 Task: Add a signature Michael Brown containing Have a great National Thank a Mail Carrier Day, Michael Brown to email address softage.3@softage.net and add a folder Insurance renewals
Action: Mouse moved to (416, 225)
Screenshot: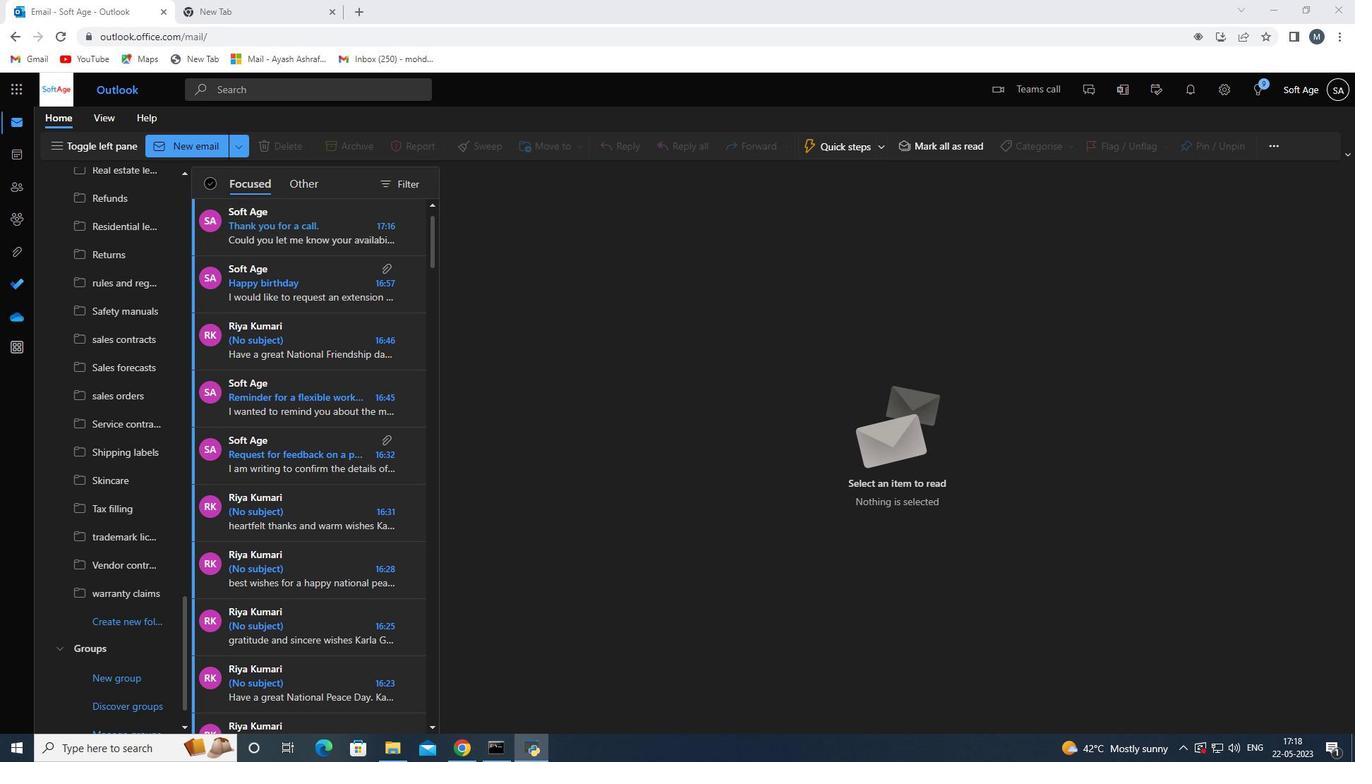 
Action: Mouse pressed left at (416, 225)
Screenshot: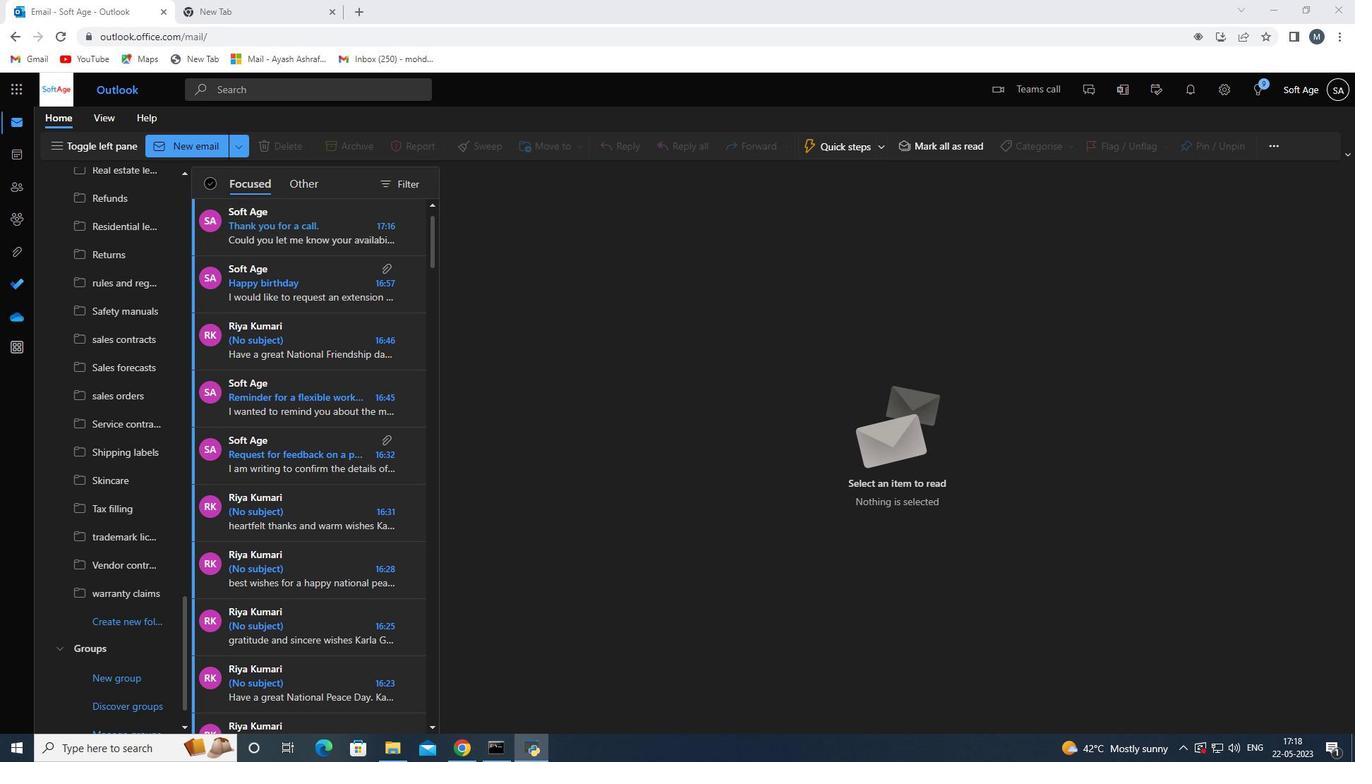 
Action: Mouse moved to (593, 273)
Screenshot: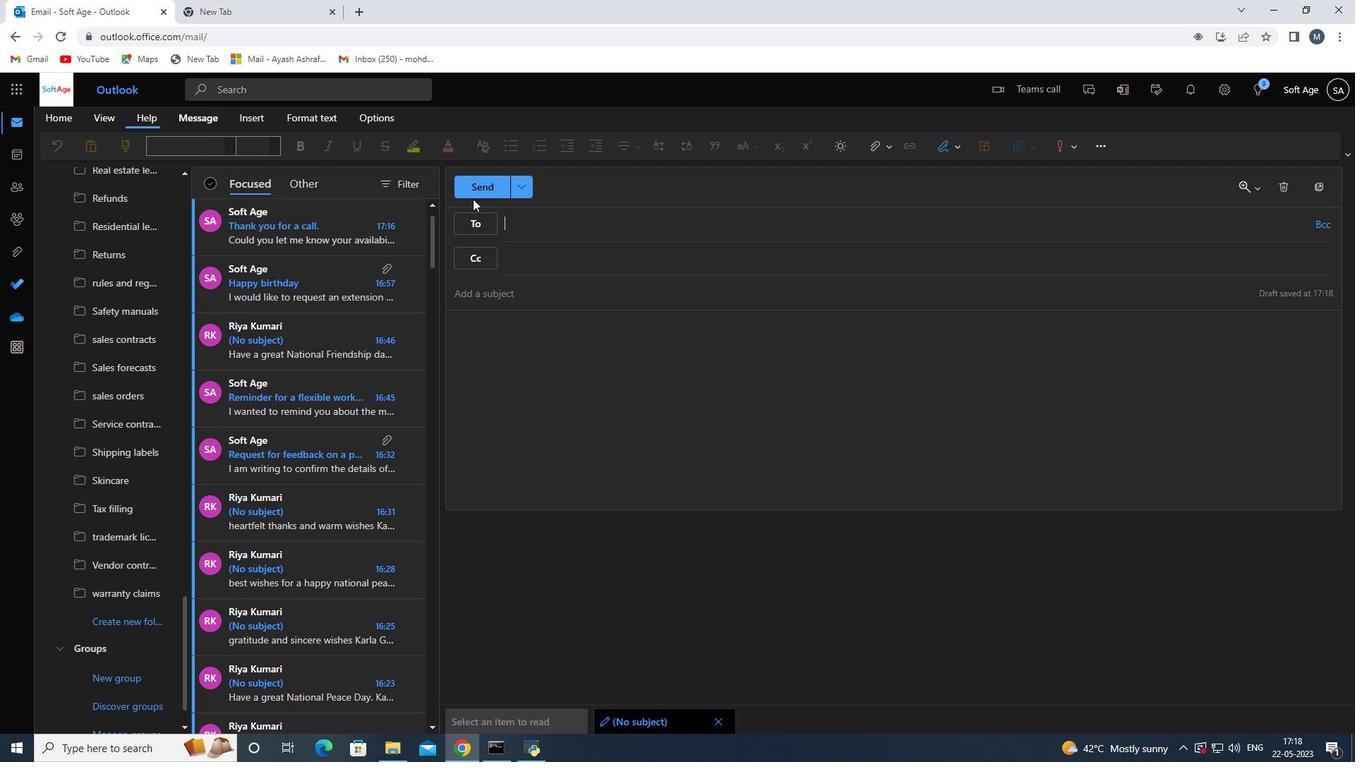 
Action: Mouse pressed left at (593, 273)
Screenshot: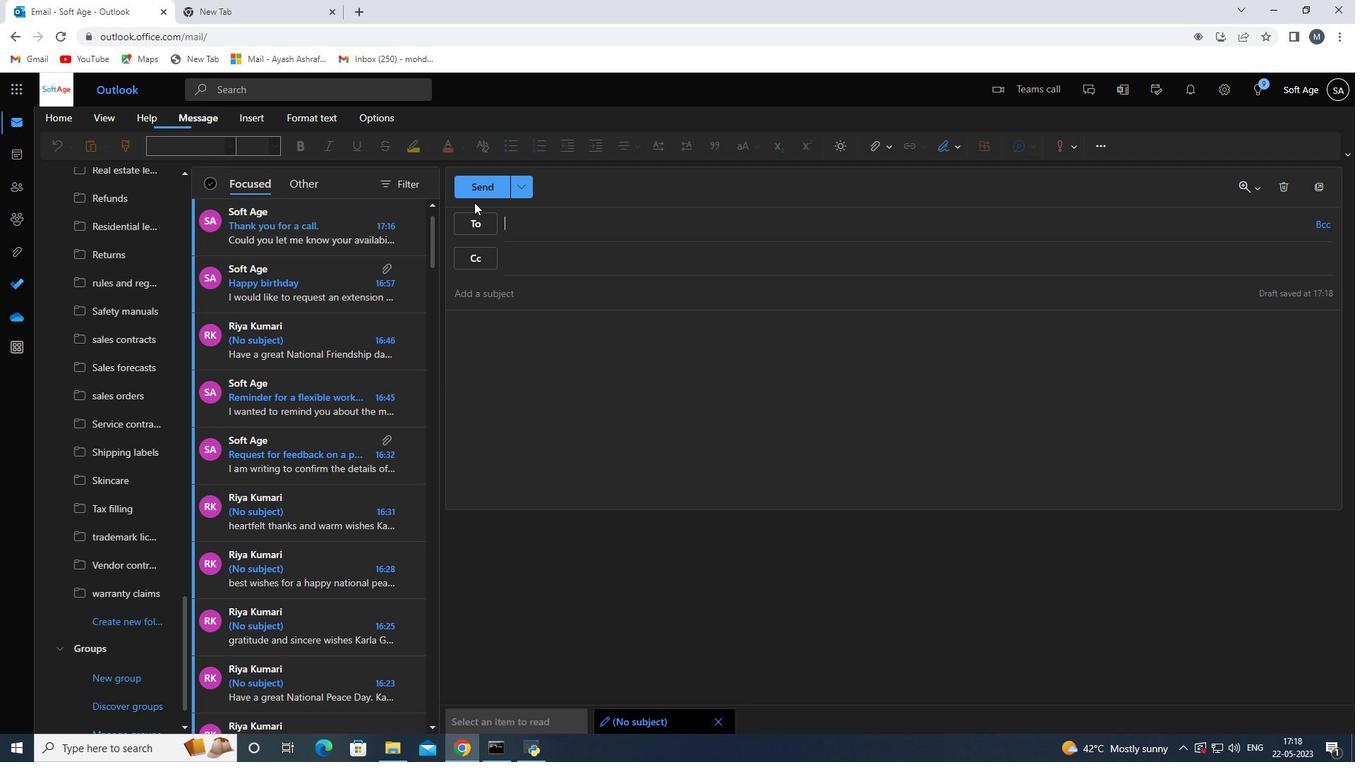 
Action: Mouse moved to (768, 227)
Screenshot: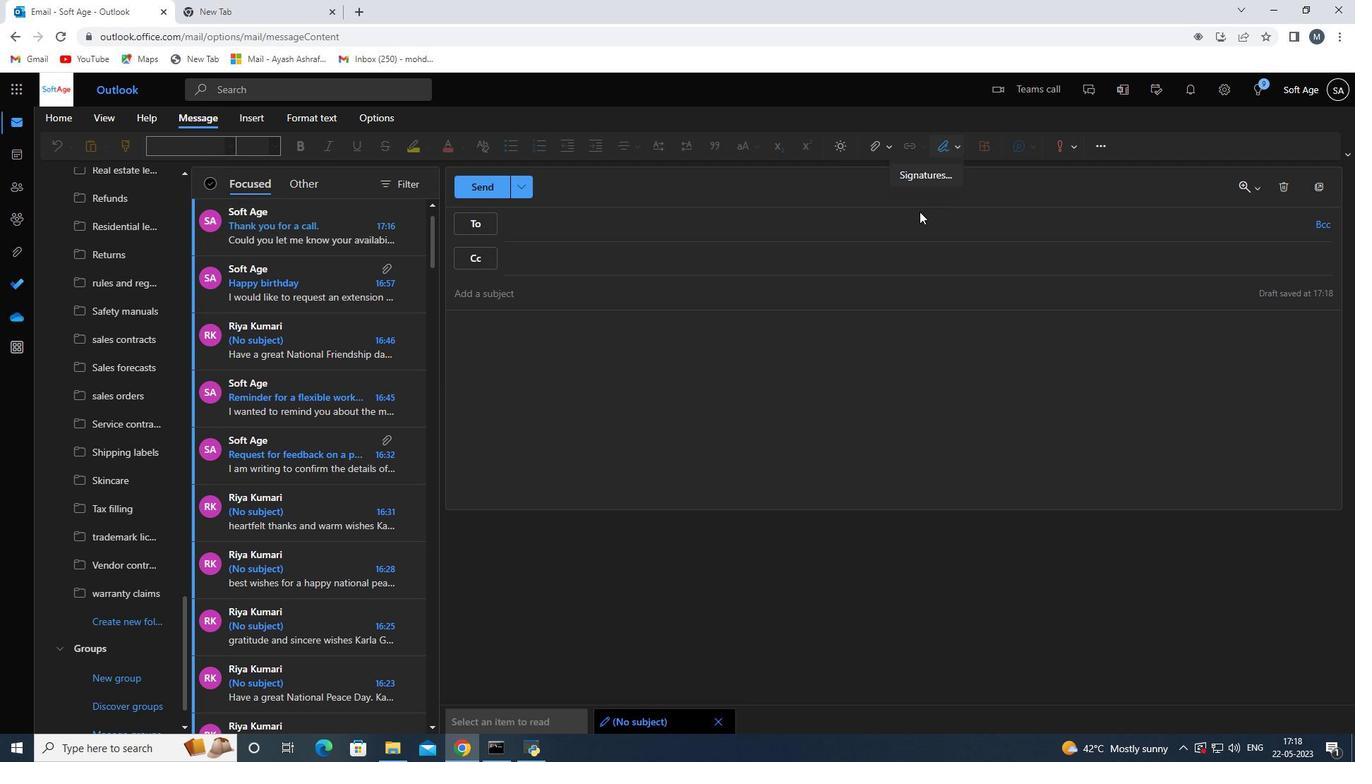 
Action: Mouse pressed left at (768, 227)
Screenshot: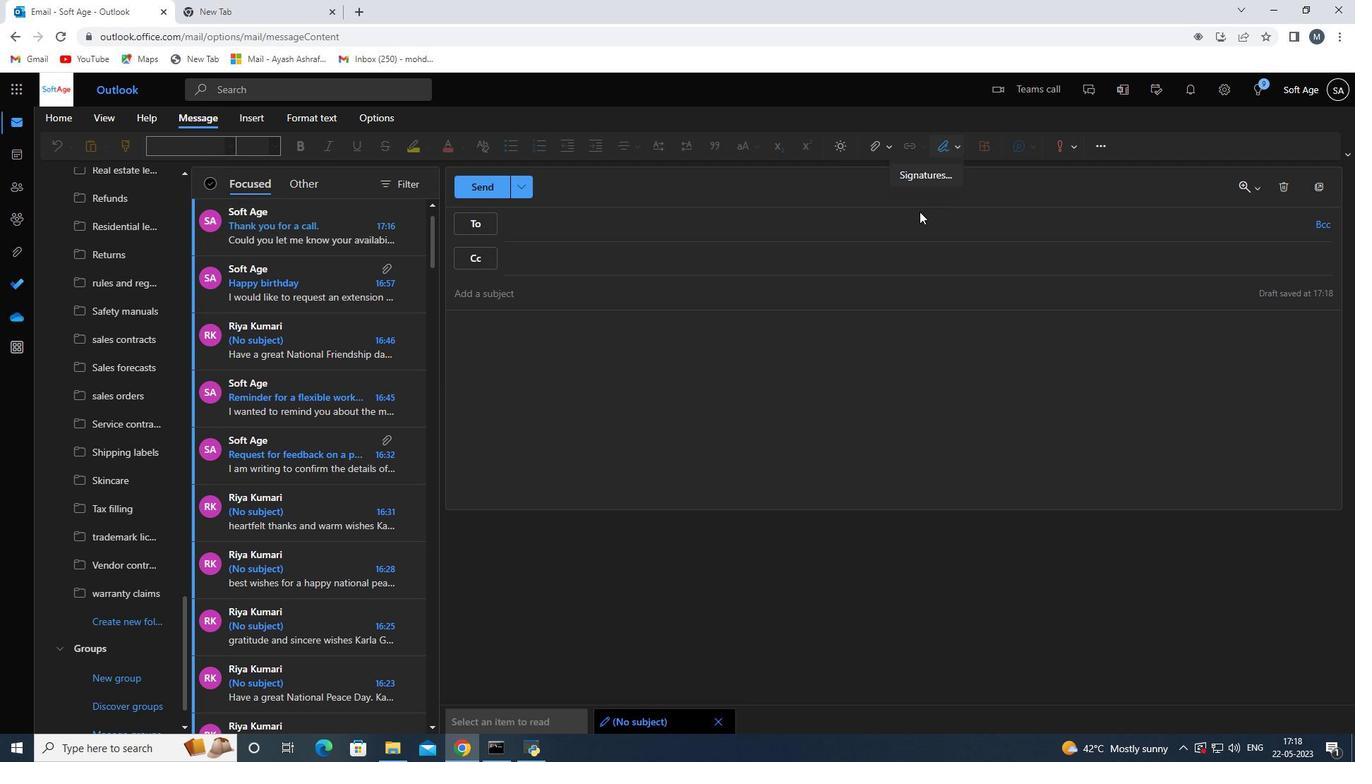 
Action: Mouse moved to (748, 264)
Screenshot: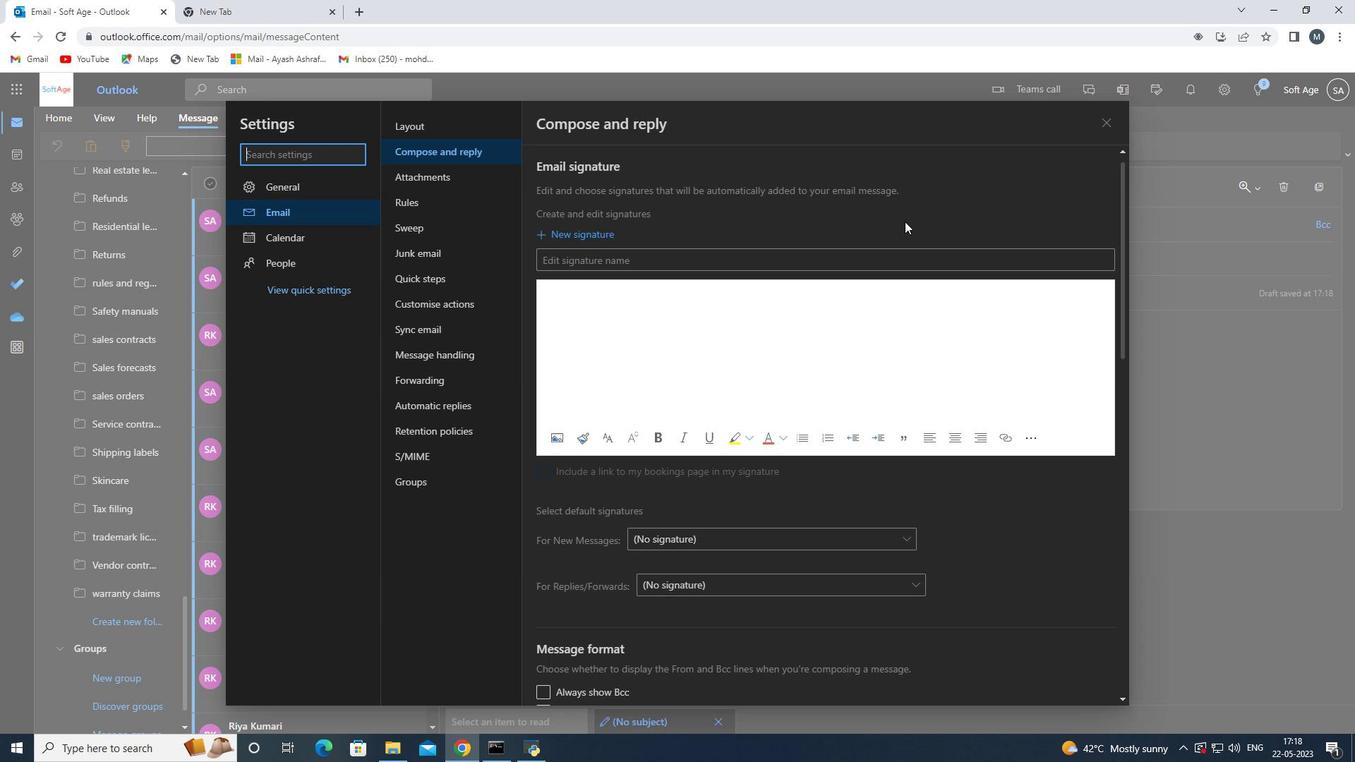 
Action: Mouse pressed left at (748, 264)
Screenshot: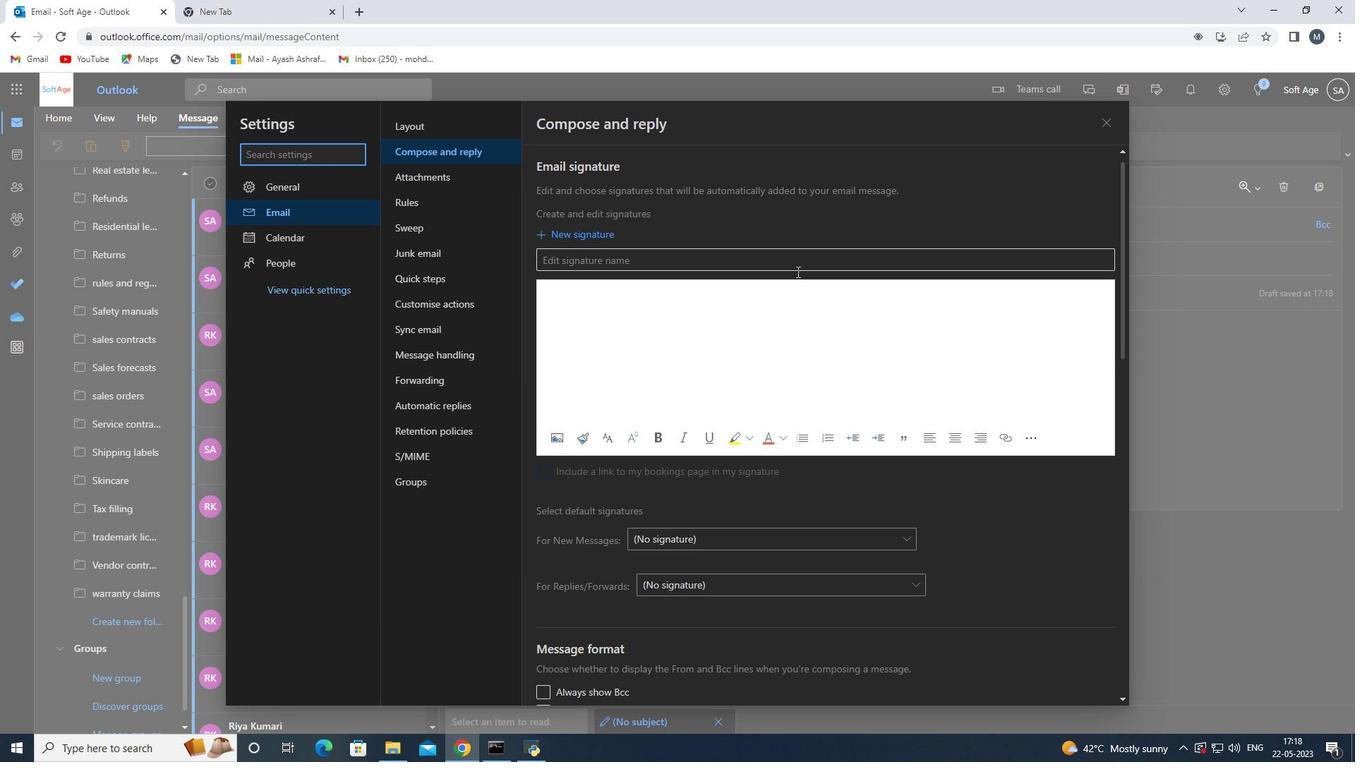 
Action: Mouse moved to (768, 288)
Screenshot: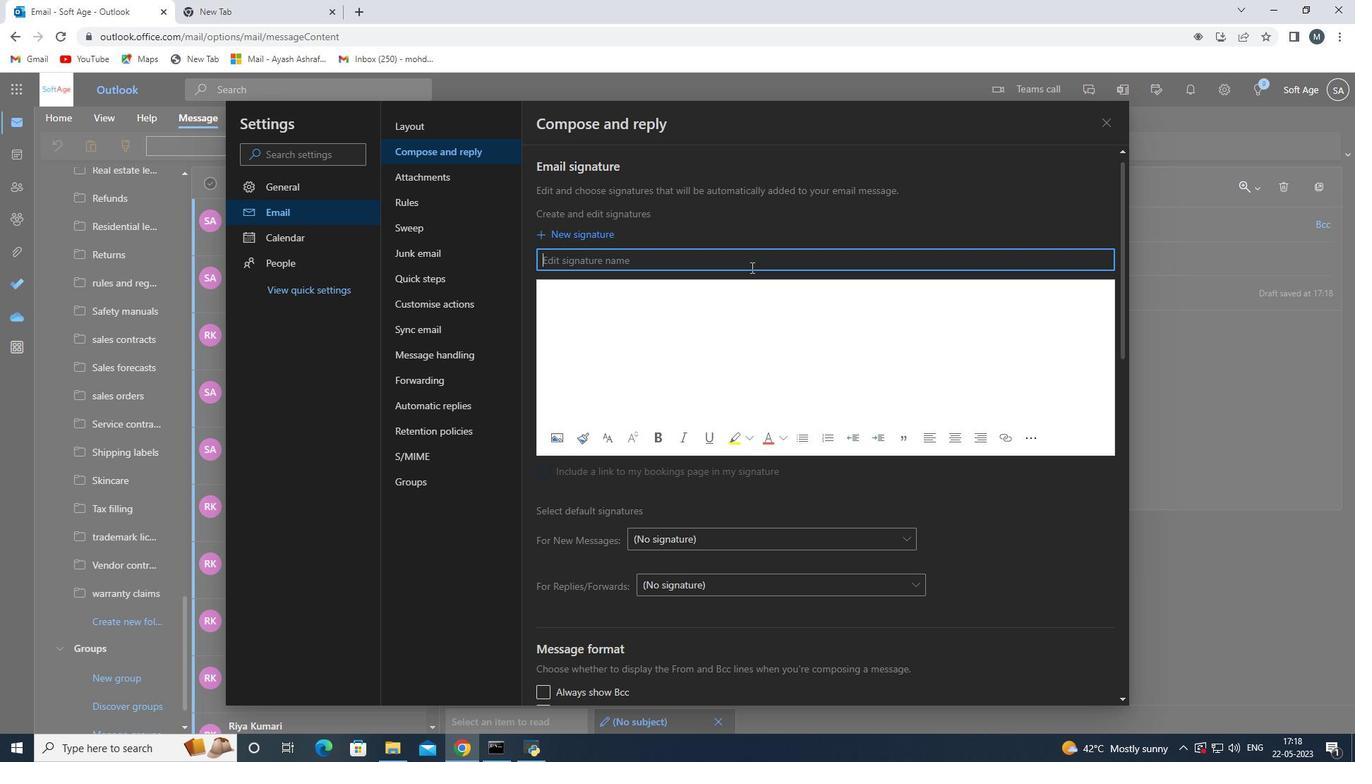 
Action: Mouse pressed left at (768, 288)
Screenshot: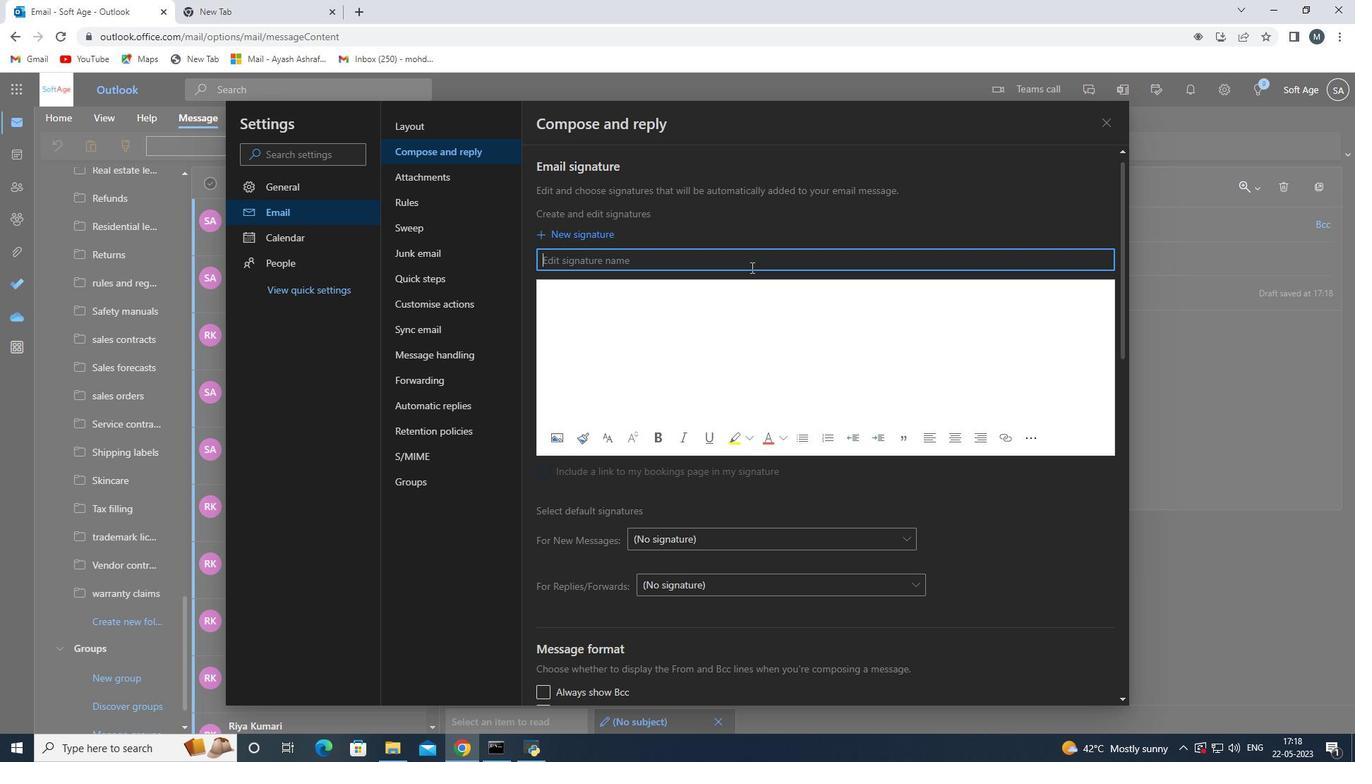 
Action: Mouse moved to (655, 290)
Screenshot: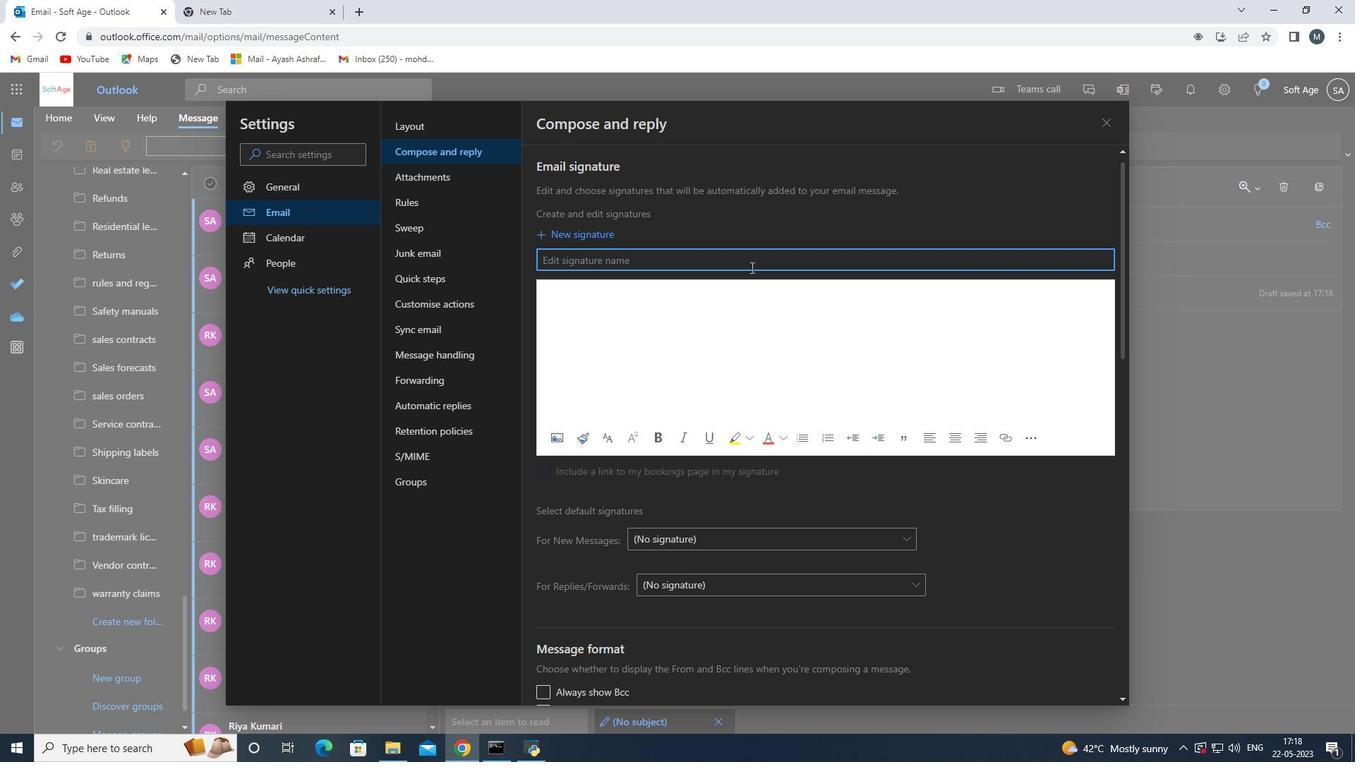 
Action: Mouse pressed left at (655, 290)
Screenshot: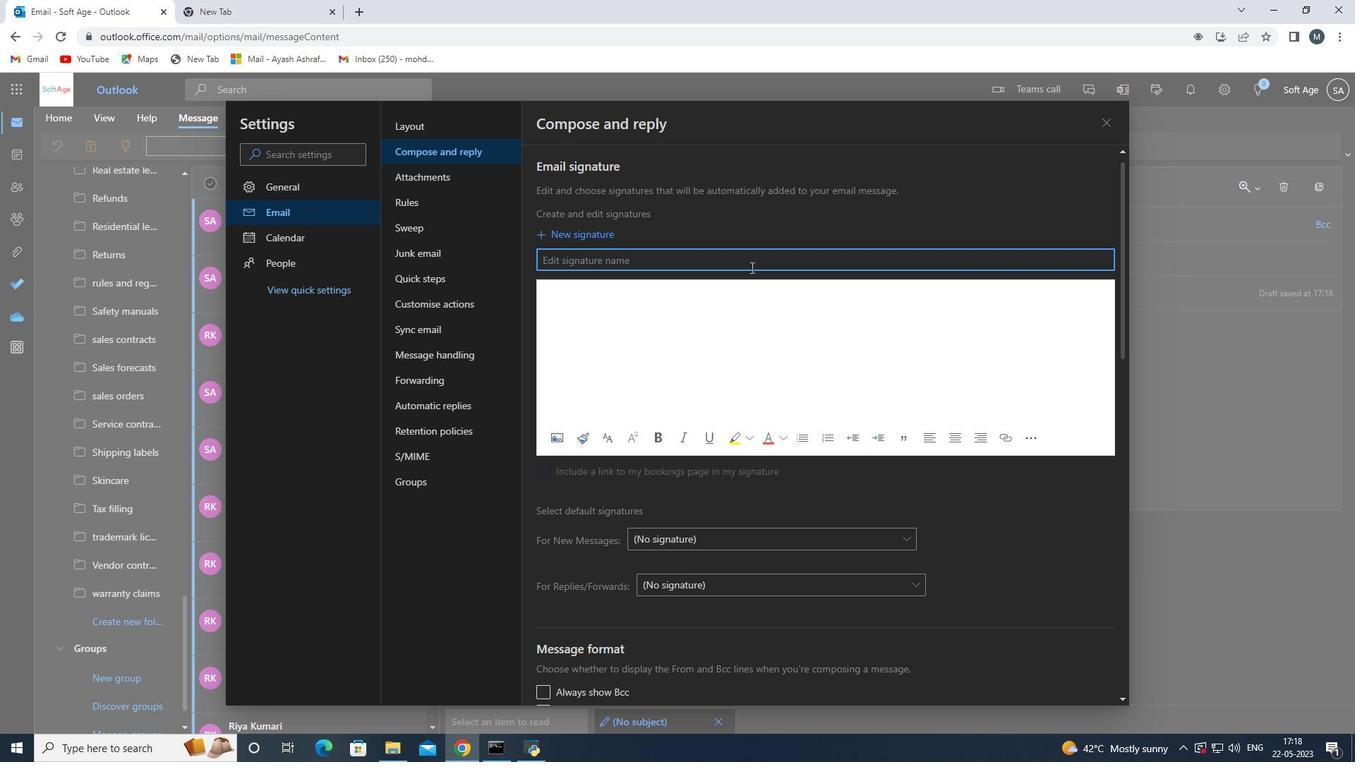 
Action: Key pressed <Key.shift>Michael<Key.space><Key.shift>Brown<Key.space>
Screenshot: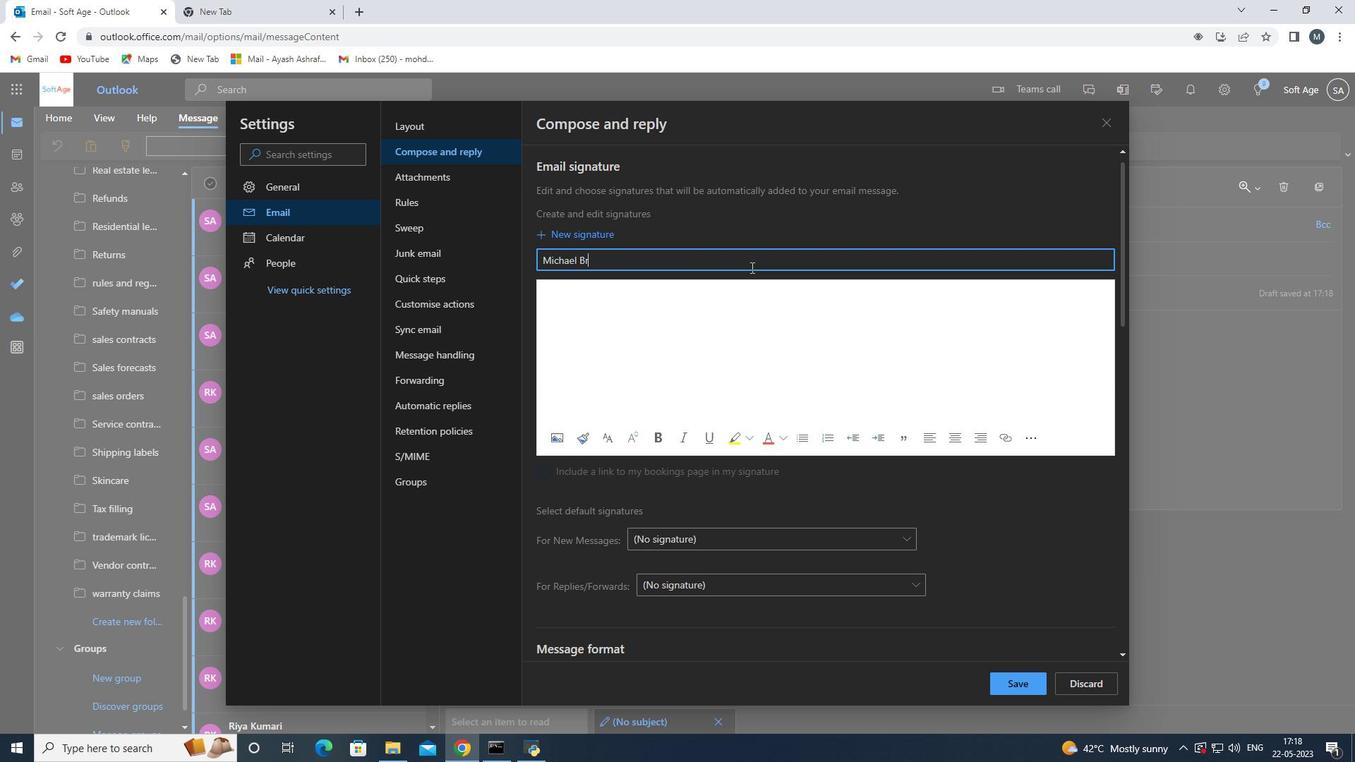 
Action: Mouse moved to (643, 318)
Screenshot: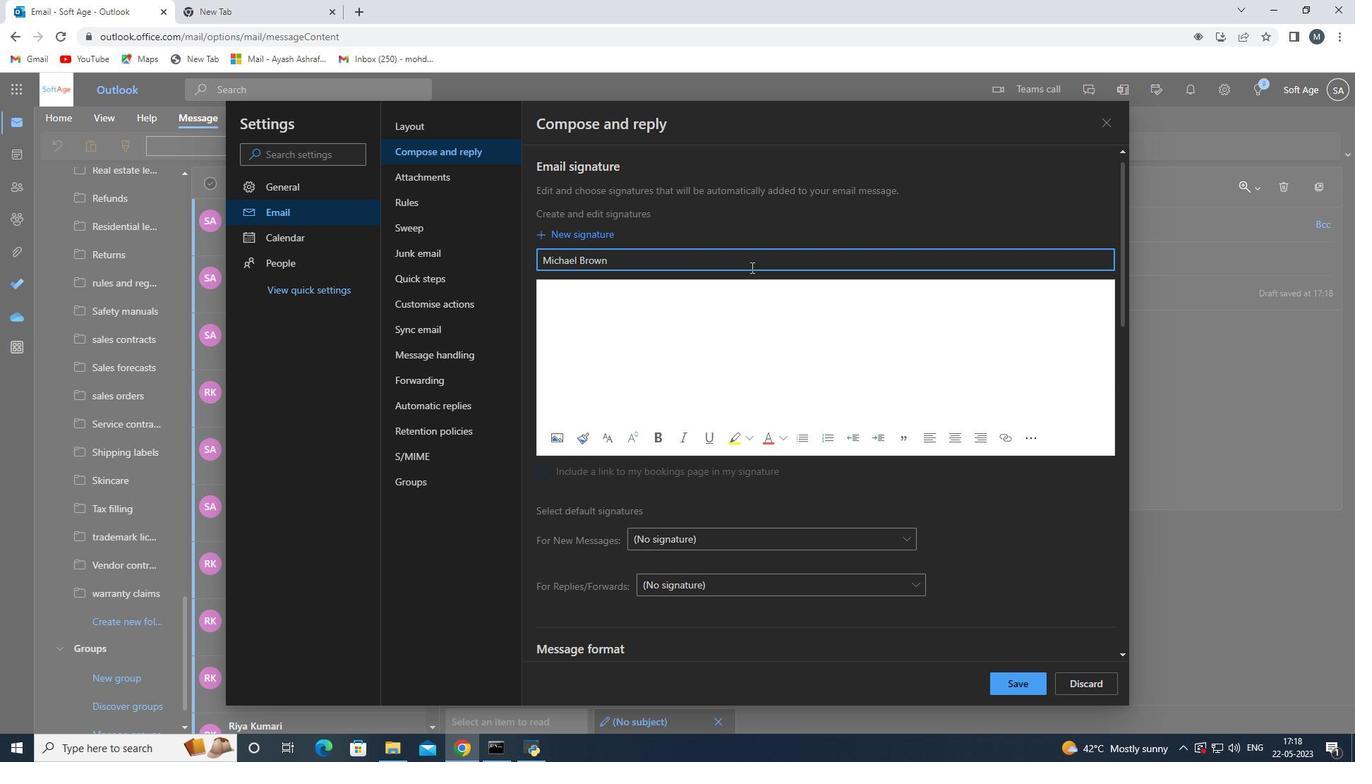 
Action: Mouse pressed left at (643, 318)
Screenshot: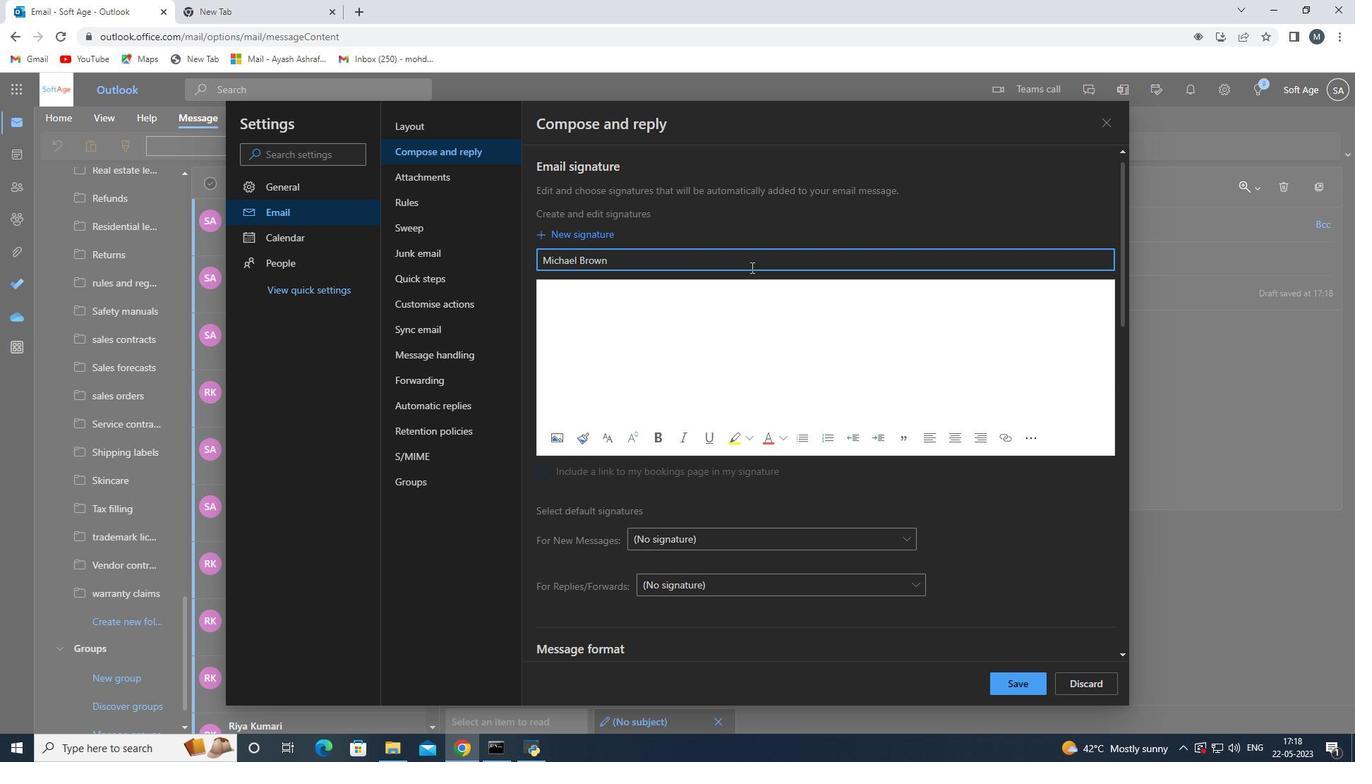 
Action: Key pressed <Key.shift>Michael<Key.space><Key.shift>Brown<Key.space>
Screenshot: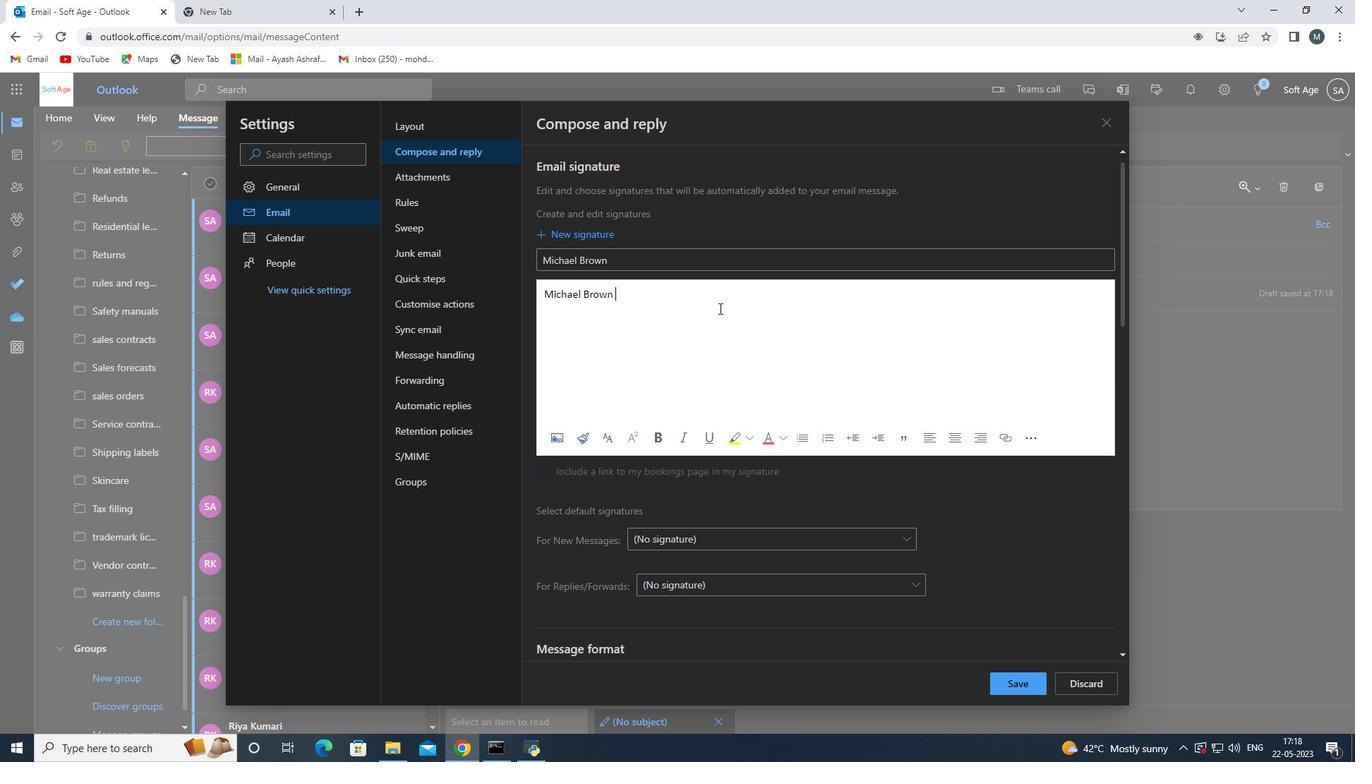 
Action: Mouse moved to (791, 524)
Screenshot: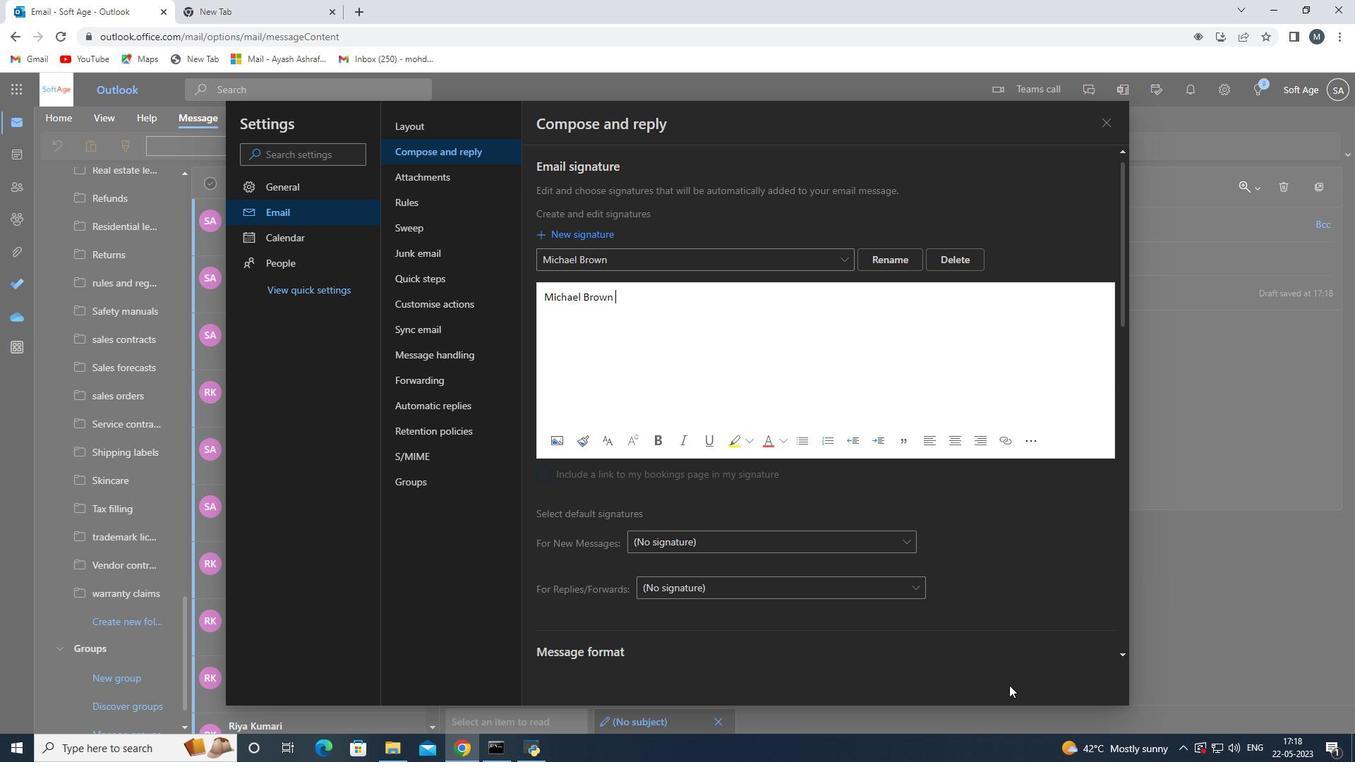 
Action: Mouse pressed left at (791, 524)
Screenshot: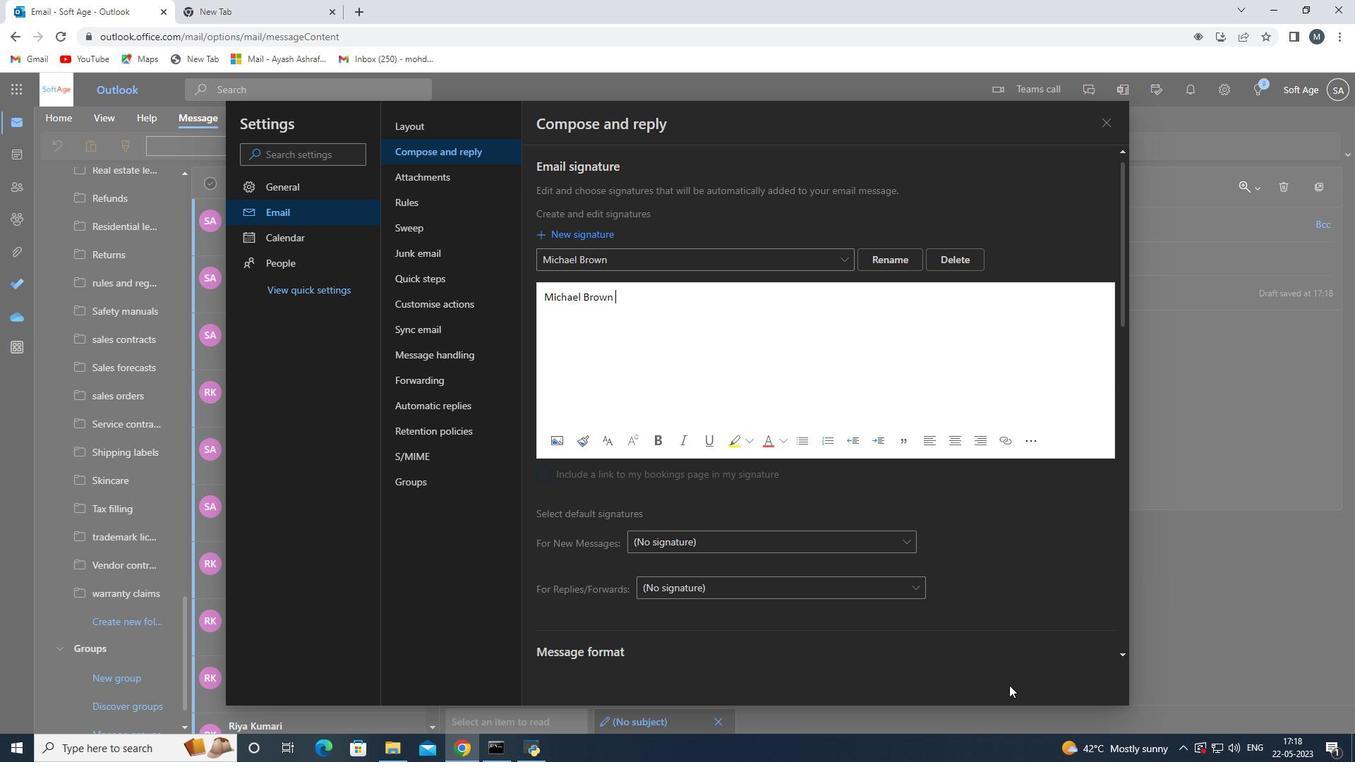 
Action: Mouse moved to (833, 215)
Screenshot: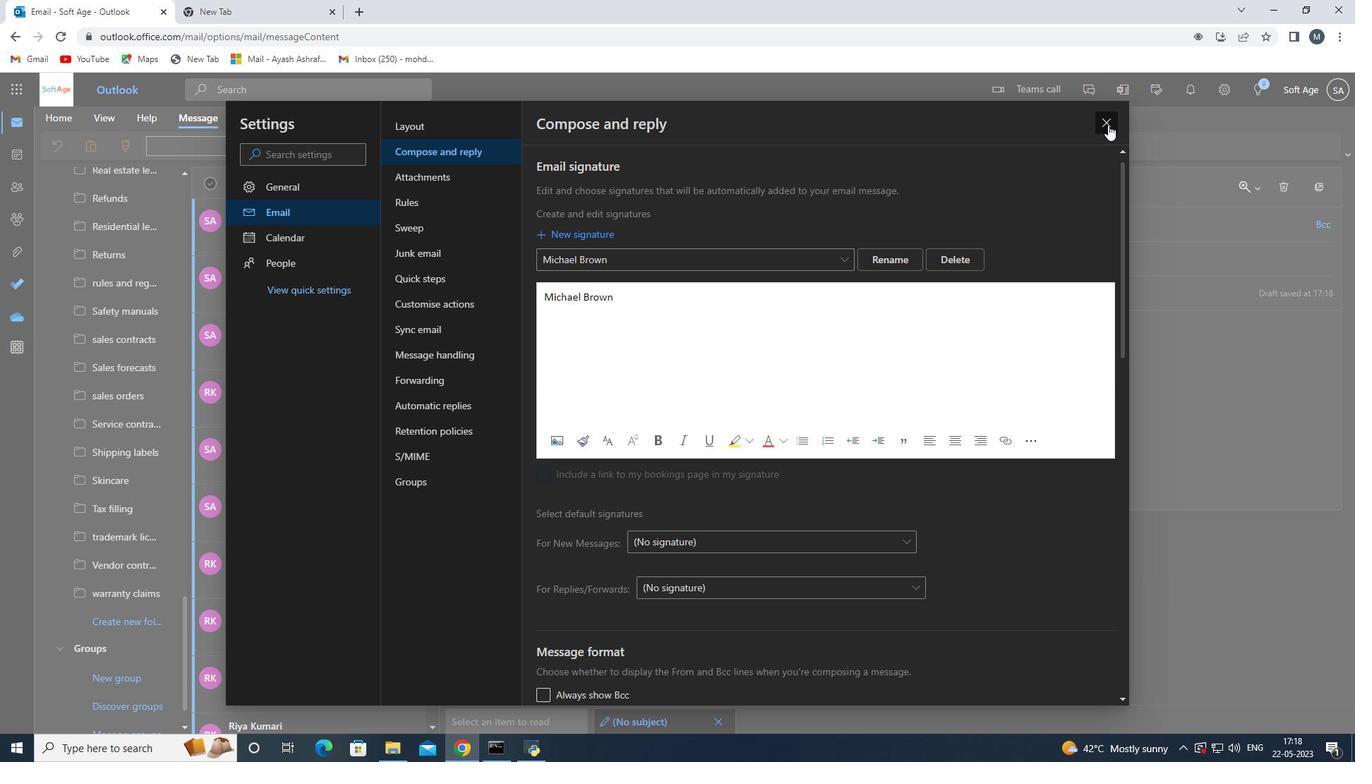 
Action: Mouse pressed left at (833, 215)
Screenshot: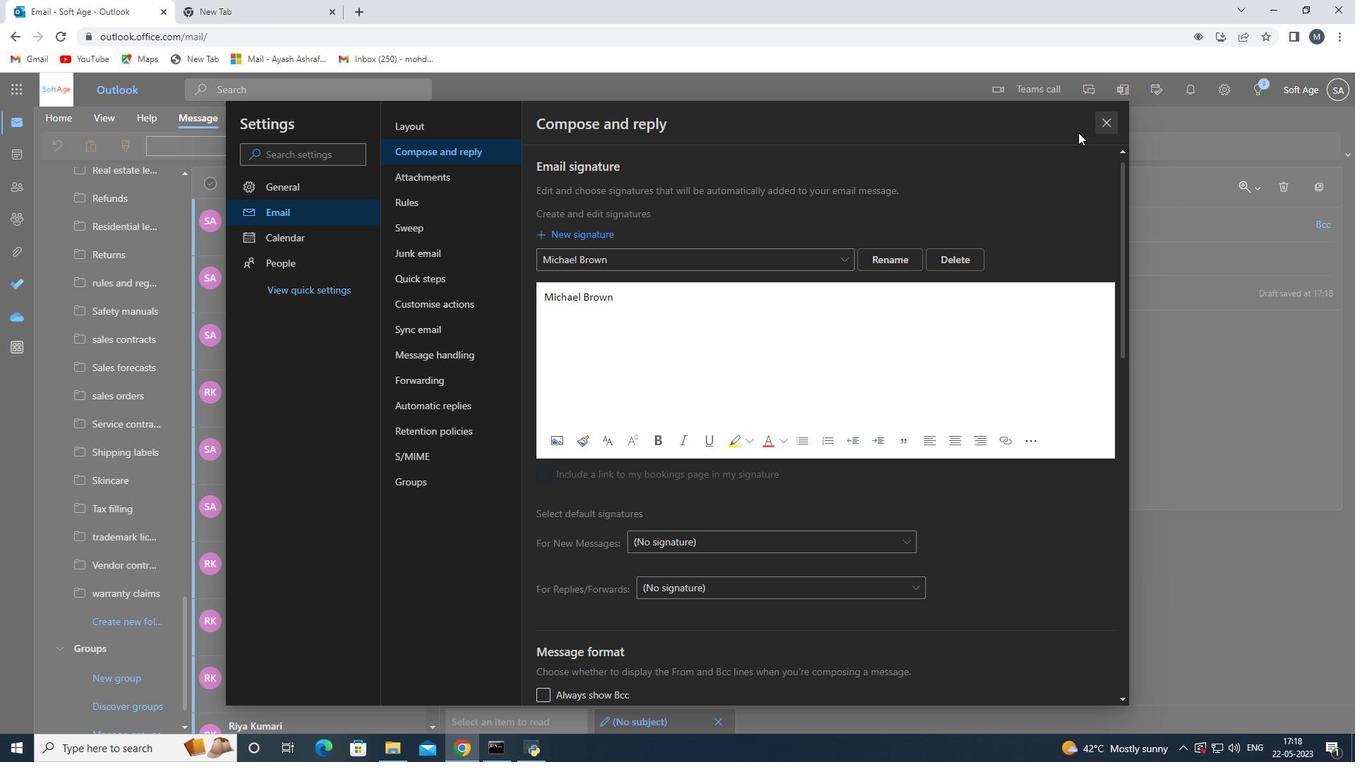 
Action: Mouse moved to (597, 340)
Screenshot: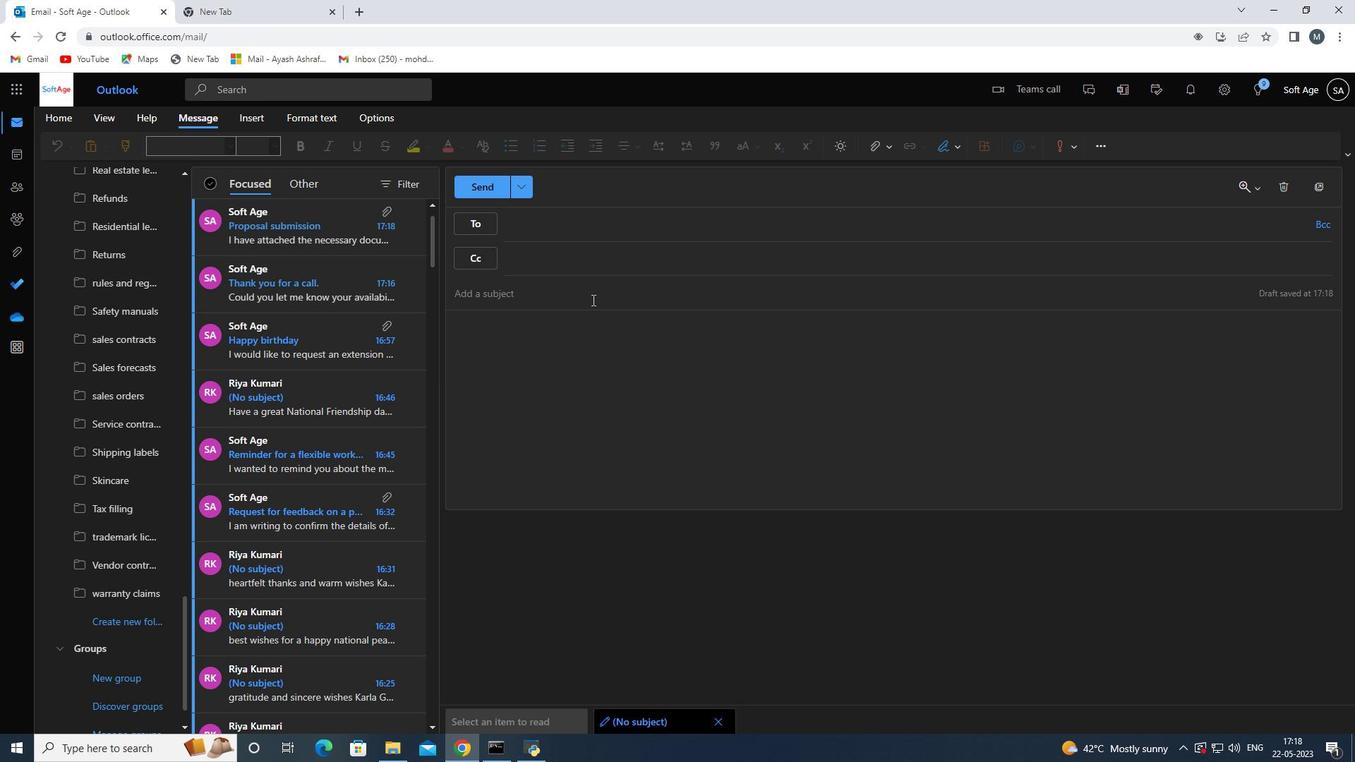 
Action: Mouse pressed left at (597, 340)
Screenshot: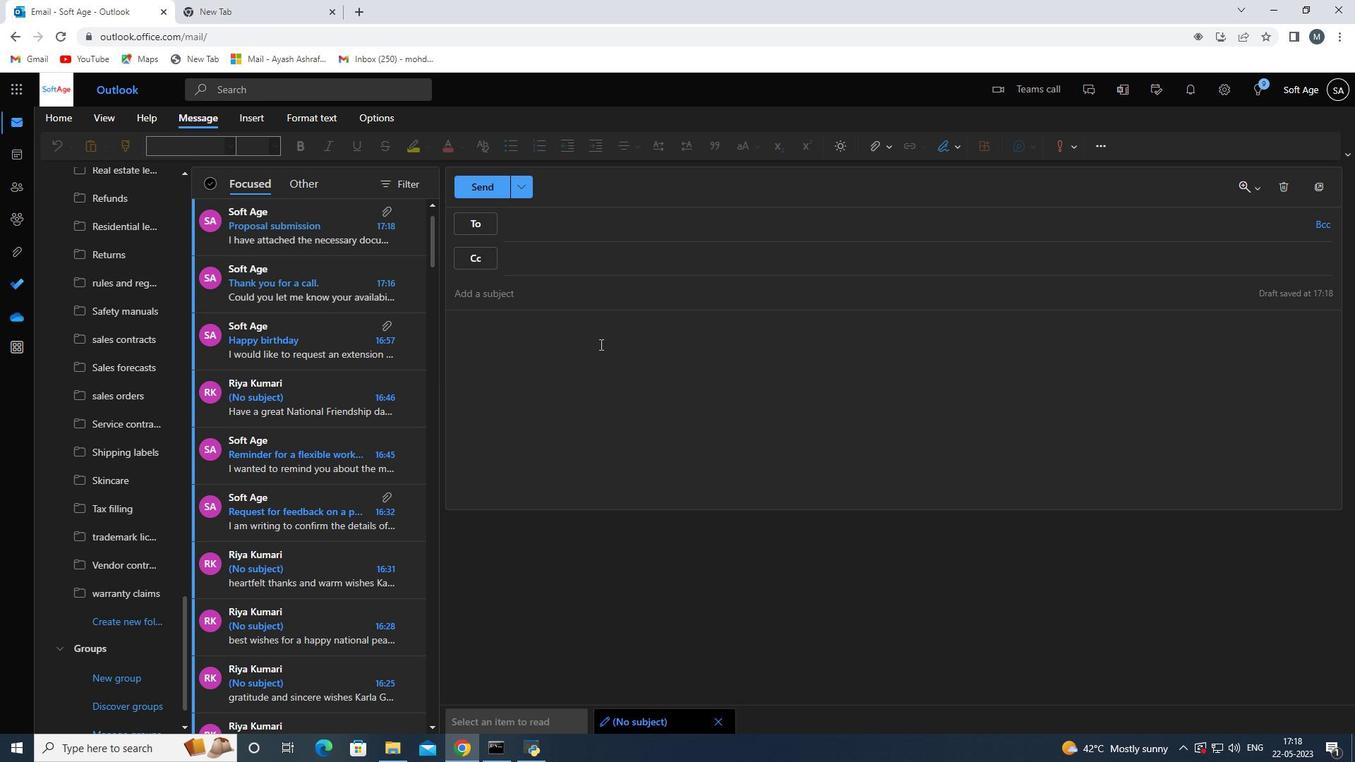 
Action: Key pressed <Key.shift><Key.shift><Key.shift>Have<Key.space>a<Key.space>great<Key.space>national<Key.space>
Screenshot: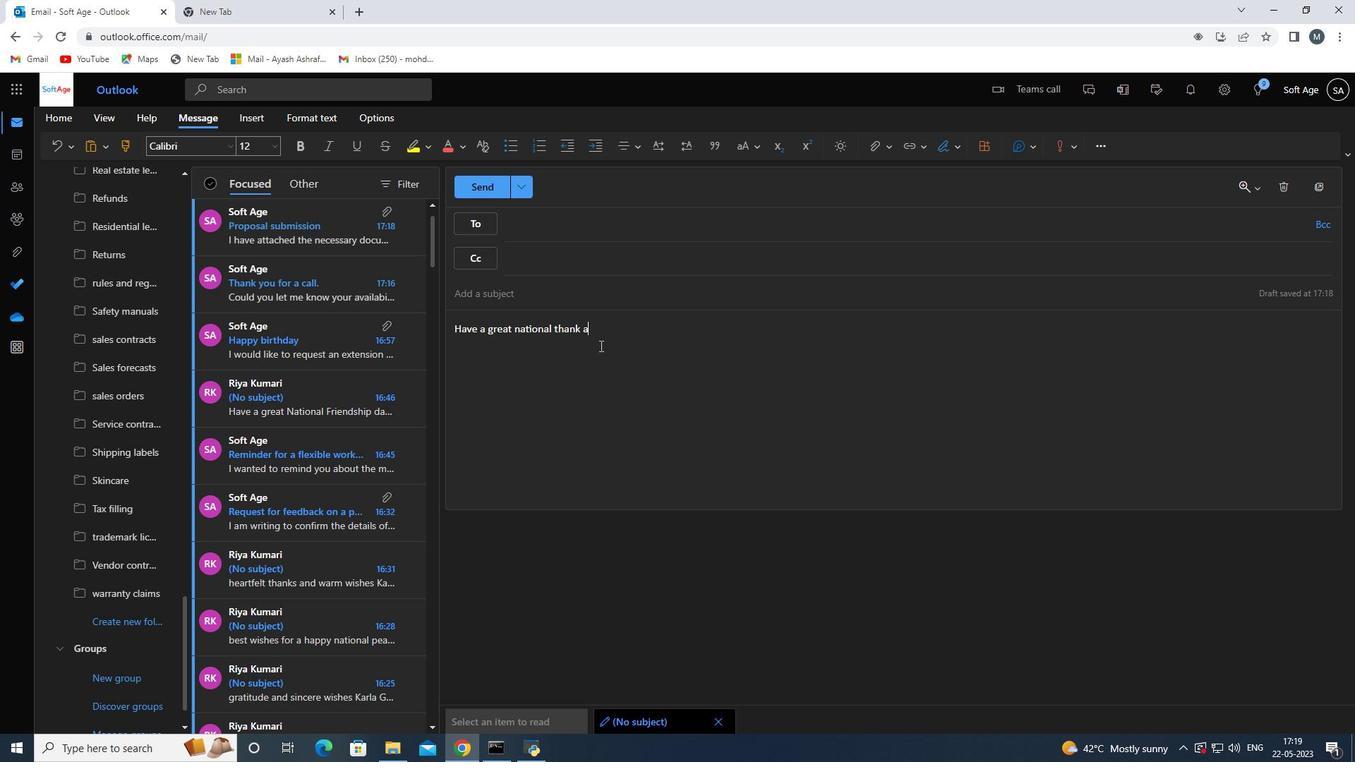 
Action: Mouse moved to (573, 330)
Screenshot: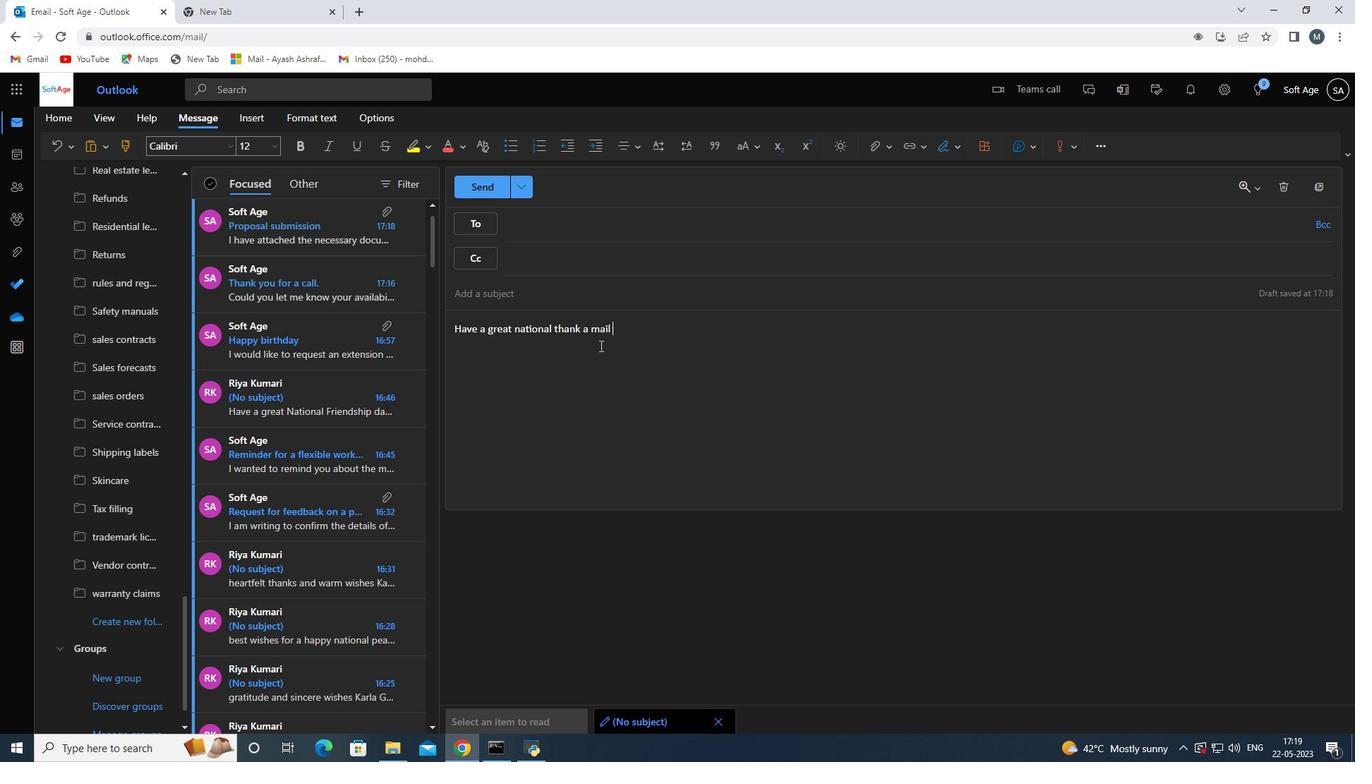 
Action: Mouse pressed left at (573, 330)
Screenshot: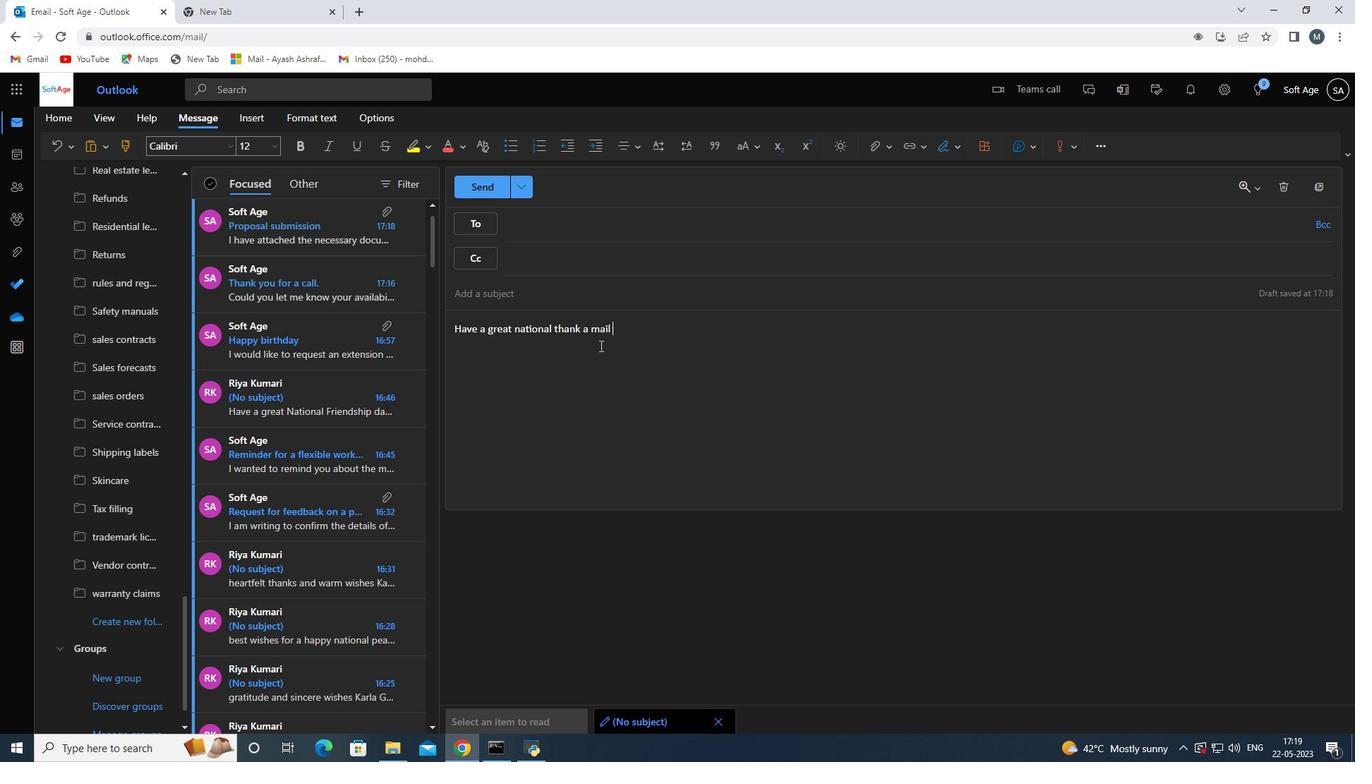 
Action: Mouse moved to (570, 329)
Screenshot: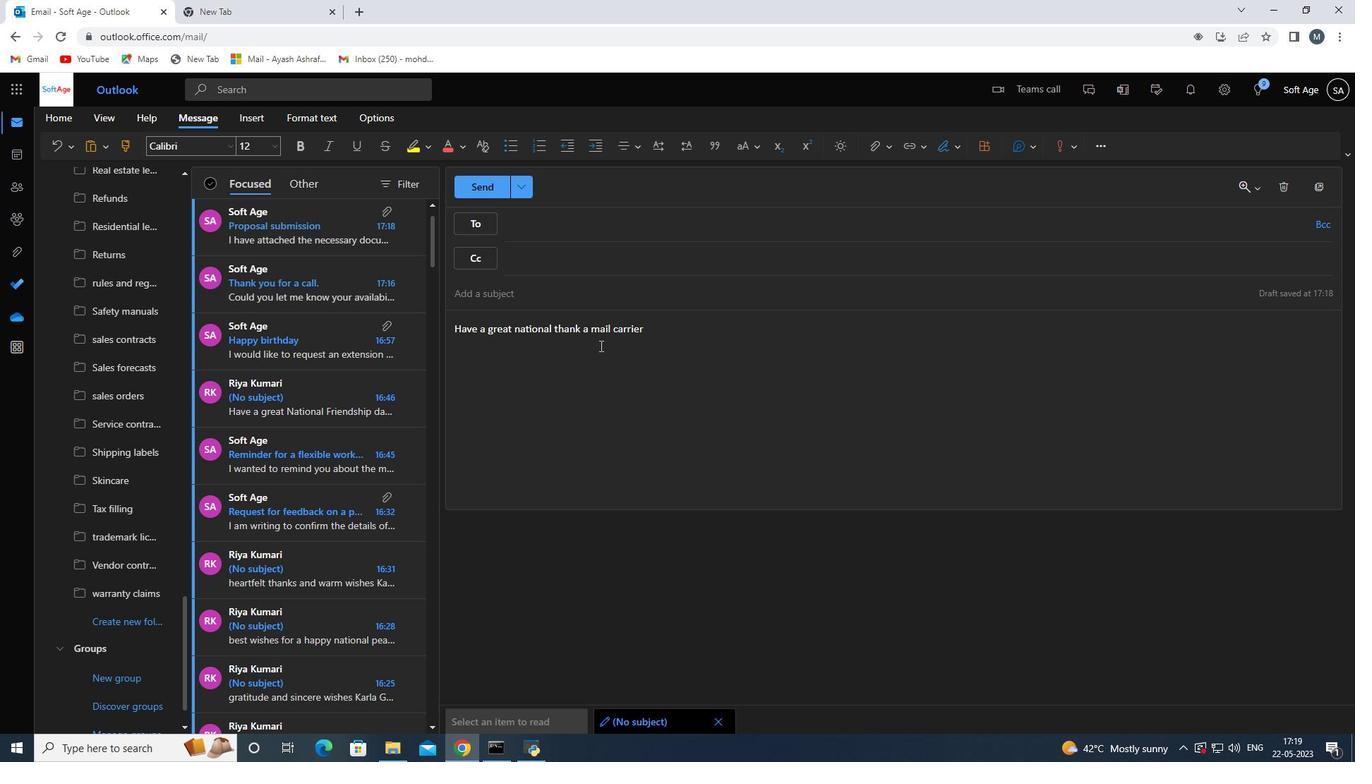 
Action: Mouse pressed left at (570, 329)
Screenshot: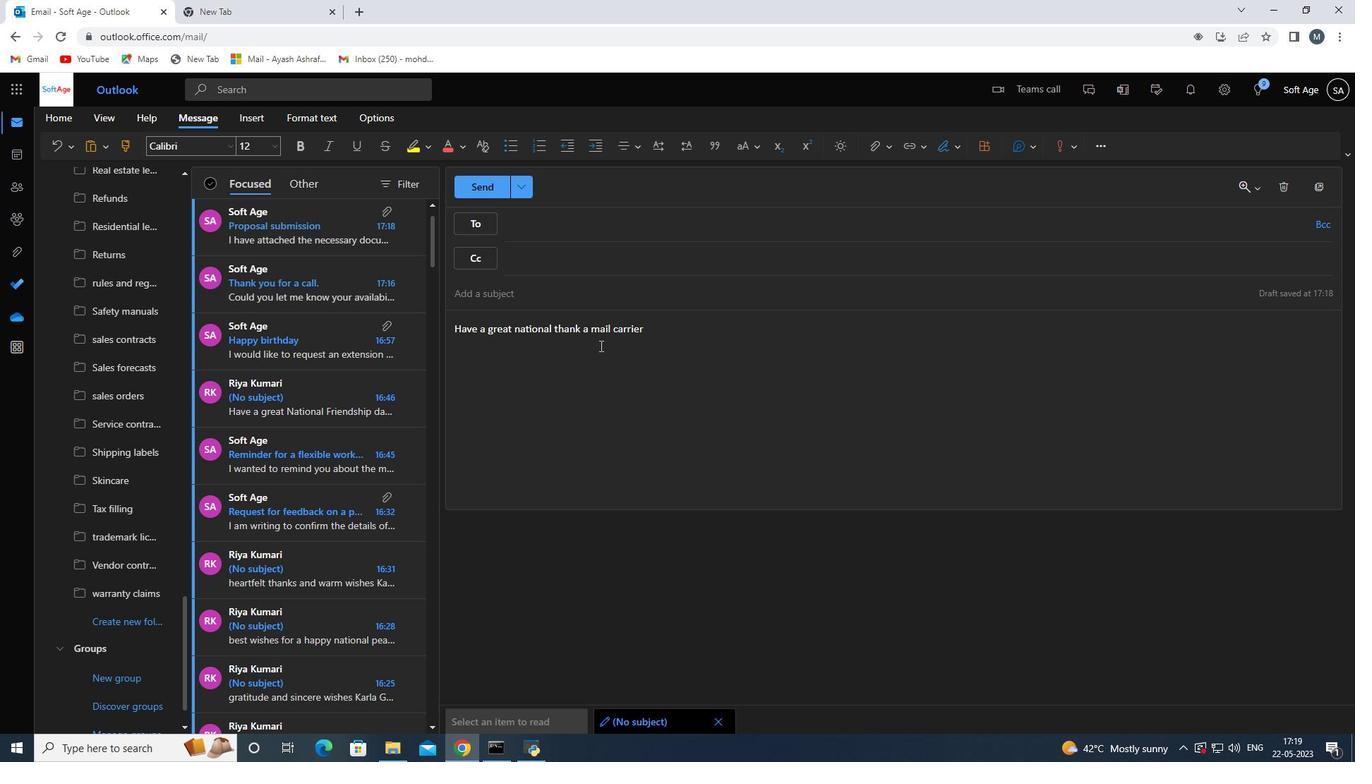 
Action: Mouse pressed left at (570, 329)
Screenshot: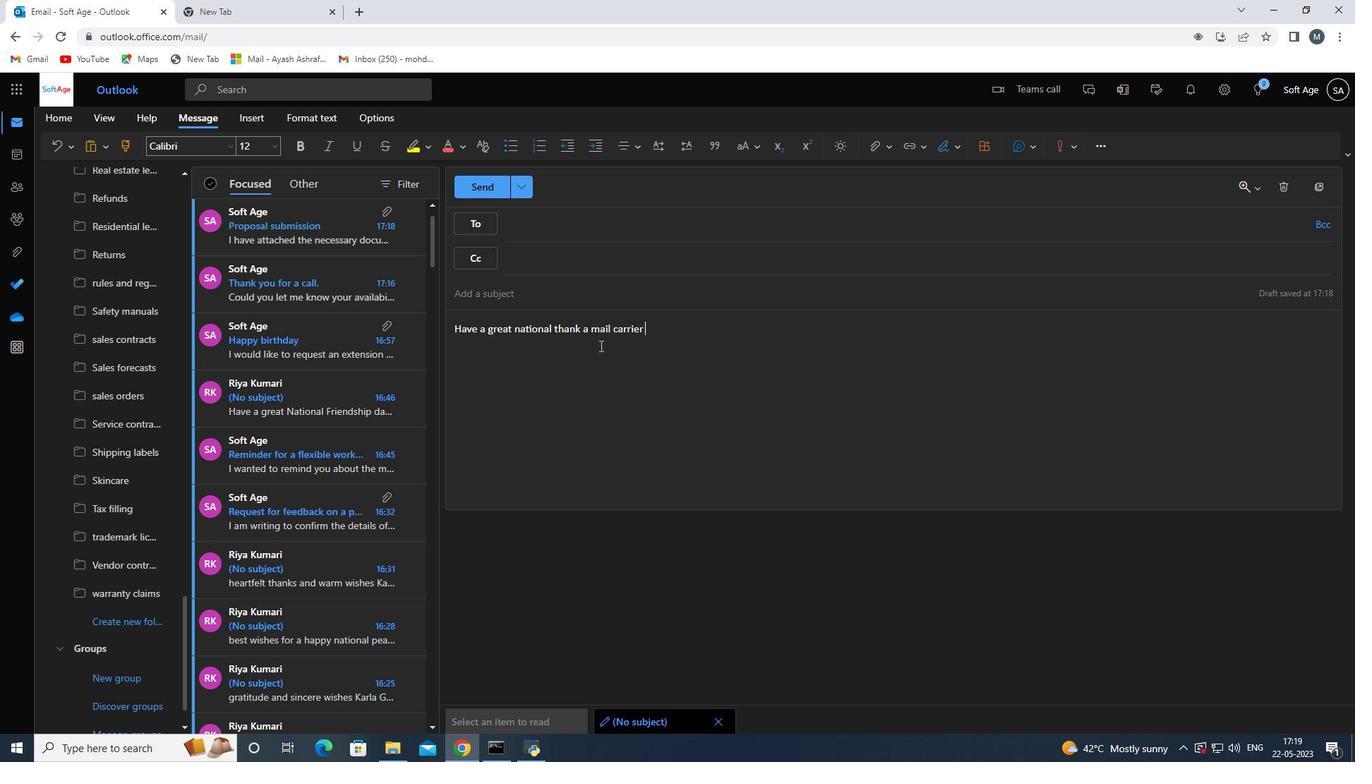 
Action: Mouse moved to (607, 345)
Screenshot: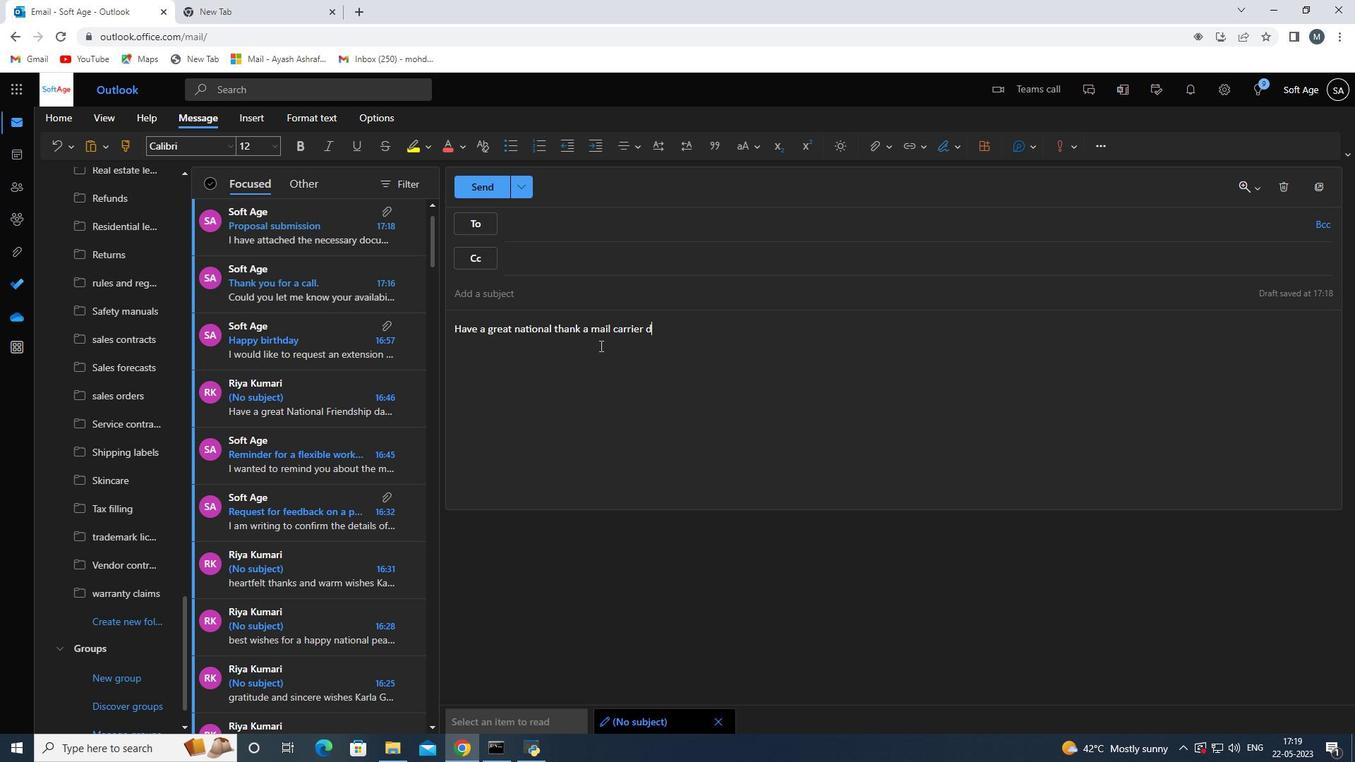 
Action: Mouse pressed left at (607, 345)
Screenshot: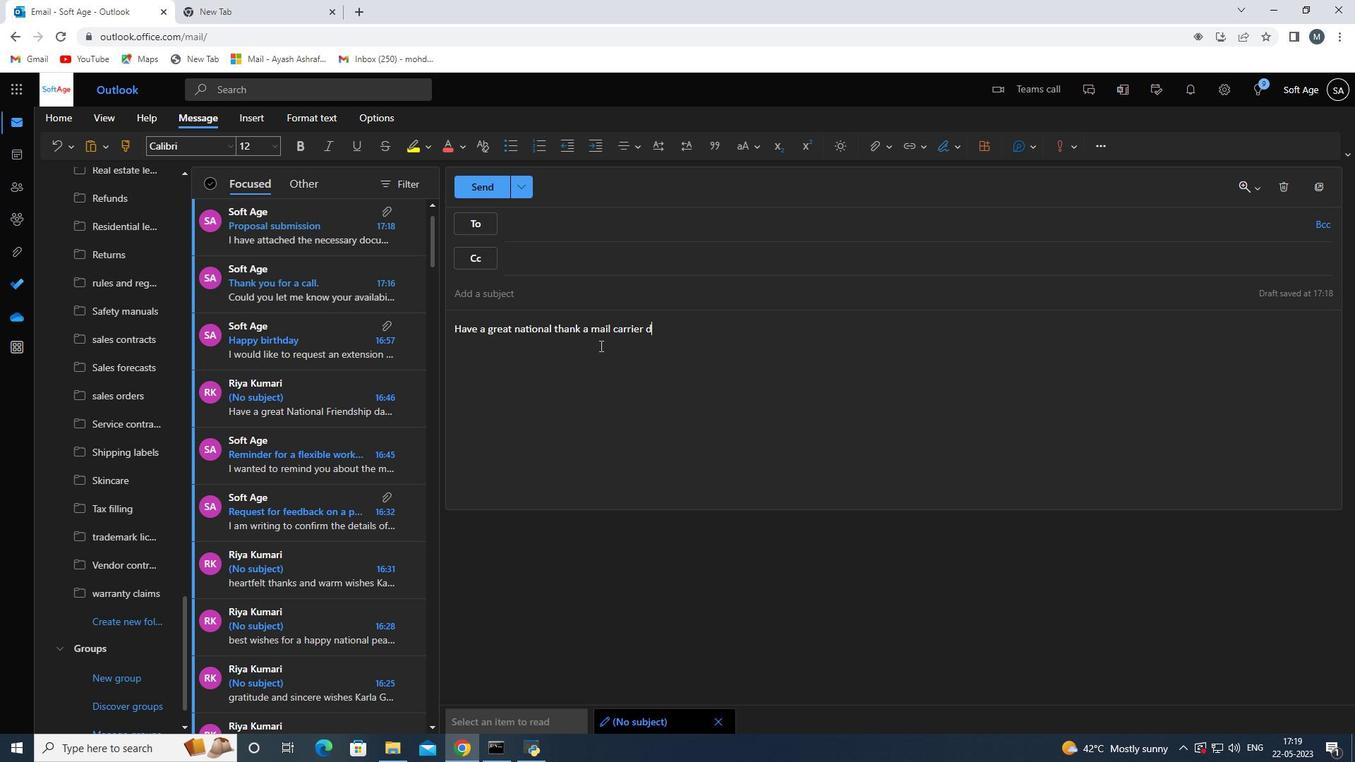 
Action: Mouse moved to (578, 329)
Screenshot: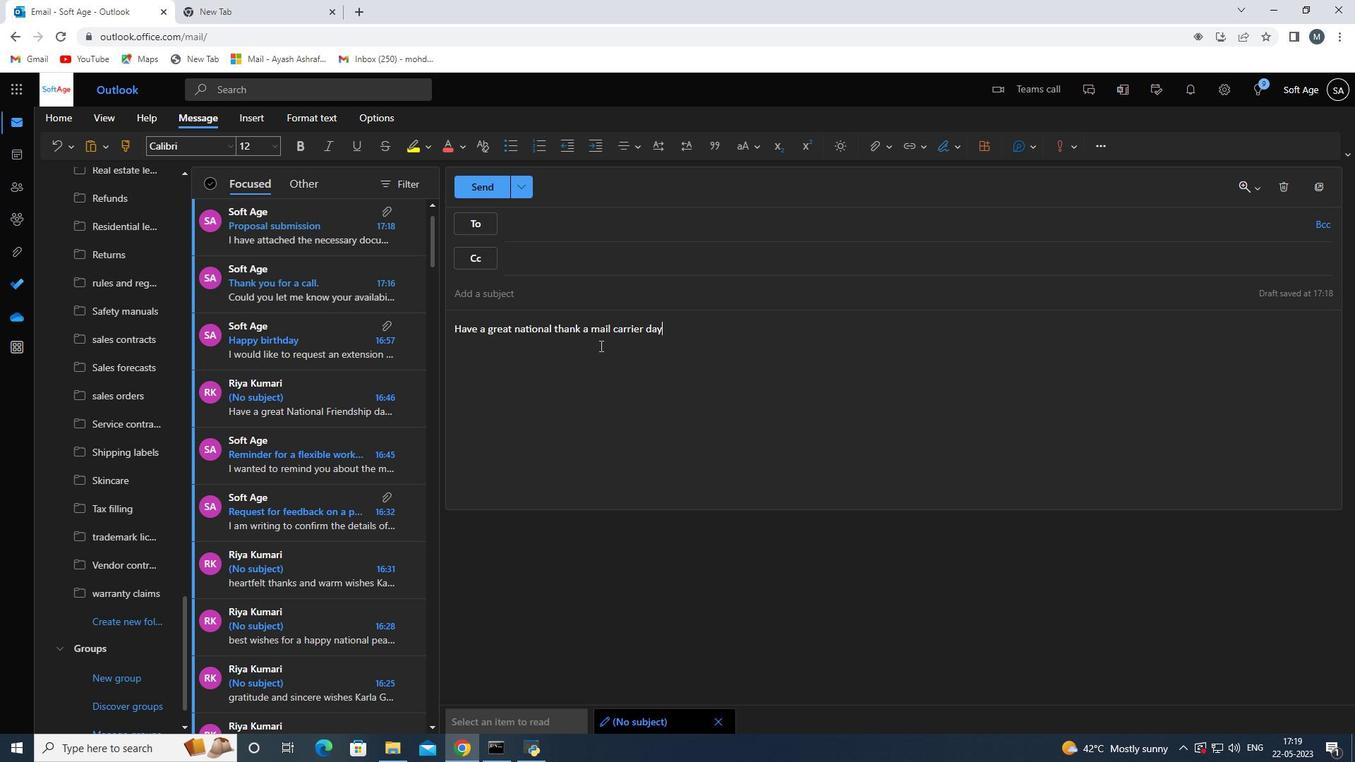
Action: Mouse pressed left at (578, 329)
Screenshot: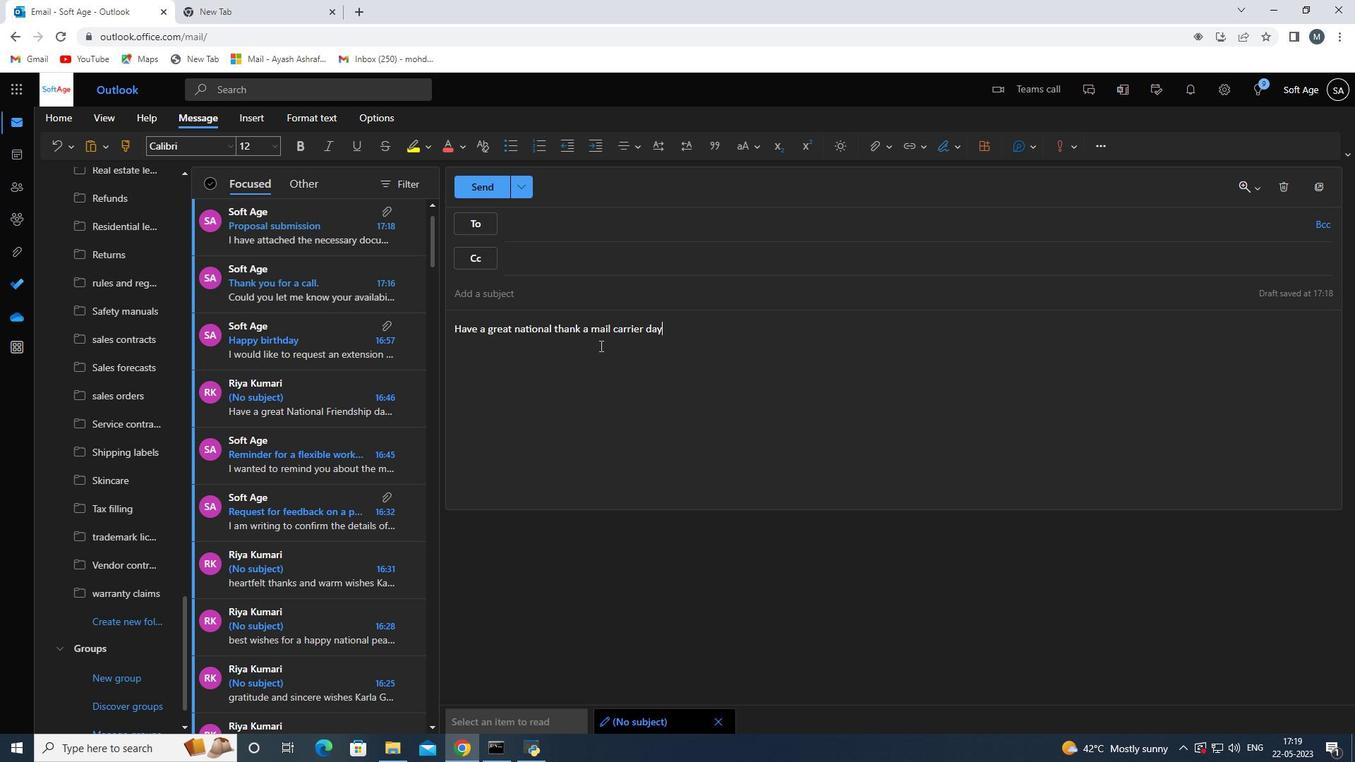 
Action: Mouse moved to (597, 330)
Screenshot: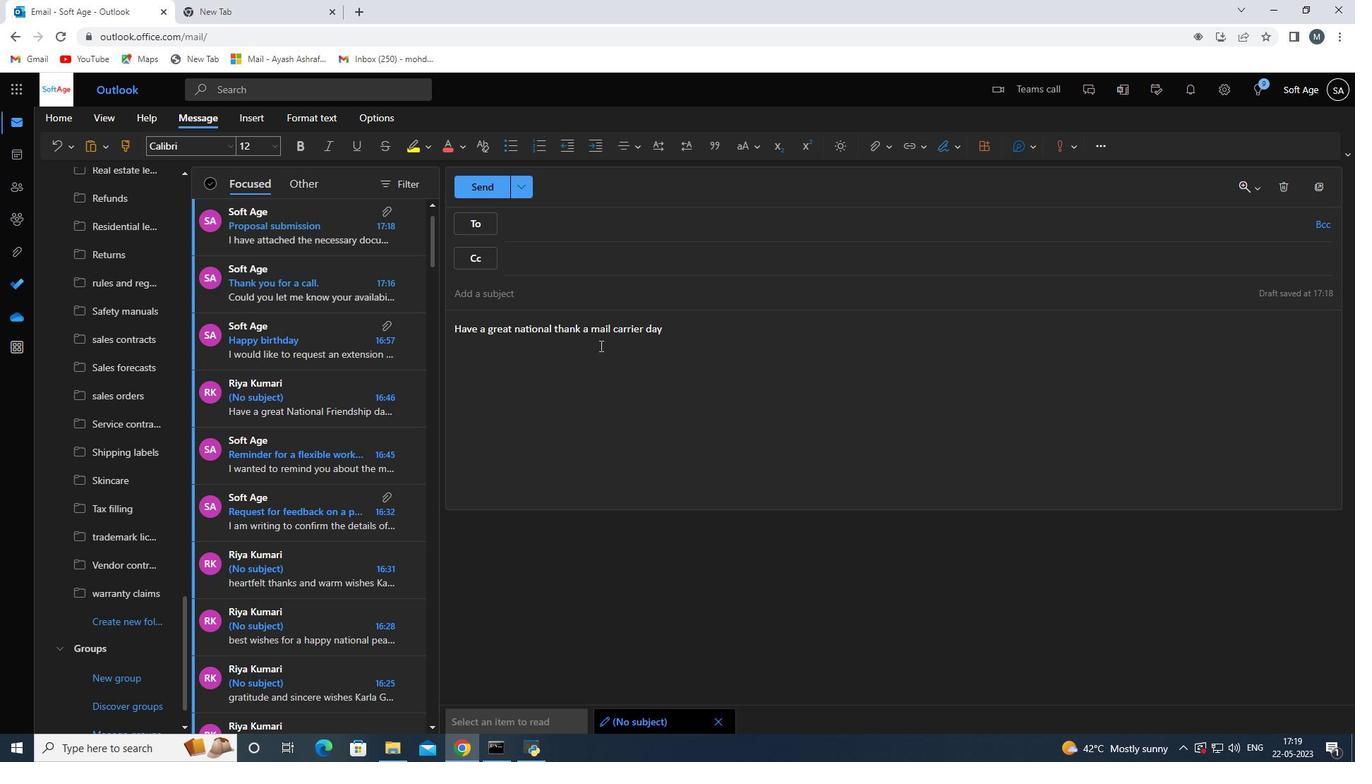 
Action: Mouse pressed left at (597, 330)
Screenshot: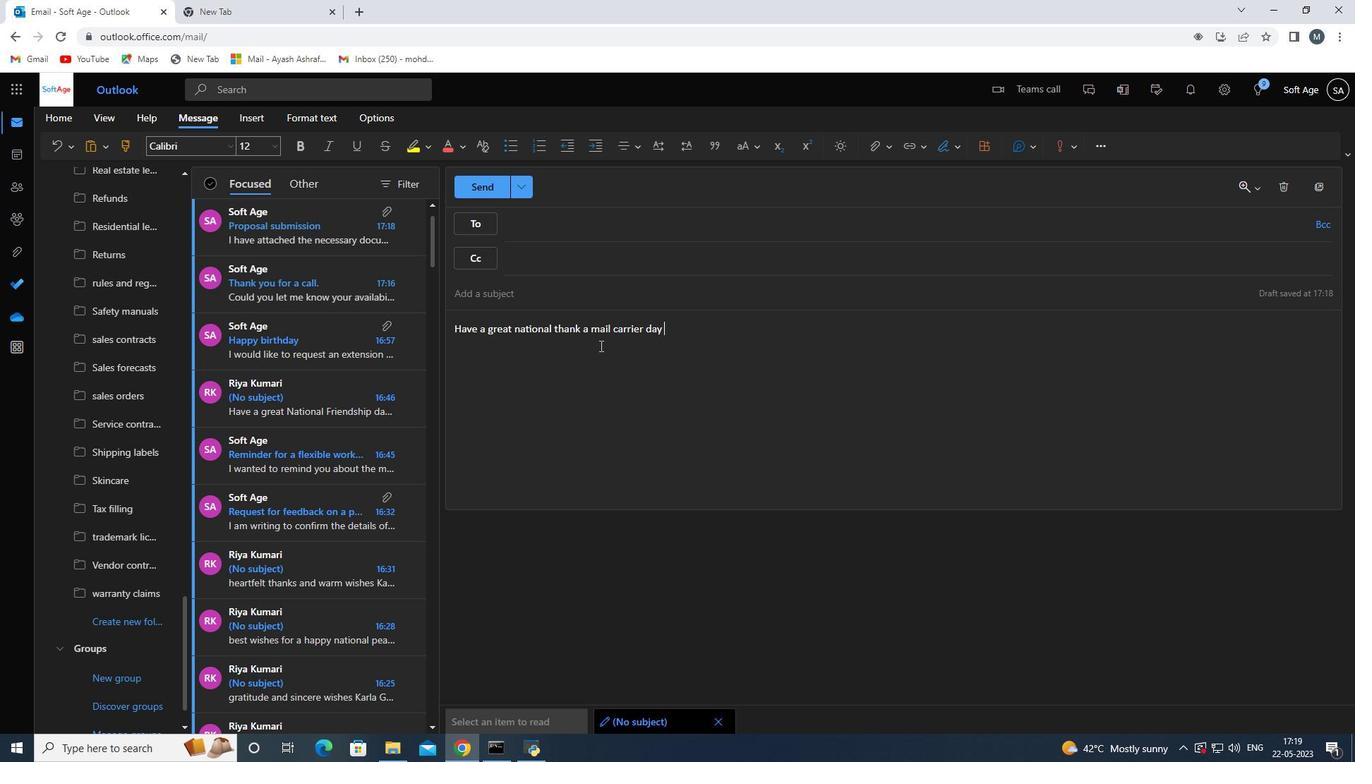 
Action: Mouse moved to (597, 331)
Screenshot: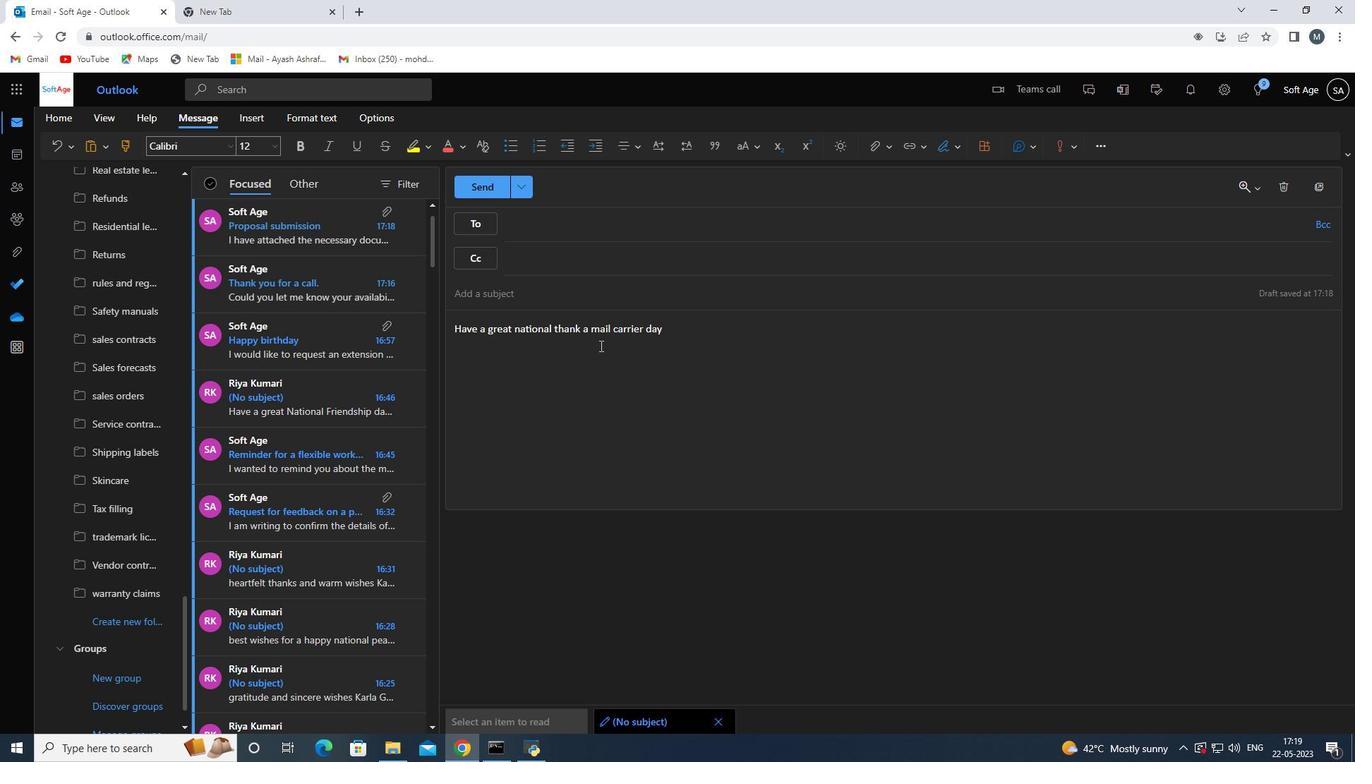 
Action: Key pressed <Key.space><Key.backspace>thank
Screenshot: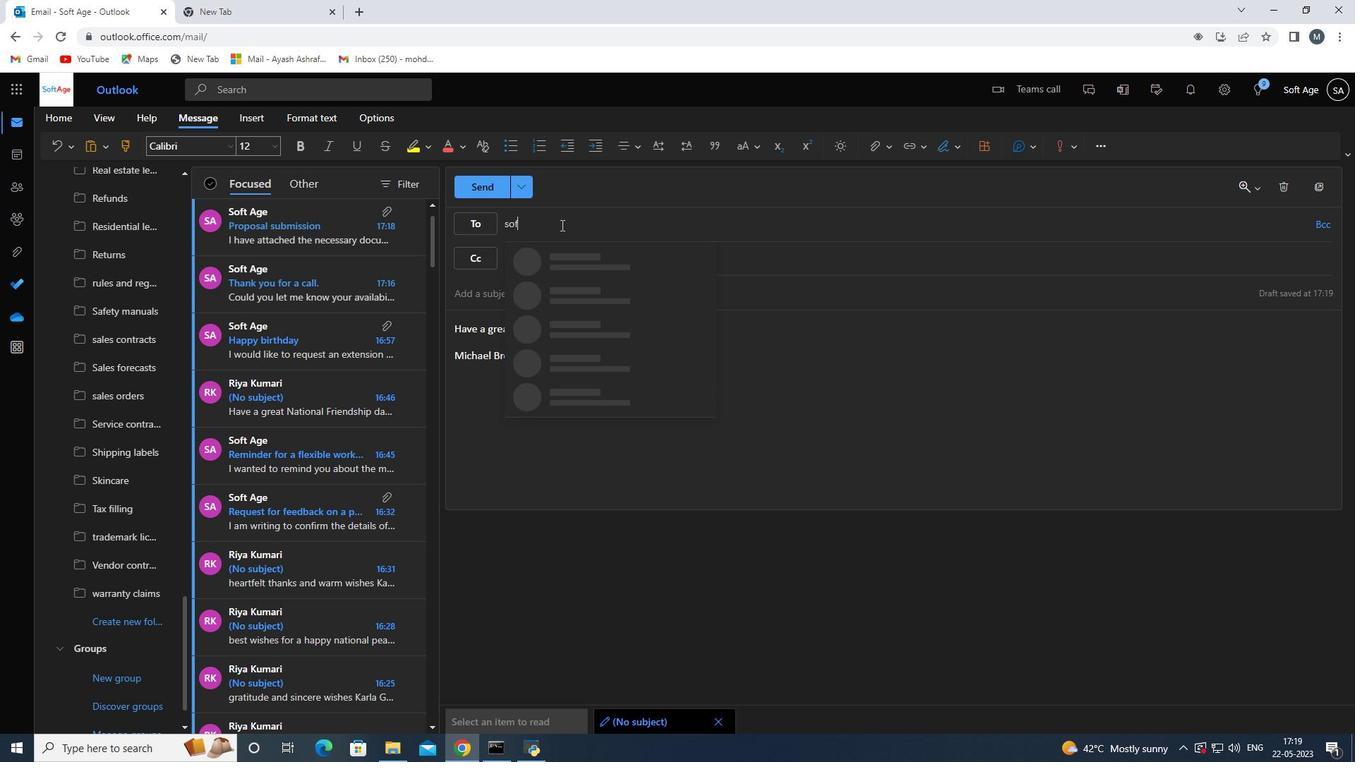 
Action: Mouse moved to (607, 334)
Screenshot: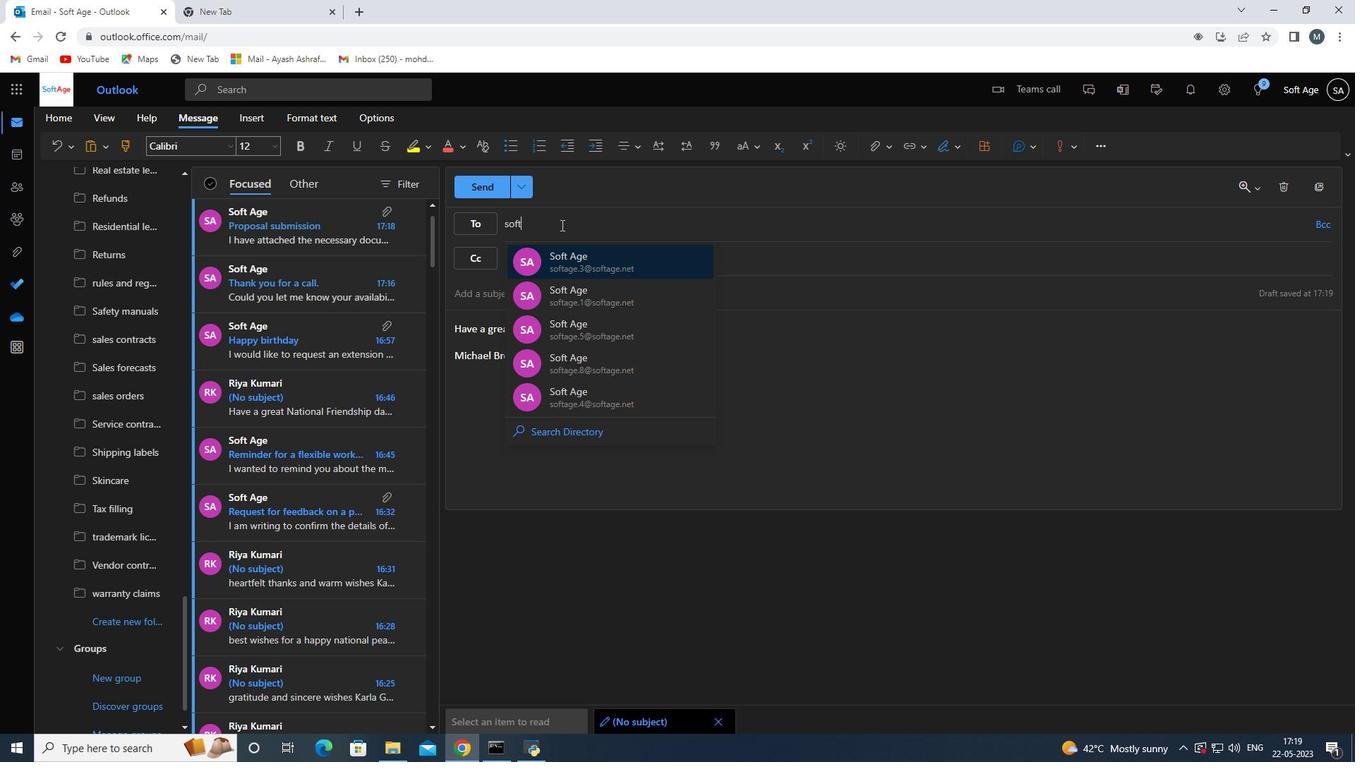 
Action: Key pressed <Key.space>a<Key.space>mail<Key.space>carrier<Key.space>day
Screenshot: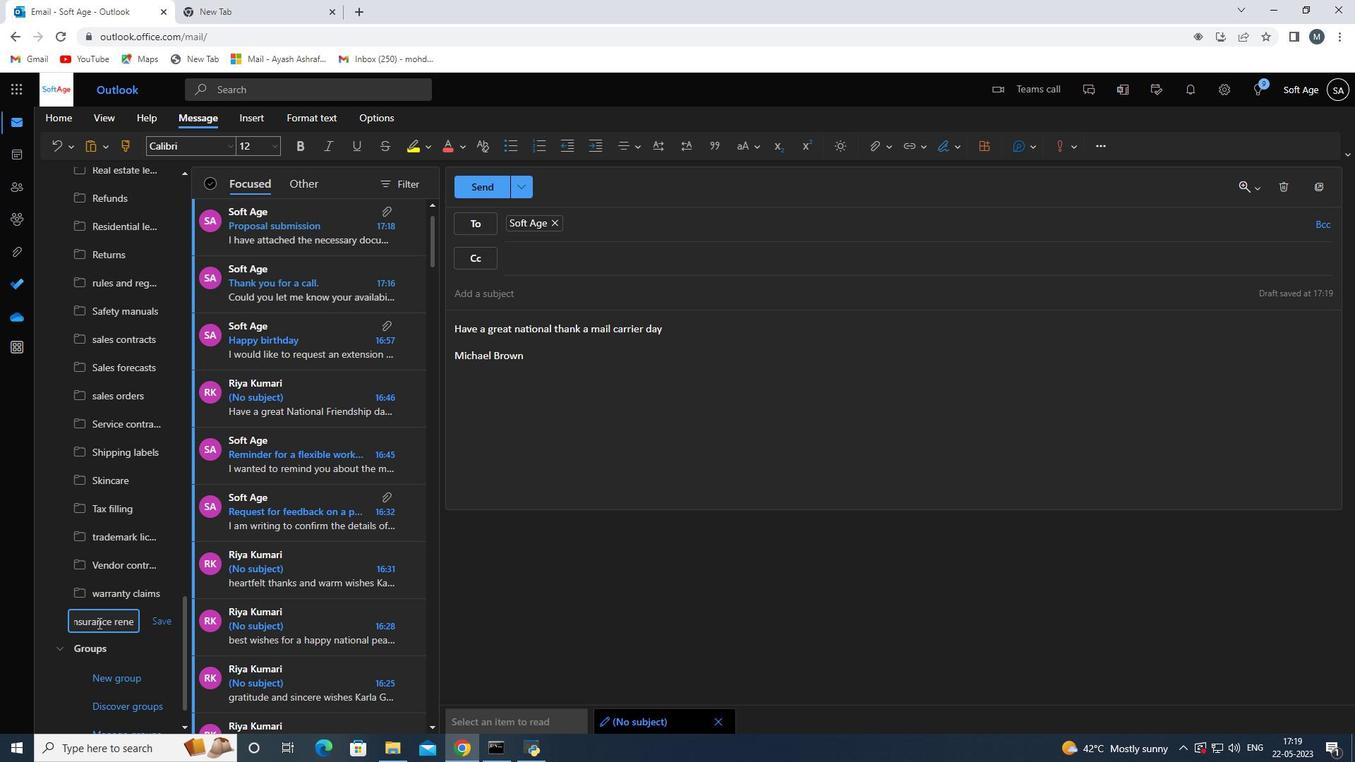 
Action: Mouse moved to (763, 227)
Screenshot: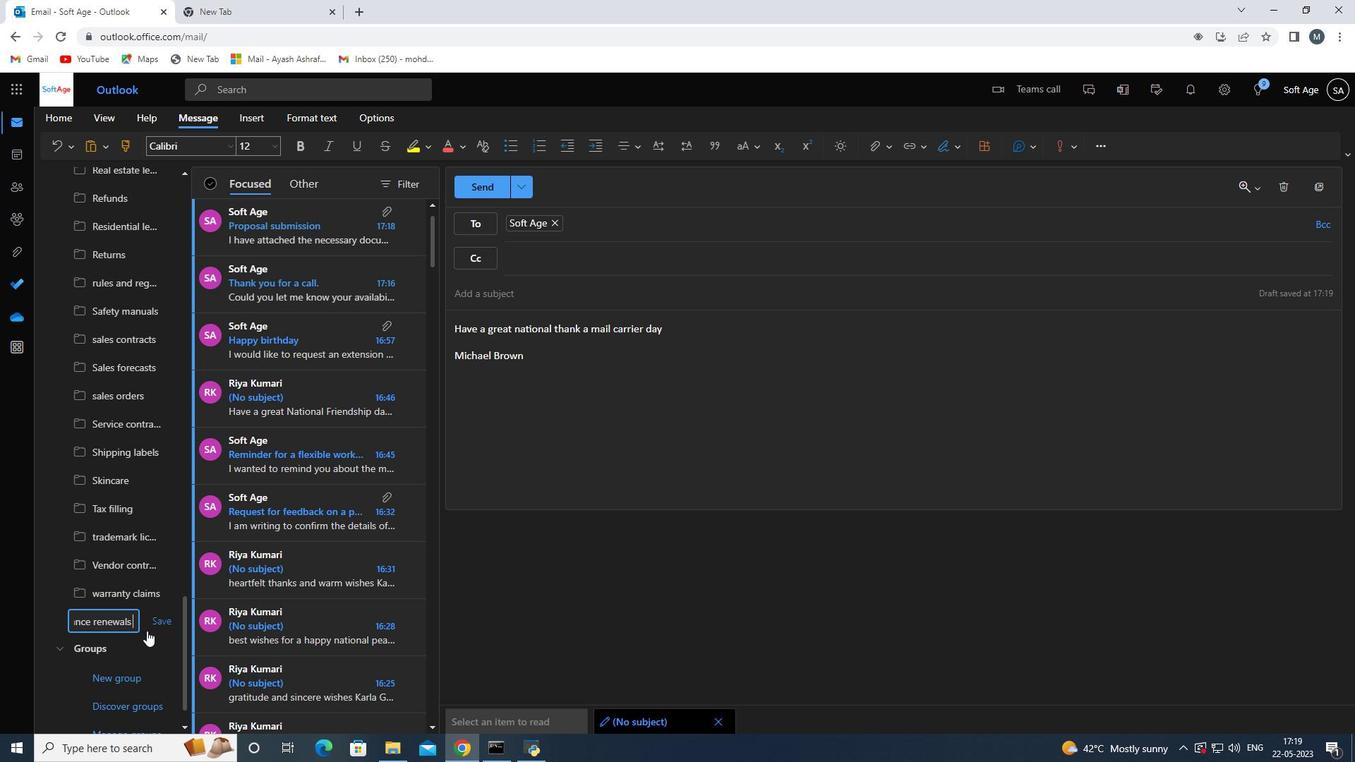 
Action: Mouse pressed left at (763, 227)
Screenshot: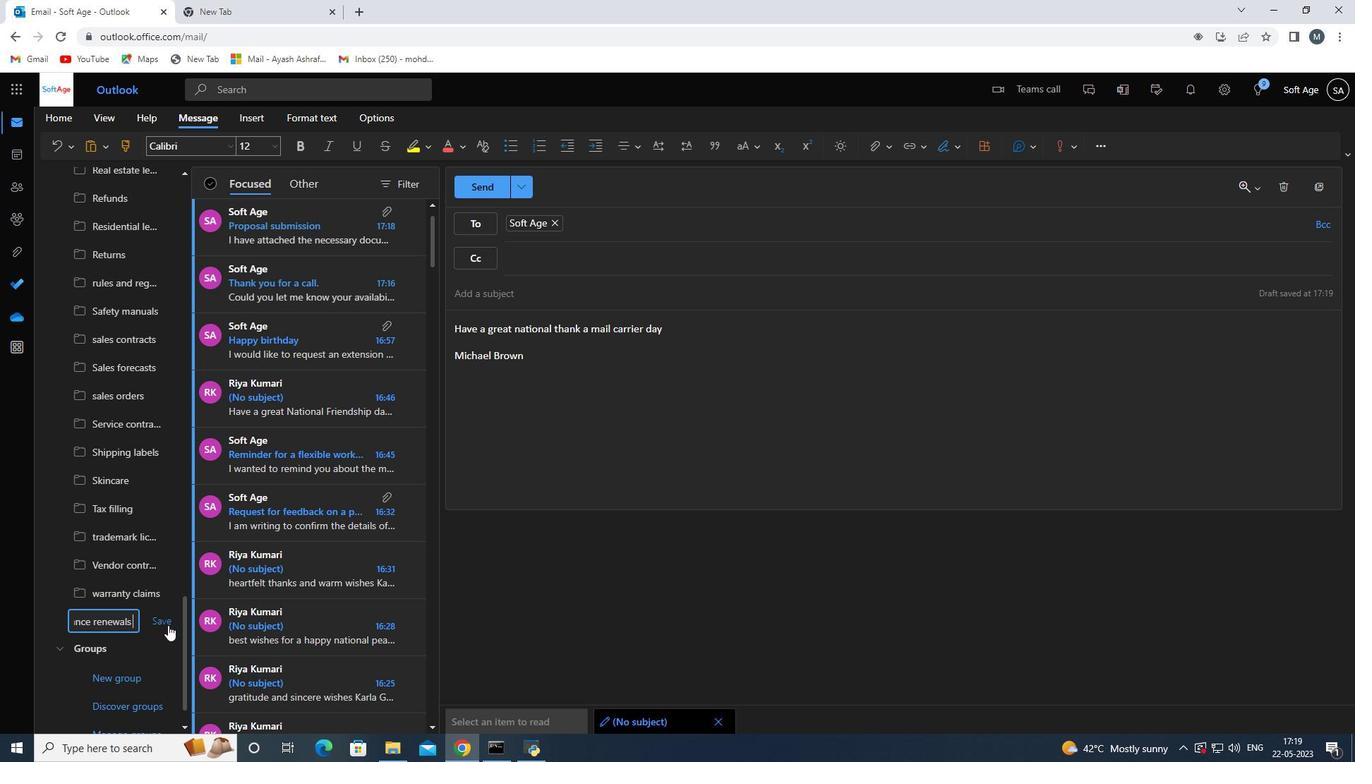 
Action: Mouse moved to (750, 236)
Screenshot: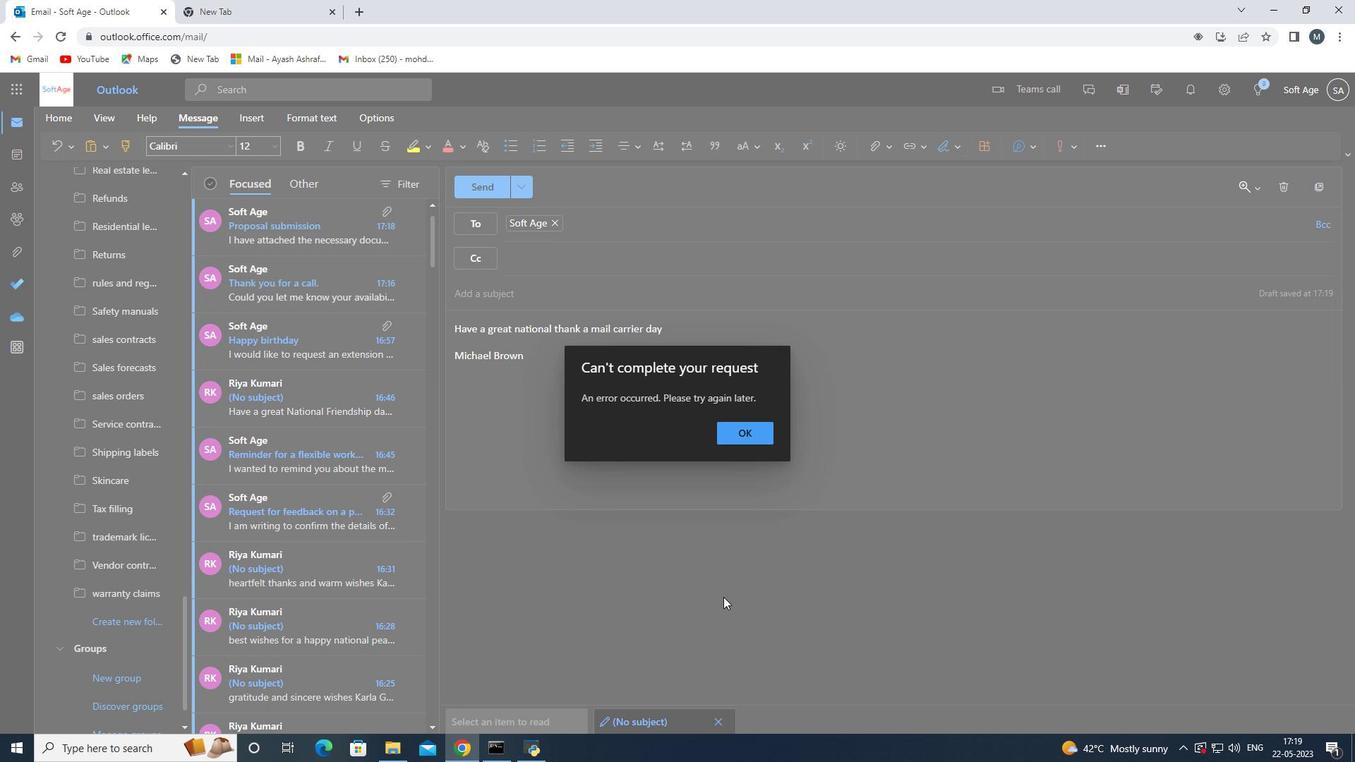 
Action: Mouse pressed left at (750, 236)
Screenshot: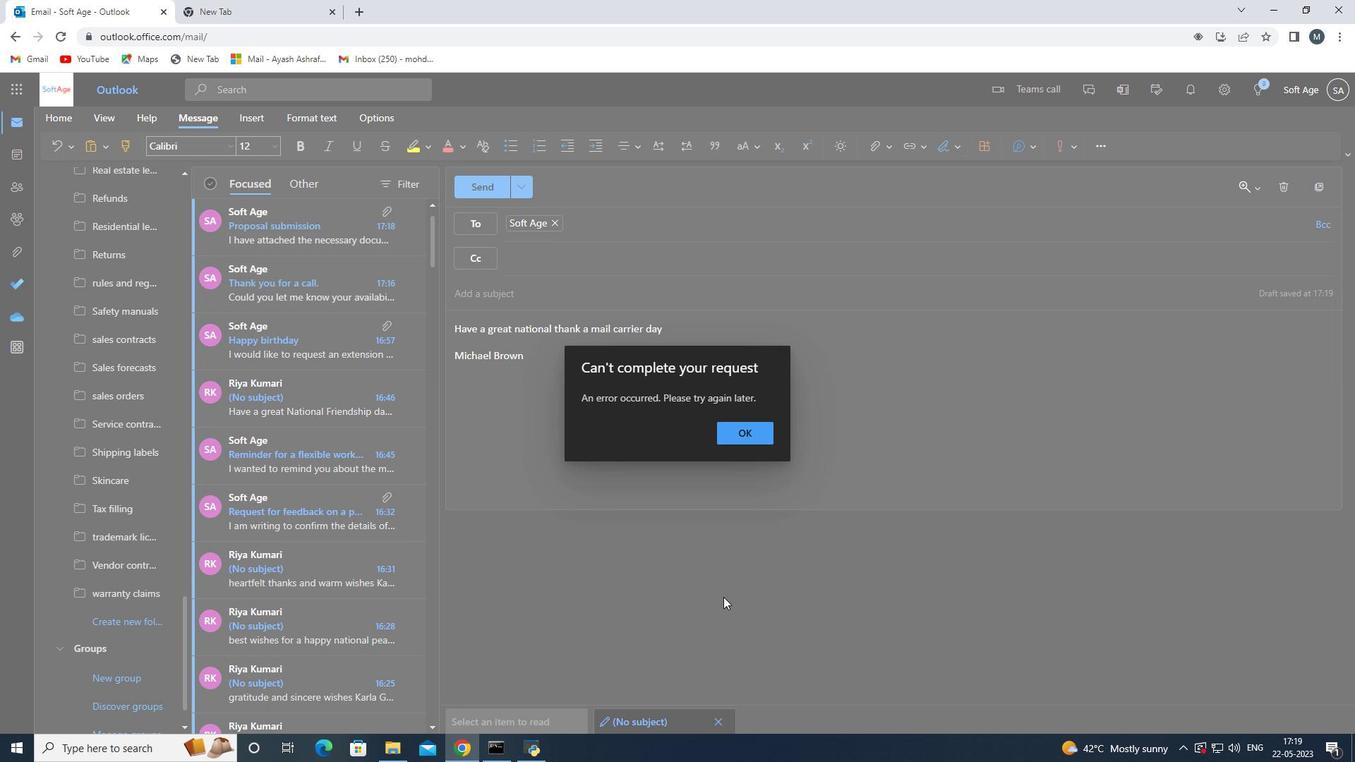 
Action: Mouse moved to (750, 241)
Screenshot: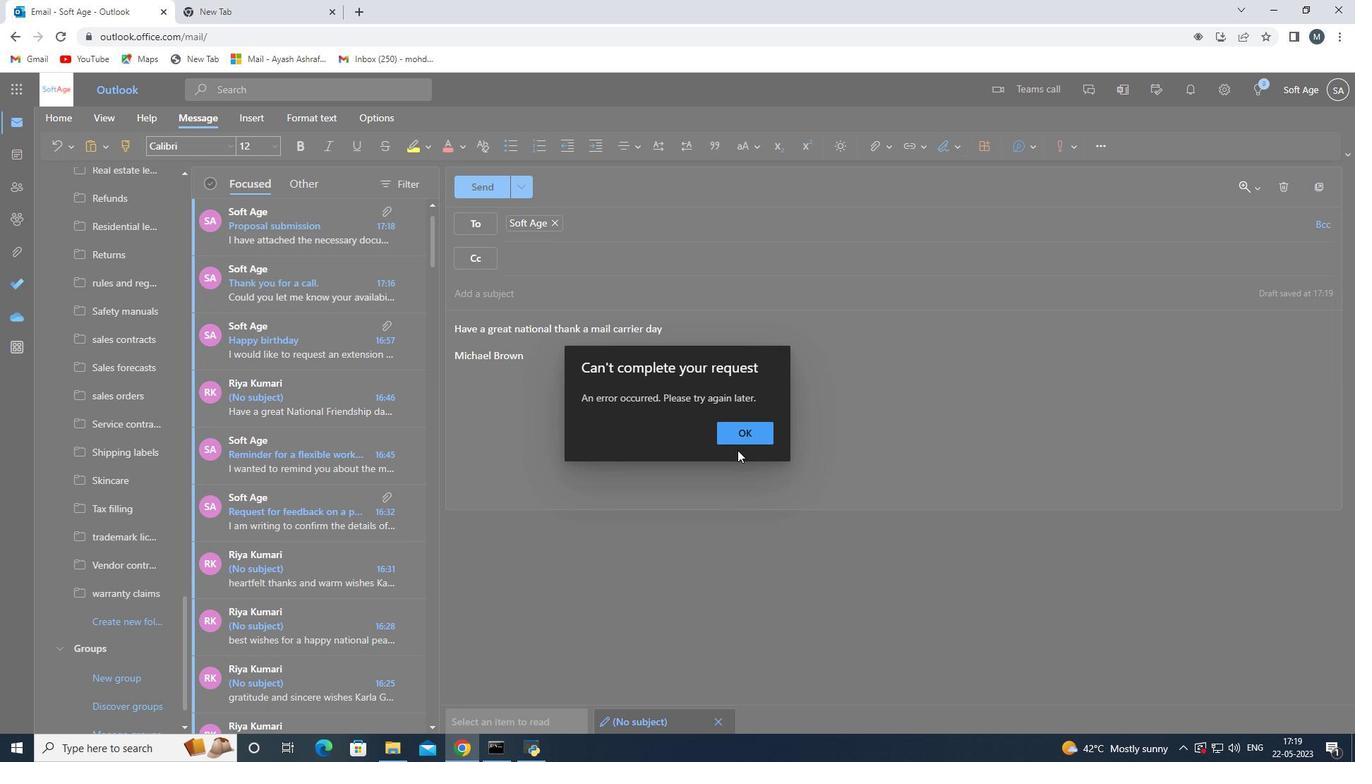
Action: Mouse pressed left at (750, 241)
Screenshot: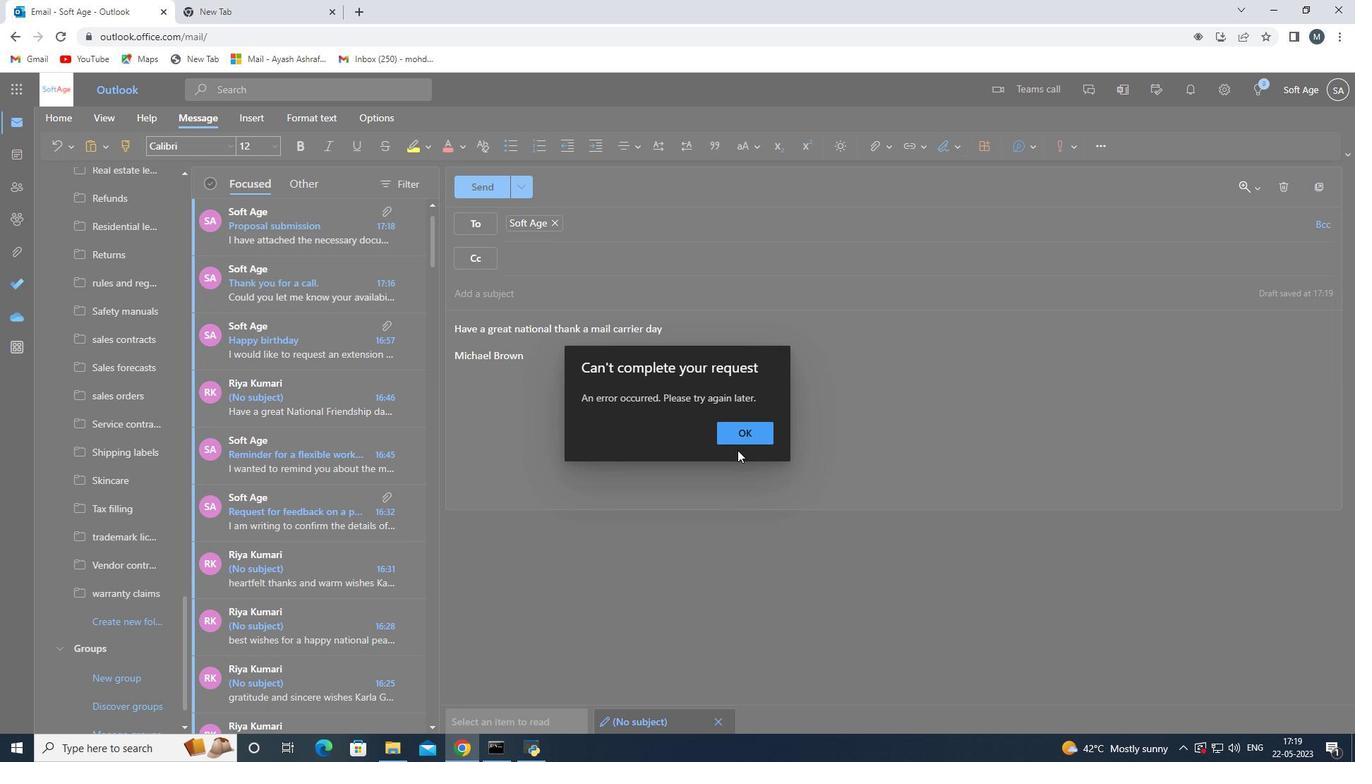 
Action: Mouse moved to (582, 270)
Screenshot: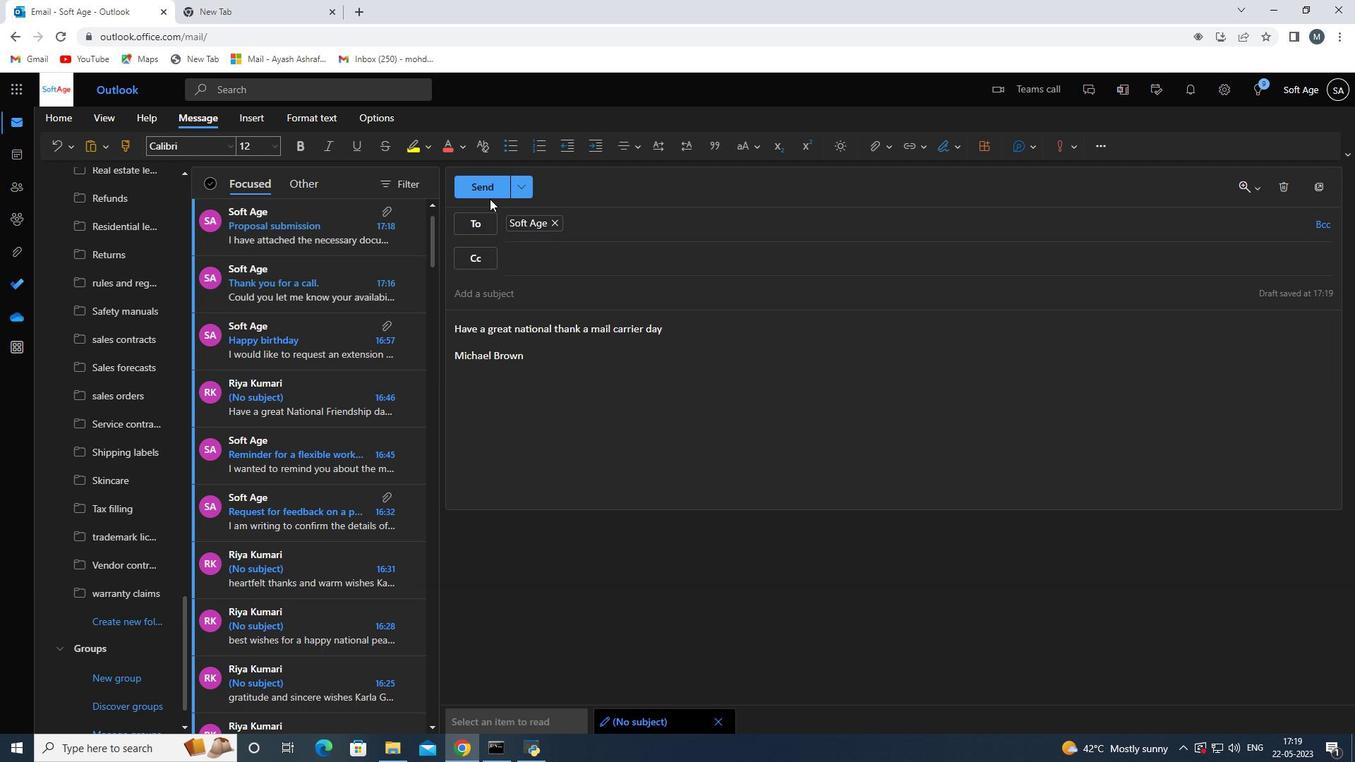 
Action: Mouse pressed left at (582, 270)
Screenshot: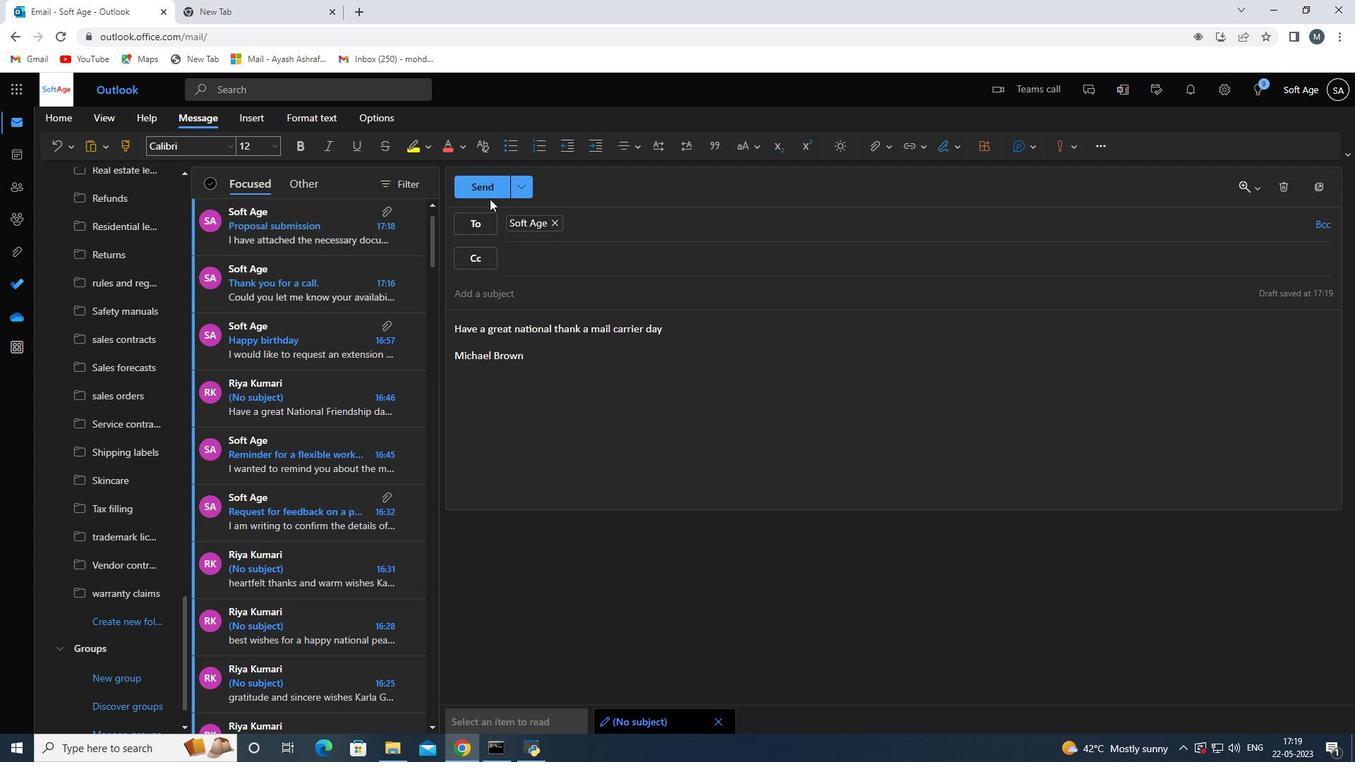 
Action: Key pressed so
Screenshot: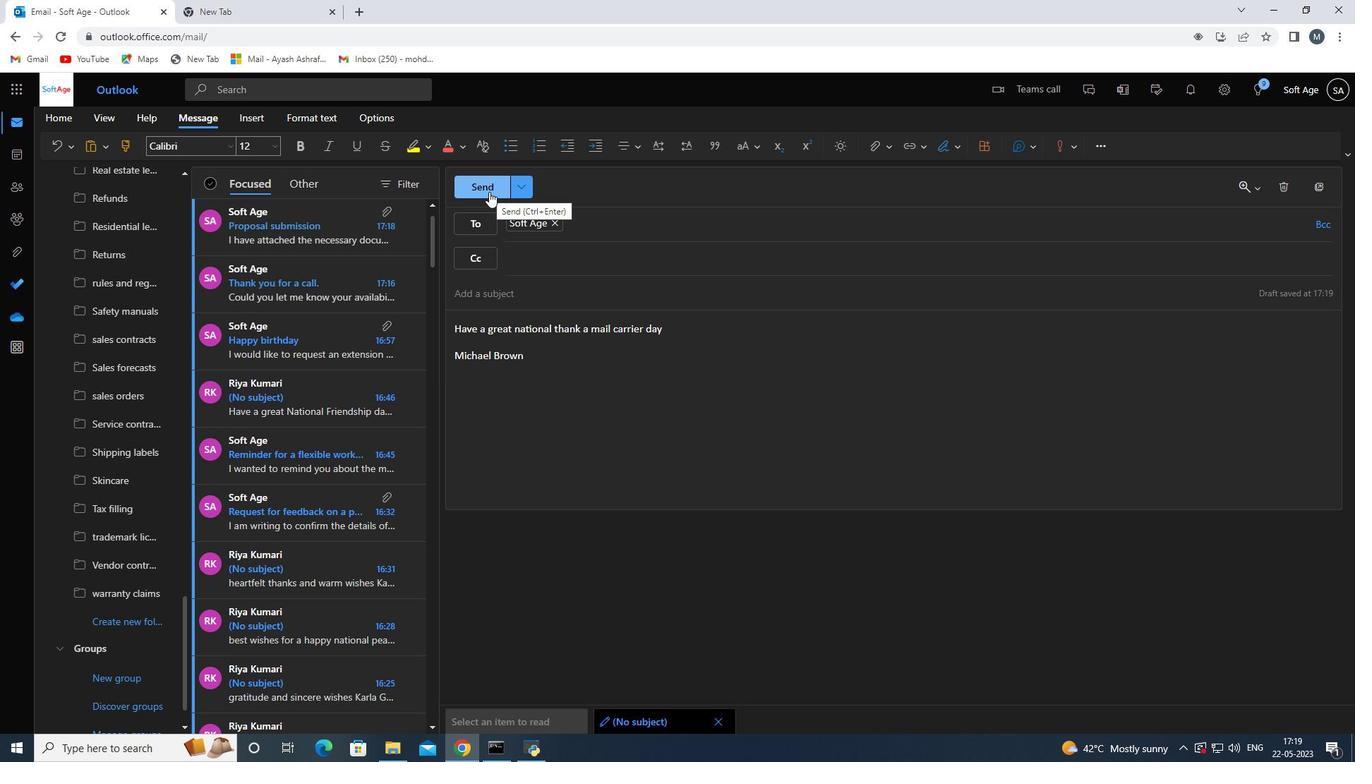 
Action: Mouse moved to (583, 270)
Screenshot: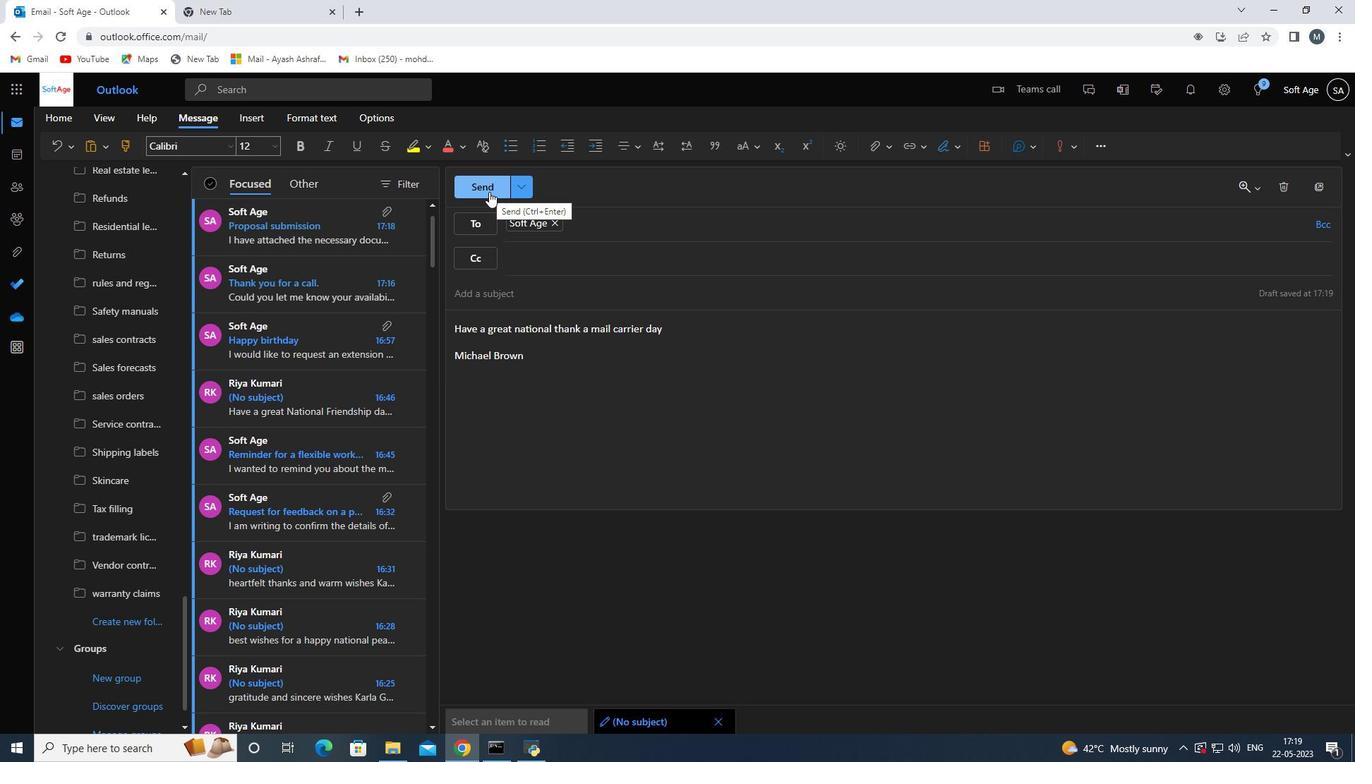 
Action: Key pressed ftage
Screenshot: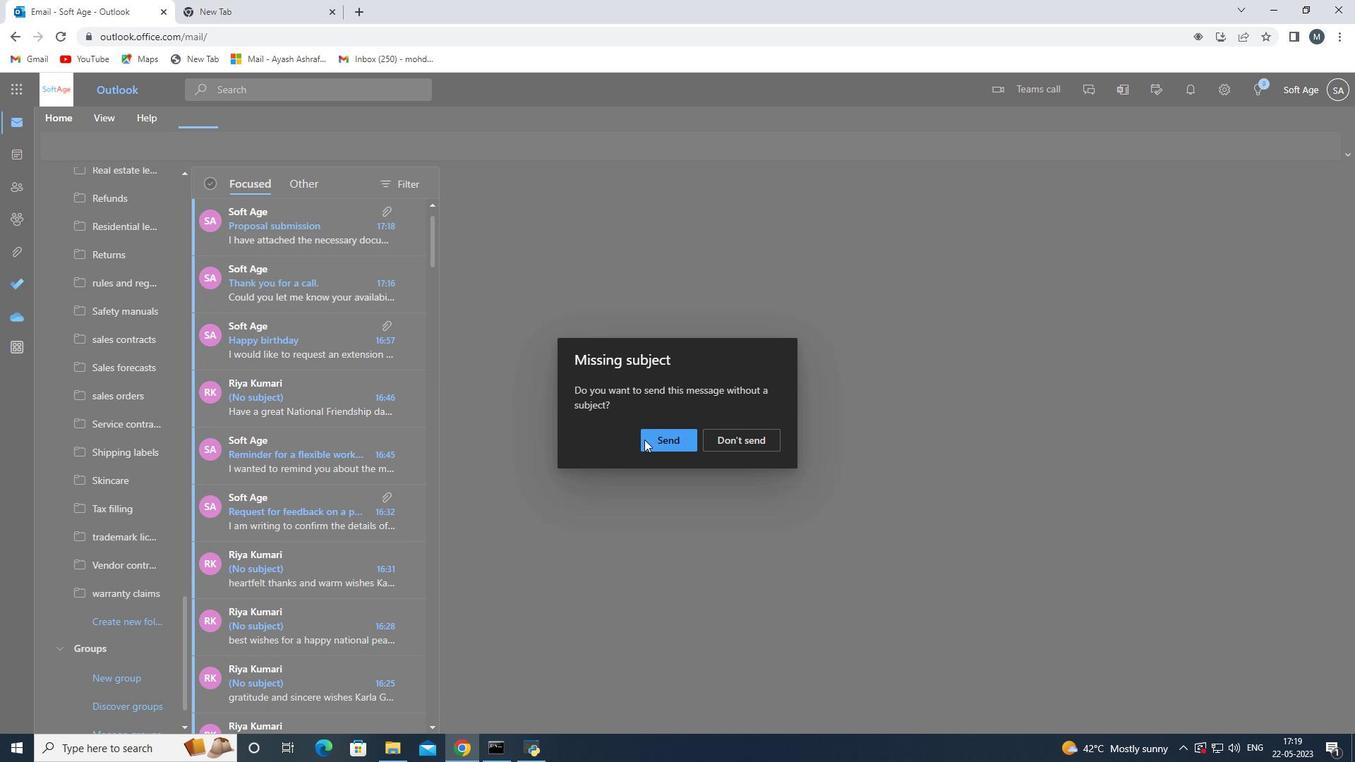 
Action: Mouse moved to (583, 271)
Screenshot: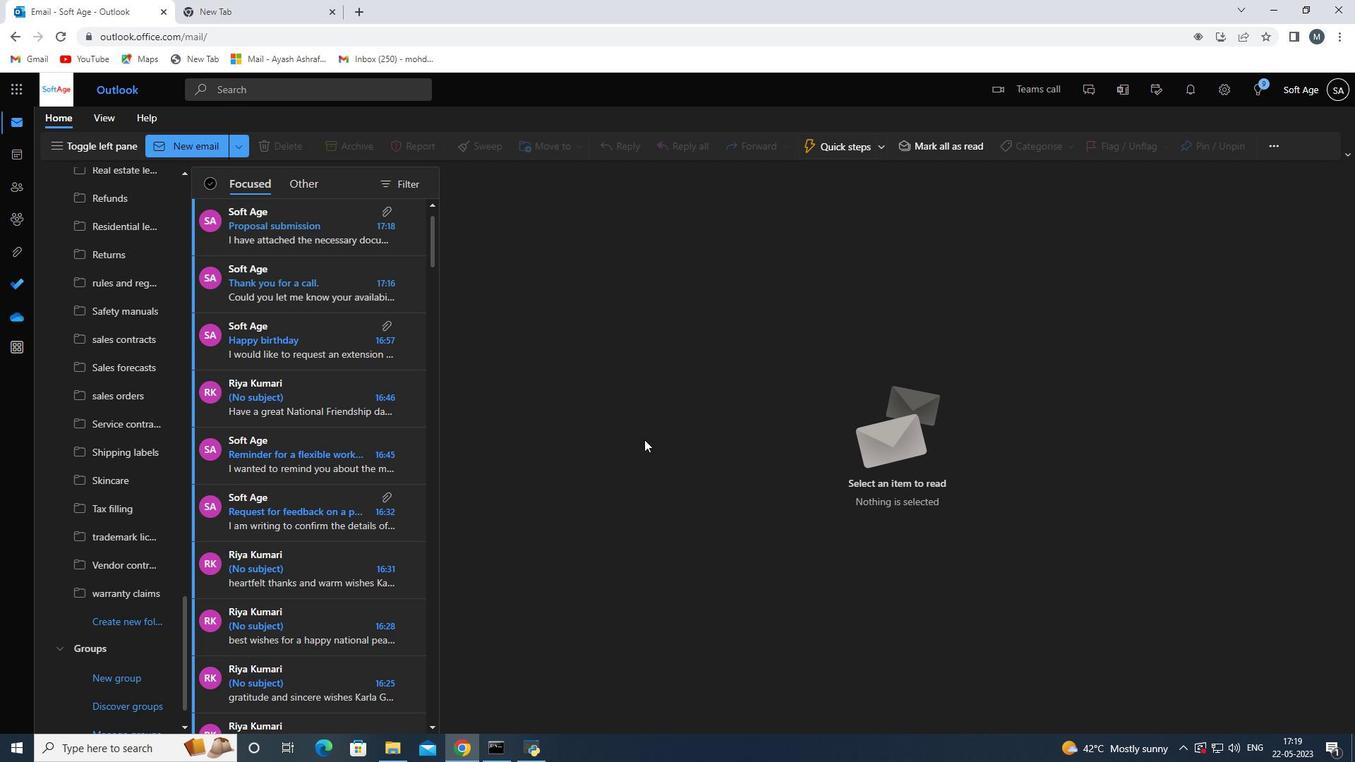 
Action: Key pressed .3<Key.shift>@
Screenshot: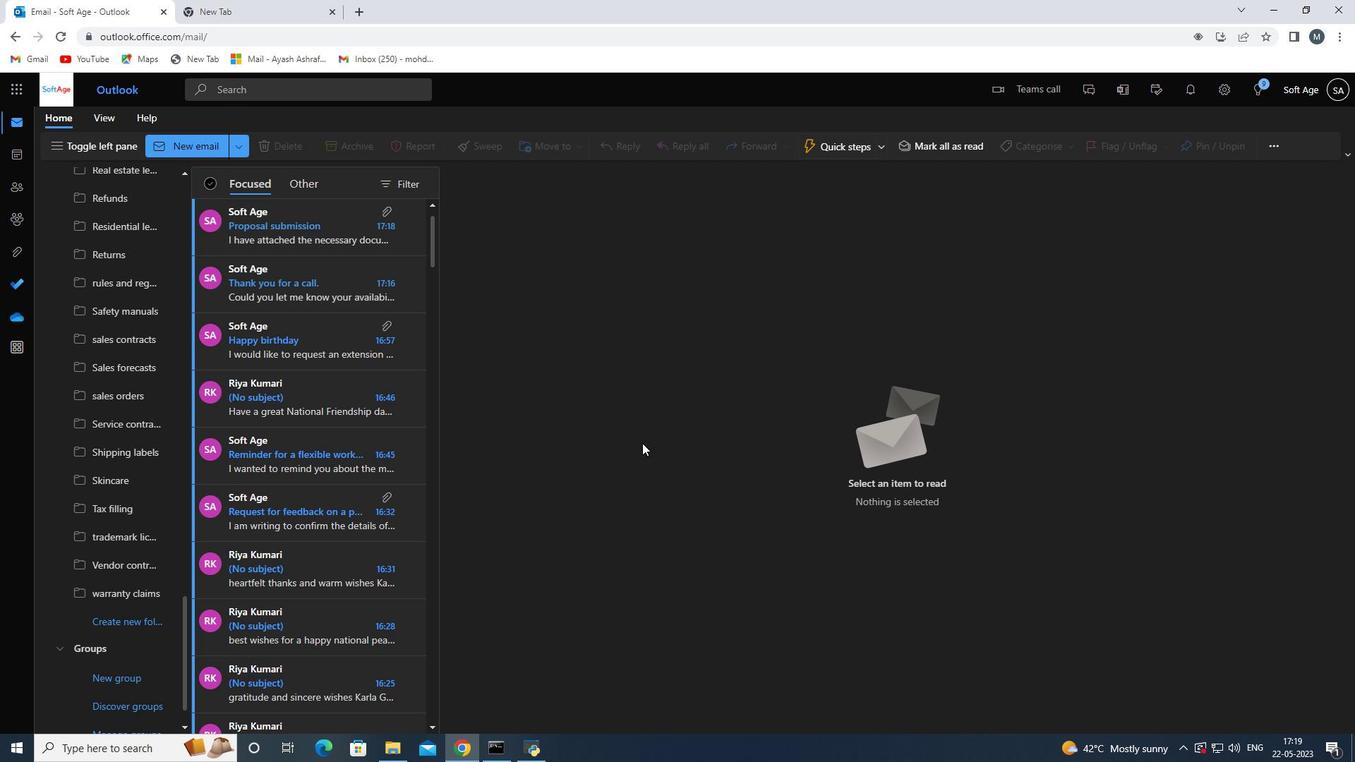 
Action: Mouse moved to (592, 291)
Screenshot: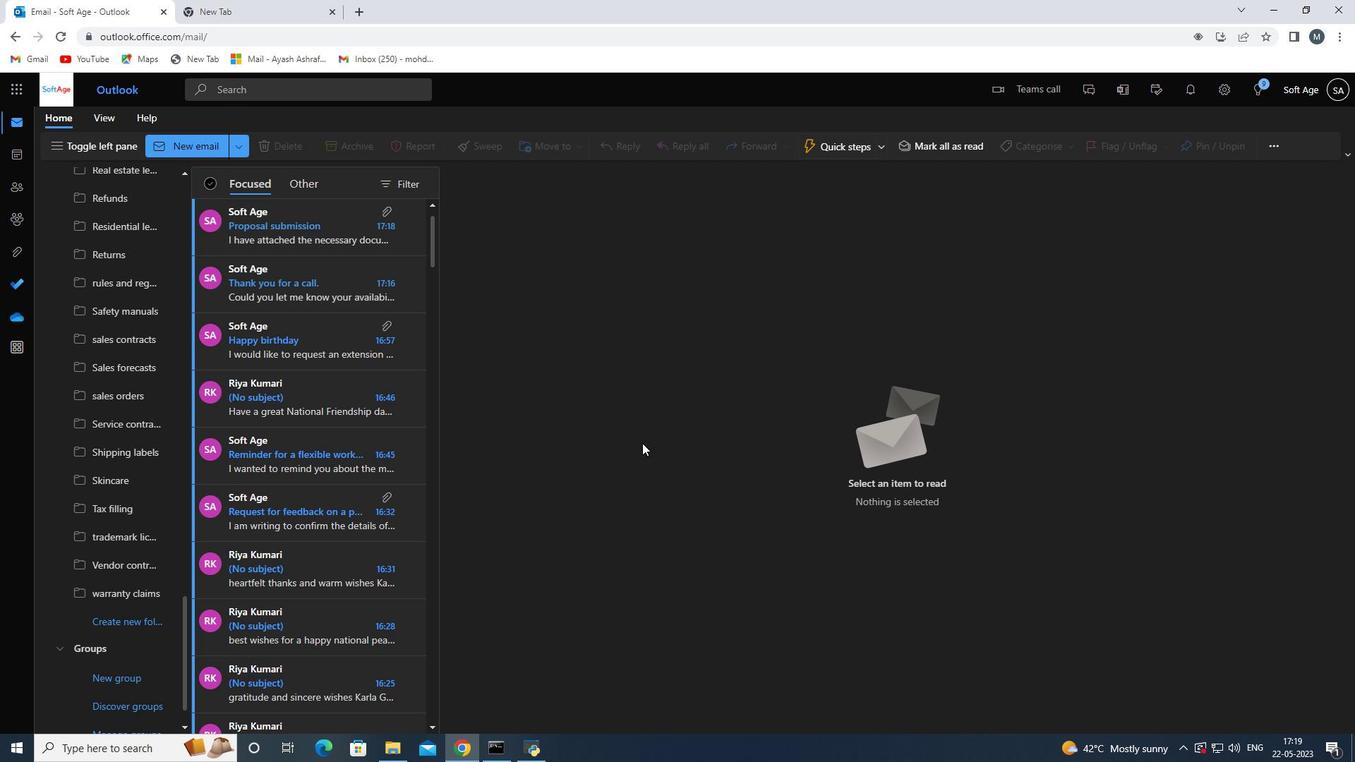 
Action: Mouse pressed left at (592, 291)
Screenshot: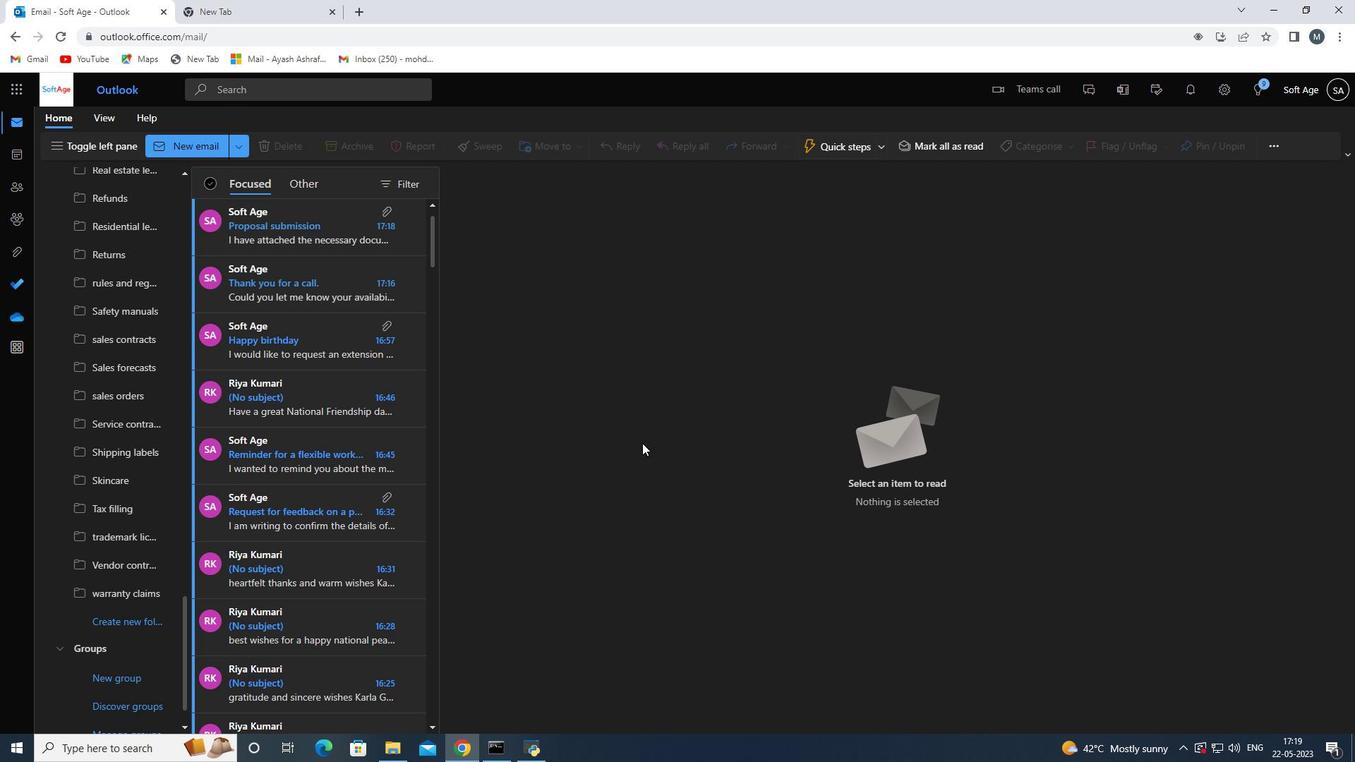 
Action: Mouse moved to (386, 472)
Screenshot: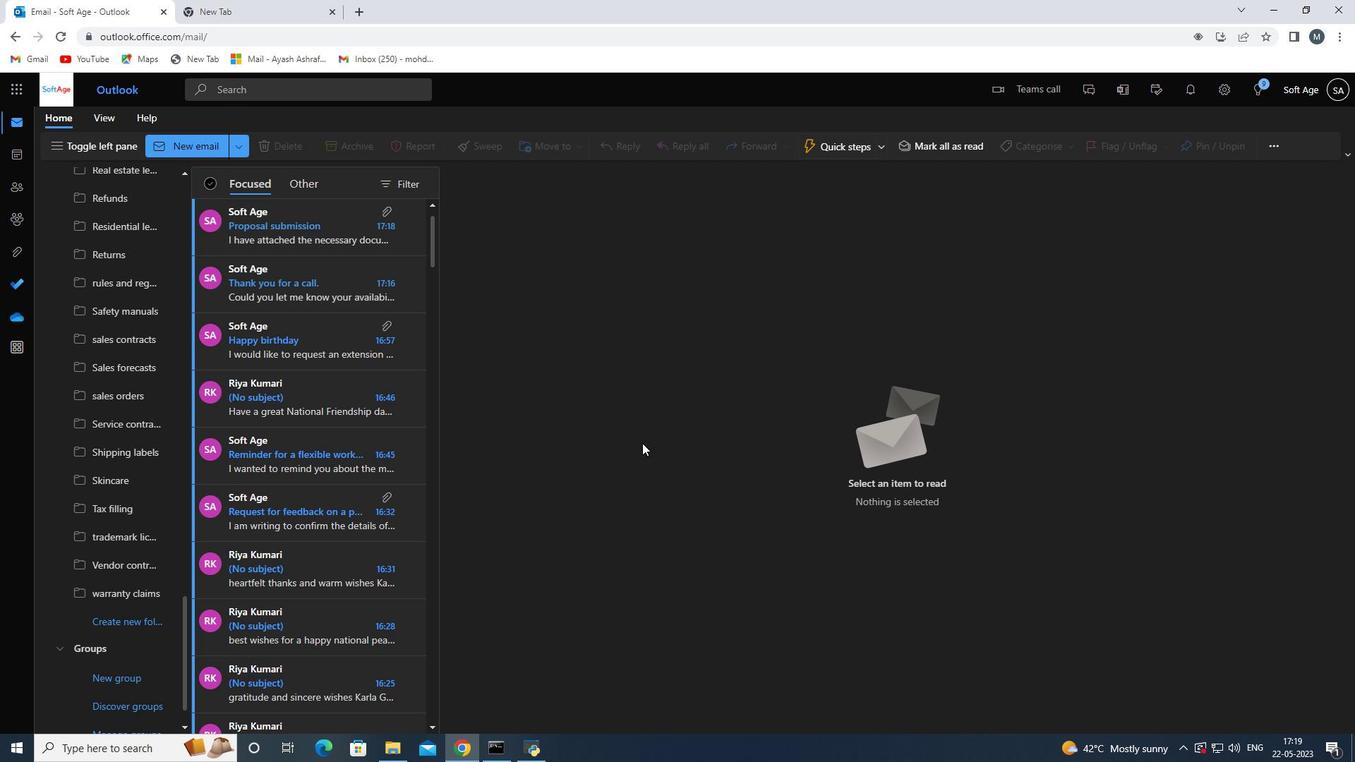 
Action: Mouse pressed left at (386, 472)
Screenshot: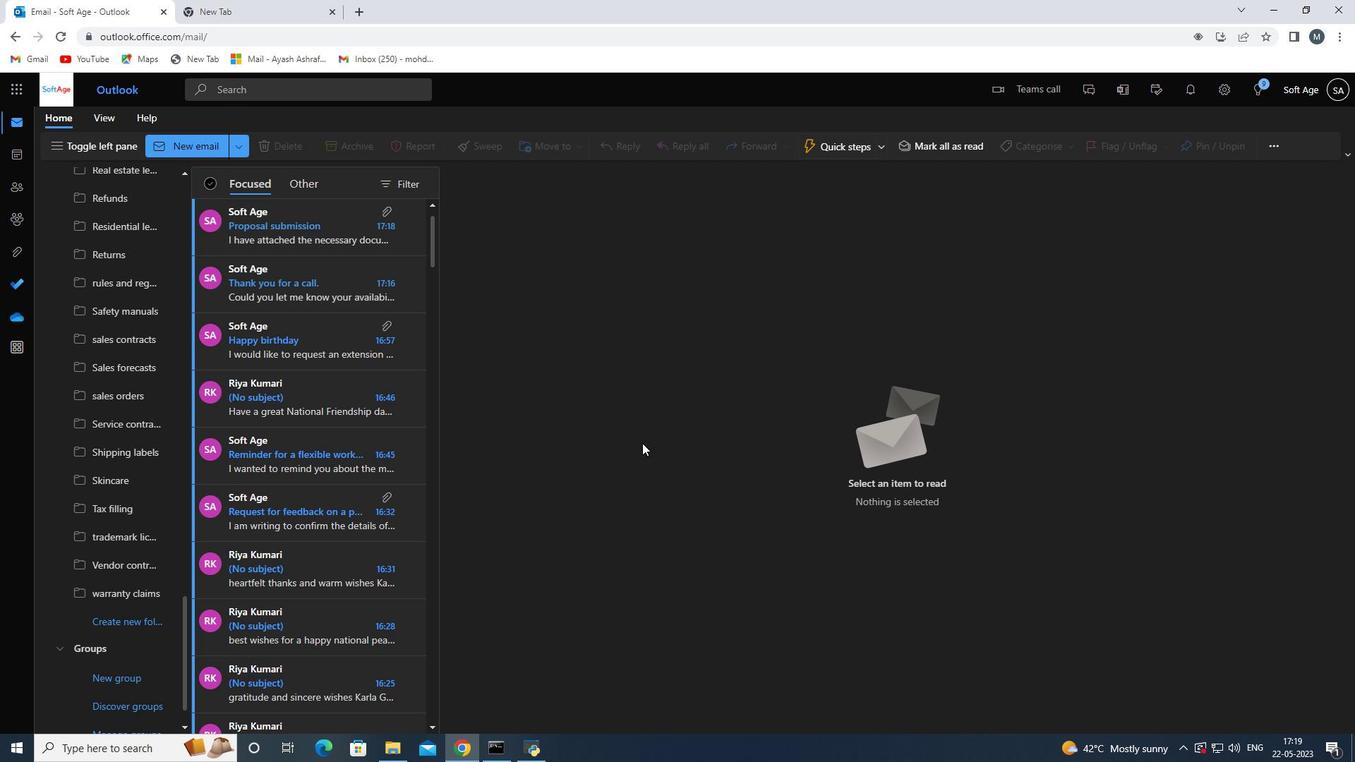 
Action: Mouse moved to (384, 480)
Screenshot: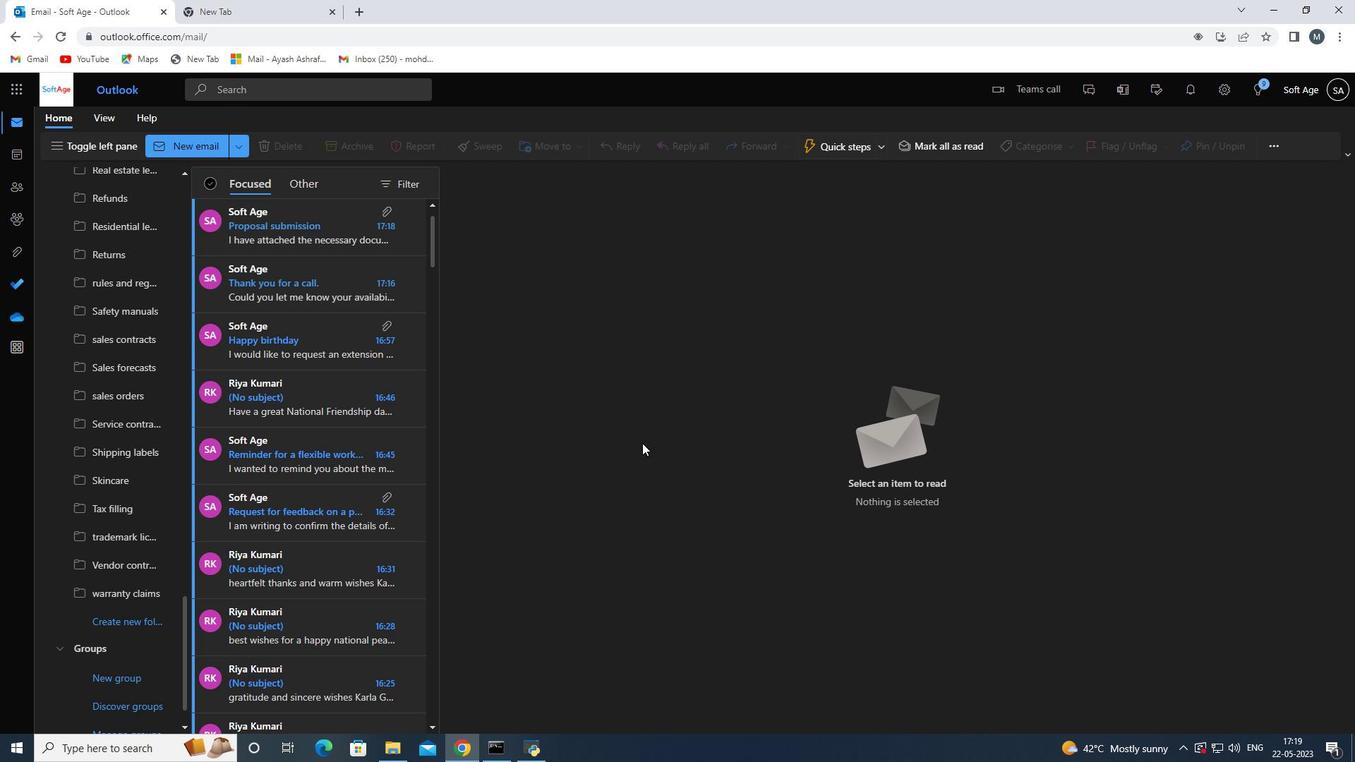 
Action: Mouse pressed left at (384, 480)
Screenshot: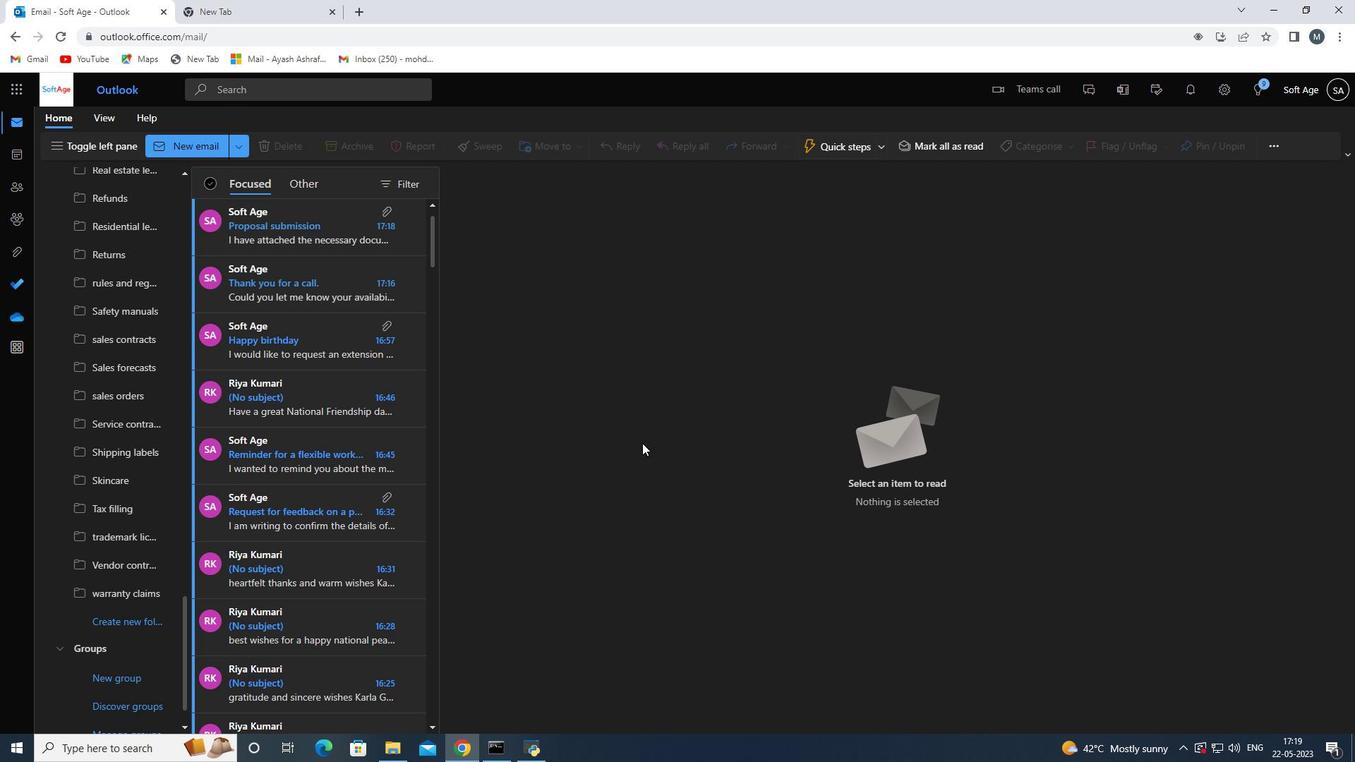 
Action: Key pressed <Key.shift><Key.shift><Key.shift><Key.shift><Key.shift><Key.shift><Key.shift><Key.shift><Key.shift><Key.shift><Key.shift><Key.shift><Key.shift><Key.shift><Key.shift><Key.shift>insurance<Key.space>renewals<Key.space>
Screenshot: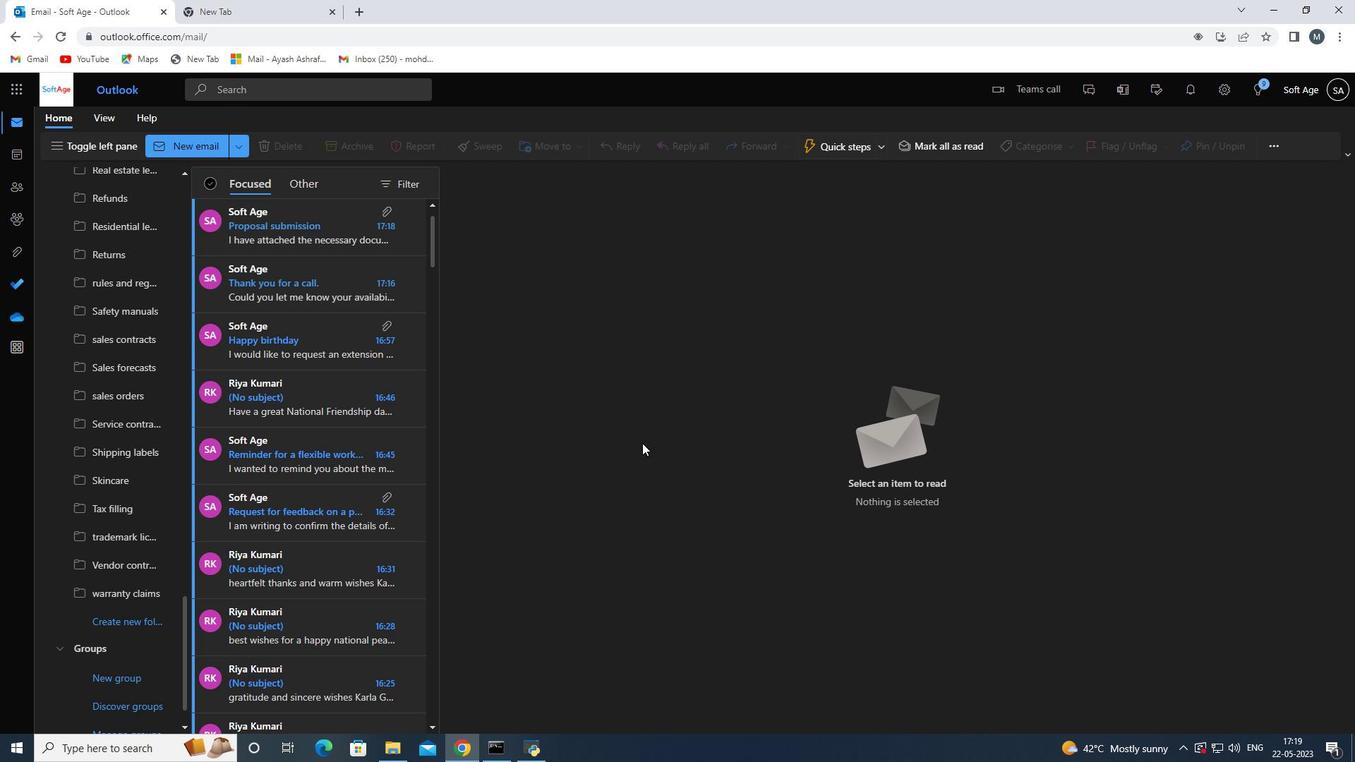 
Action: Mouse moved to (406, 472)
Screenshot: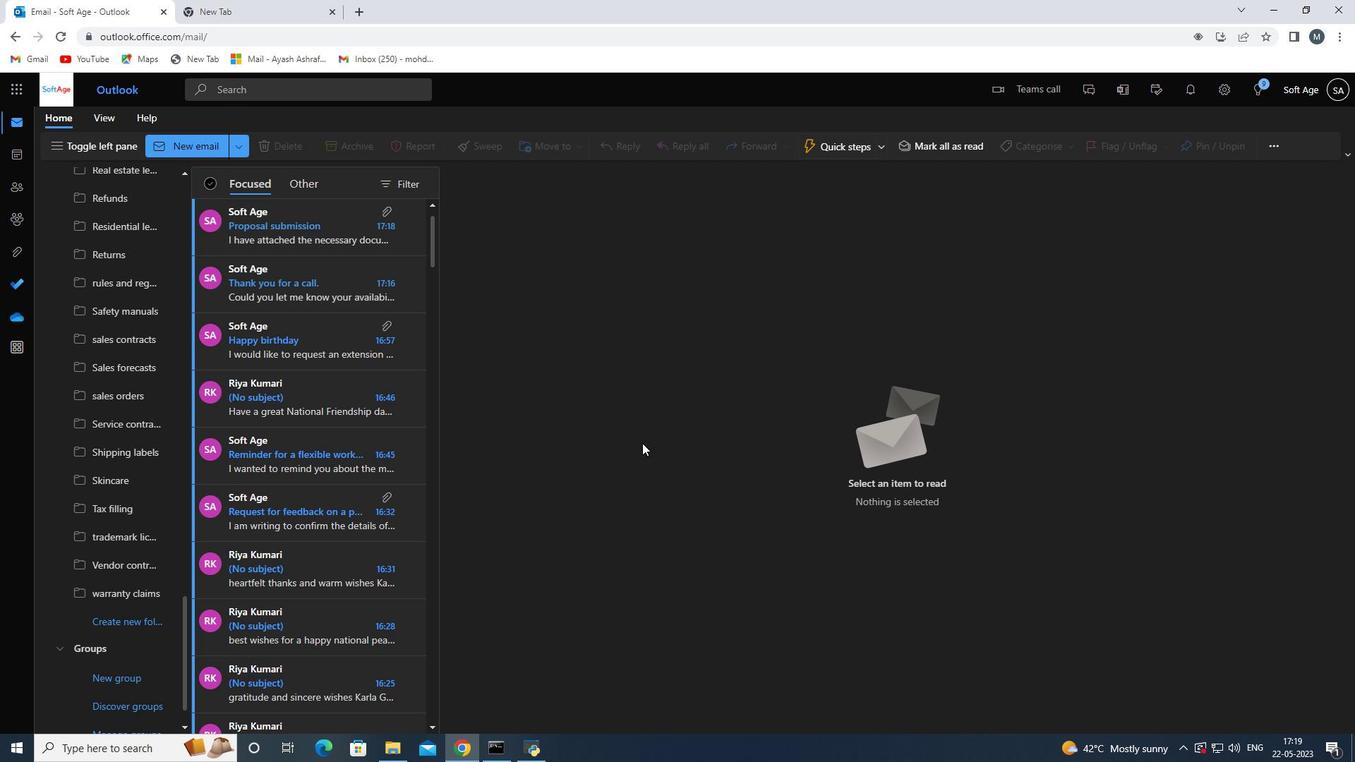 
Action: Mouse pressed left at (406, 472)
Screenshot: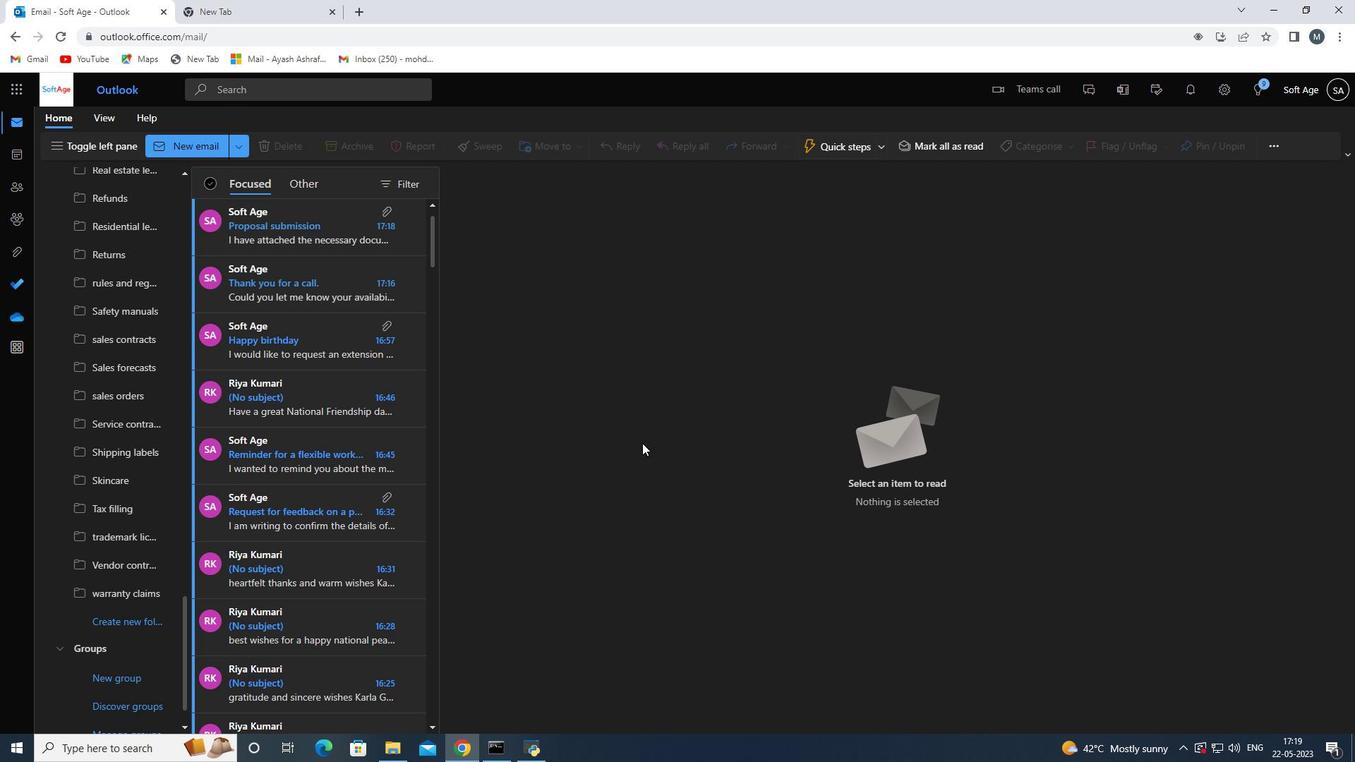 
Action: Mouse moved to (547, 253)
Screenshot: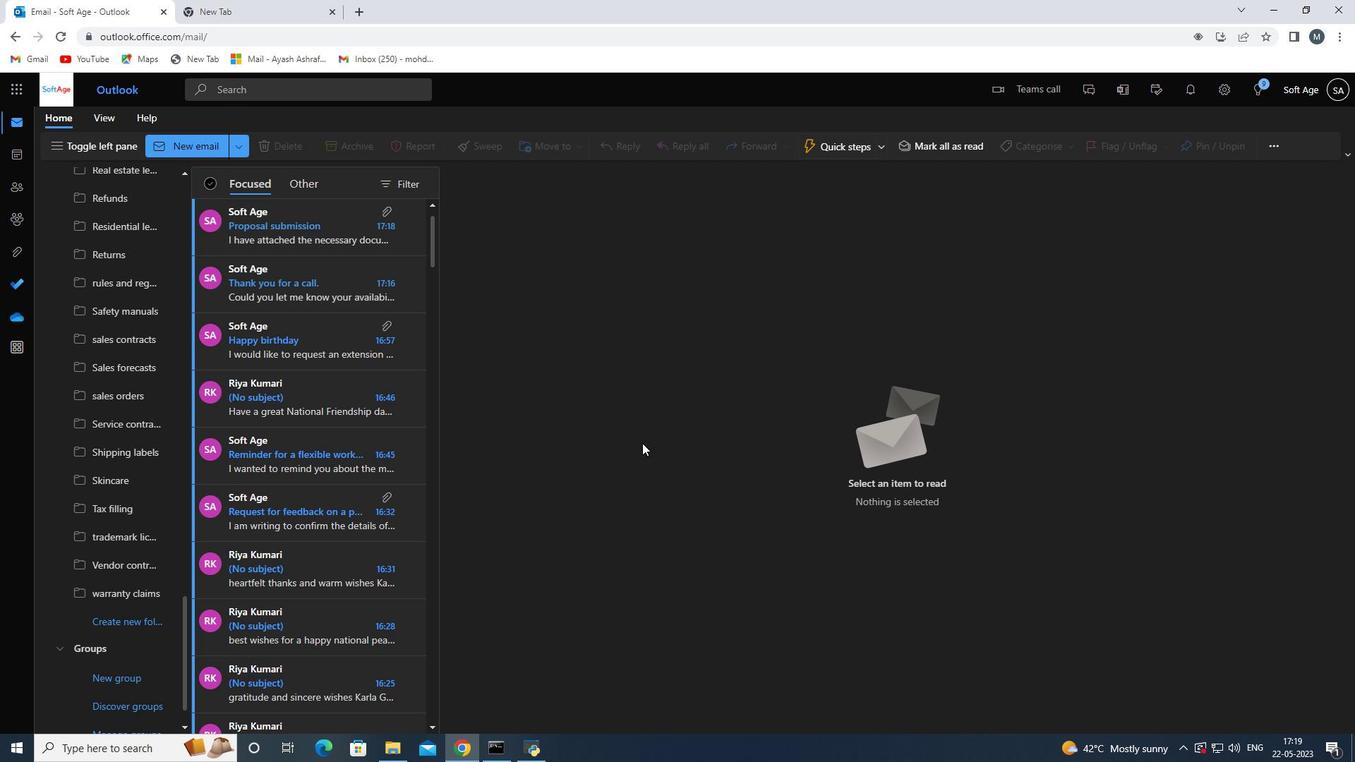 
Action: Mouse pressed left at (547, 253)
Screenshot: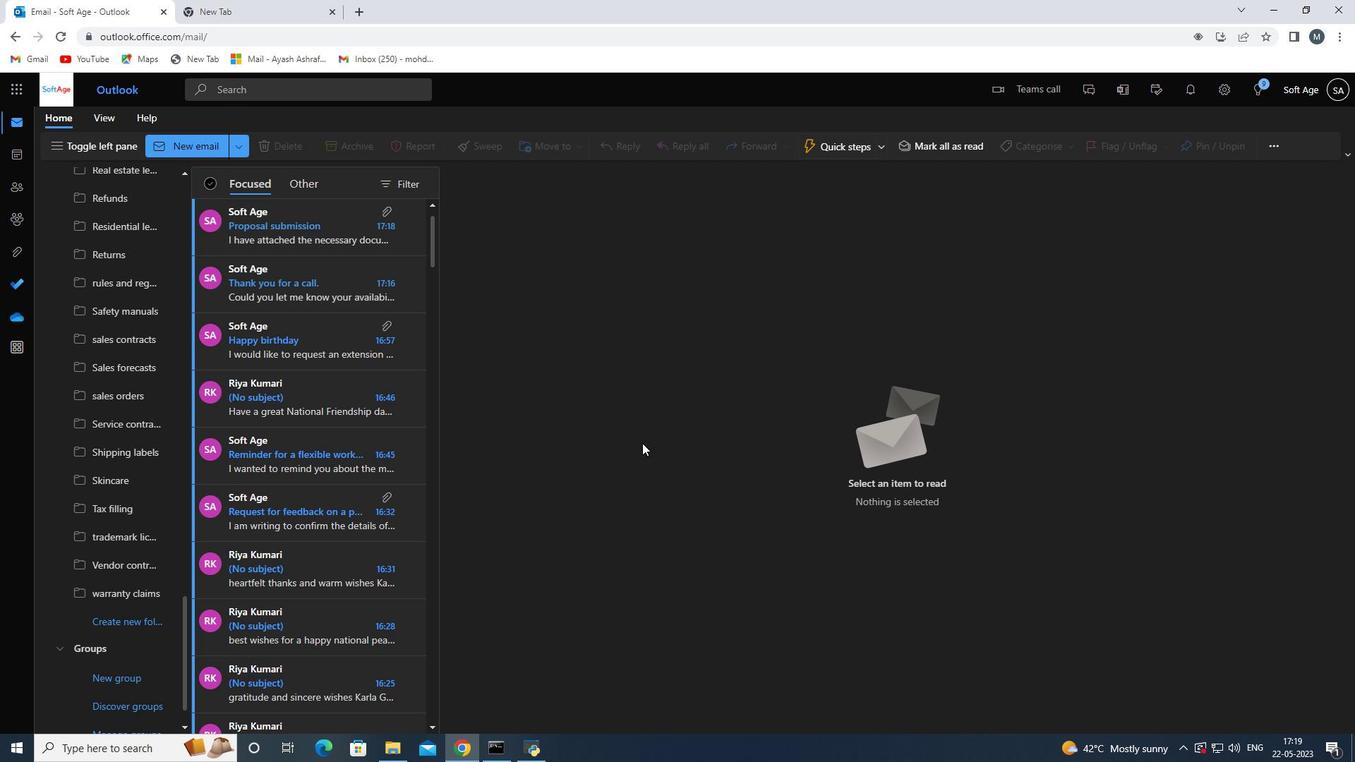 
Action: Mouse moved to (633, 388)
Screenshot: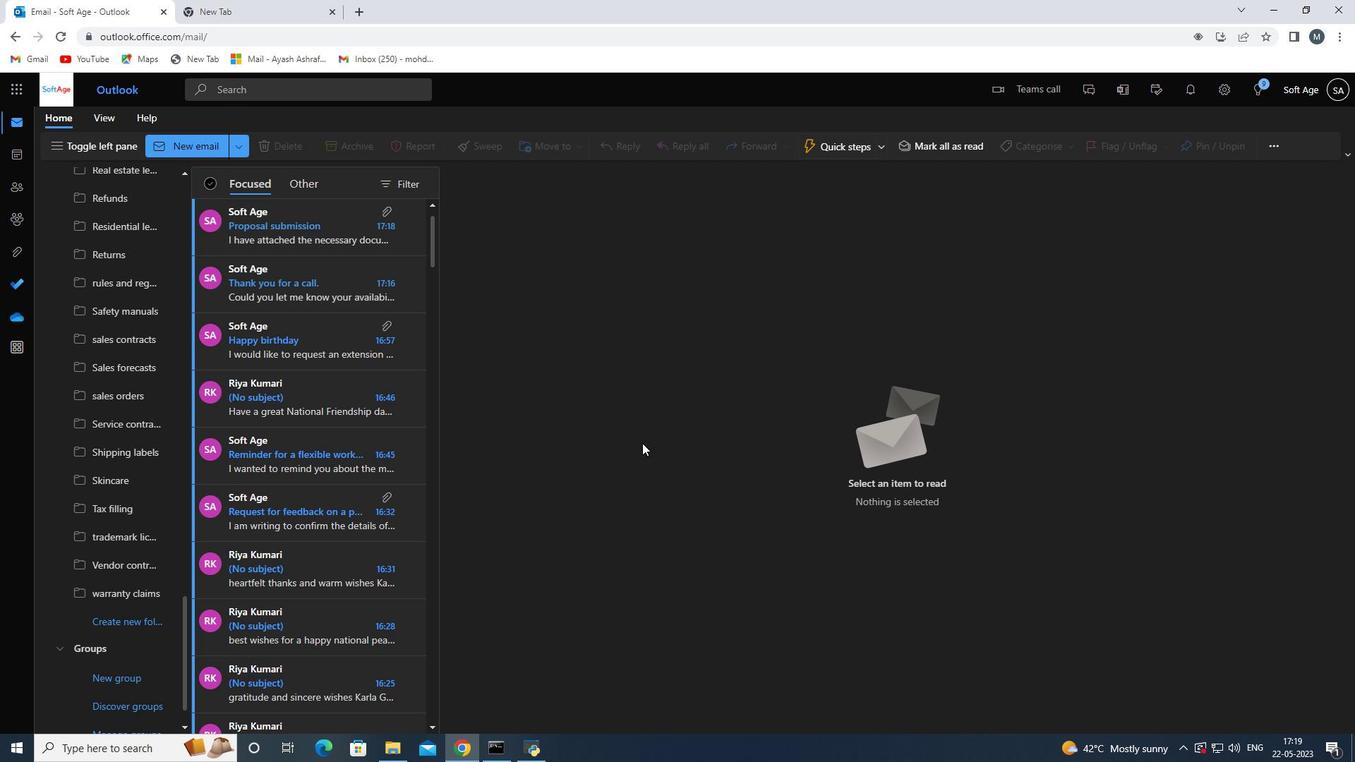 
Action: Mouse pressed left at (633, 388)
Screenshot: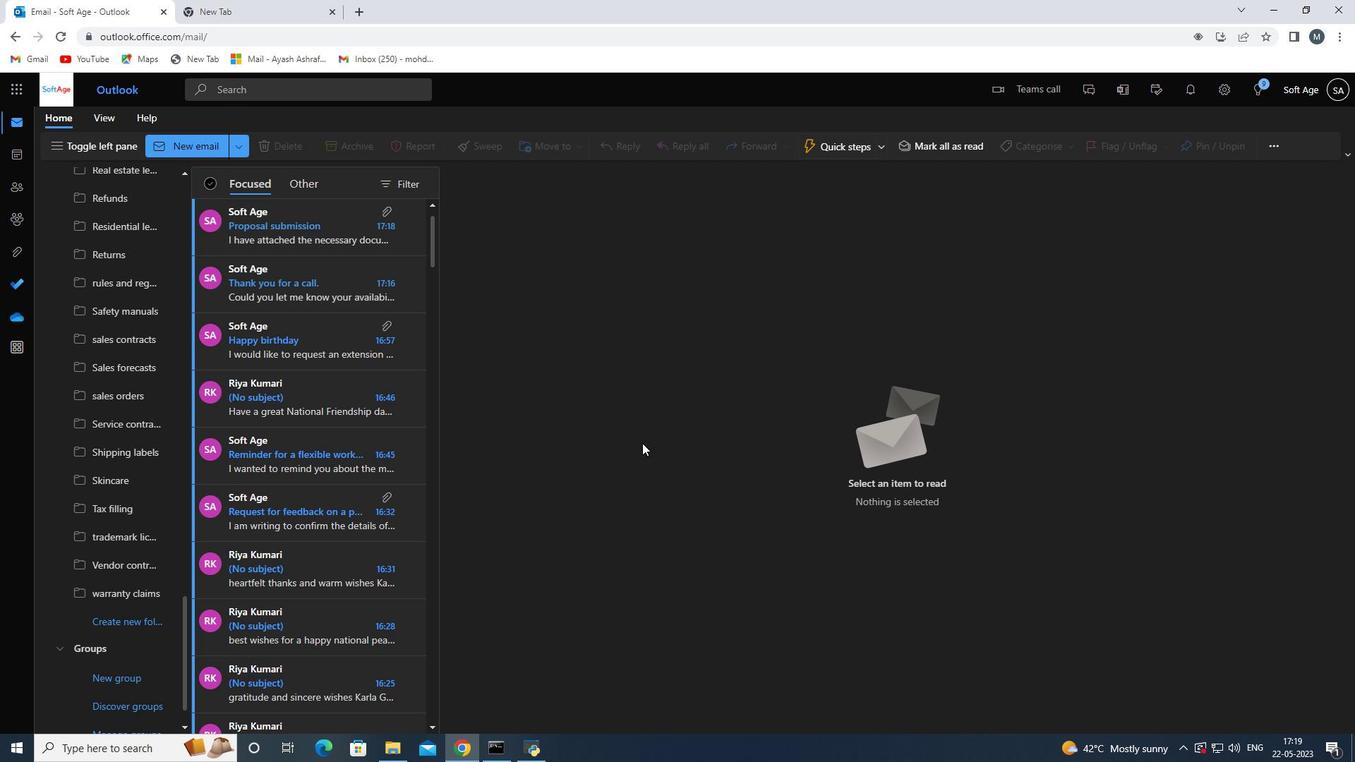 
Action: Mouse moved to (633, 388)
Screenshot: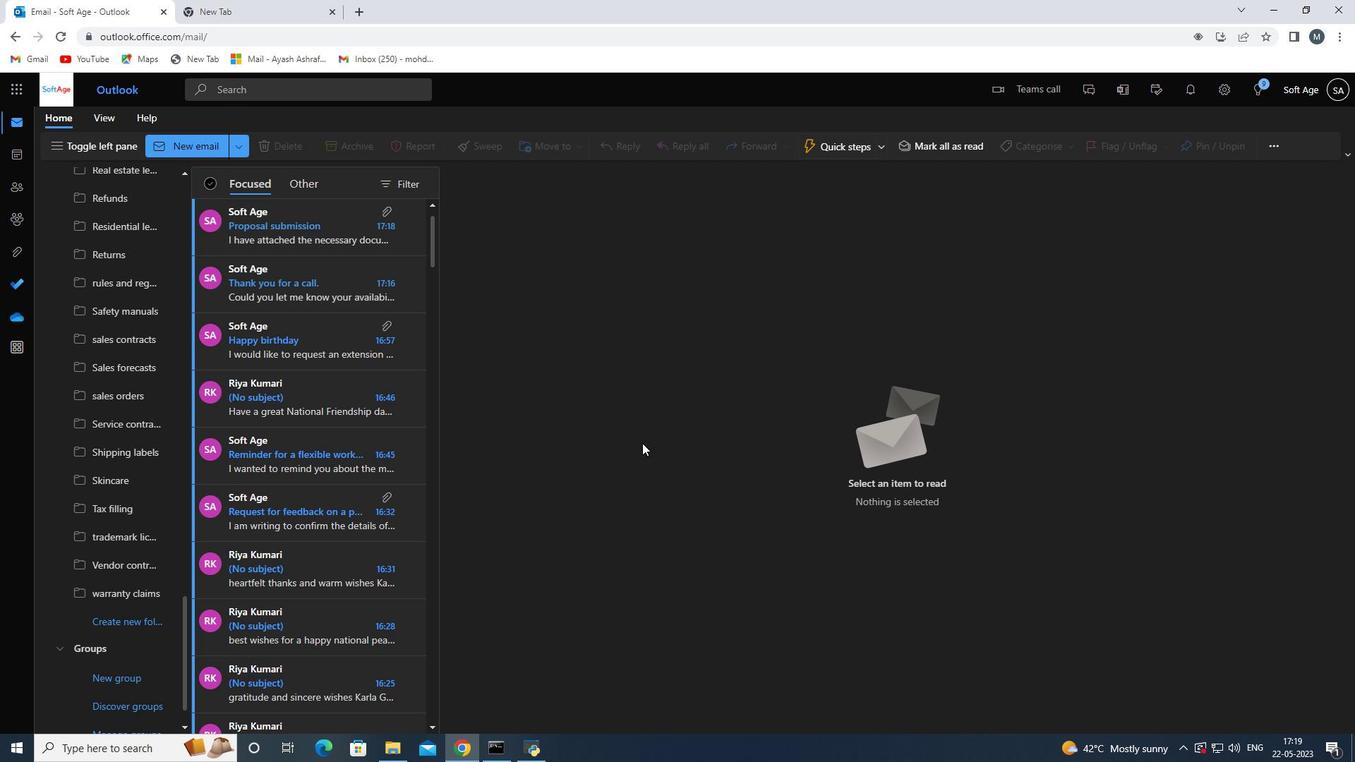 
Action: Key pressed <Key.alt_l><Key.alt_l><Key.alt_l><Key.alt_l><Key.alt_l><Key.alt_l><Key.alt_l><Key.delete>
Screenshot: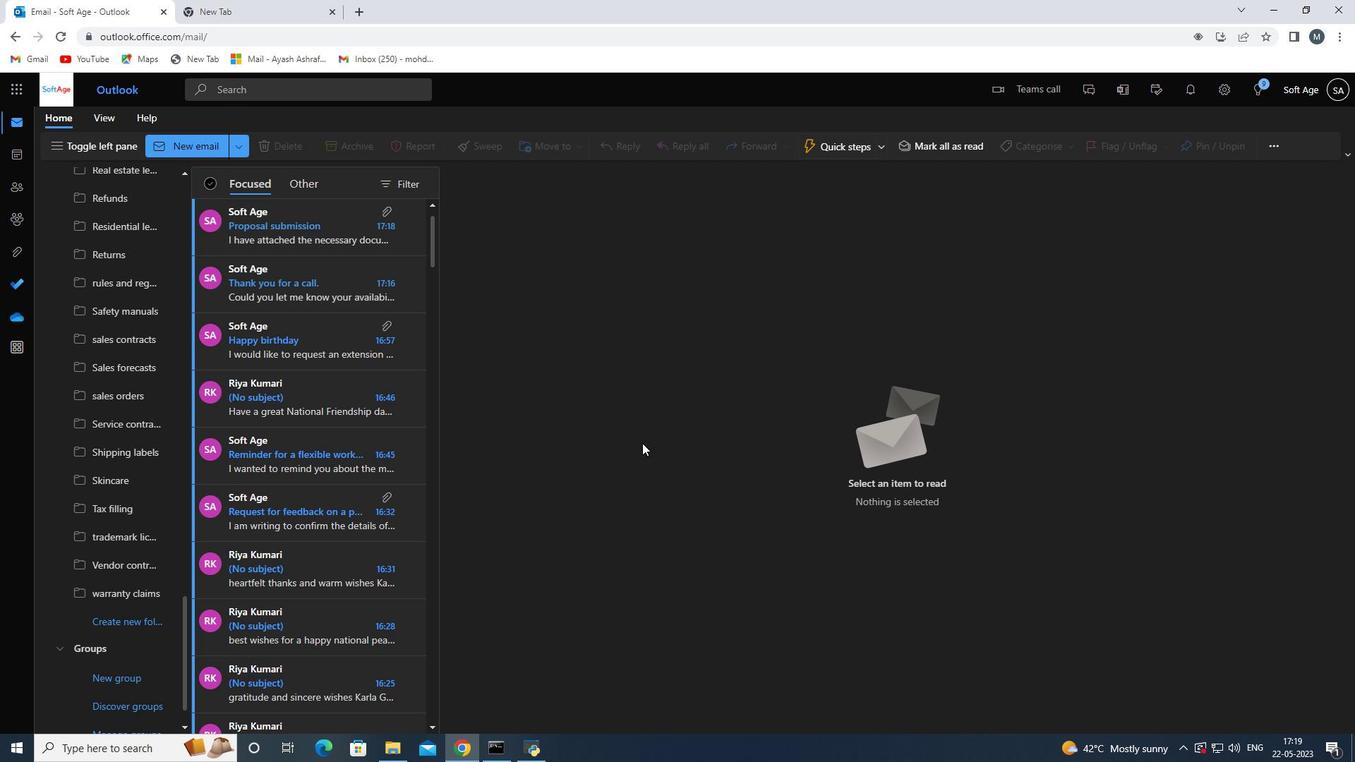 
Action: Mouse moved to (533, 417)
Screenshot: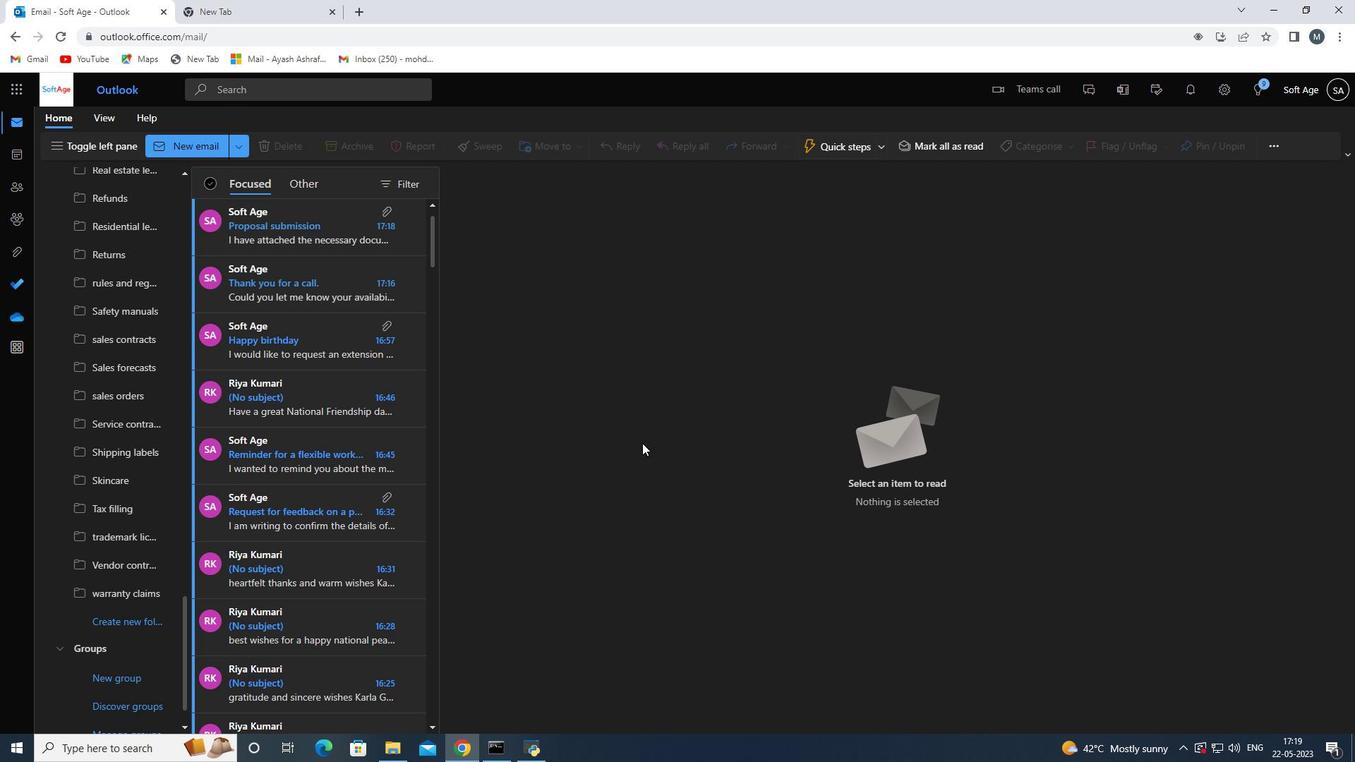 
Action: Mouse scrolled (533, 417) with delta (0, 0)
Screenshot: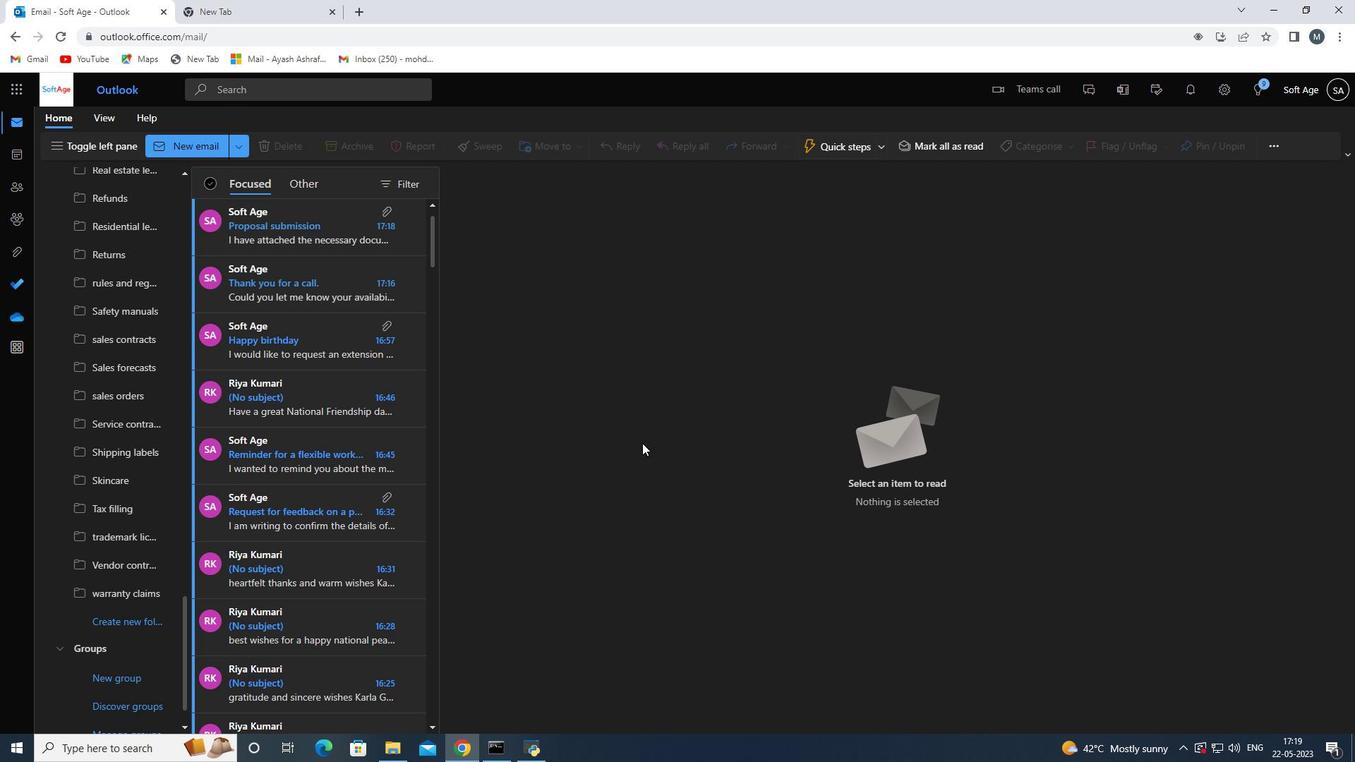 
Action: Mouse scrolled (533, 417) with delta (0, 0)
Screenshot: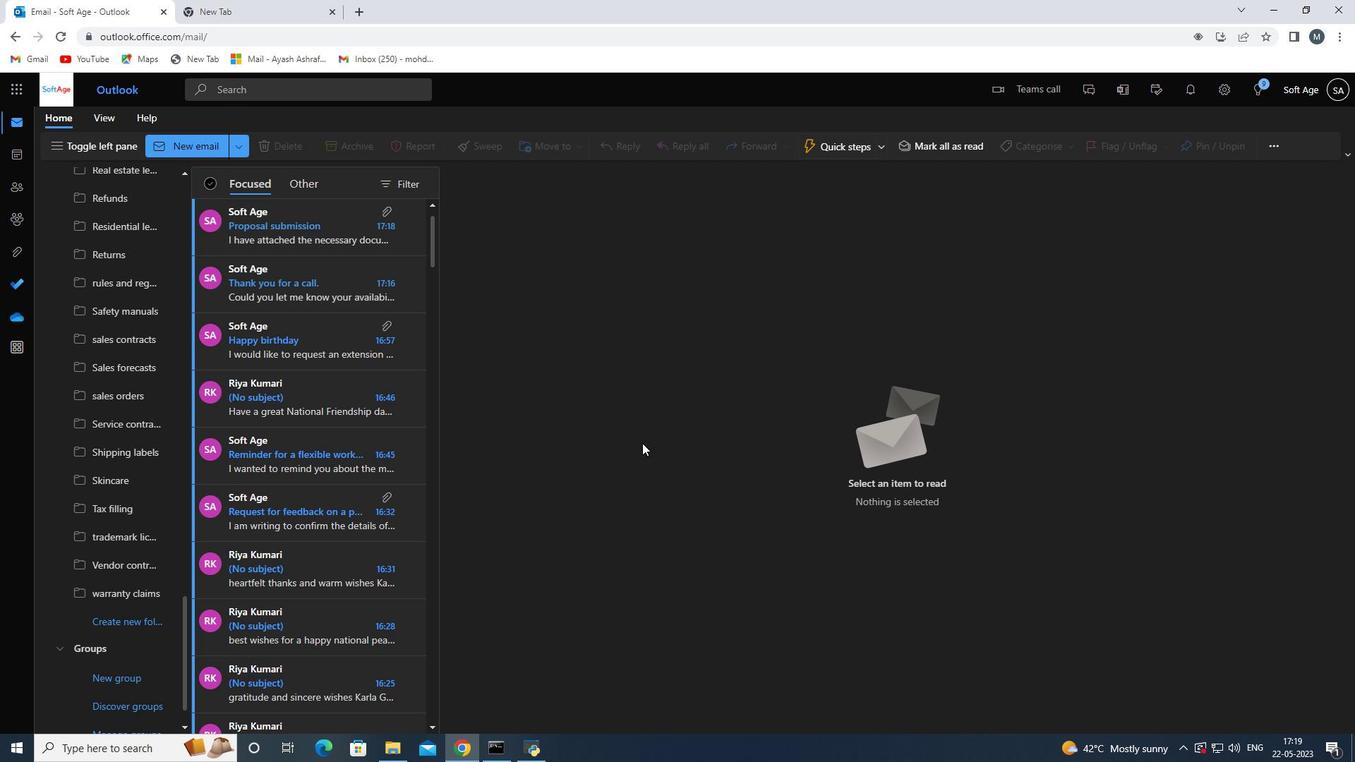 
Action: Mouse scrolled (533, 417) with delta (0, 0)
Screenshot: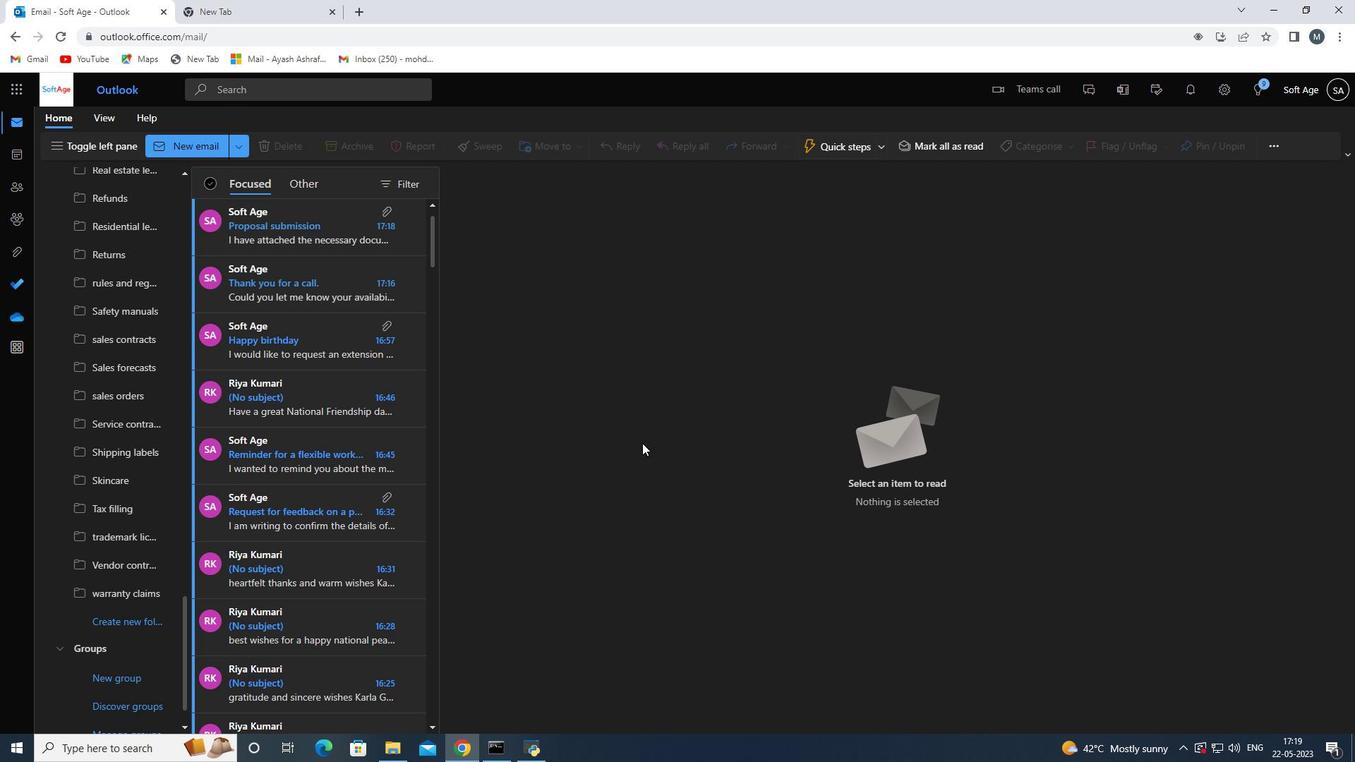 
Action: Mouse scrolled (533, 417) with delta (0, 0)
Screenshot: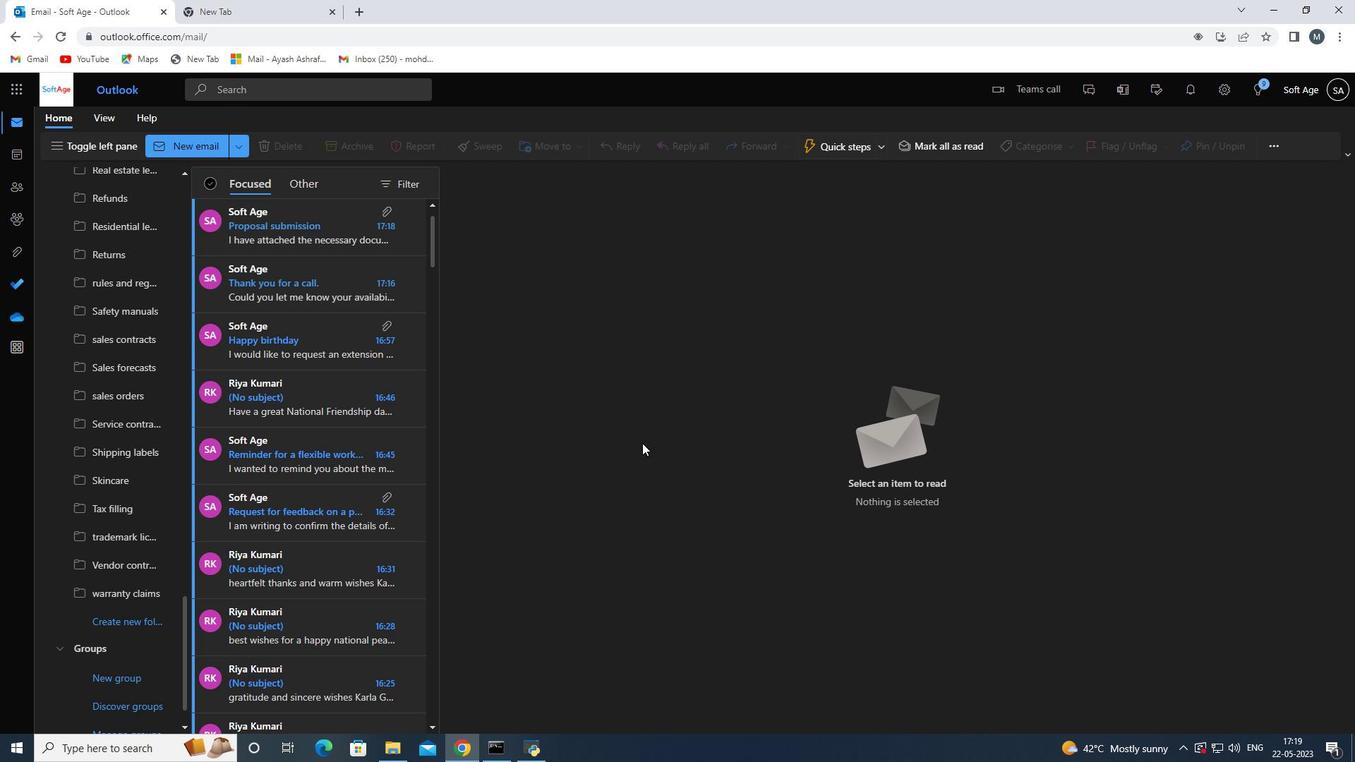 
Action: Mouse scrolled (533, 417) with delta (0, 0)
Screenshot: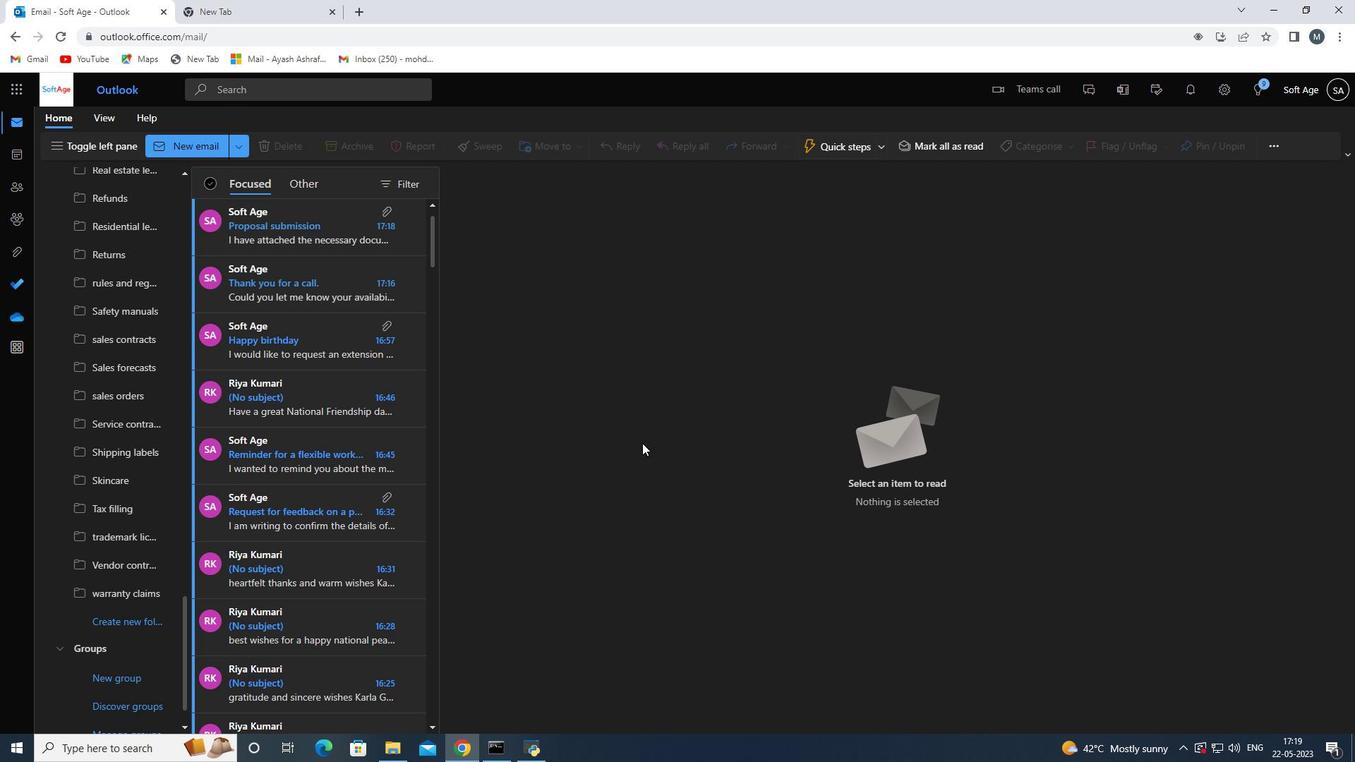 
Action: Mouse scrolled (533, 417) with delta (0, 0)
Screenshot: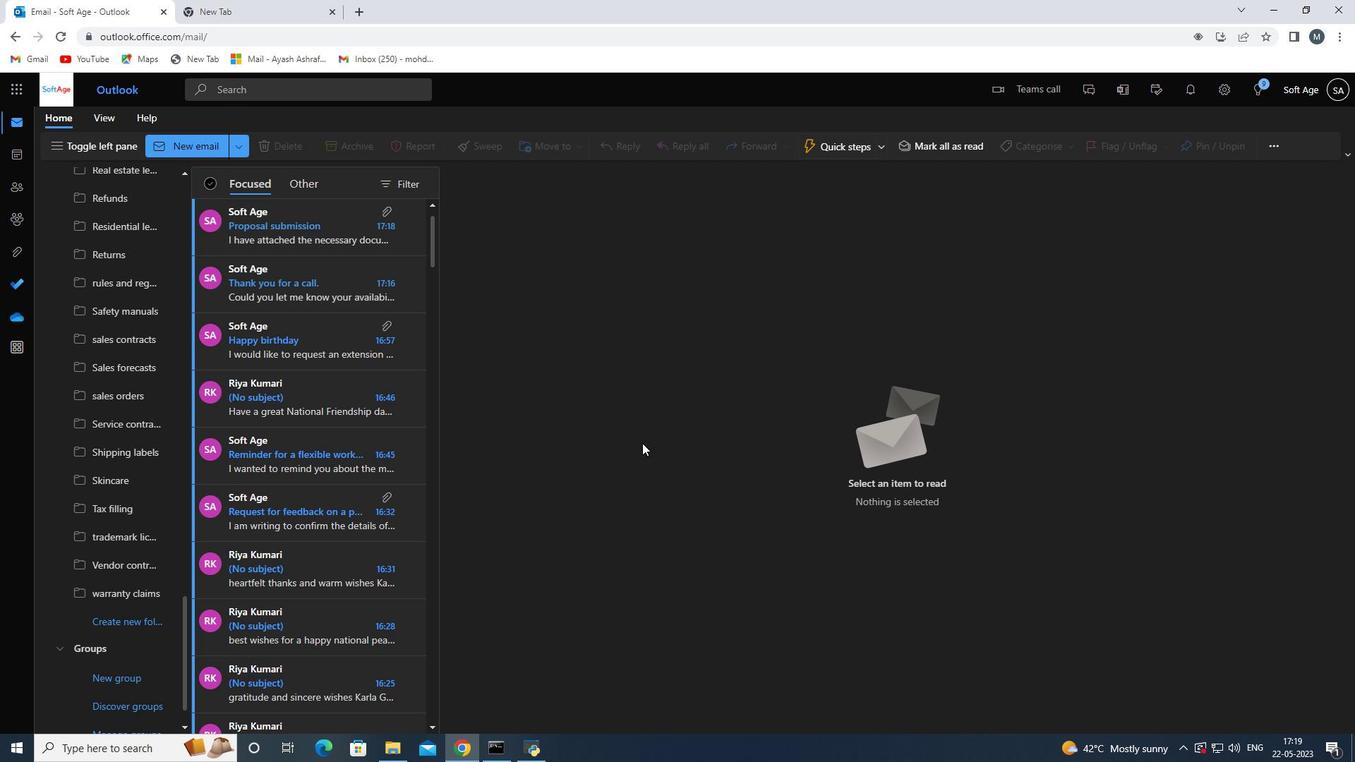 
Action: Mouse moved to (464, 422)
Screenshot: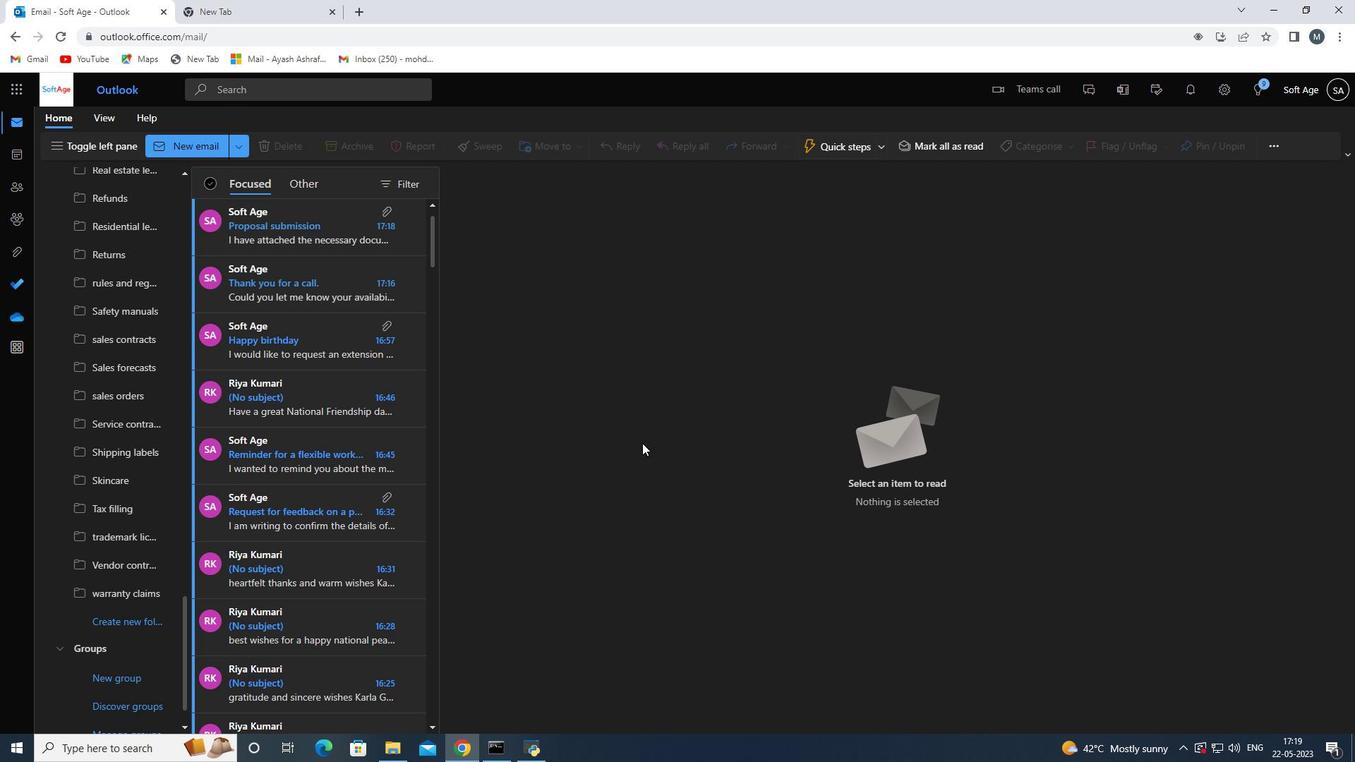 
Action: Mouse scrolled (464, 422) with delta (0, 0)
Screenshot: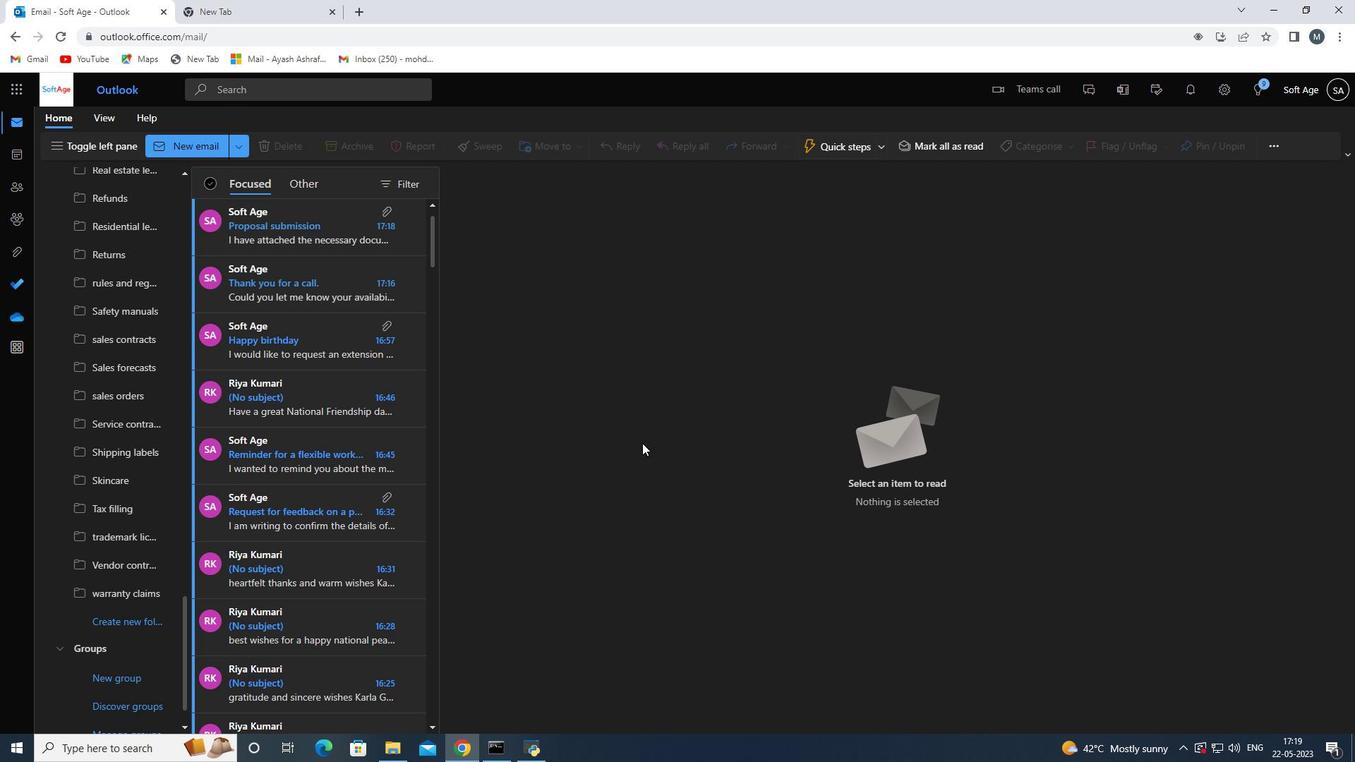 
Action: Mouse moved to (464, 421)
Screenshot: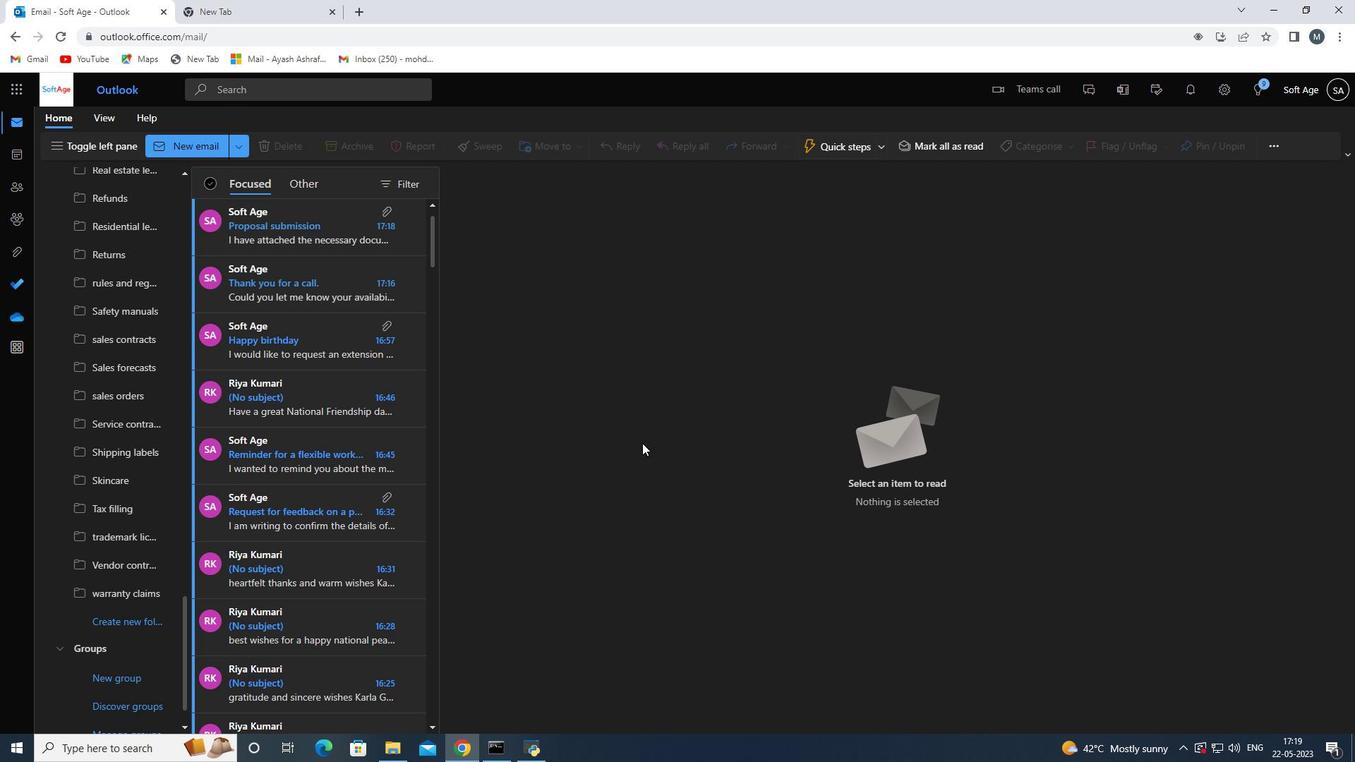 
Action: Mouse scrolled (464, 422) with delta (0, 0)
Screenshot: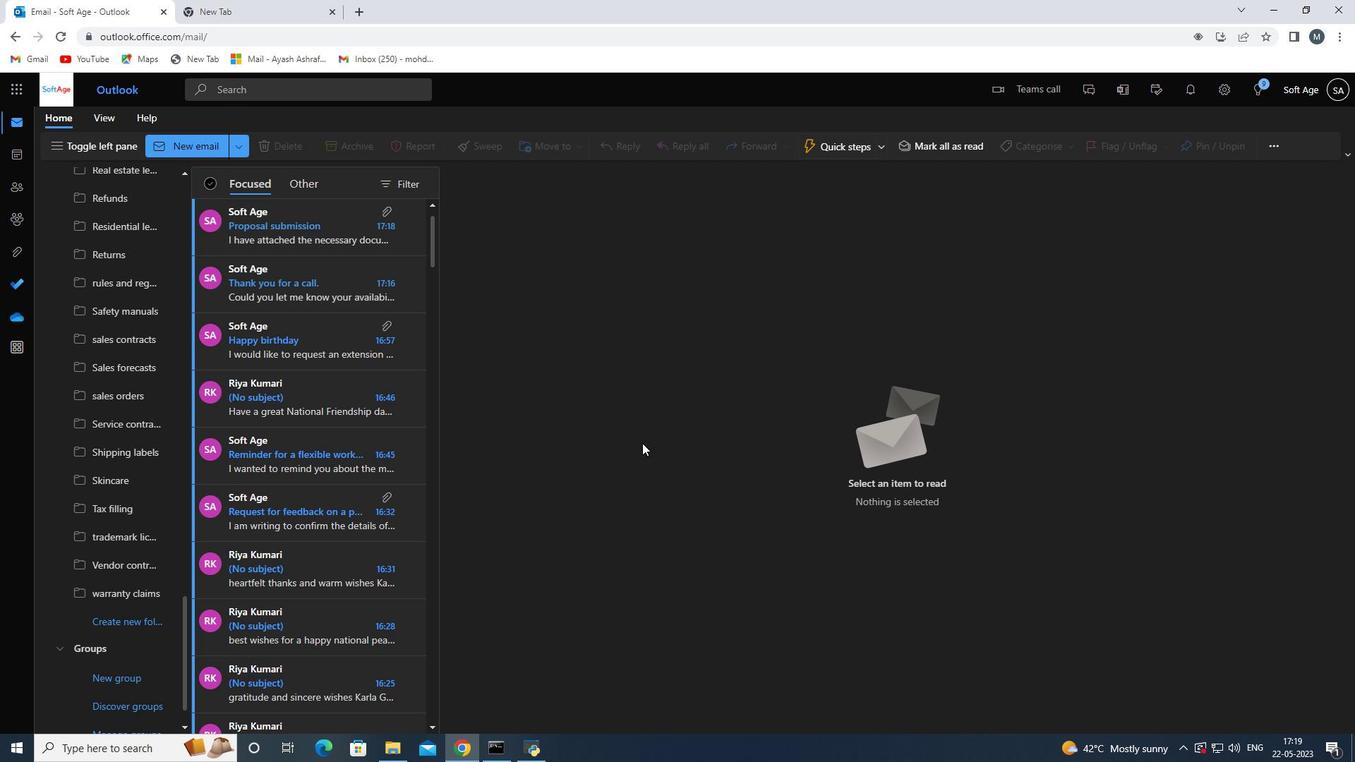 
Action: Mouse moved to (463, 420)
Screenshot: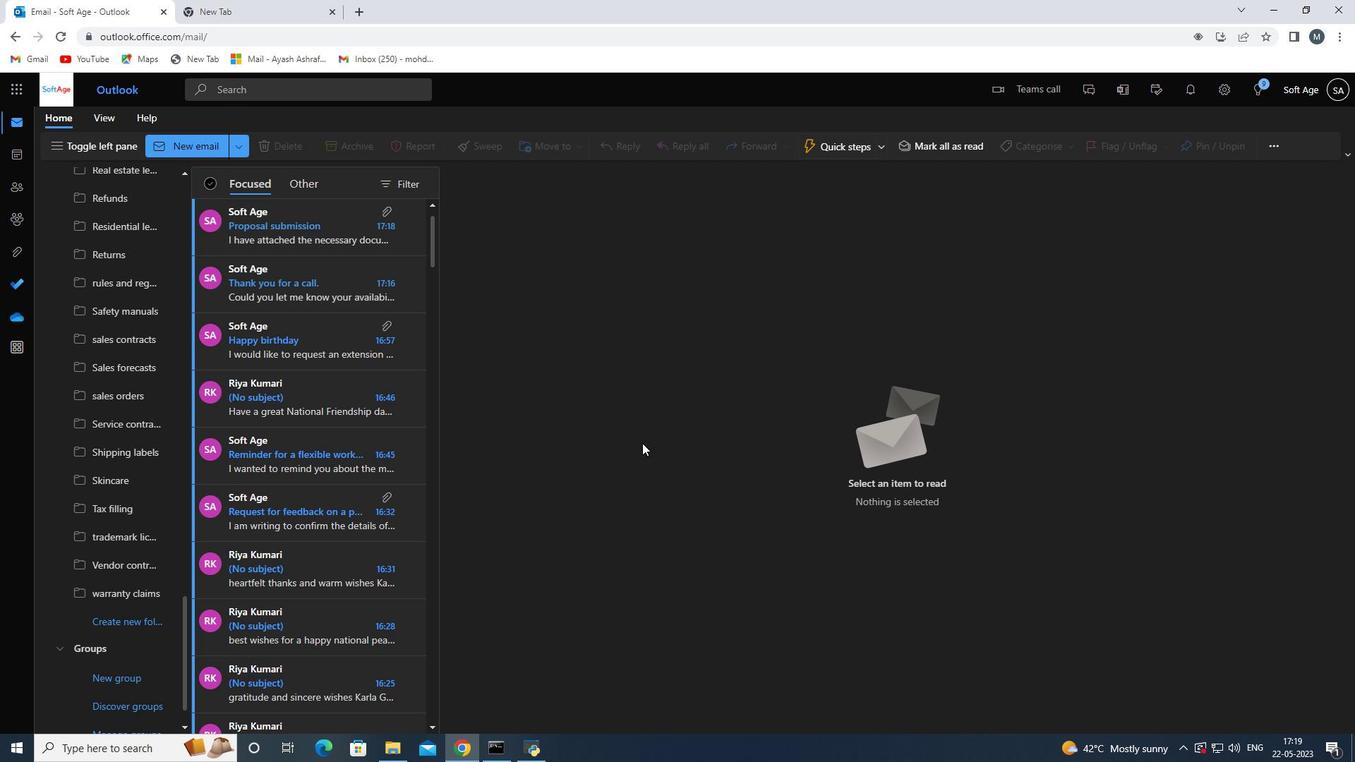 
Action: Mouse scrolled (463, 421) with delta (0, 0)
Screenshot: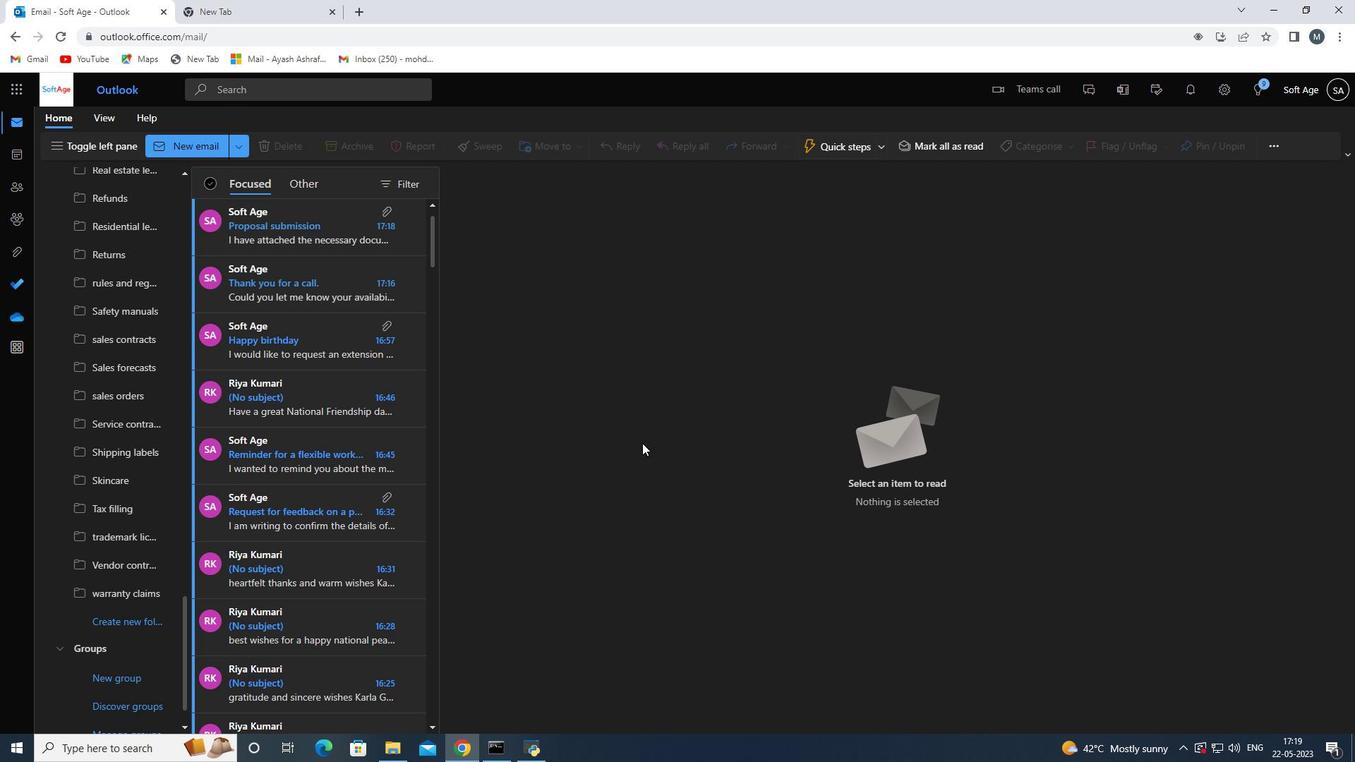 
Action: Mouse scrolled (463, 421) with delta (0, 0)
Screenshot: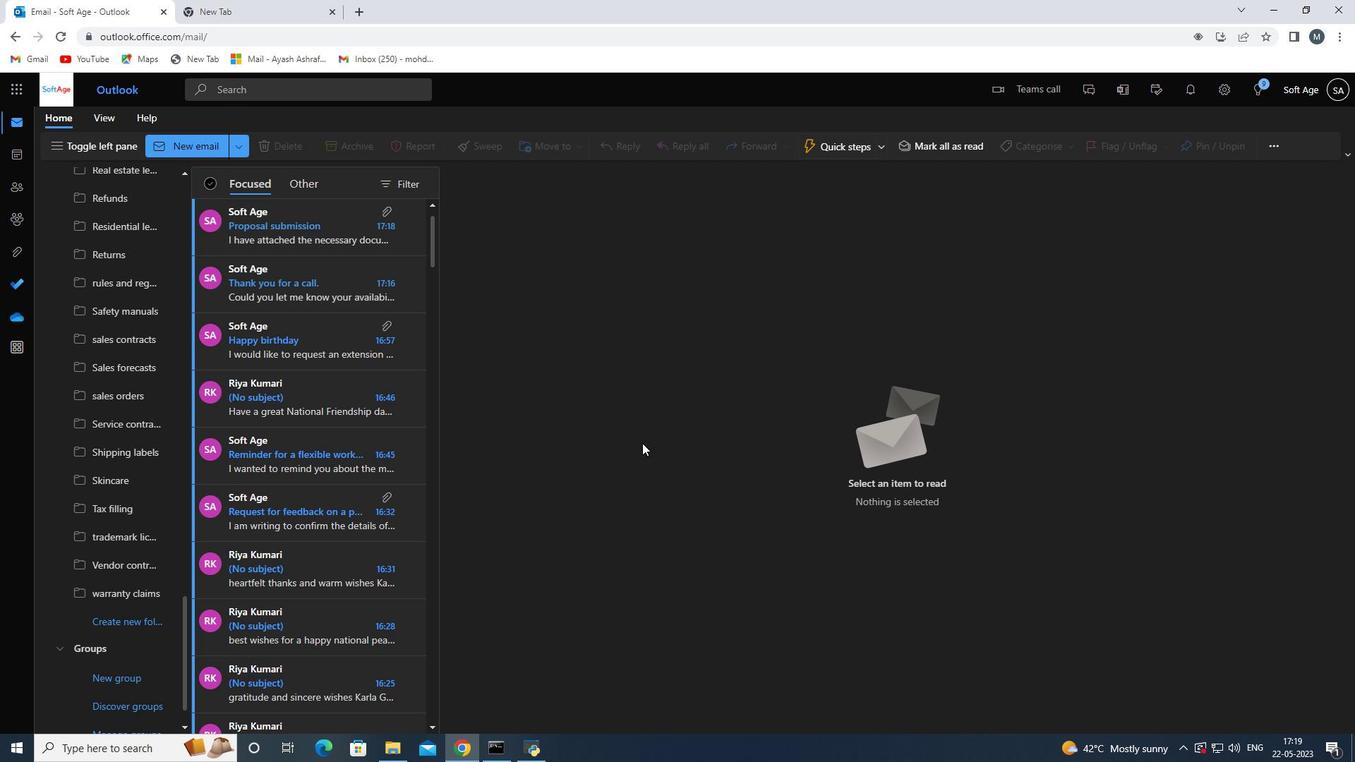 
Action: Mouse scrolled (463, 421) with delta (0, 0)
Screenshot: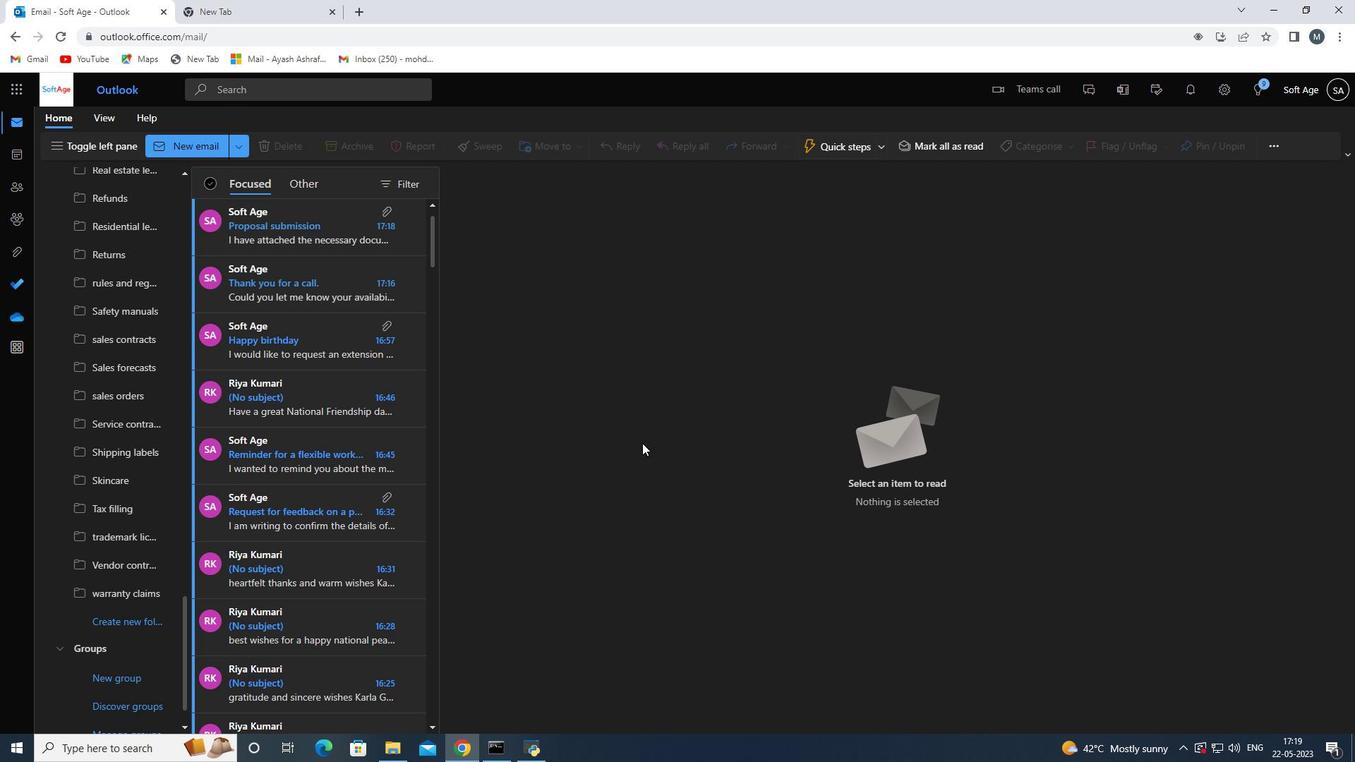
Action: Mouse moved to (463, 420)
Screenshot: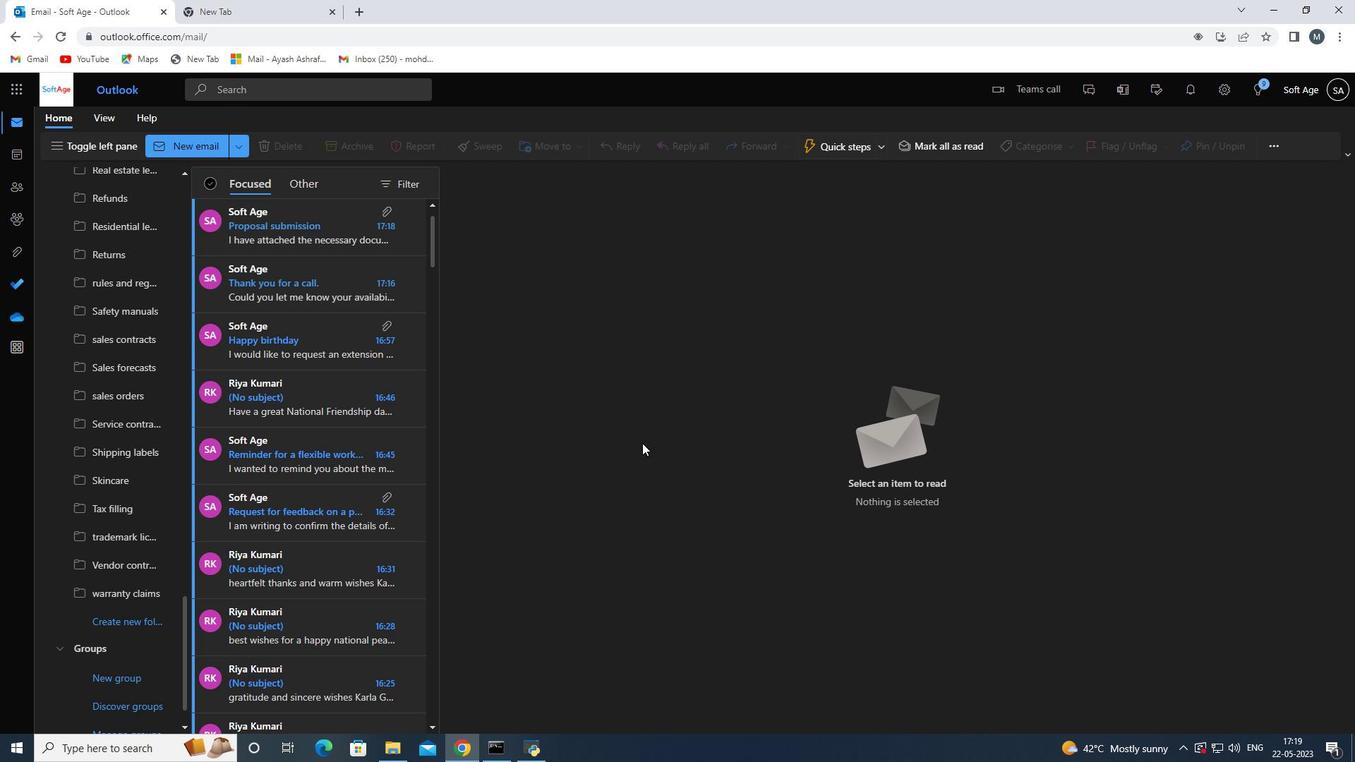 
Action: Mouse scrolled (463, 420) with delta (0, 0)
Screenshot: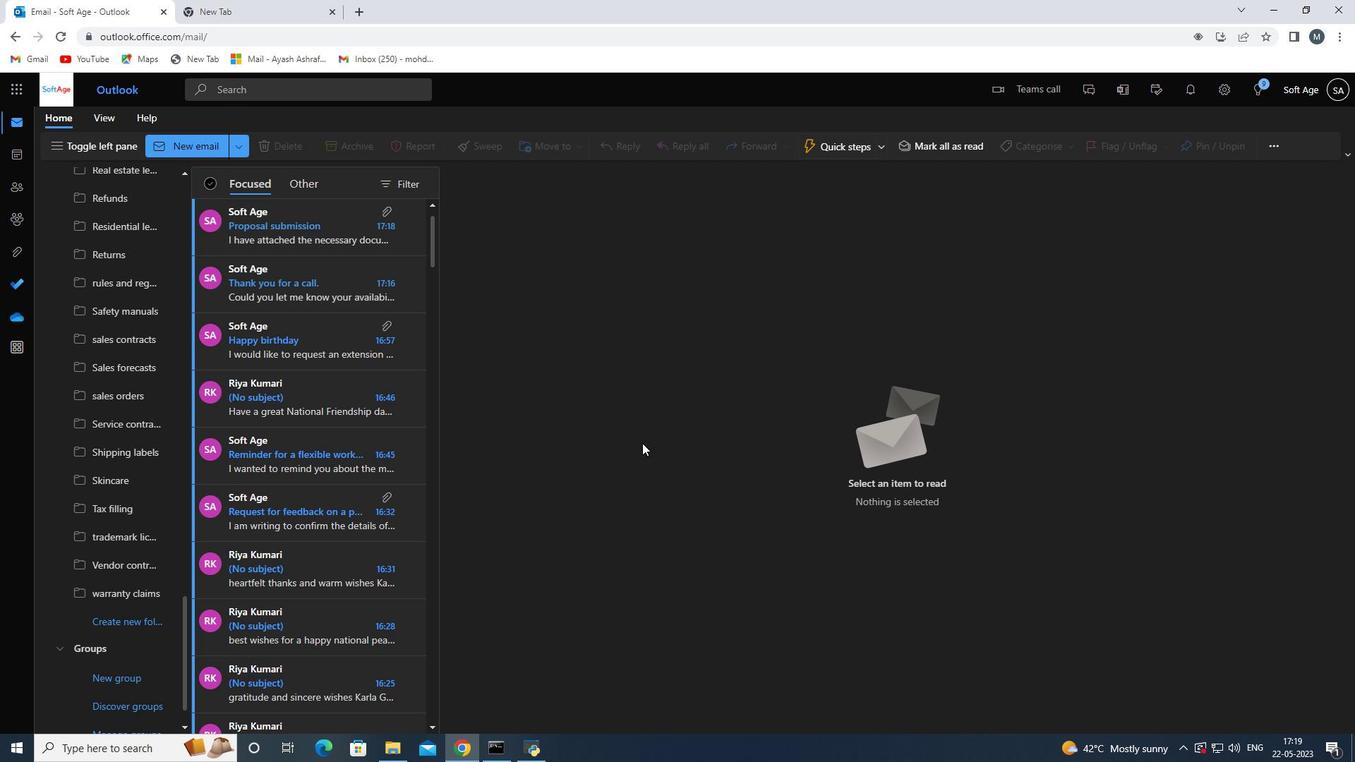 
Action: Mouse moved to (410, 228)
Screenshot: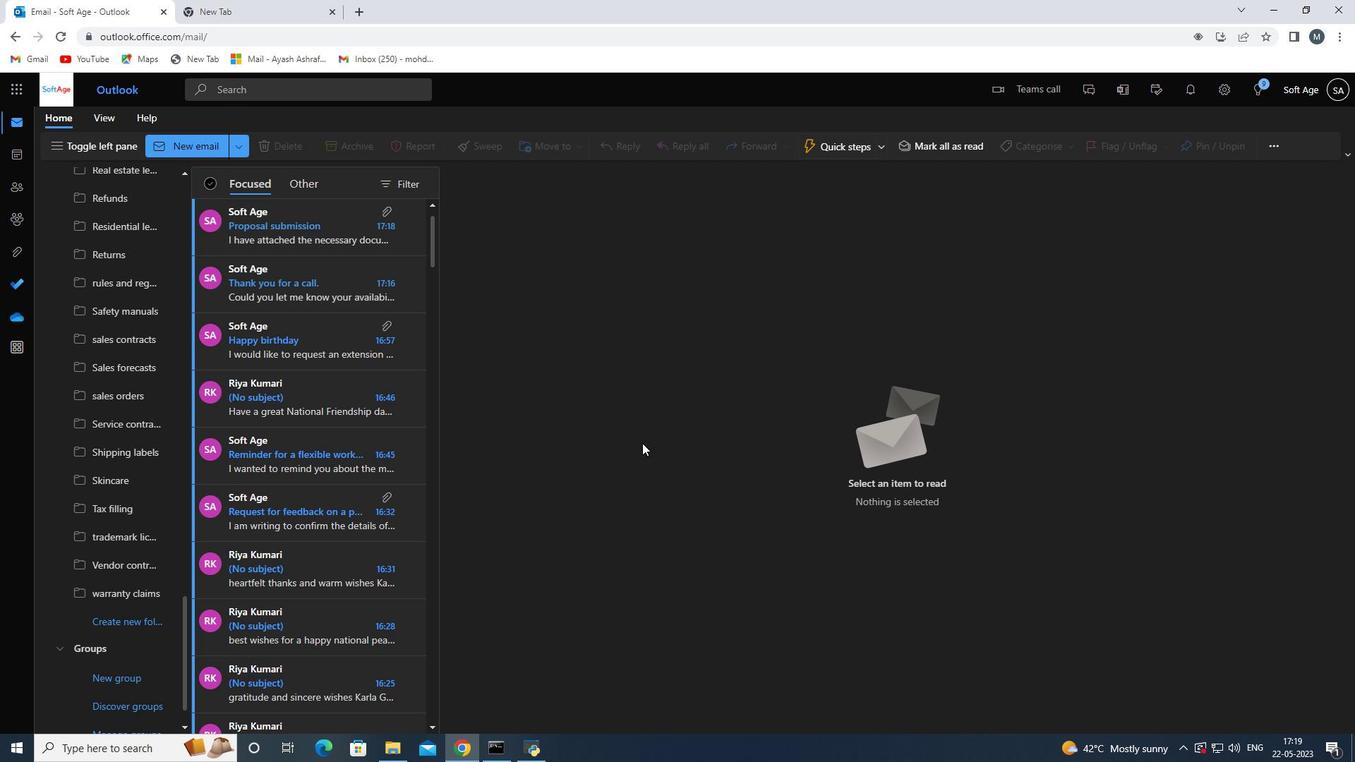 
Action: Mouse pressed left at (410, 228)
Screenshot: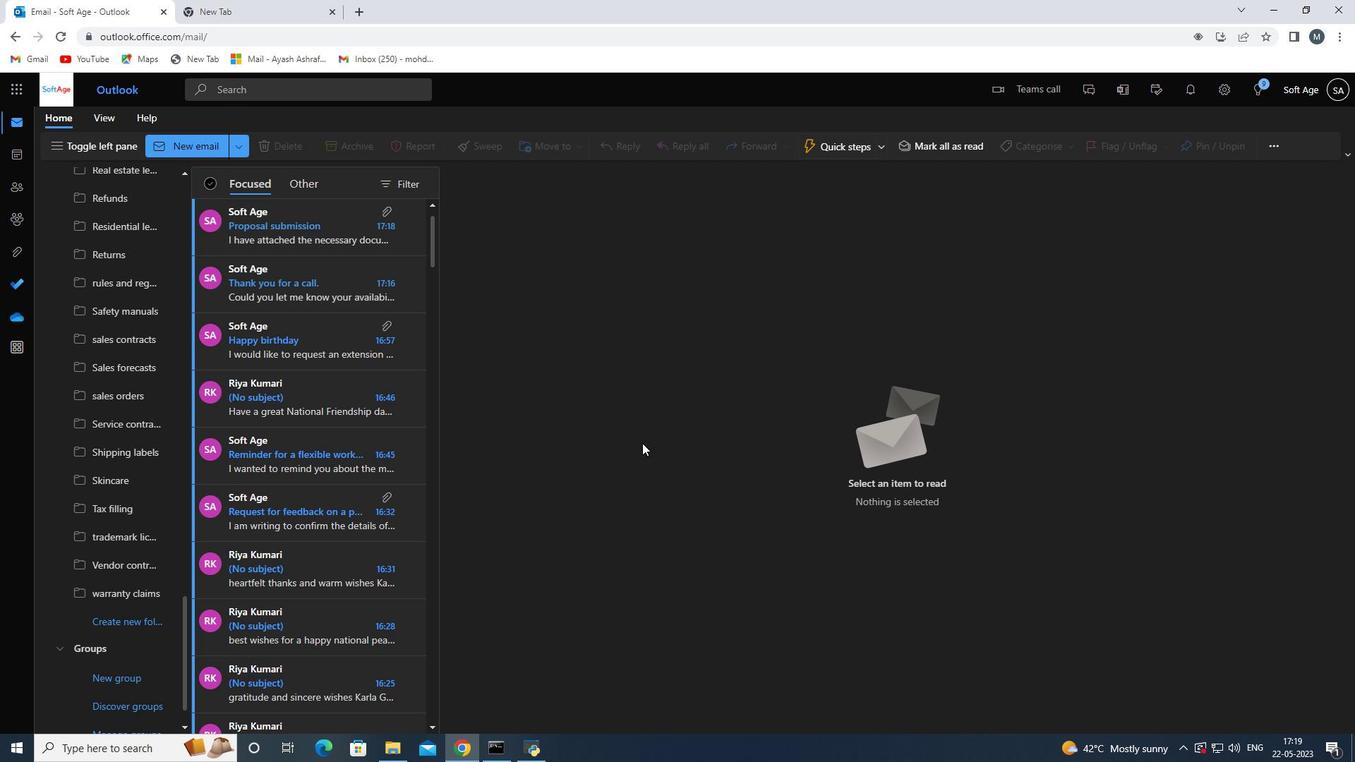 
Action: Mouse moved to (769, 227)
Screenshot: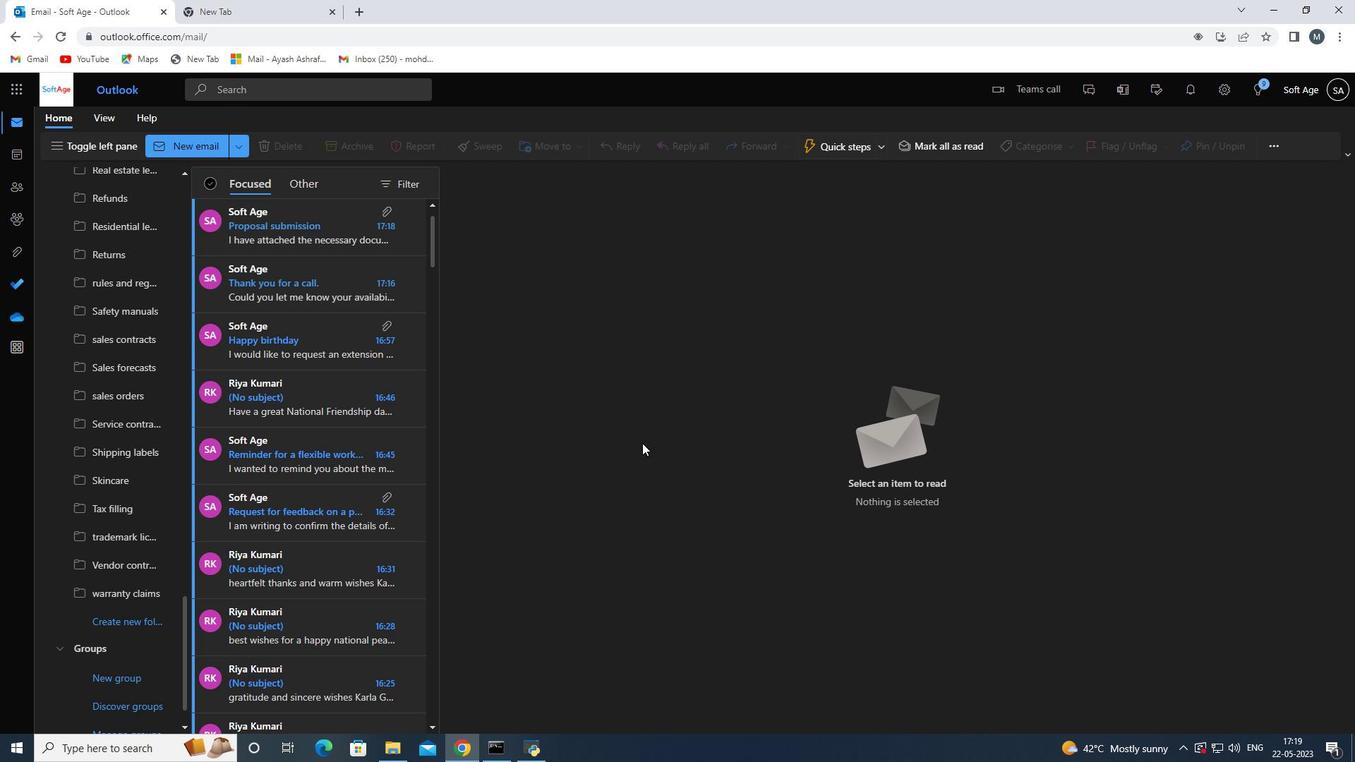
Action: Mouse pressed left at (769, 227)
Screenshot: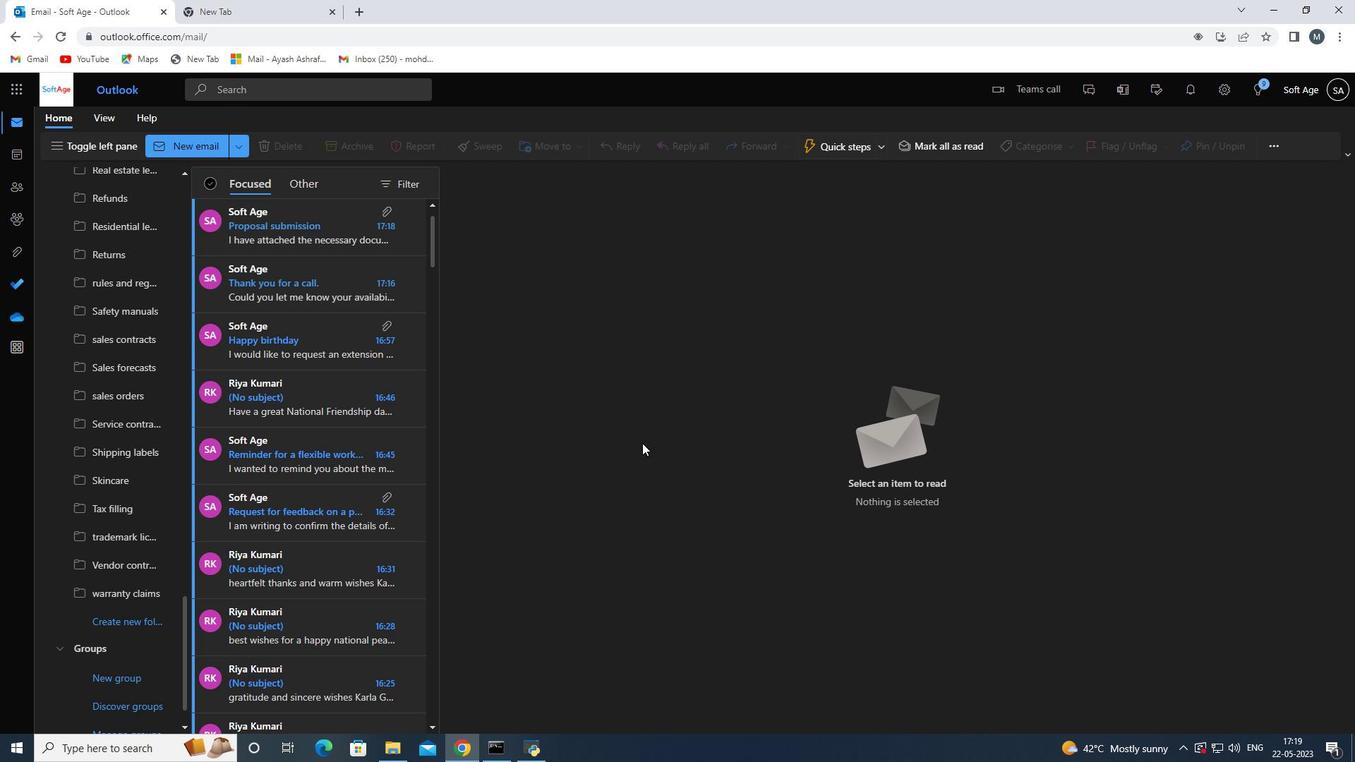 
Action: Mouse moved to (765, 228)
Screenshot: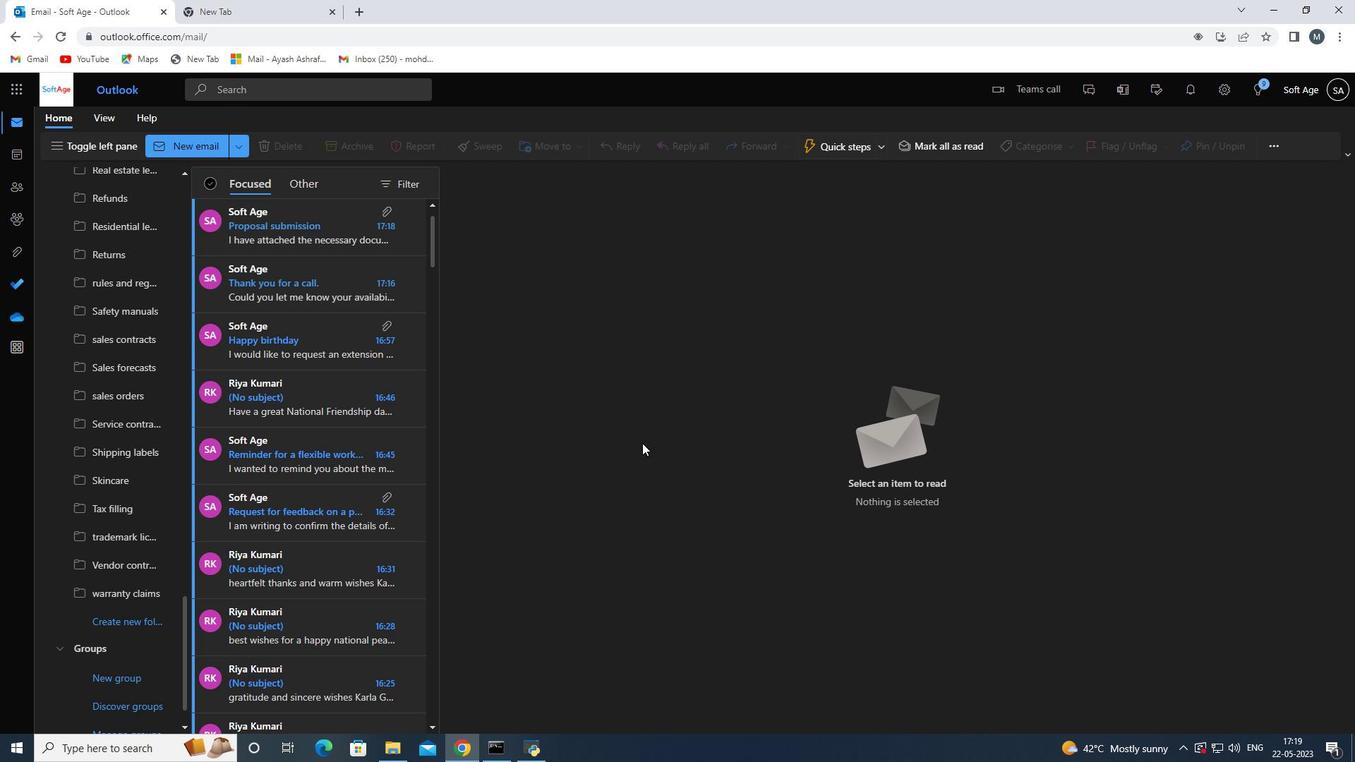 
Action: Mouse pressed left at (765, 228)
Screenshot: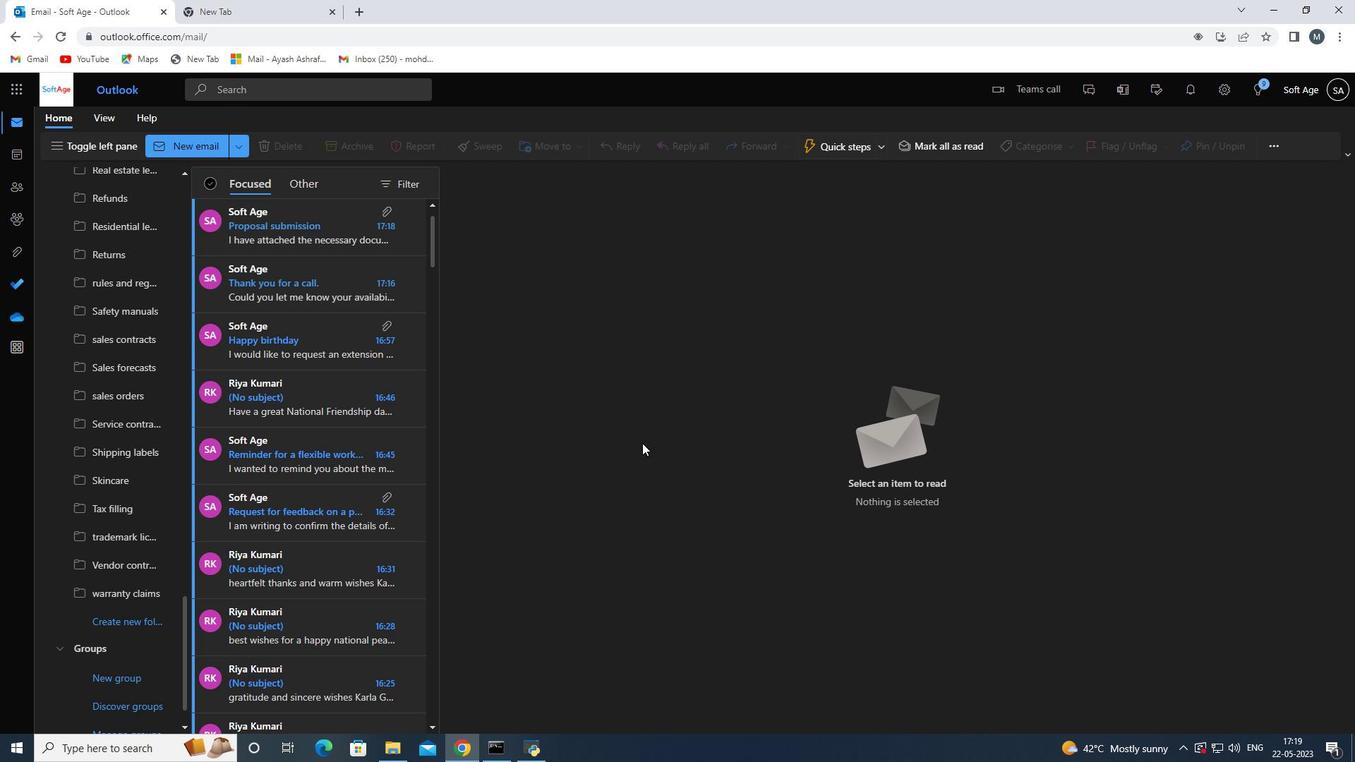 
Action: Mouse moved to (750, 263)
Screenshot: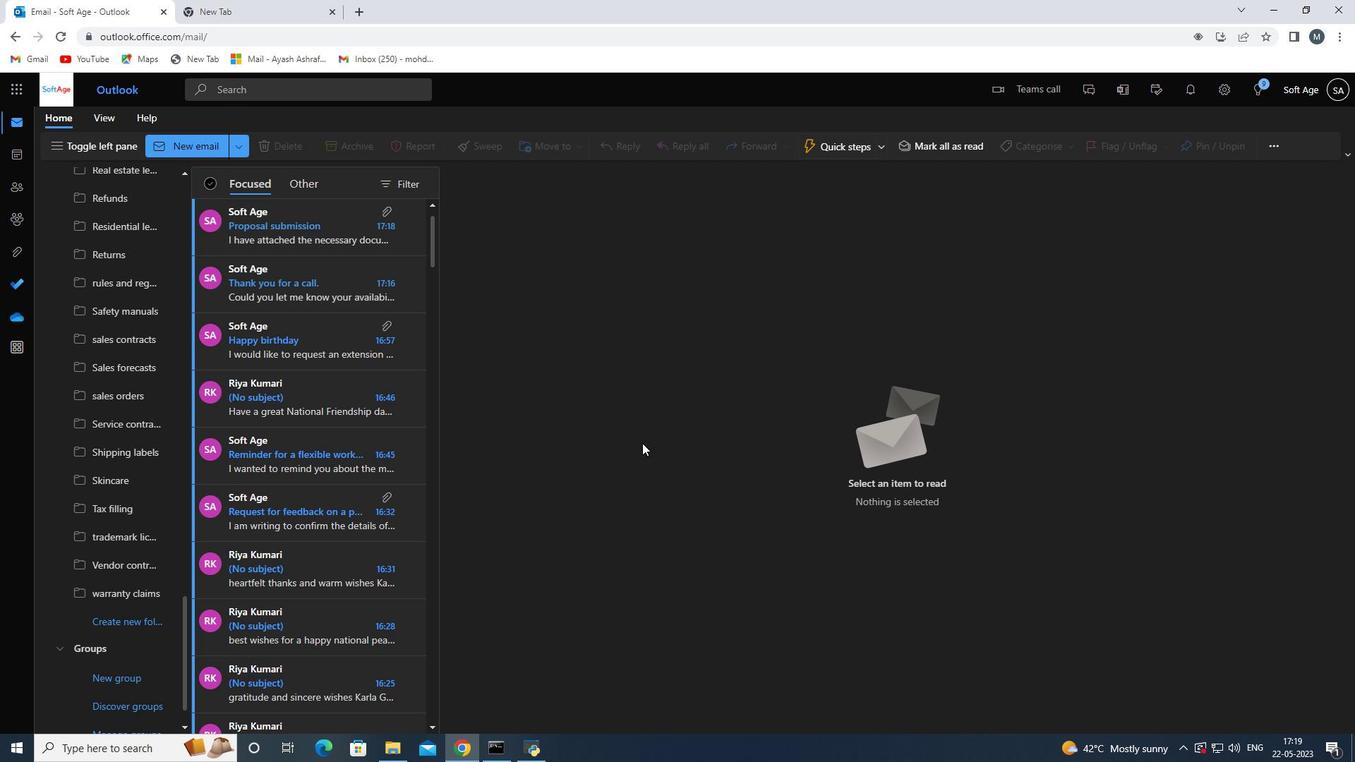 
Action: Mouse pressed left at (750, 263)
Screenshot: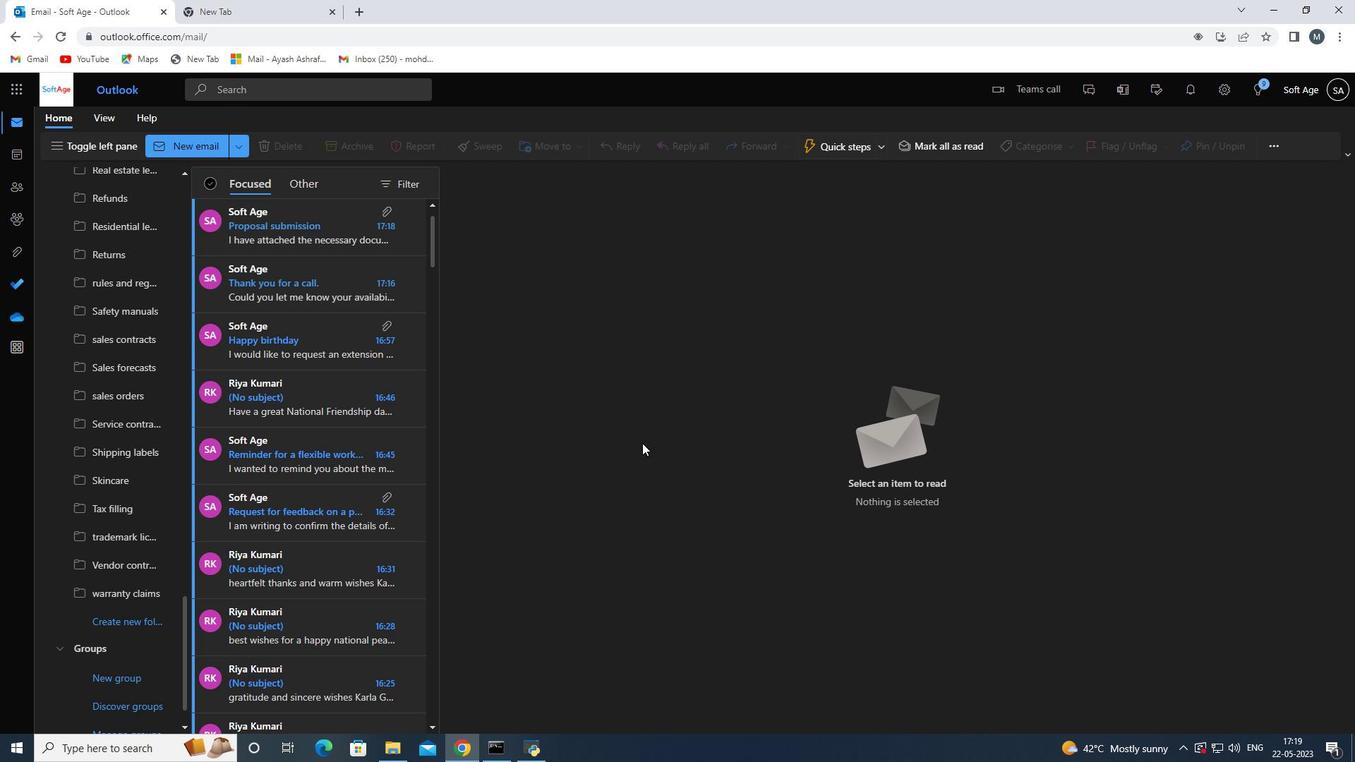 
Action: Mouse moved to (761, 289)
Screenshot: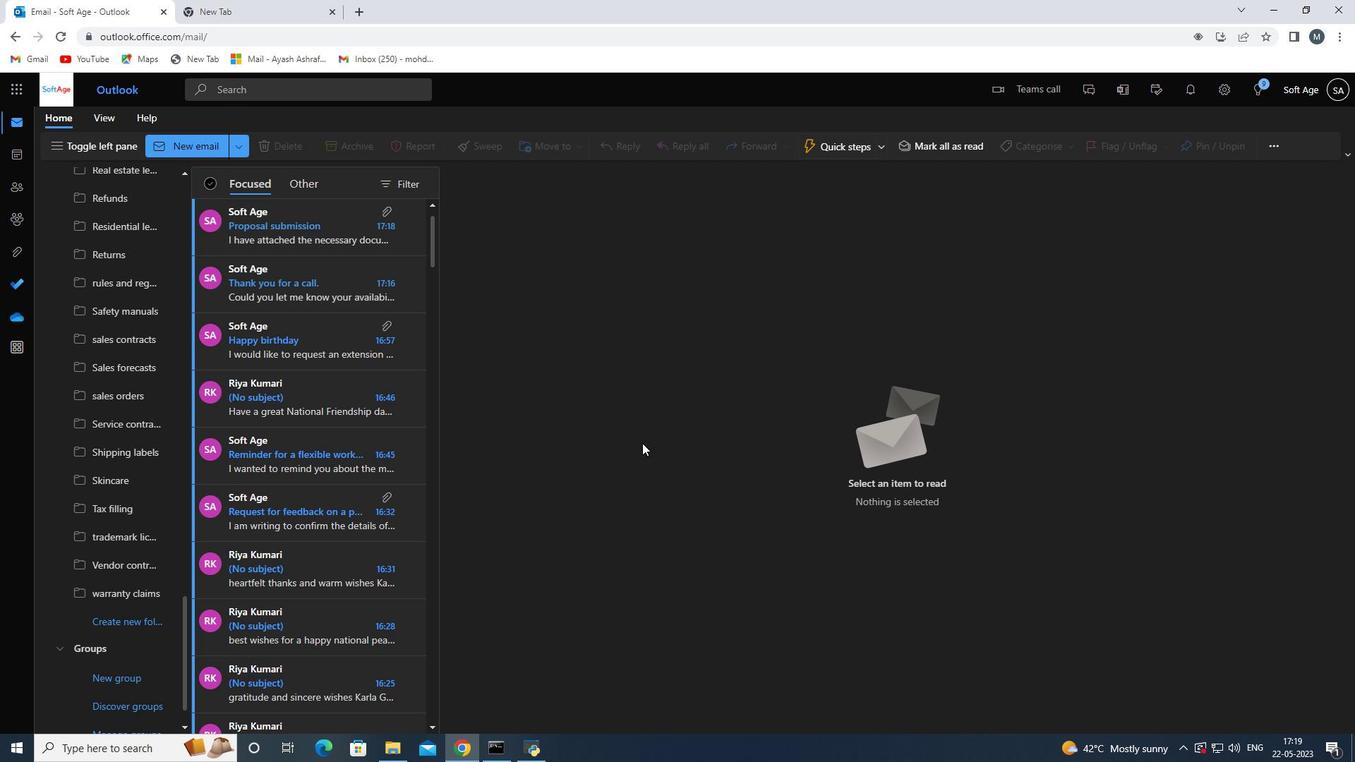 
Action: Mouse pressed left at (761, 289)
Screenshot: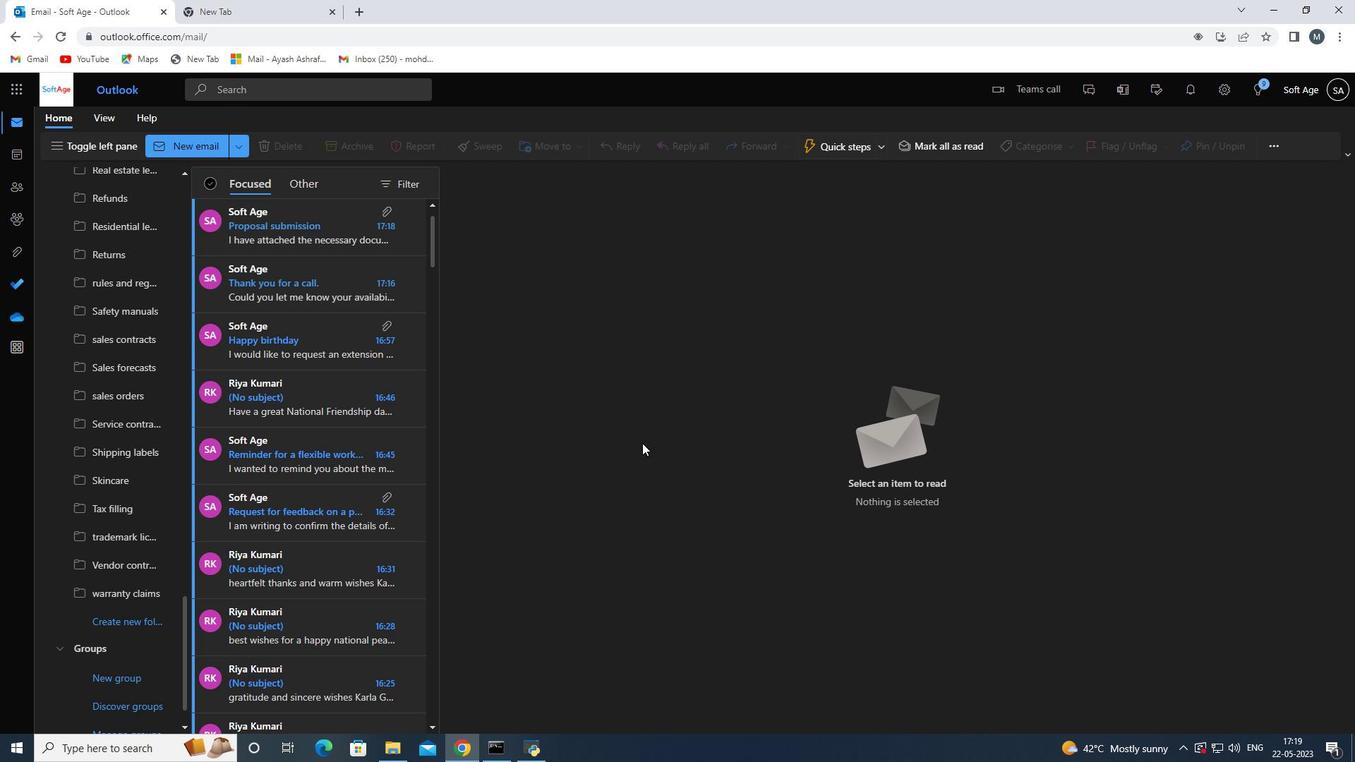 
Action: Mouse moved to (655, 287)
Screenshot: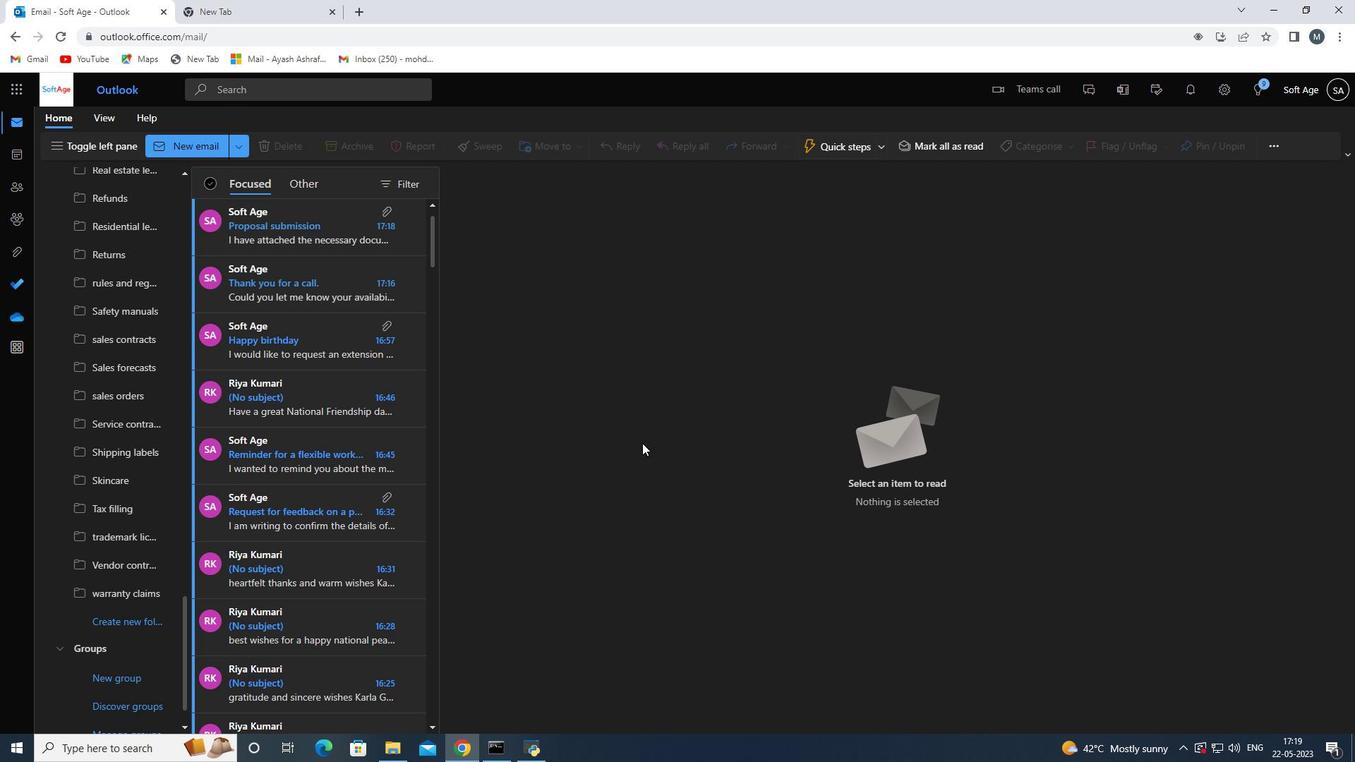
Action: Mouse pressed left at (655, 287)
Screenshot: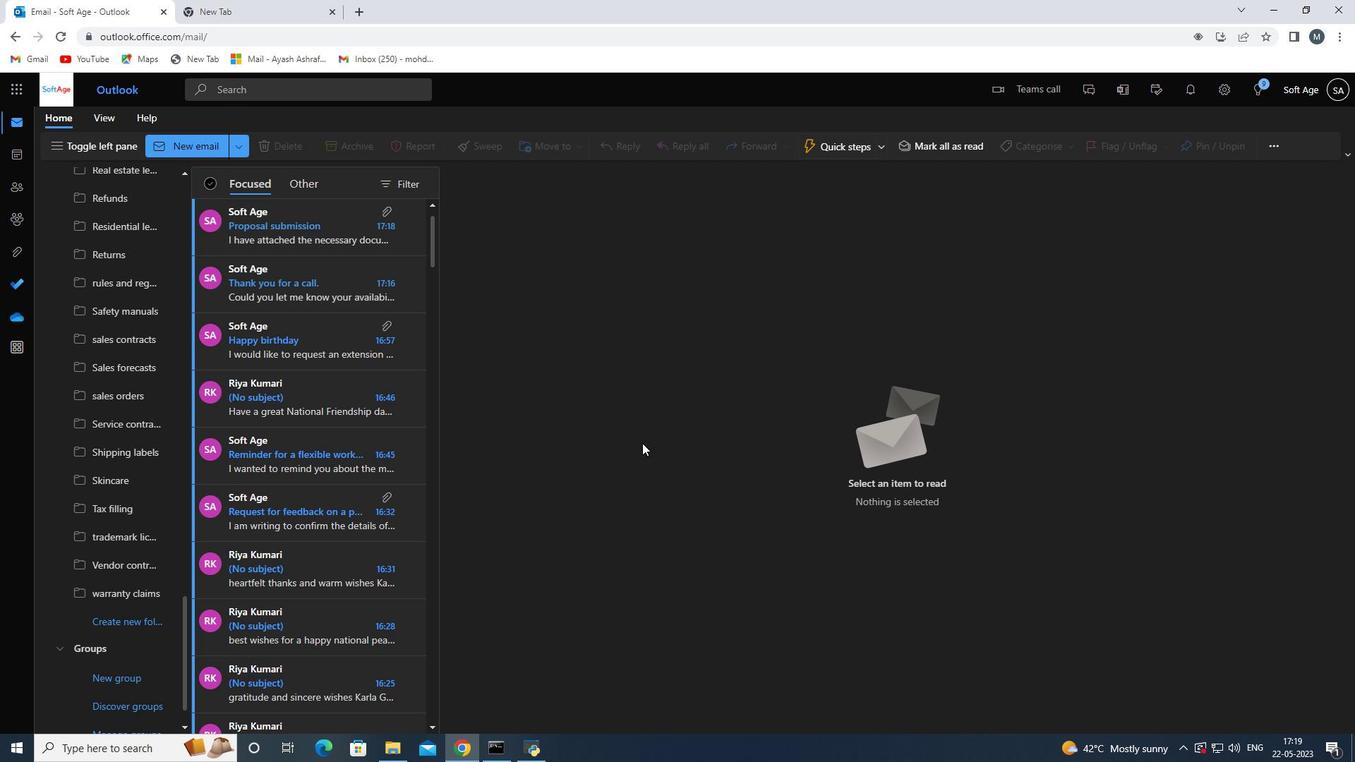 
Action: Key pressed <Key.shift>Michael<Key.space><Key.shift>Brown<Key.space>
Screenshot: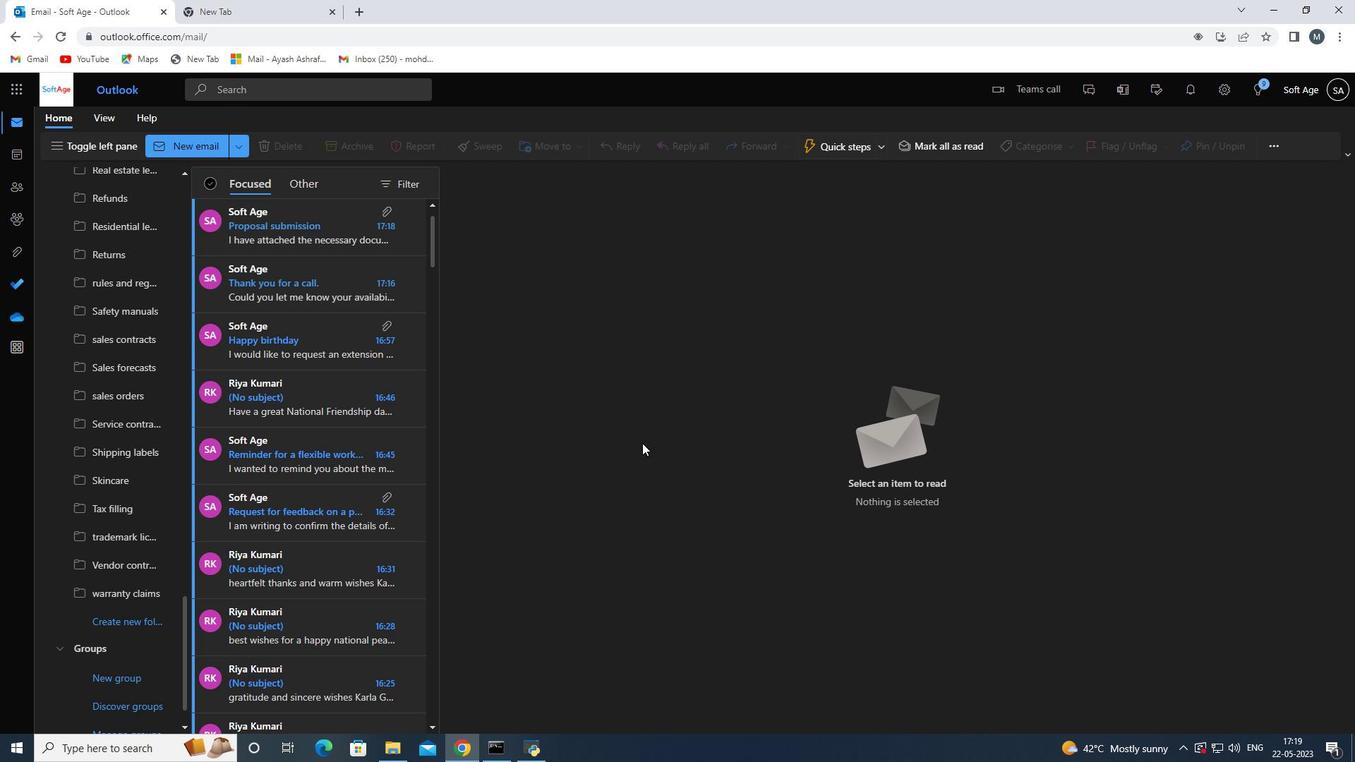 
Action: Mouse moved to (636, 332)
Screenshot: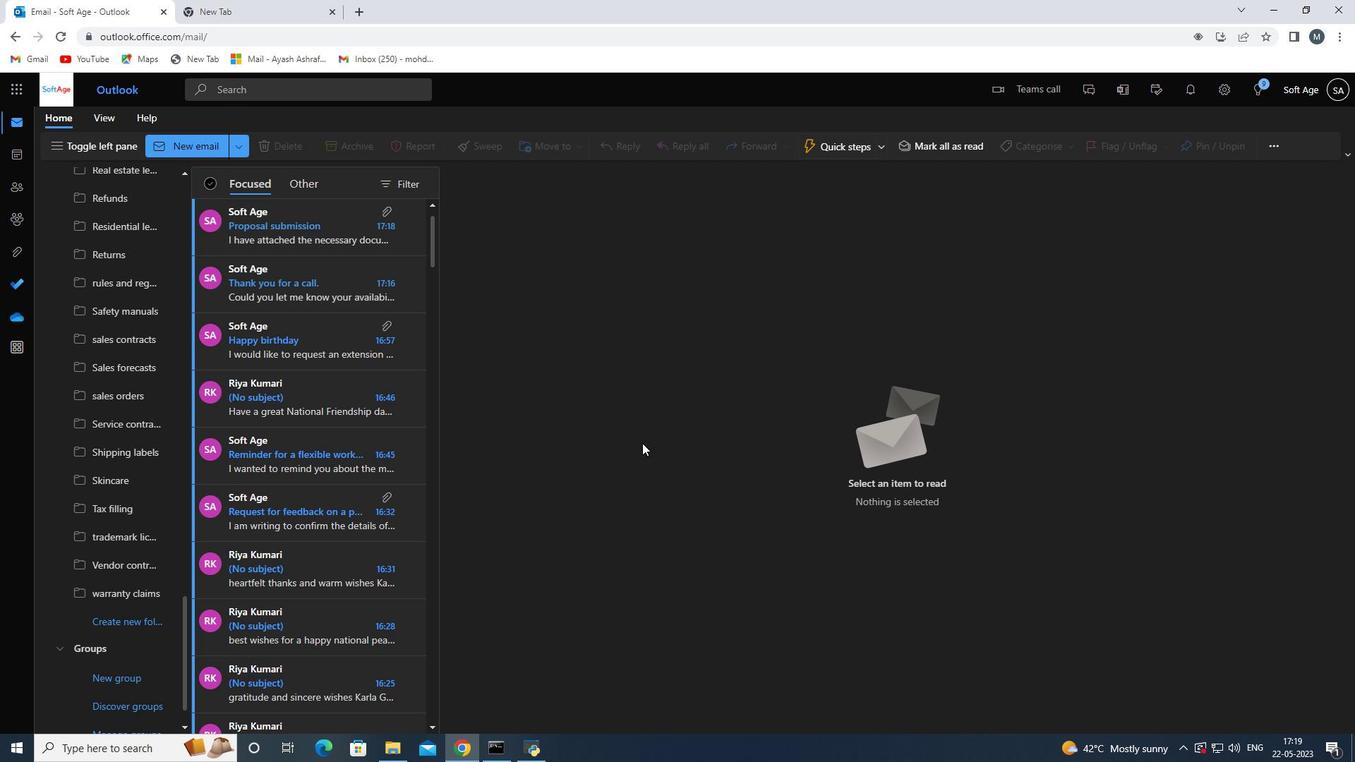 
Action: Mouse pressed left at (636, 332)
Screenshot: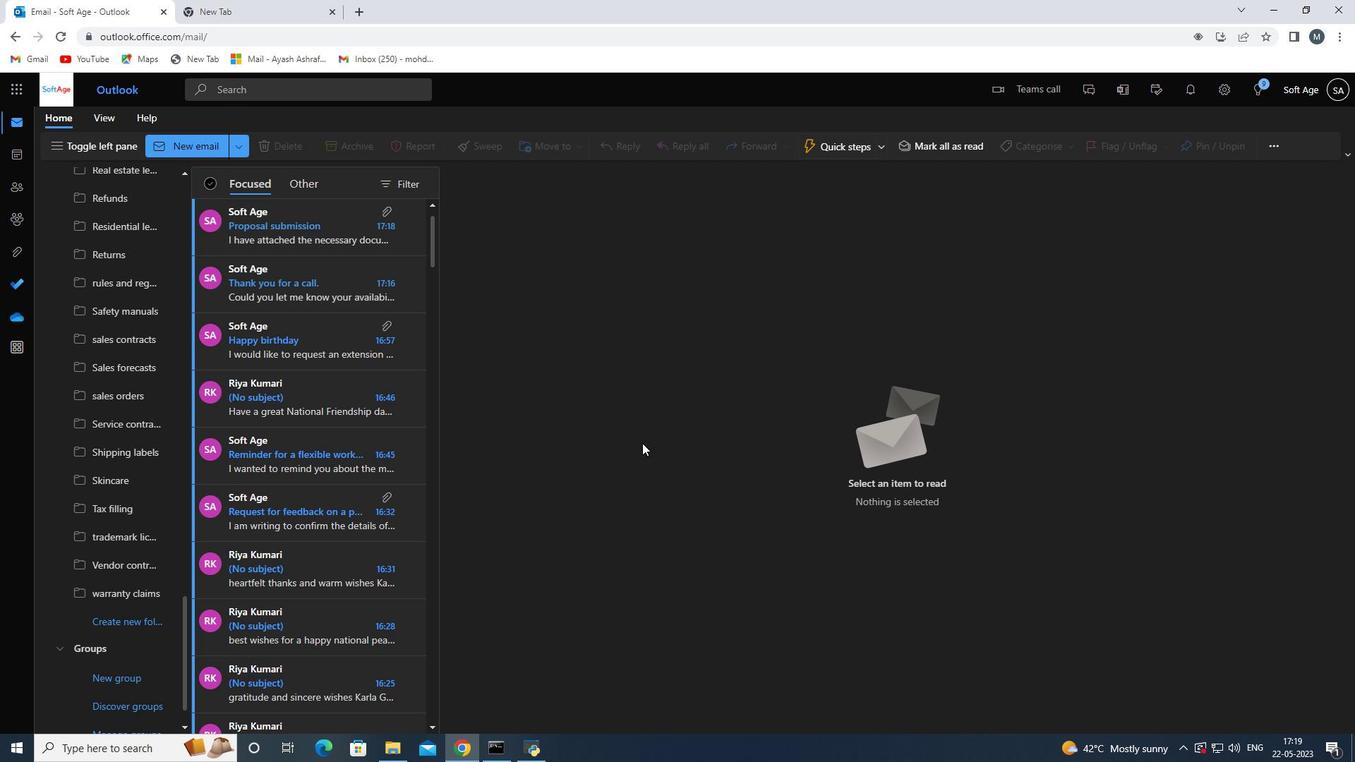 
Action: Mouse moved to (635, 333)
Screenshot: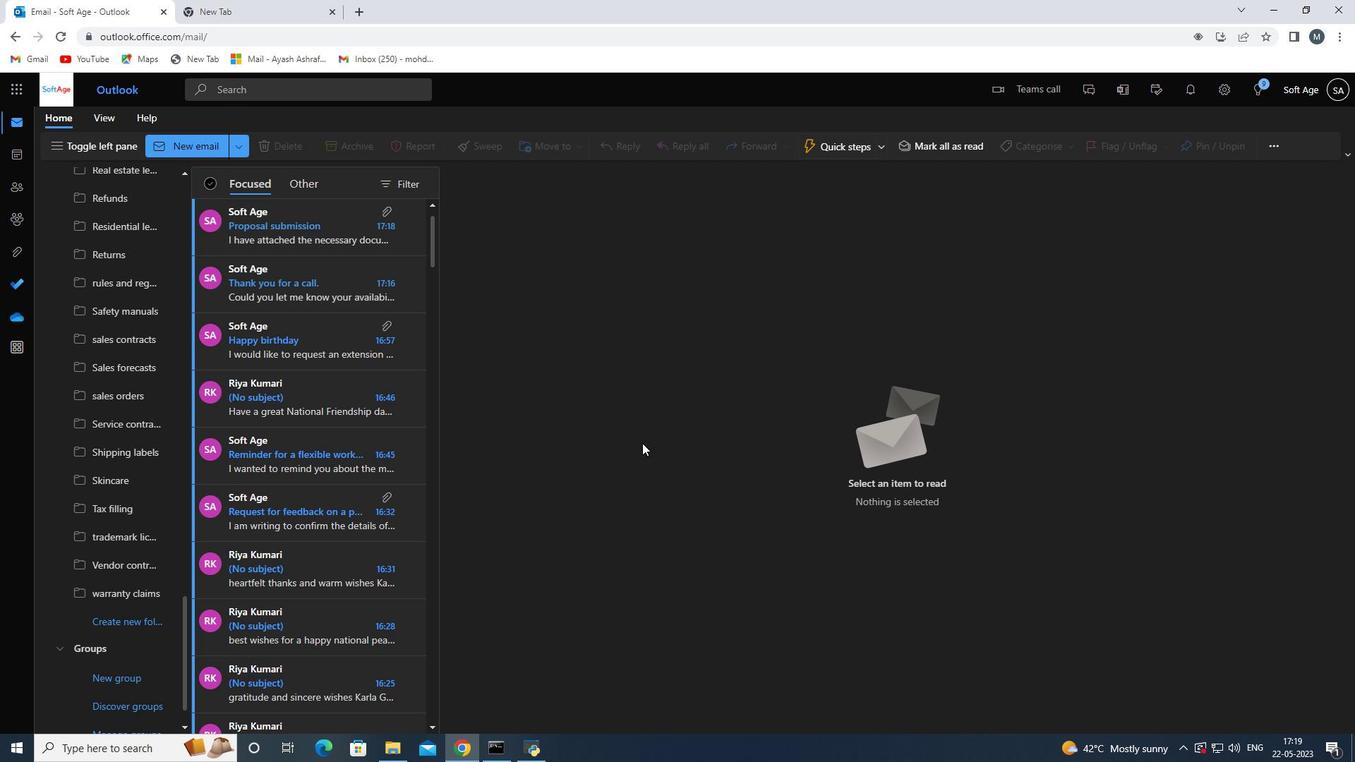 
Action: Key pressed <Key.shift>Michael<Key.space><Key.shift>Brown<Key.space>
Screenshot: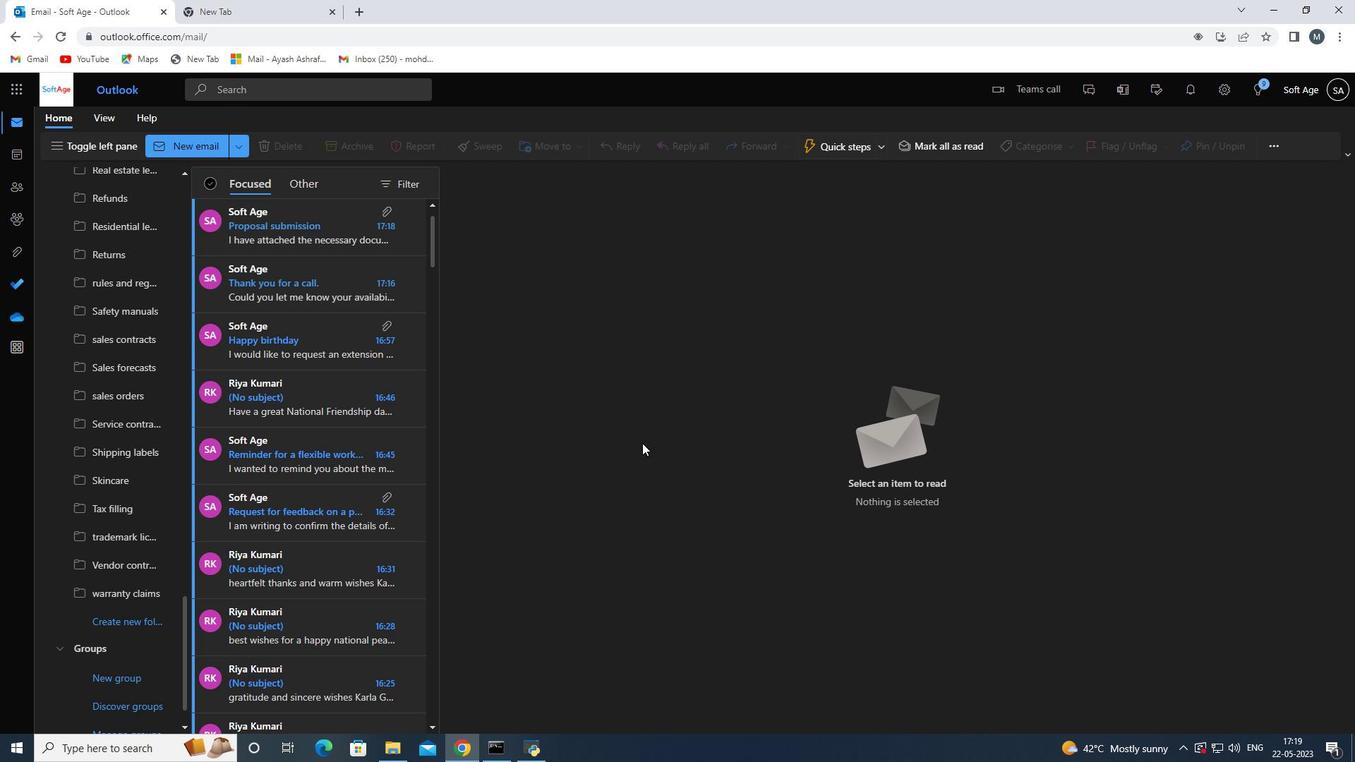 
Action: Mouse moved to (795, 528)
Screenshot: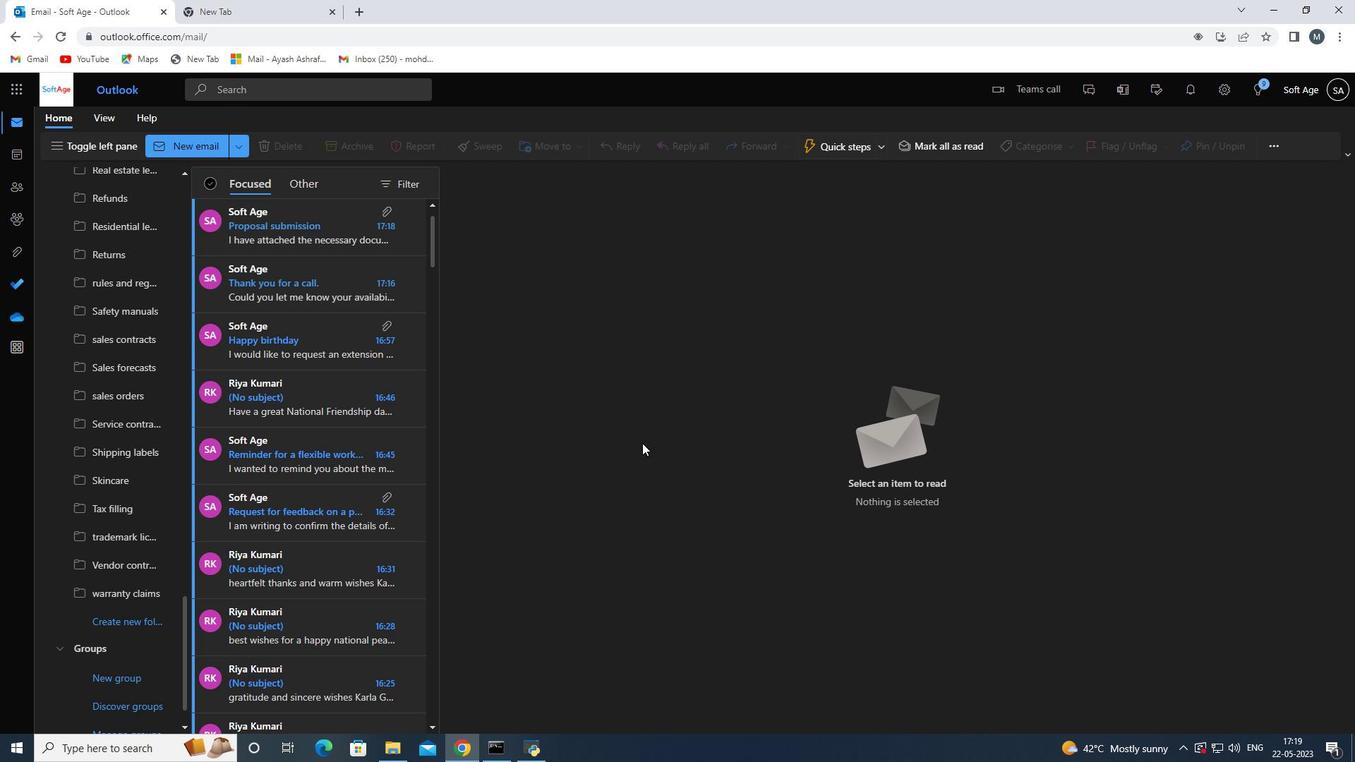 
Action: Mouse pressed left at (795, 528)
Screenshot: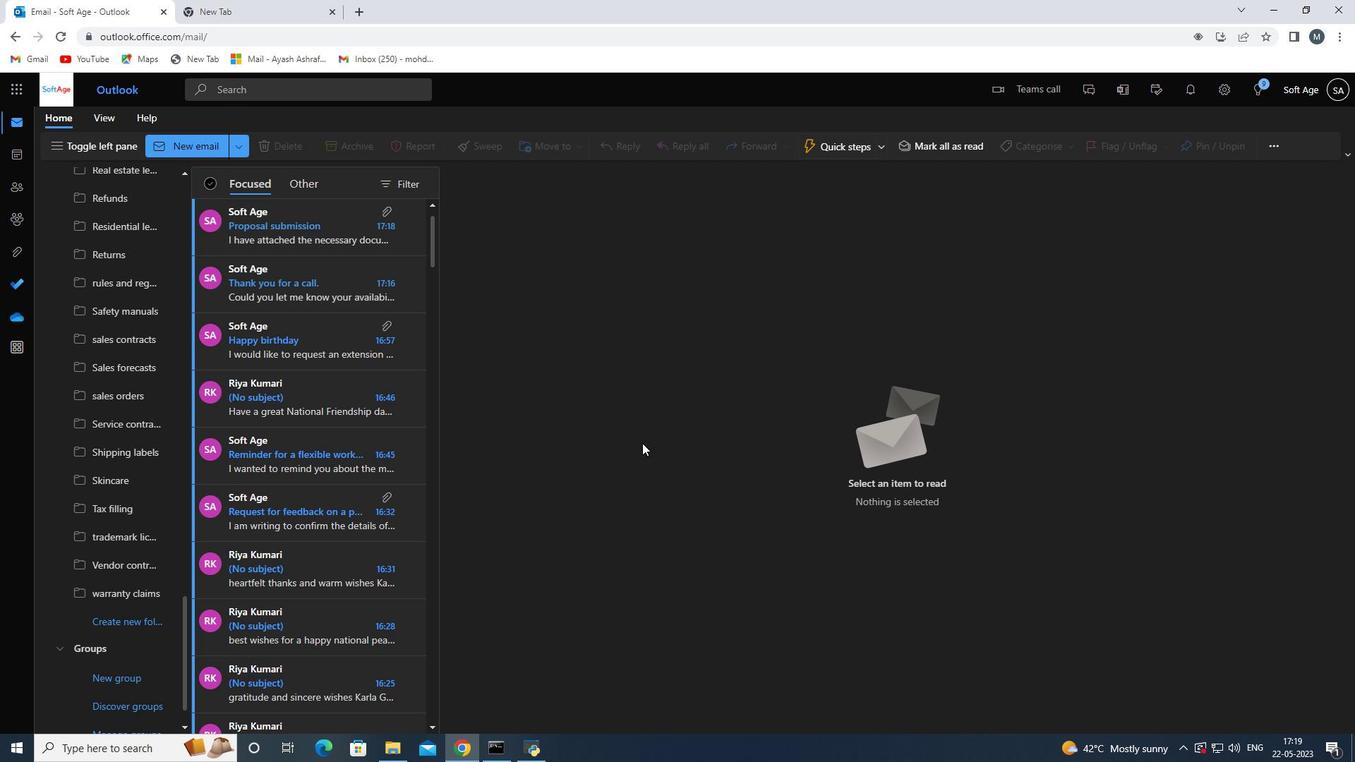 
Action: Mouse moved to (706, 366)
Screenshot: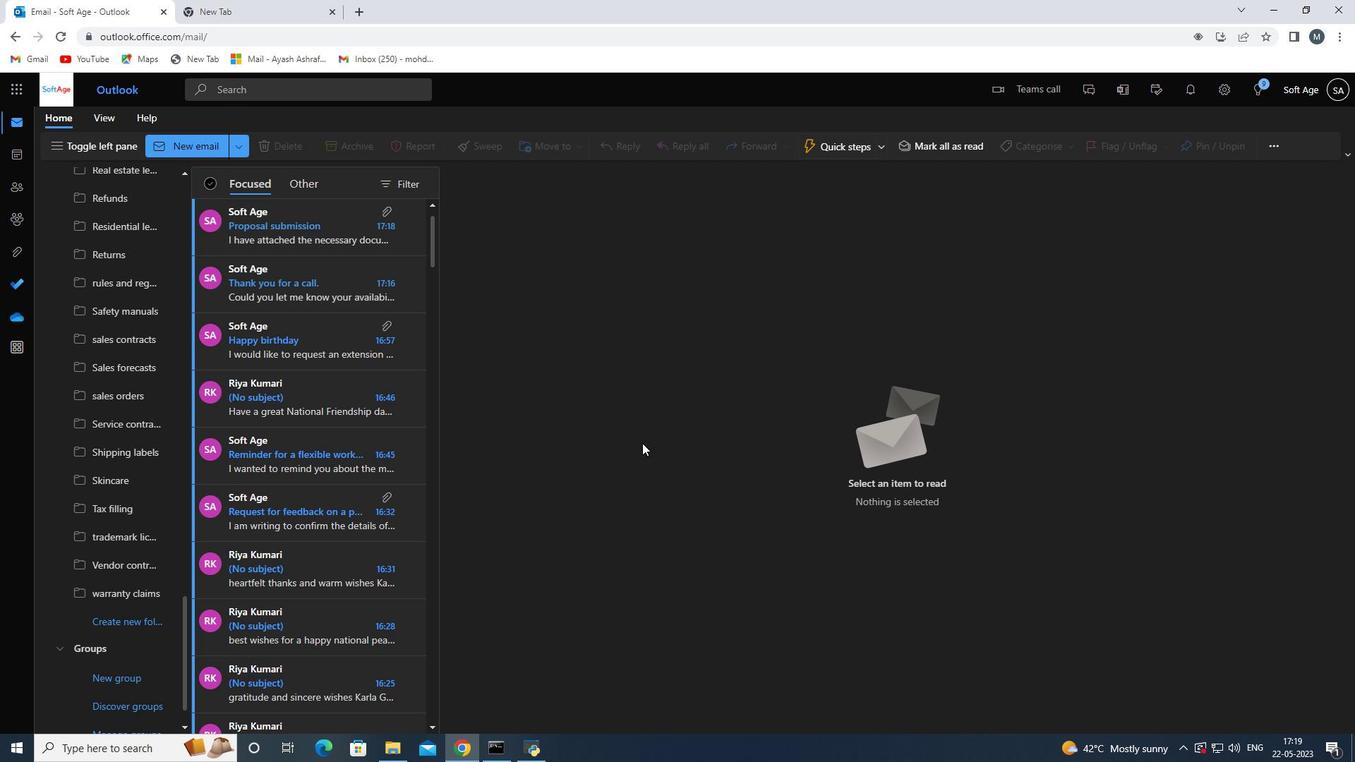 
Action: Mouse scrolled (707, 369) with delta (0, 0)
Screenshot: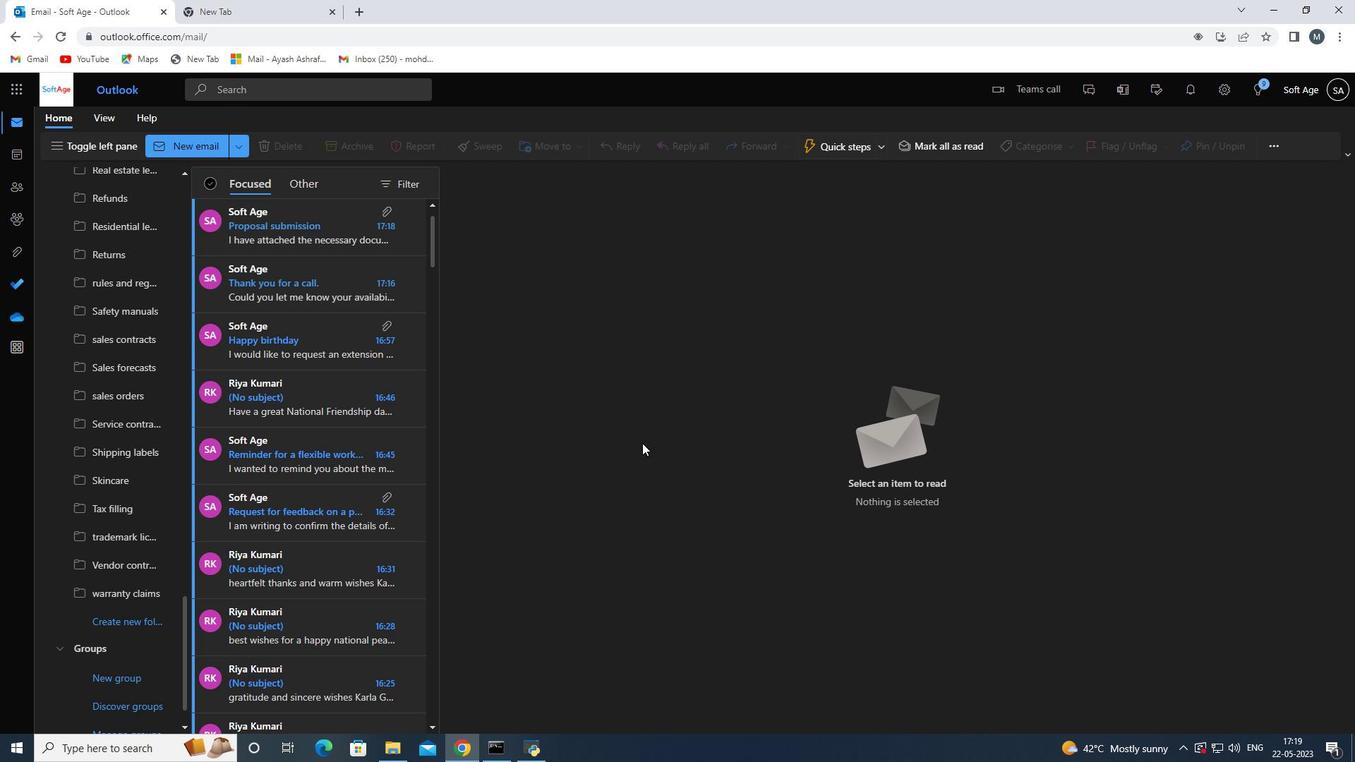 
Action: Mouse moved to (706, 365)
Screenshot: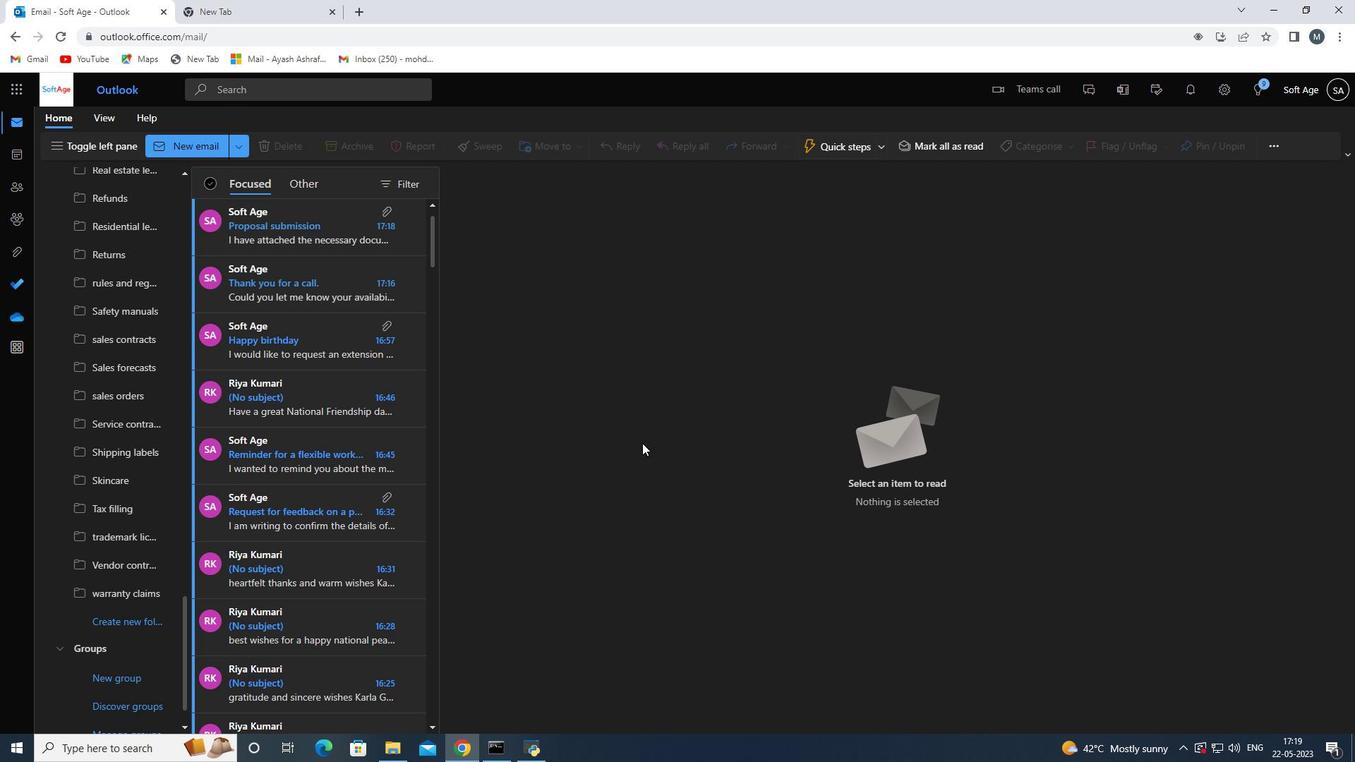 
Action: Mouse scrolled (706, 366) with delta (0, 0)
Screenshot: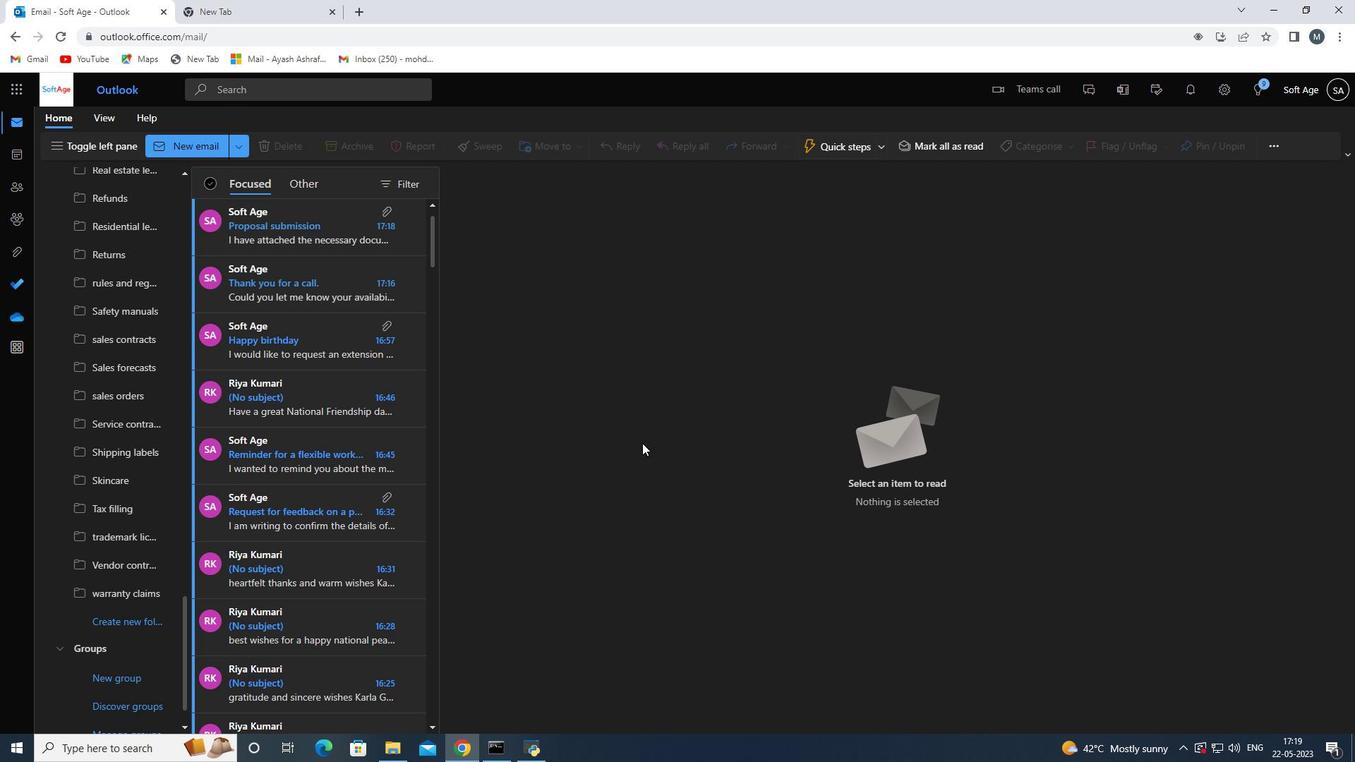 
Action: Mouse scrolled (706, 366) with delta (0, 0)
Screenshot: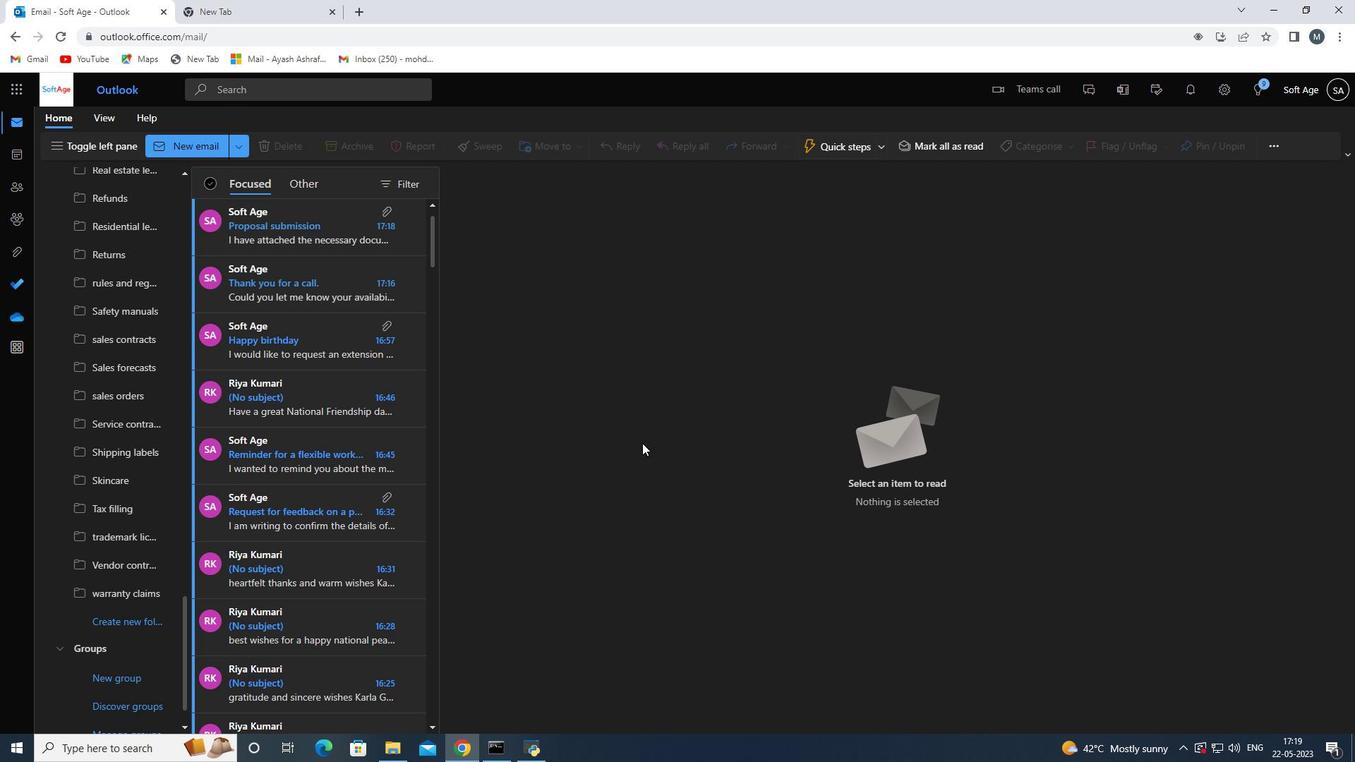 
Action: Mouse scrolled (706, 366) with delta (0, 0)
Screenshot: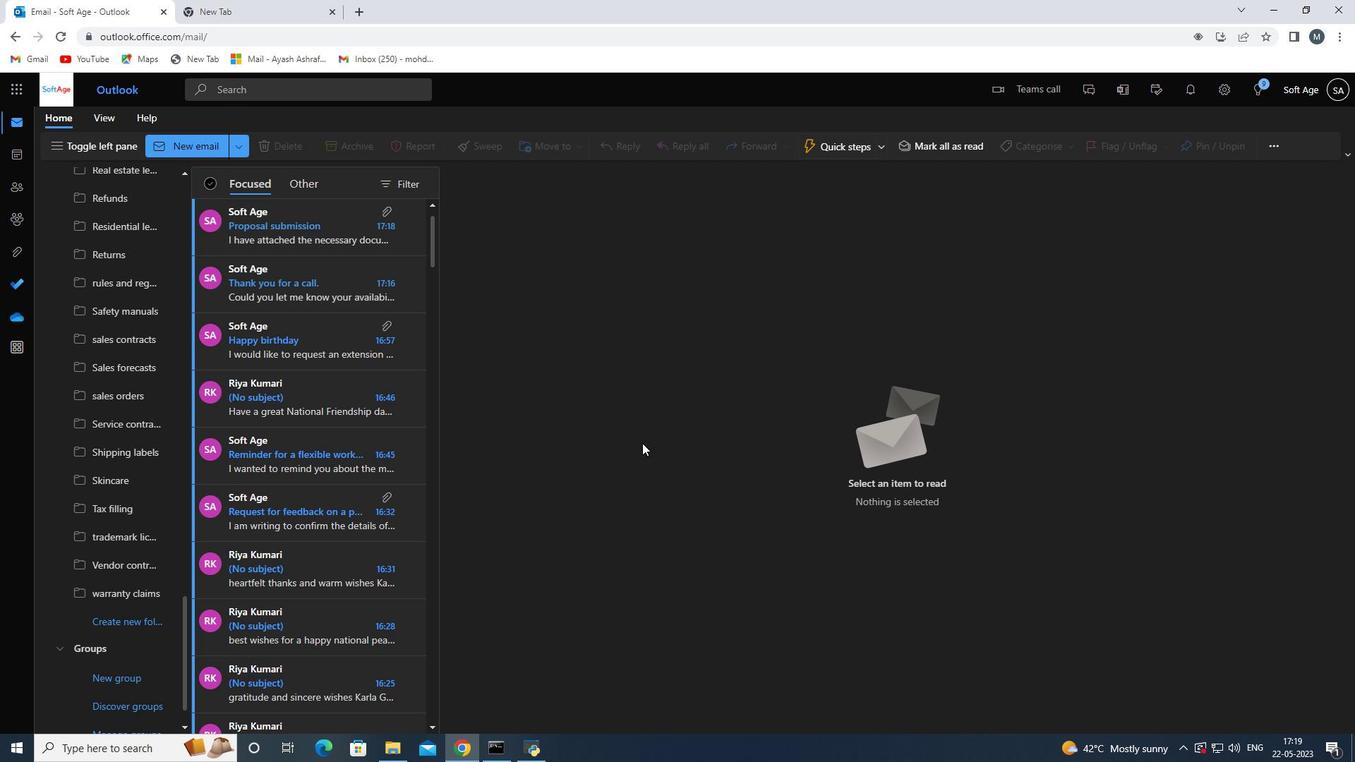
Action: Mouse scrolled (706, 366) with delta (0, 0)
Screenshot: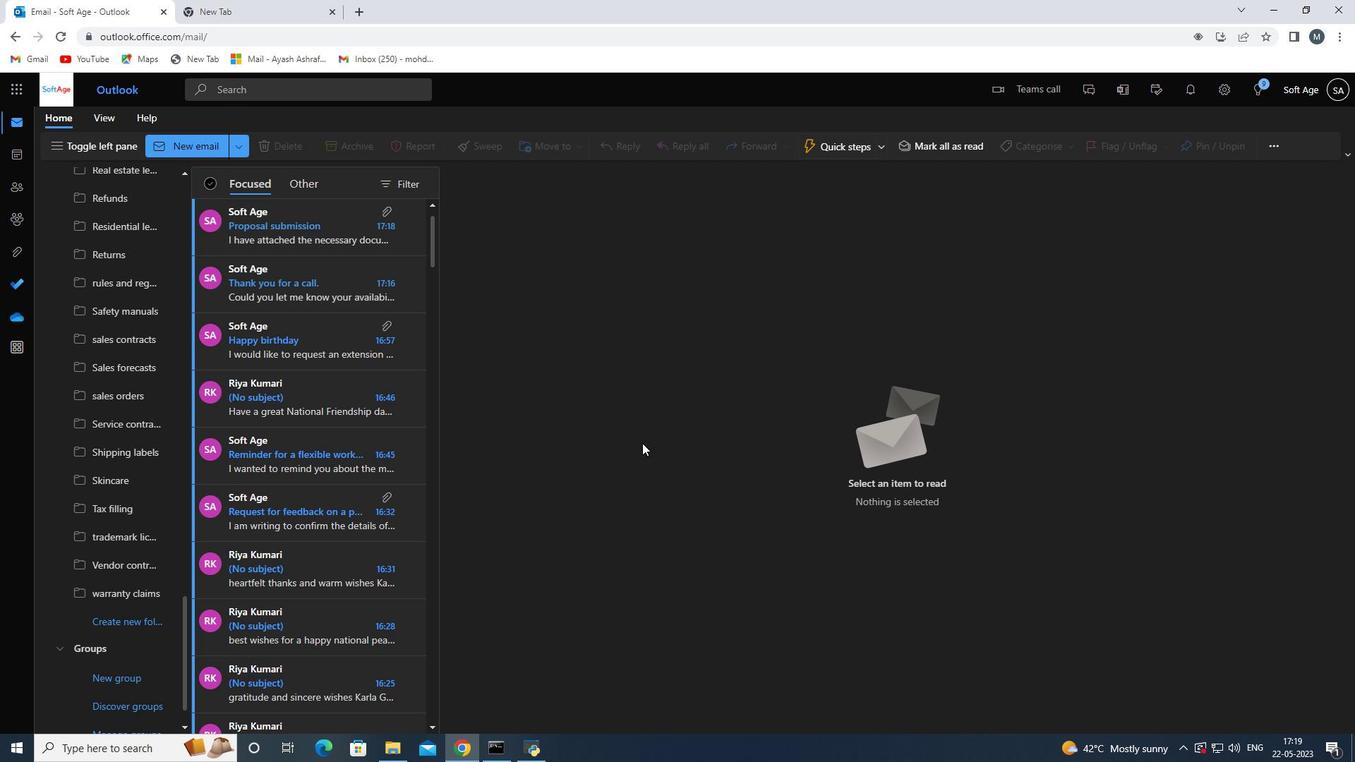 
Action: Mouse scrolled (706, 366) with delta (0, 0)
Screenshot: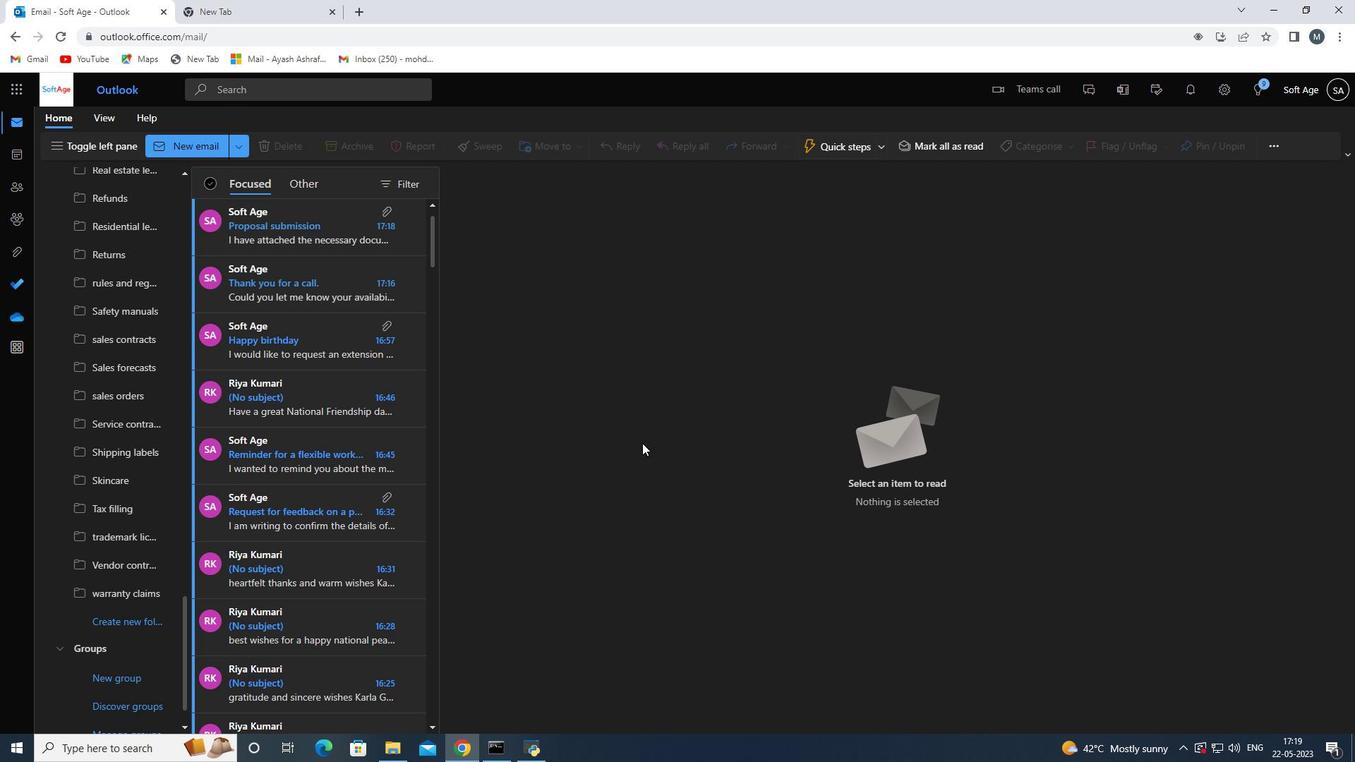
Action: Mouse scrolled (706, 366) with delta (0, 0)
Screenshot: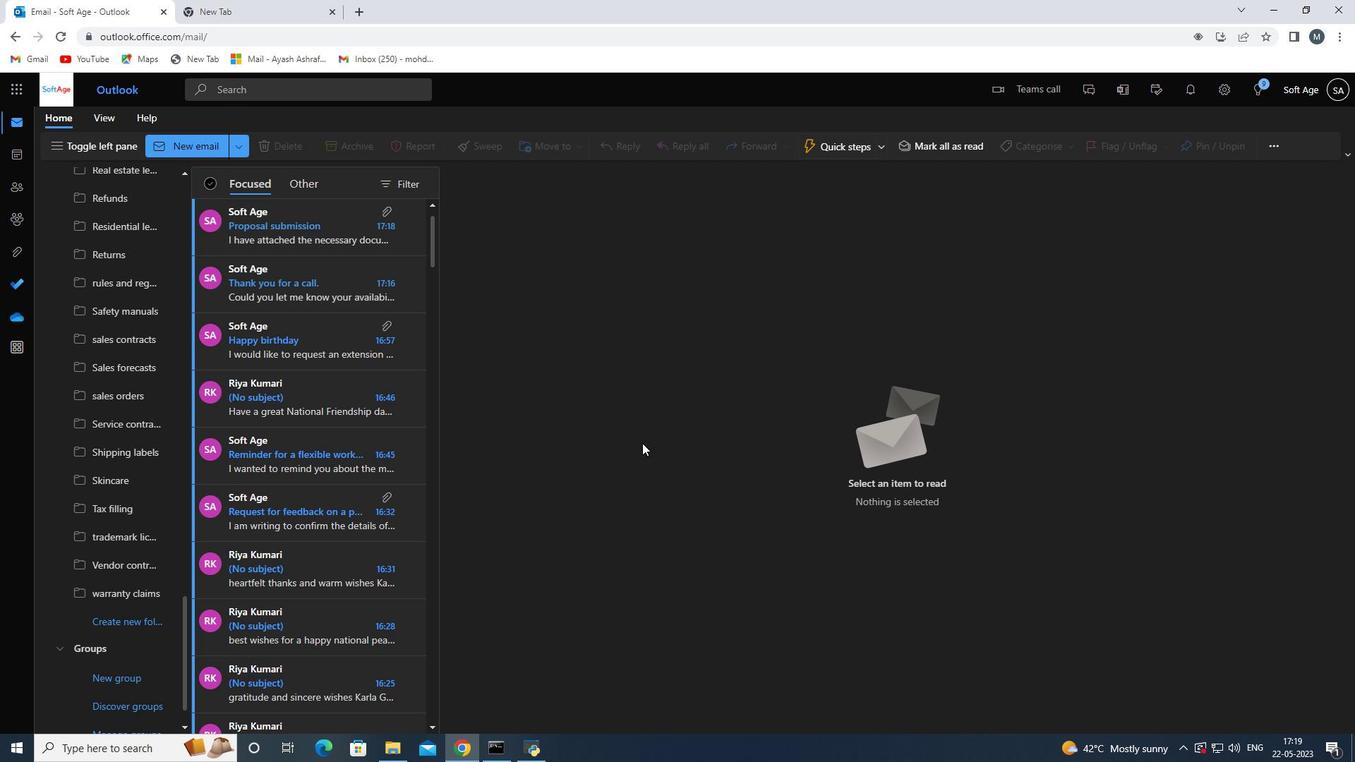 
Action: Mouse moved to (837, 209)
Screenshot: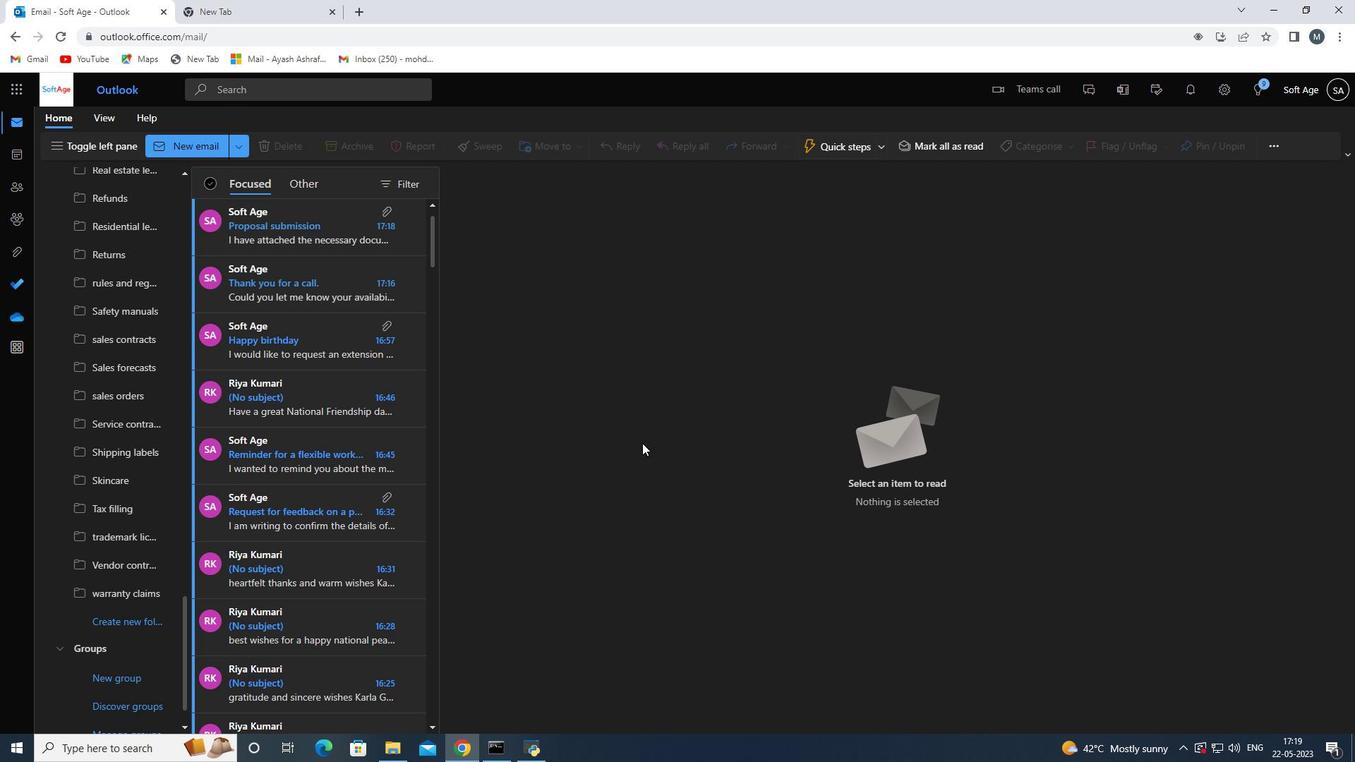 
Action: Mouse pressed left at (837, 209)
Screenshot: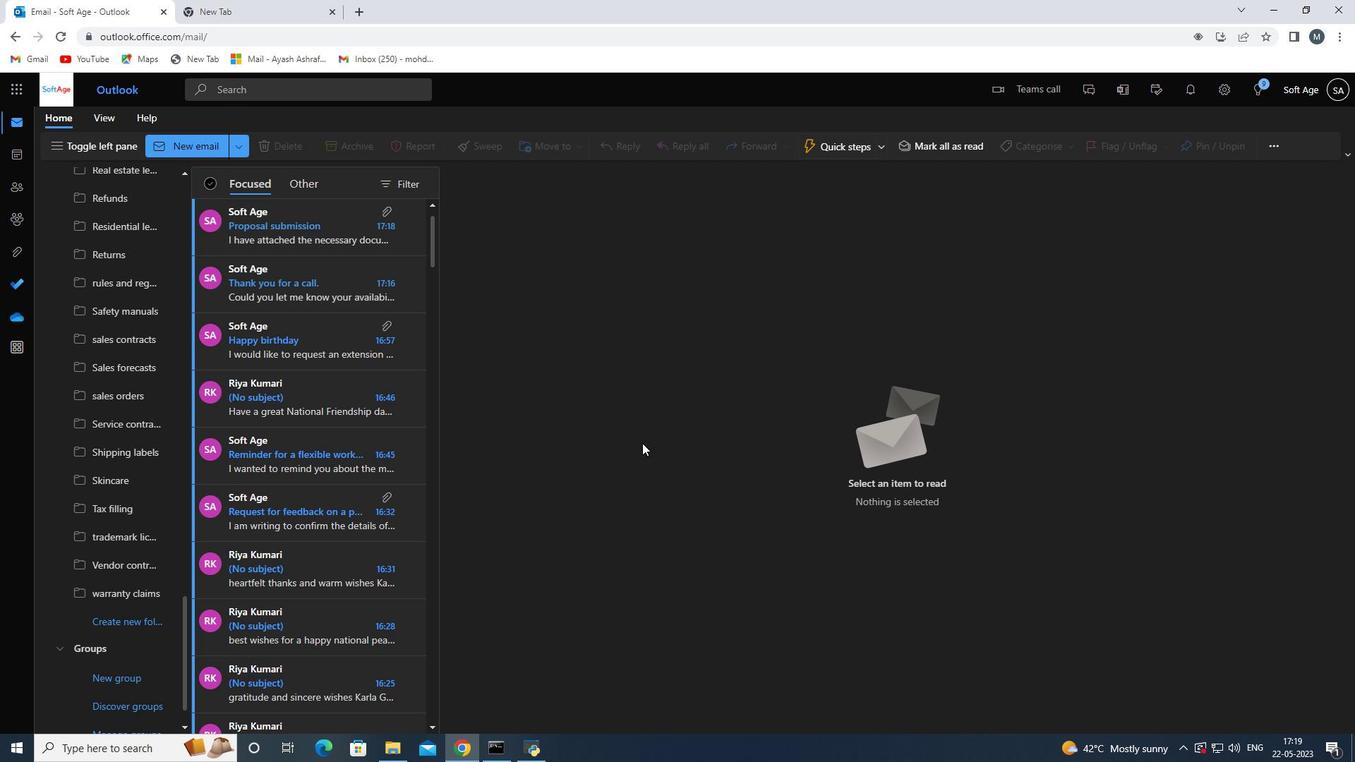 
Action: Mouse moved to (571, 359)
Screenshot: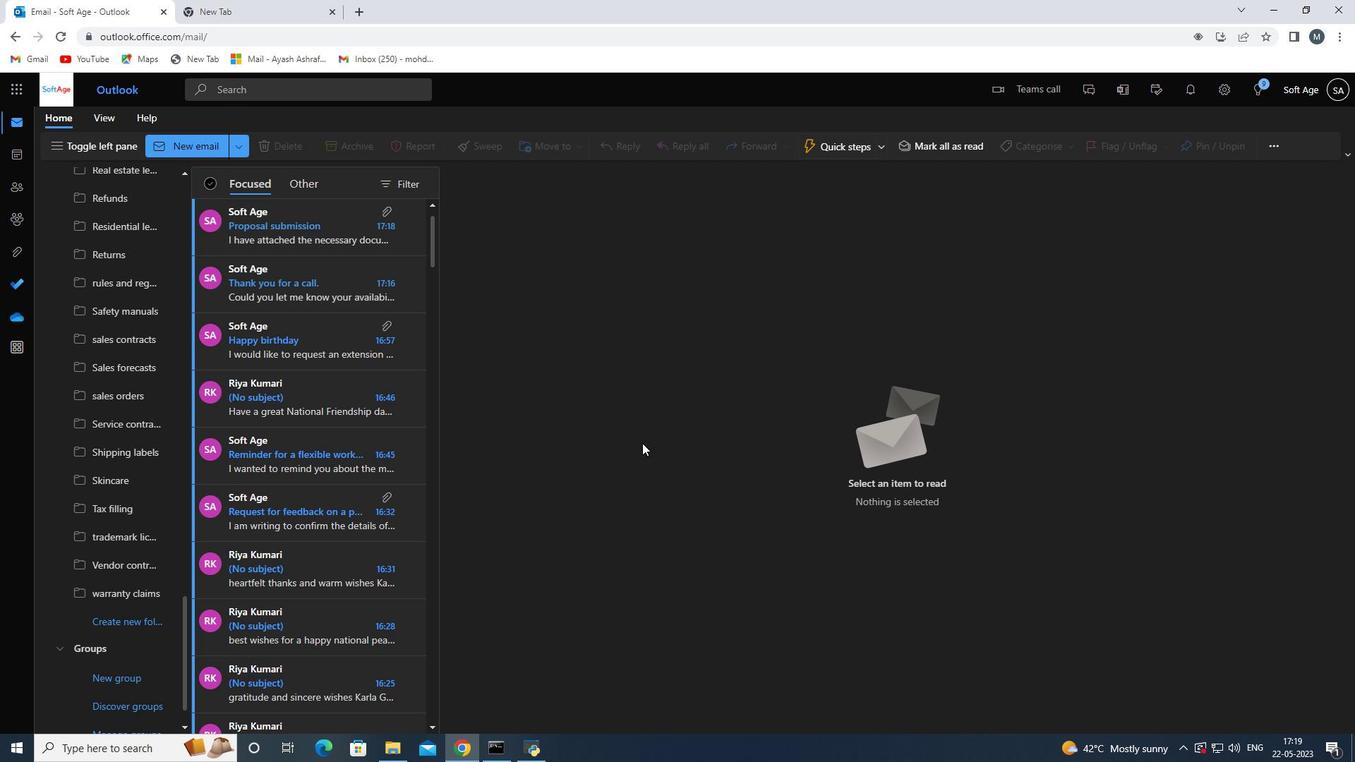 
Action: Mouse pressed left at (571, 359)
Screenshot: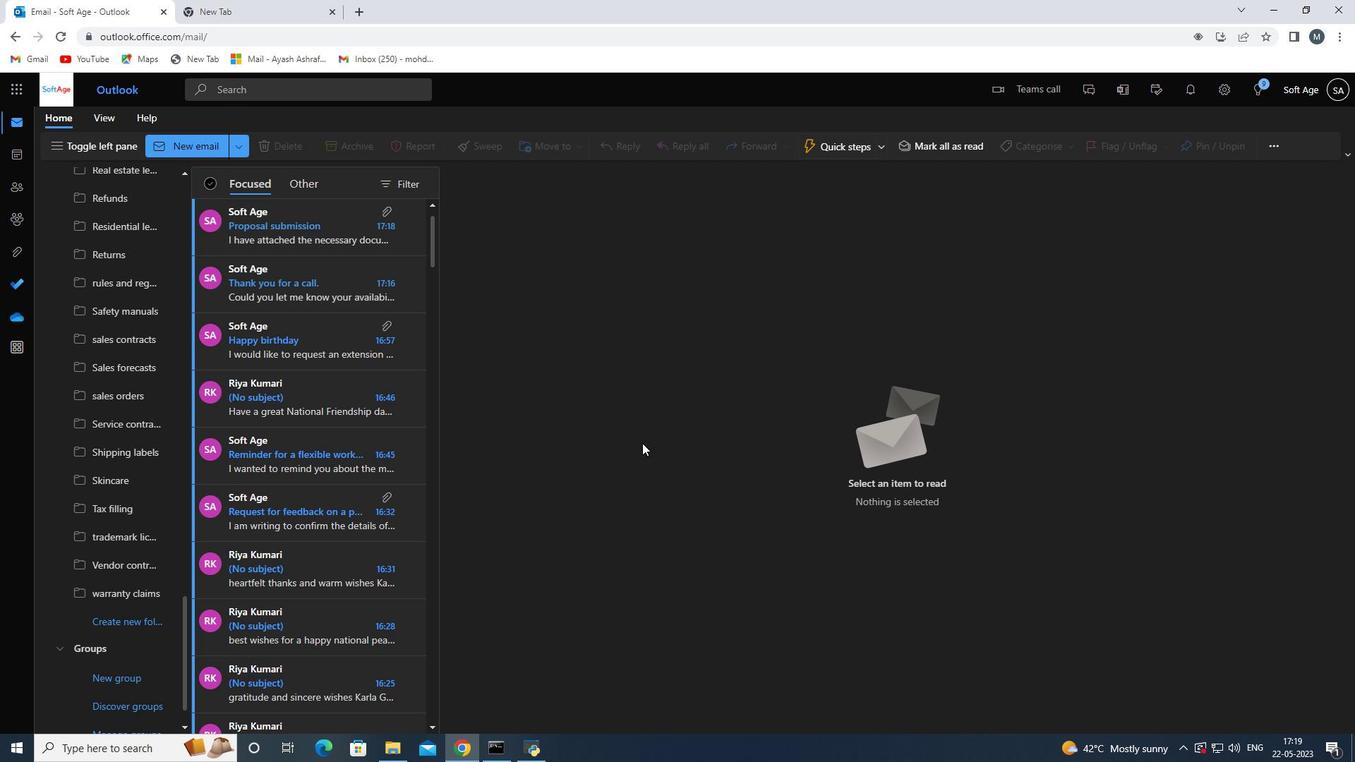
Action: Mouse moved to (665, 297)
Screenshot: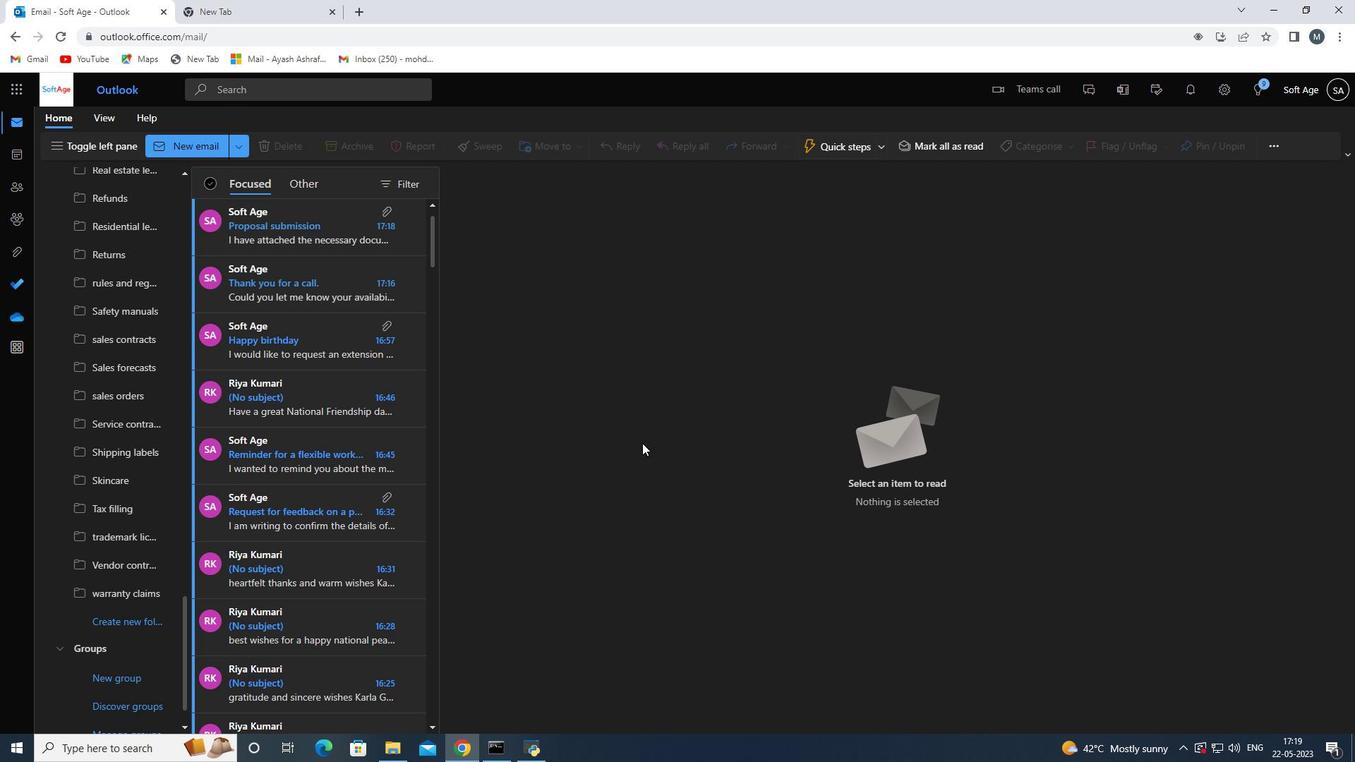 
Action: Key pressed <Key.shift>Have<Key.space><Key.space><Key.backspace>a<Key.space>great<Key.space>national<Key.space>thank<Key.space>a<Key.space>mail<Key.space>carrier<Key.space>day<Key.space>
Screenshot: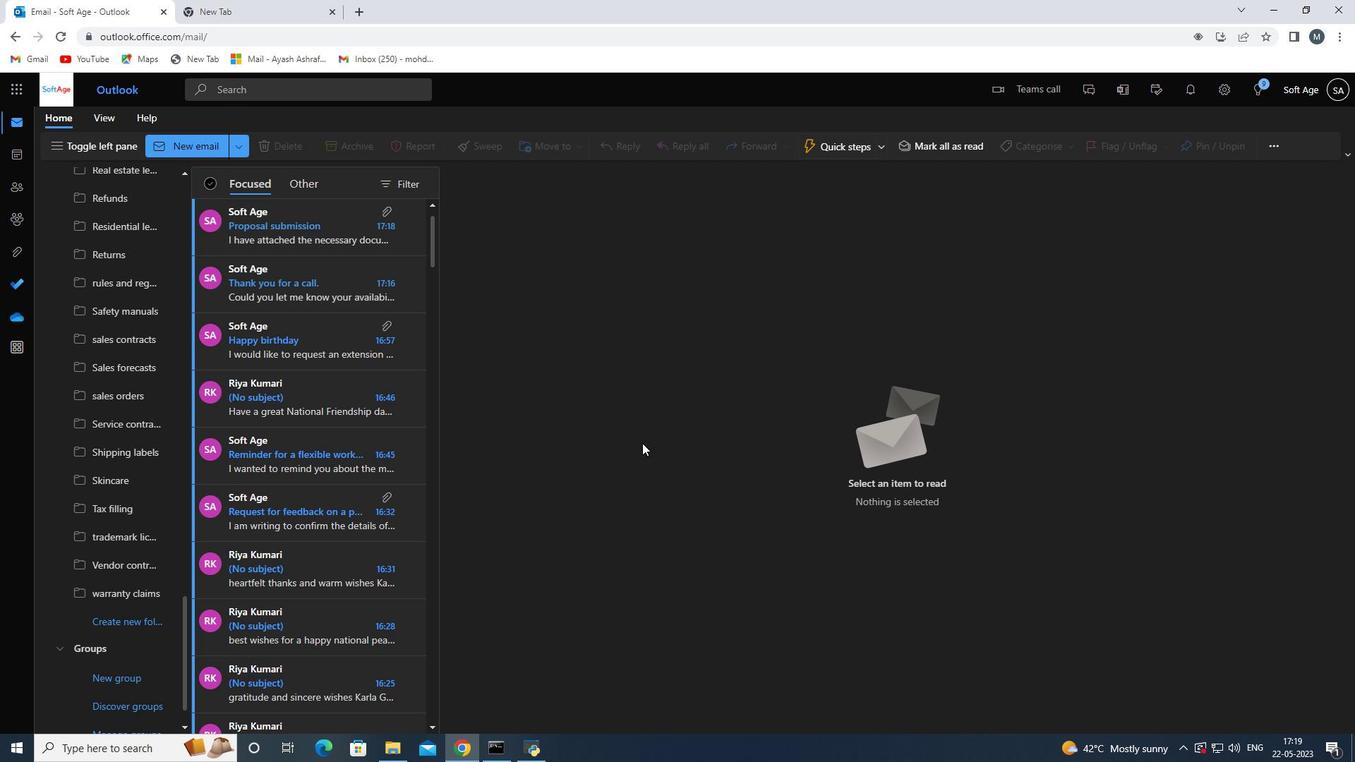 
Action: Mouse moved to (770, 227)
Screenshot: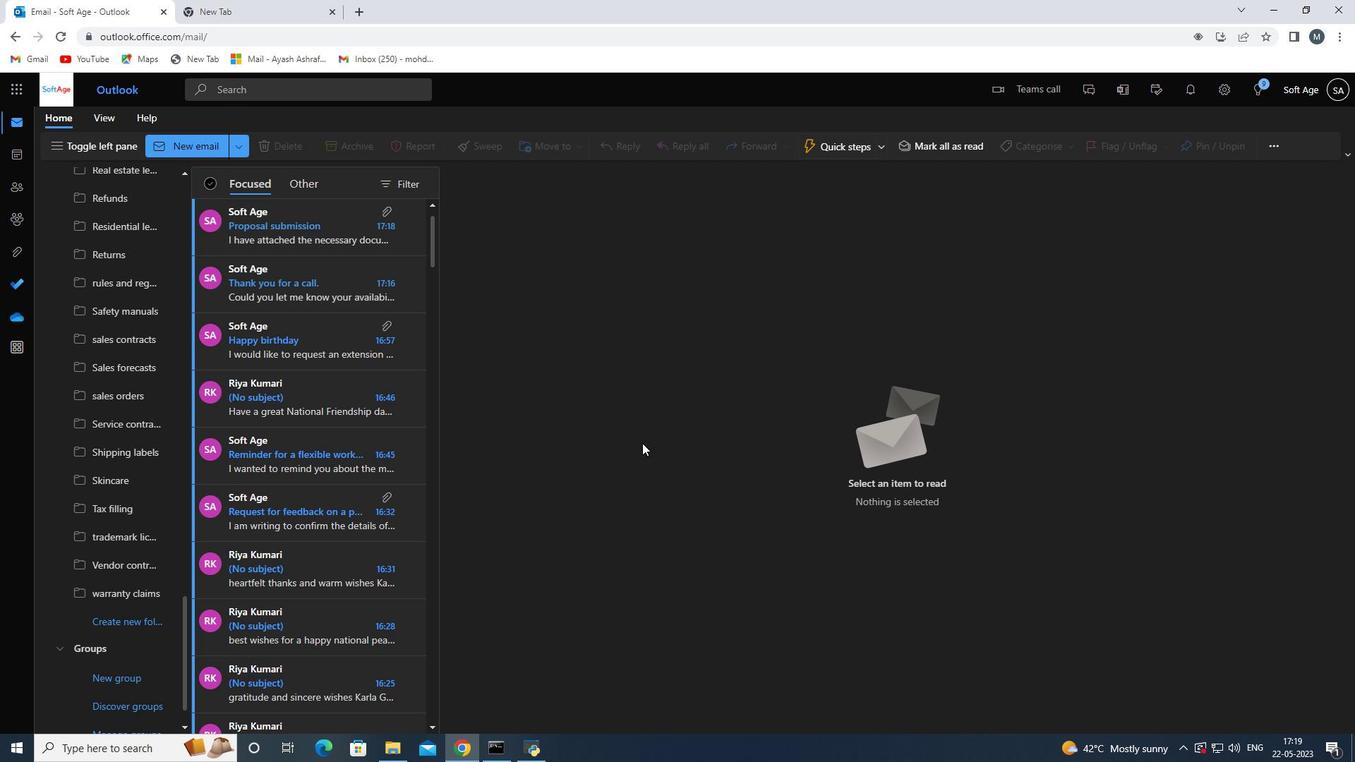 
Action: Mouse pressed left at (770, 227)
Screenshot: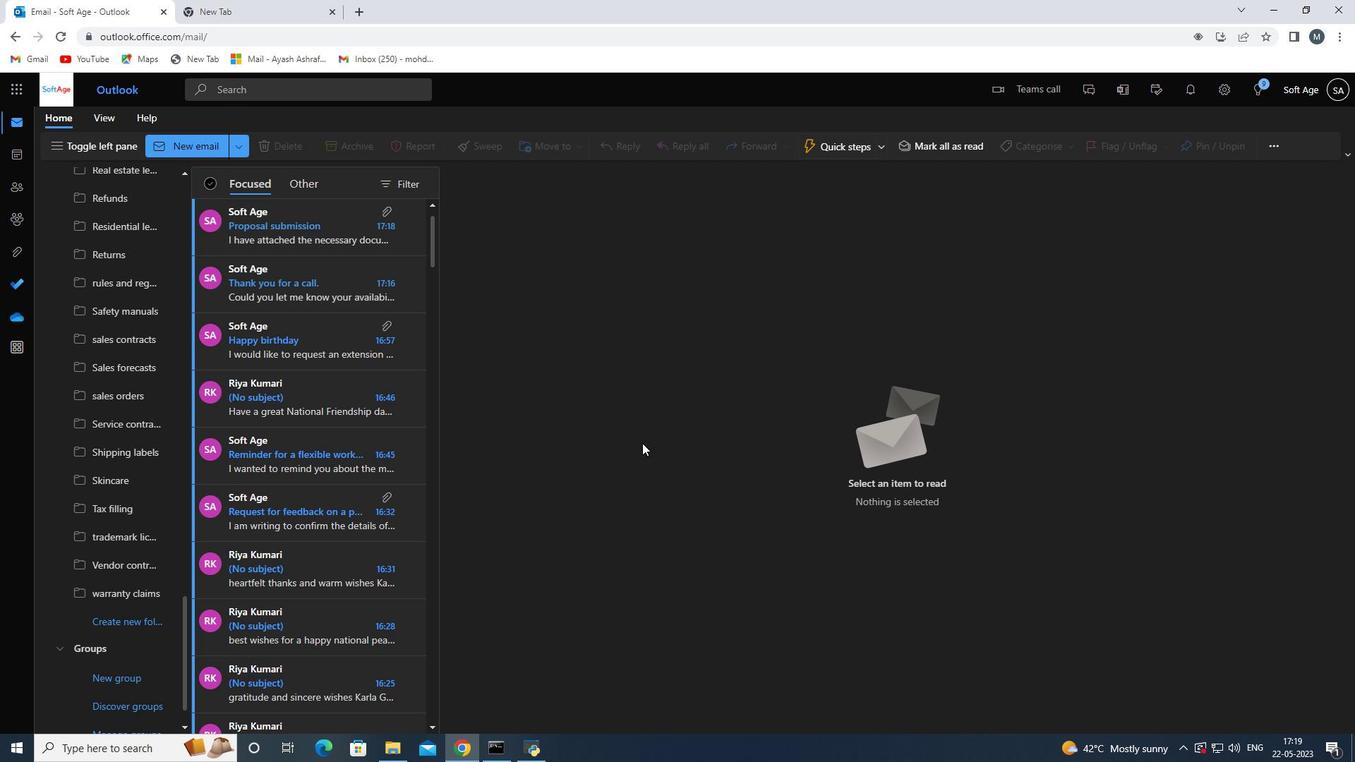 
Action: Mouse moved to (768, 228)
Screenshot: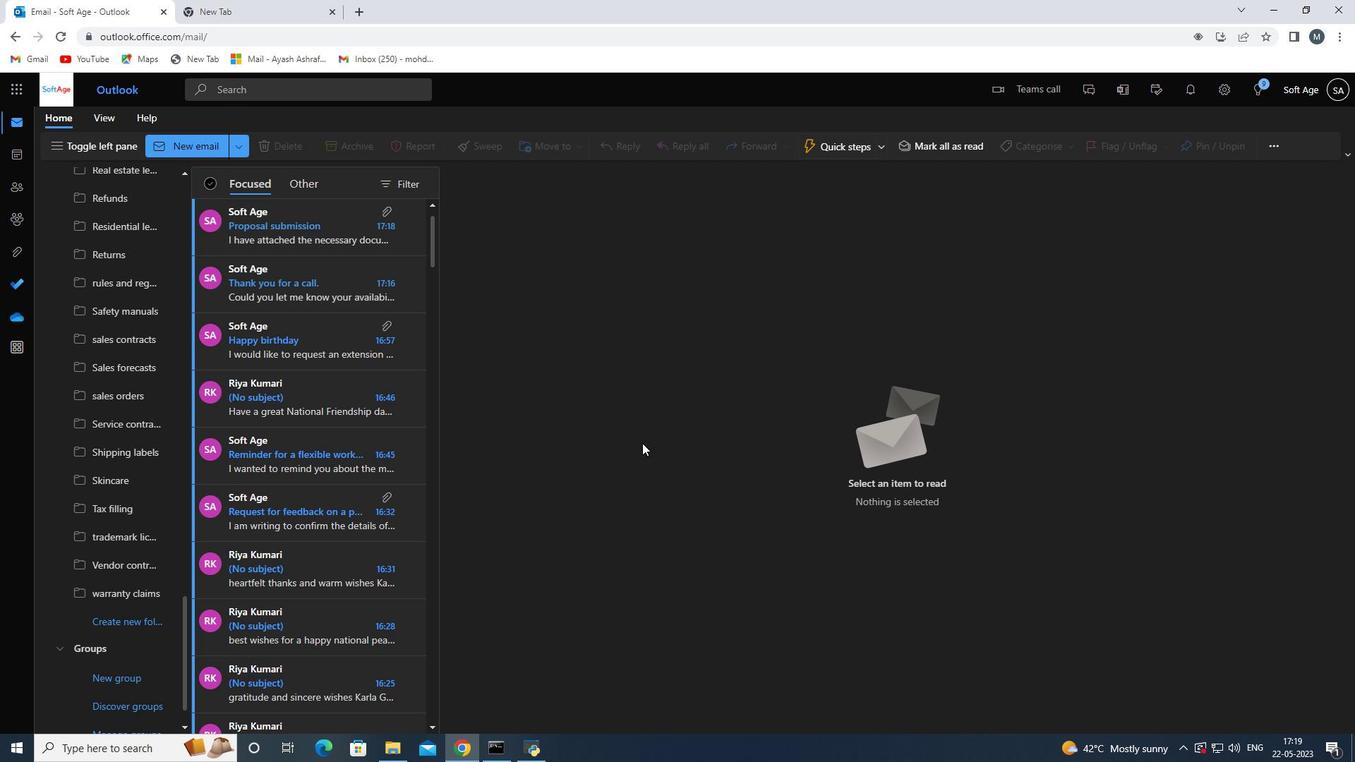 
Action: Mouse pressed left at (768, 228)
Screenshot: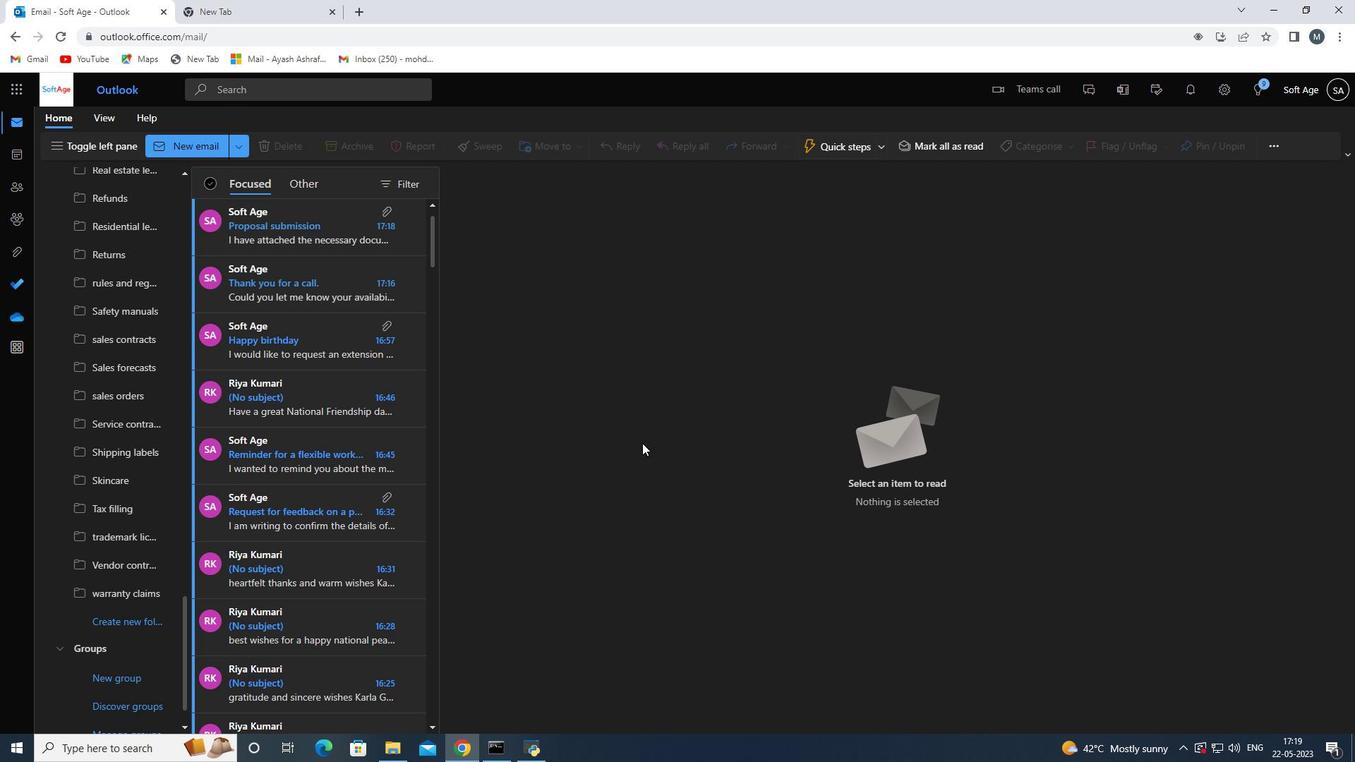 
Action: Mouse moved to (762, 228)
Screenshot: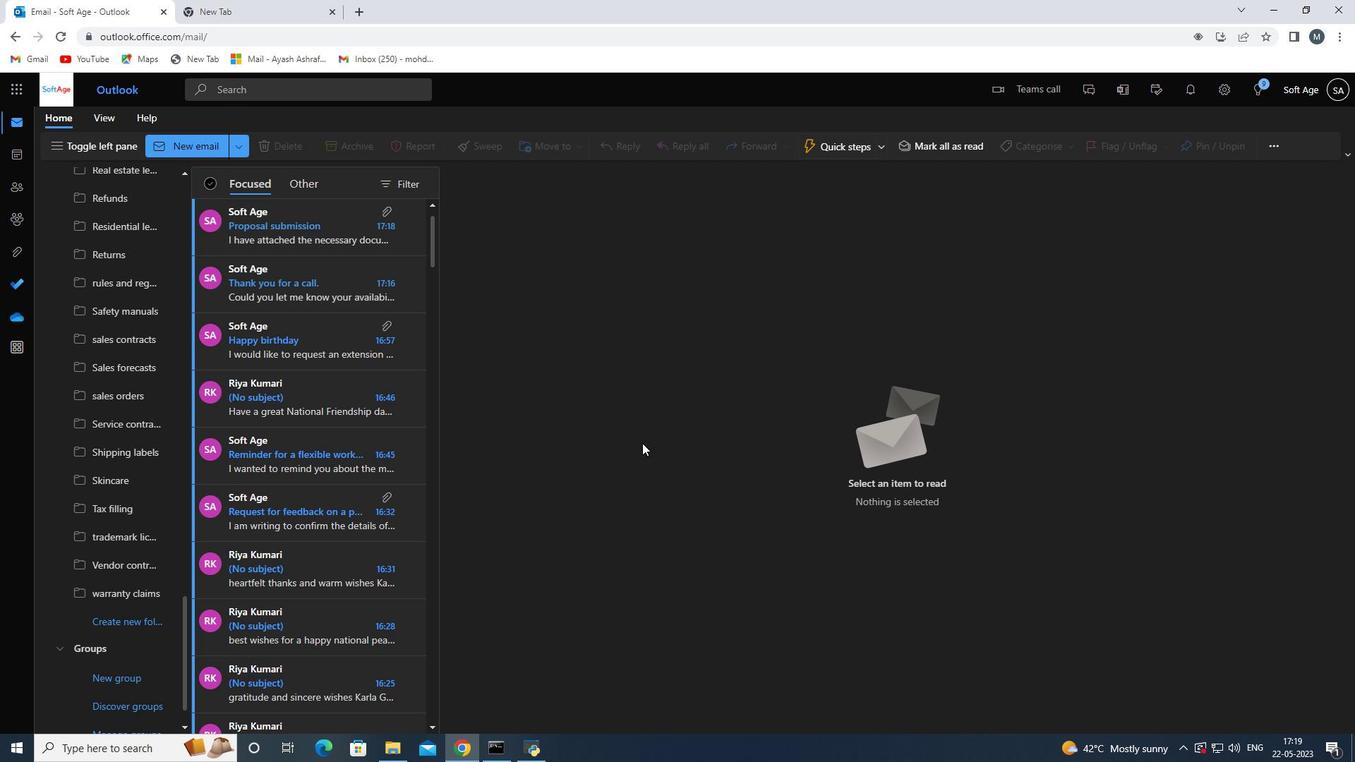 
Action: Mouse pressed left at (762, 228)
Screenshot: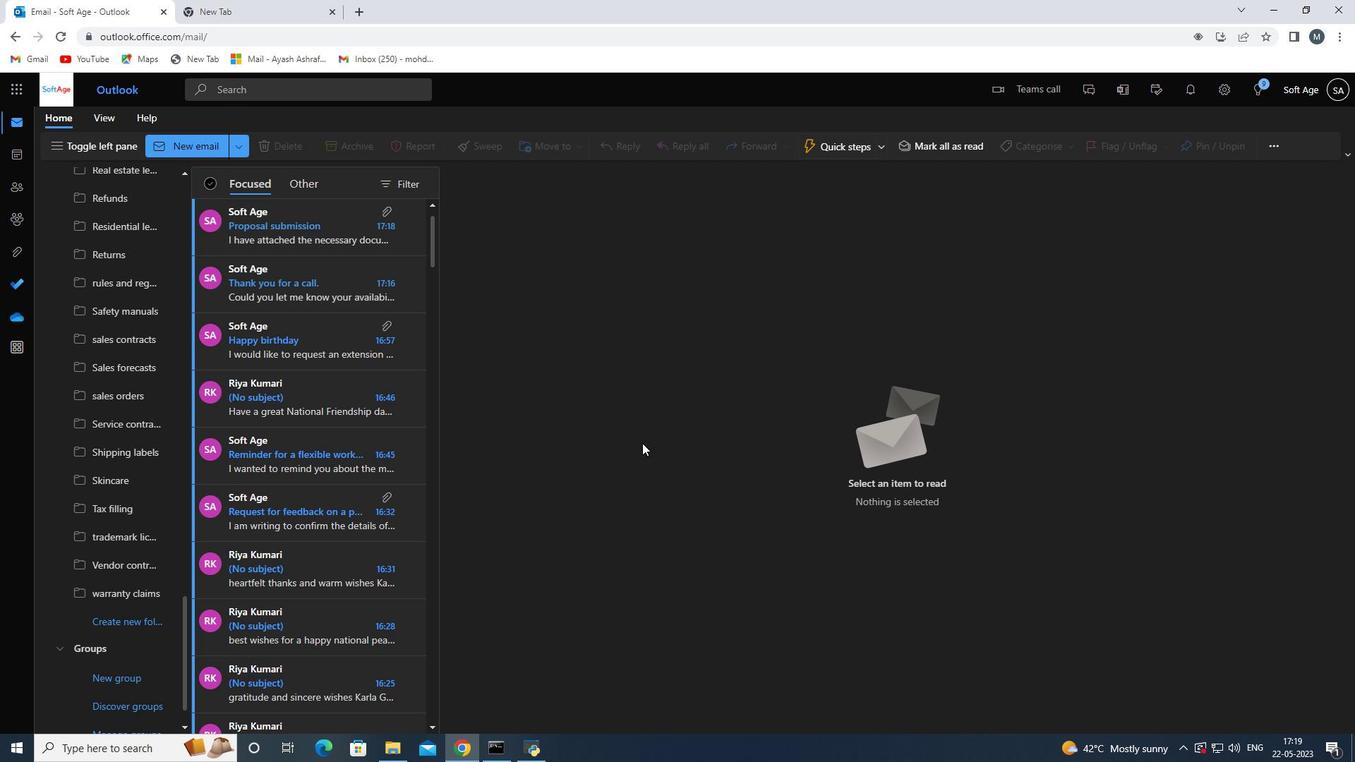 
Action: Mouse moved to (762, 230)
Screenshot: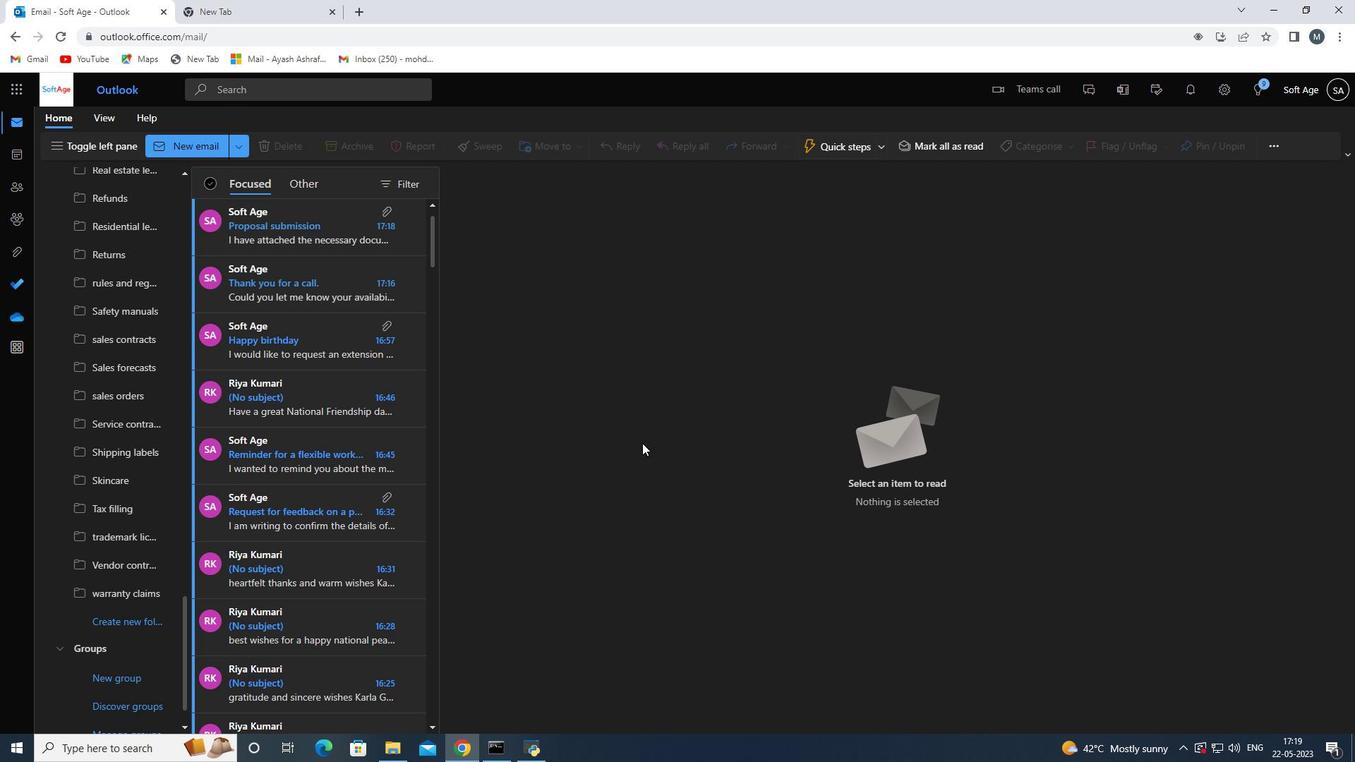 
Action: Mouse pressed left at (762, 230)
Screenshot: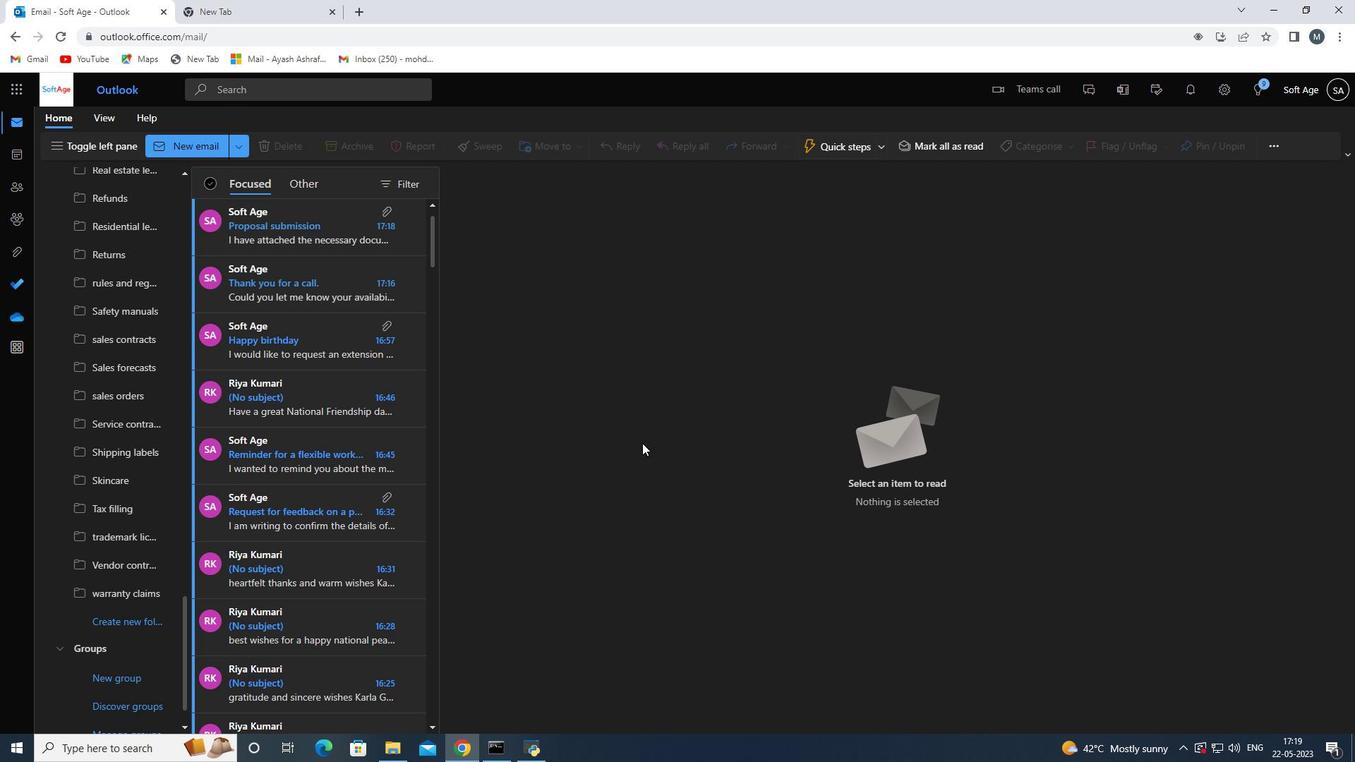 
Action: Mouse moved to (760, 241)
Screenshot: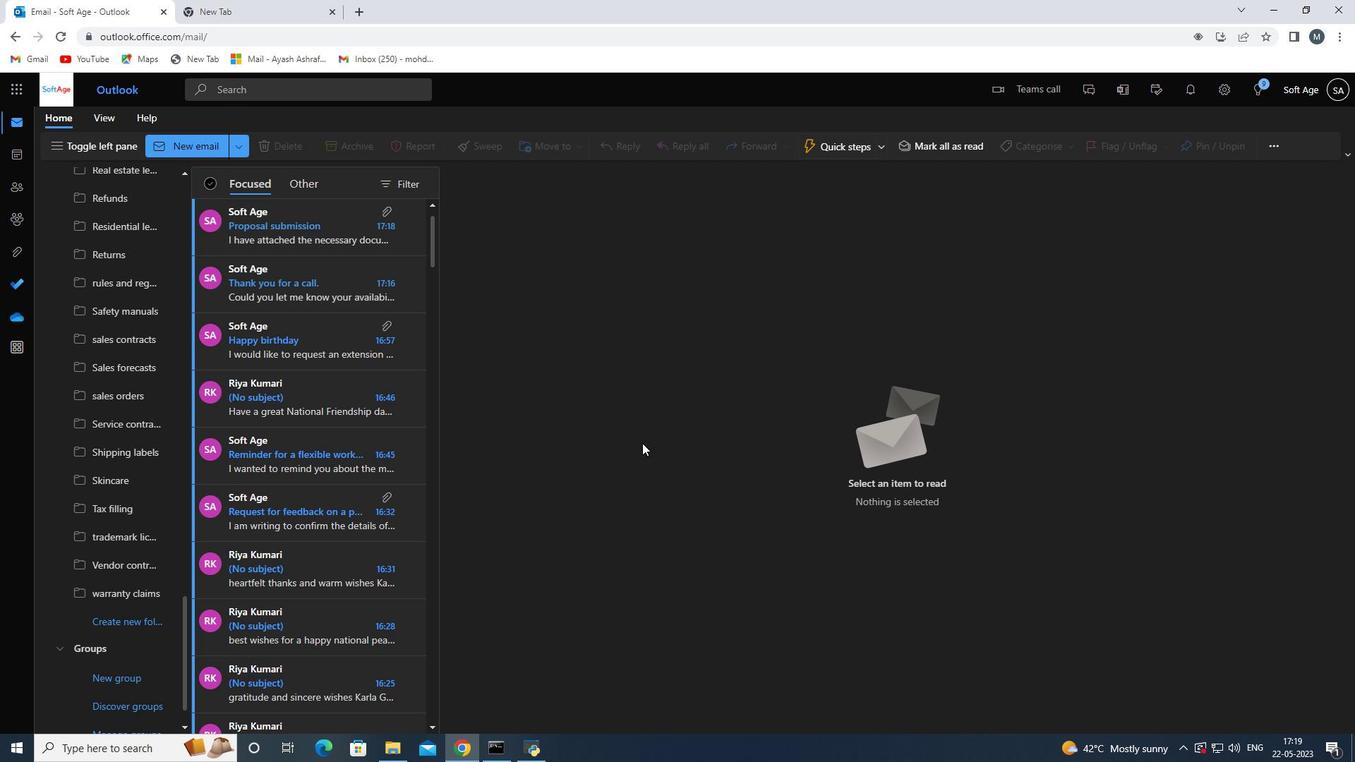 
Action: Mouse pressed left at (760, 241)
Screenshot: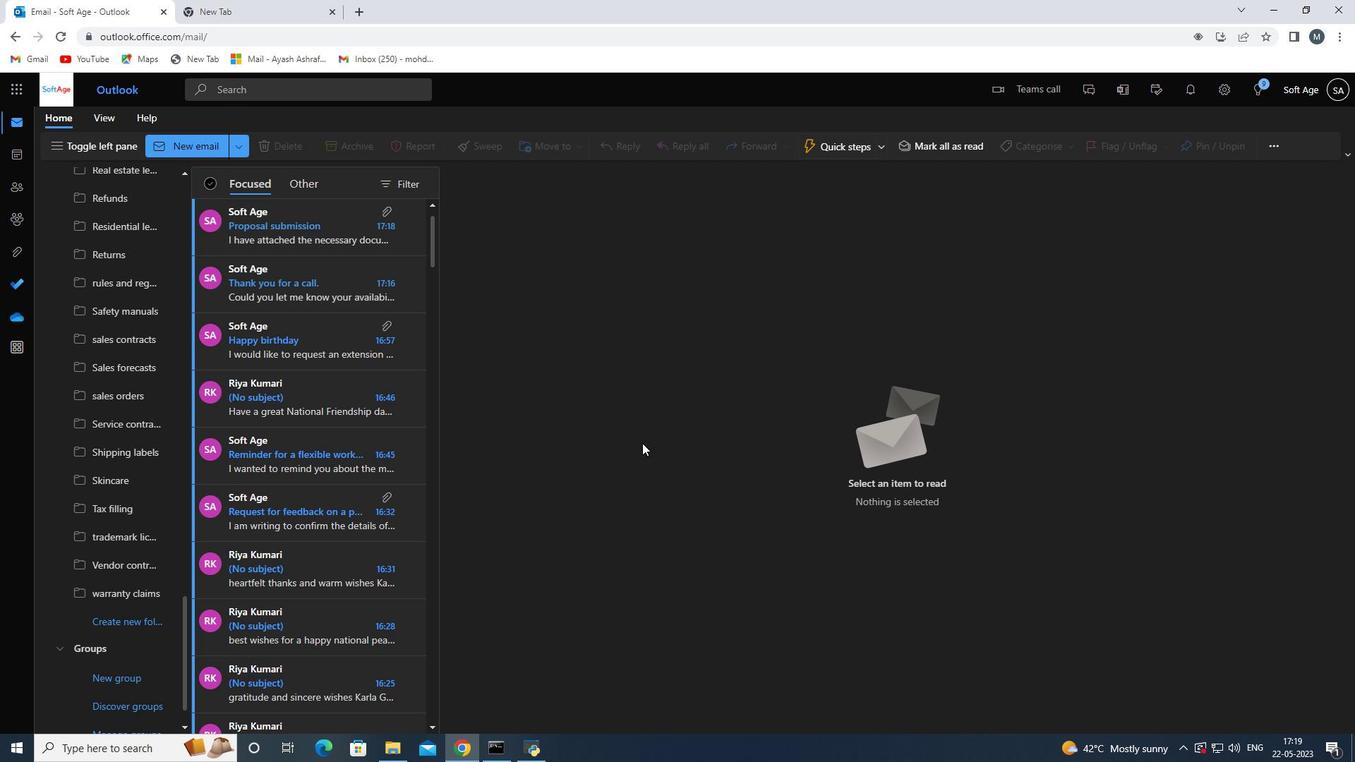 
Action: Mouse moved to (835, 211)
Screenshot: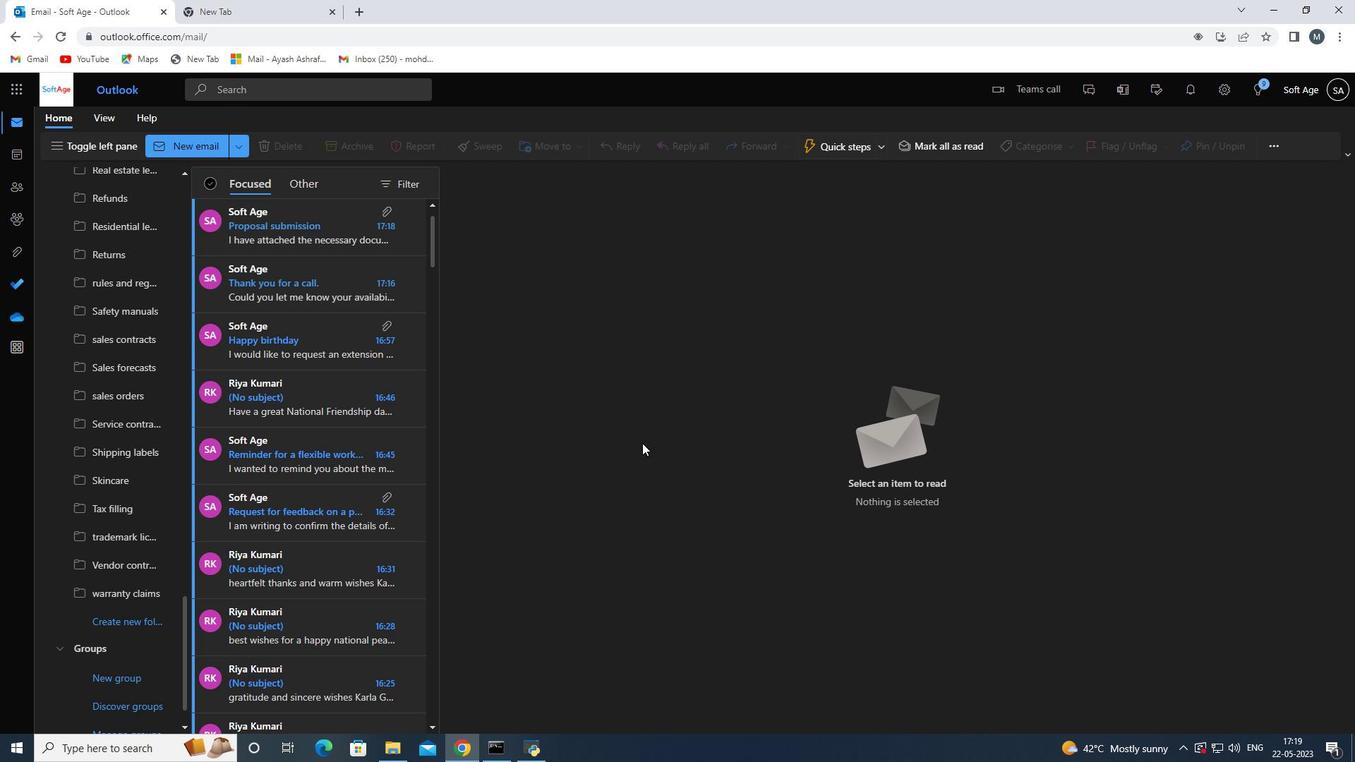 
Action: Mouse pressed left at (835, 211)
Screenshot: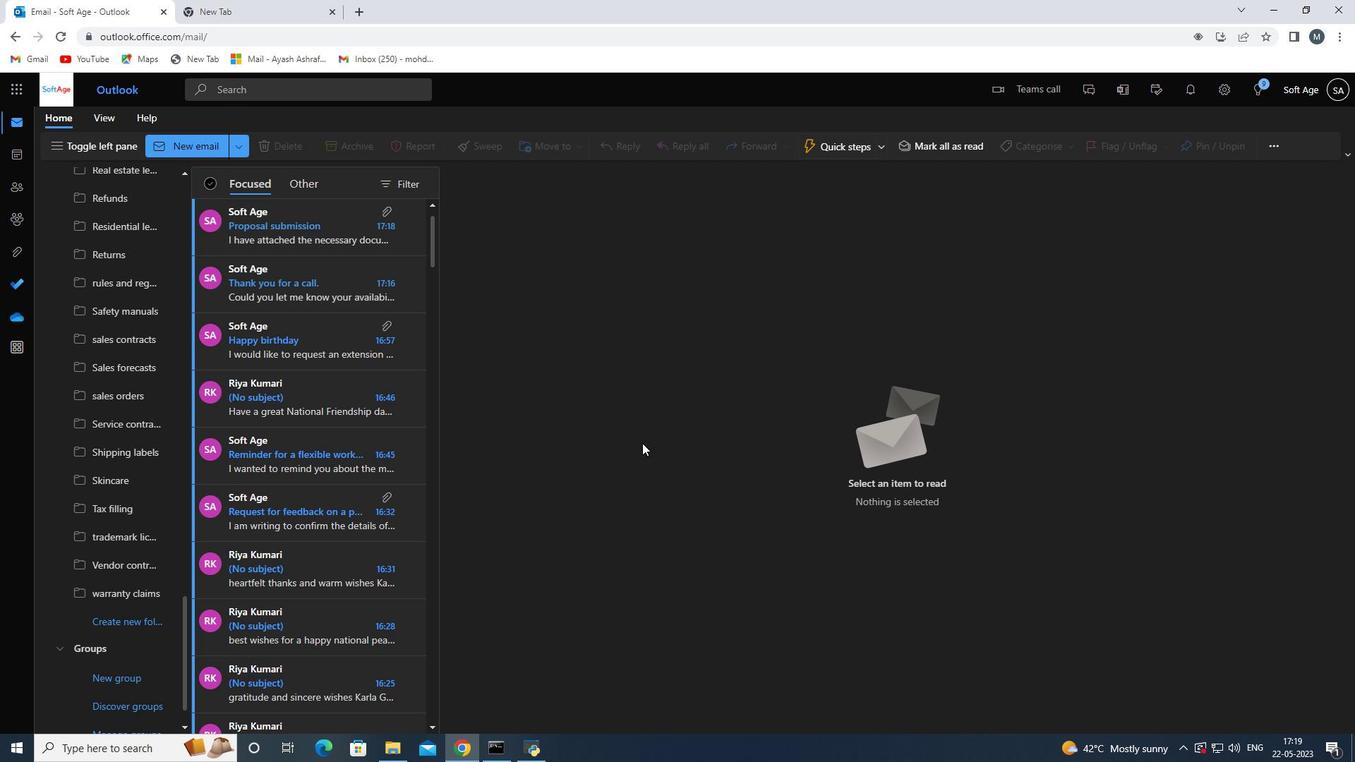 
Action: Mouse moved to (640, 333)
Screenshot: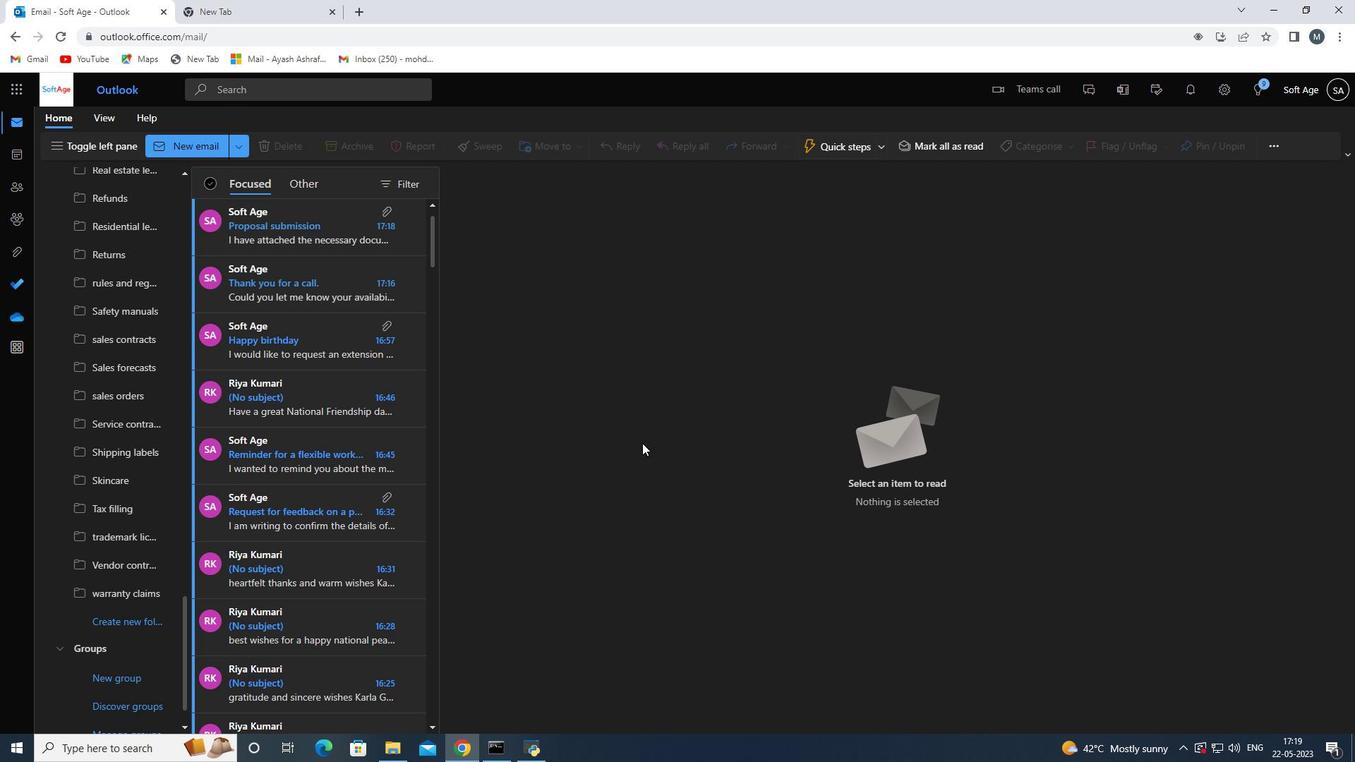 
Action: Mouse pressed left at (640, 333)
Screenshot: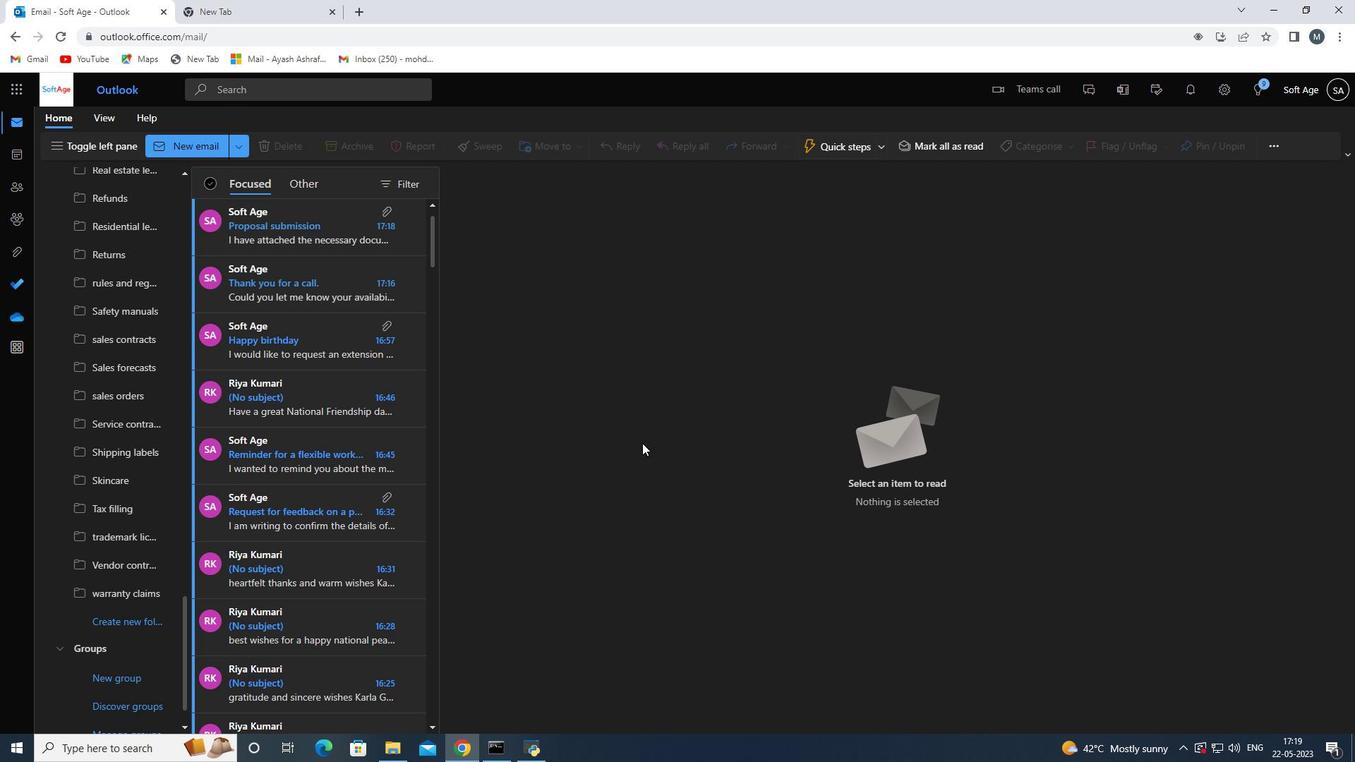 
Action: Key pressed <Key.enter><Key.shift>Michael<Key.space><Key.shift>Brown<Key.space>
Screenshot: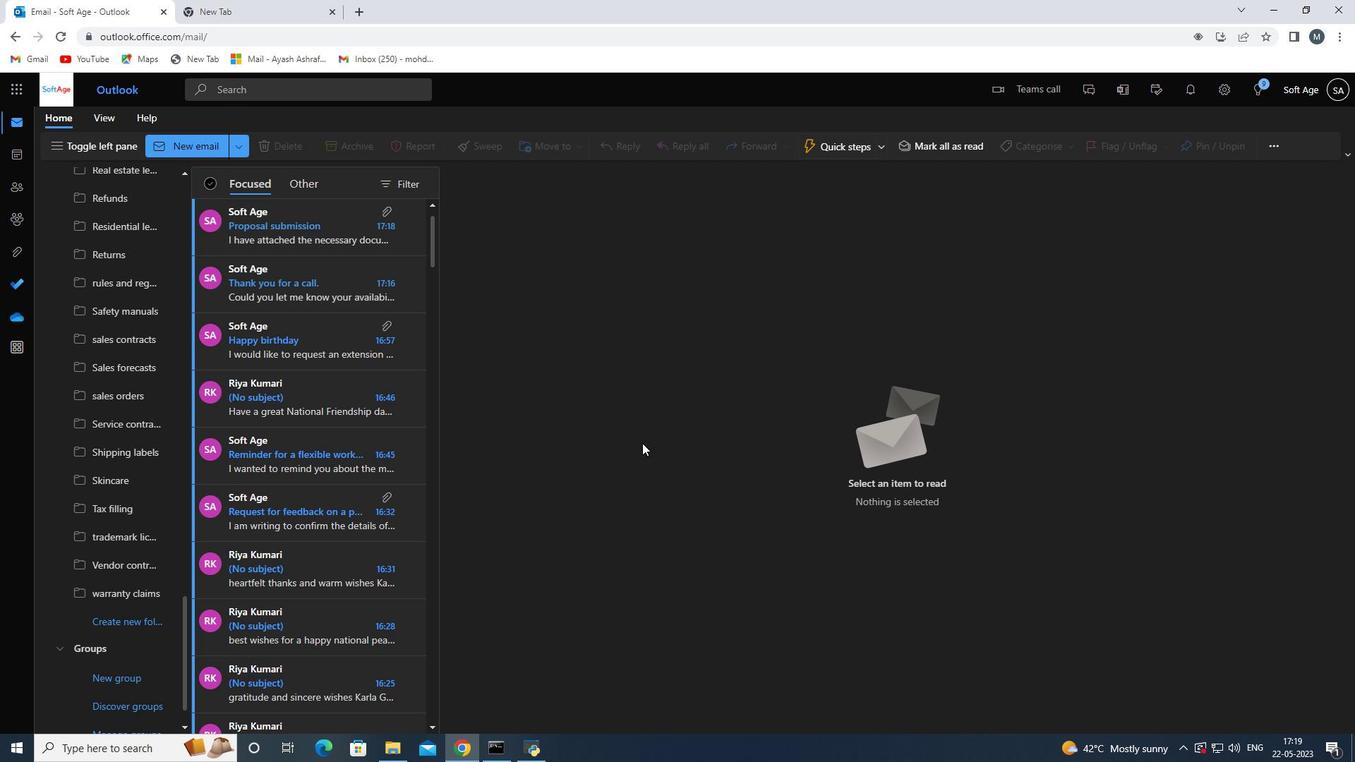 
Action: Mouse scrolled (640, 334) with delta (0, 0)
Screenshot: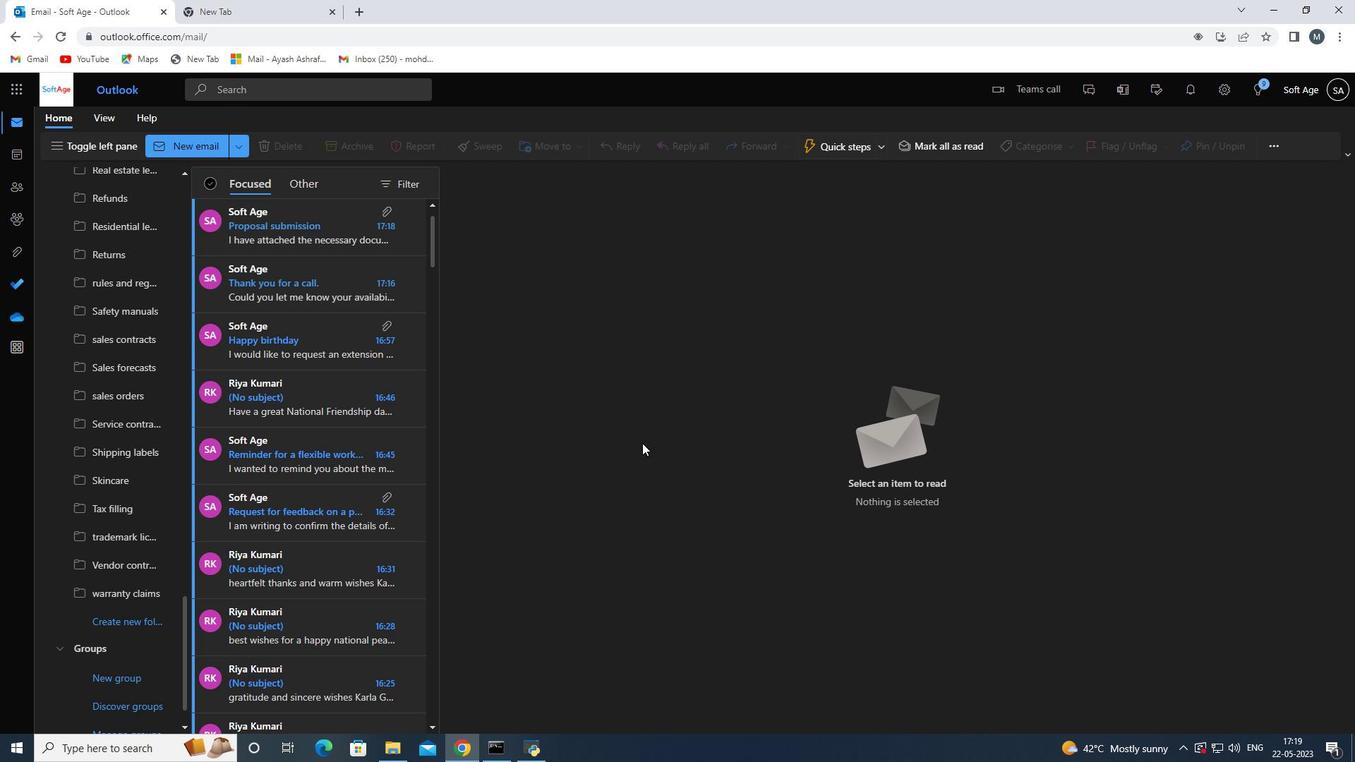 
Action: Mouse moved to (535, 338)
Screenshot: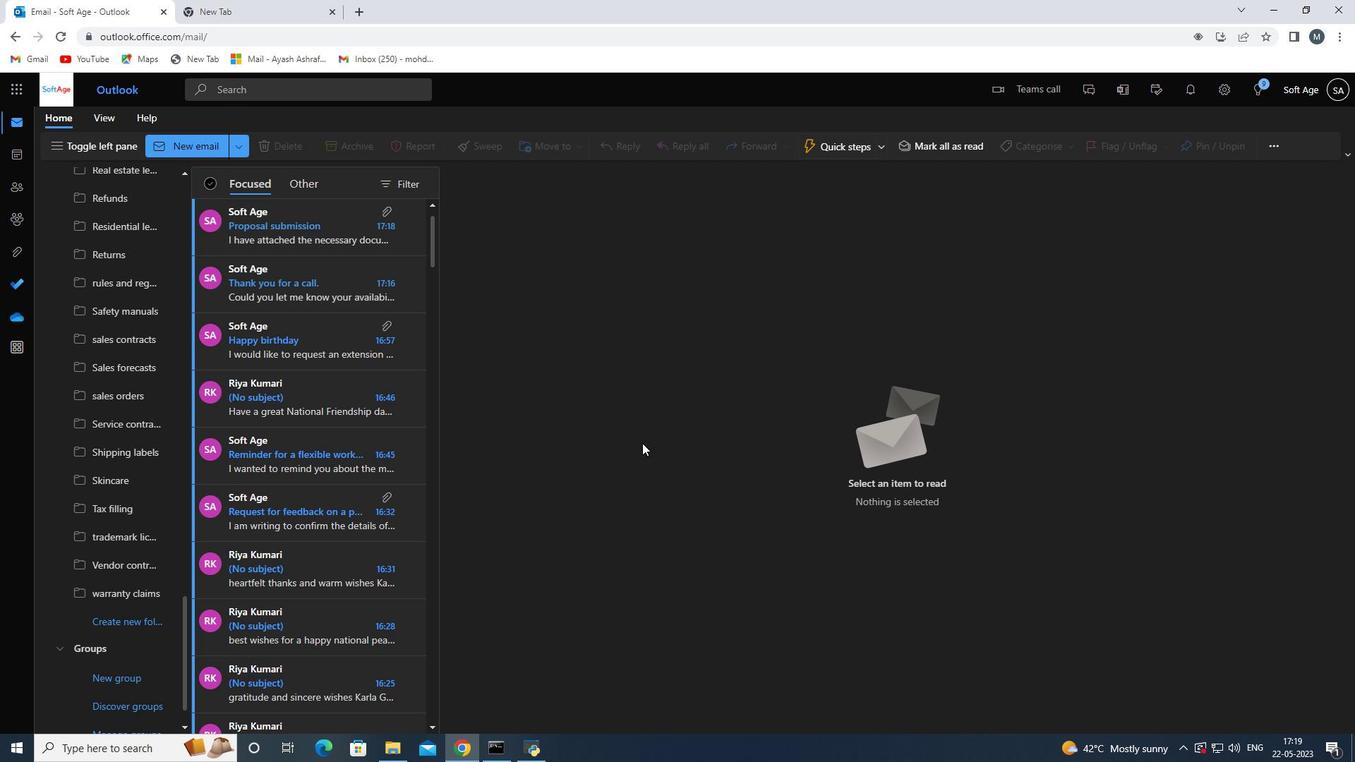 
Action: Mouse pressed left at (535, 338)
Screenshot: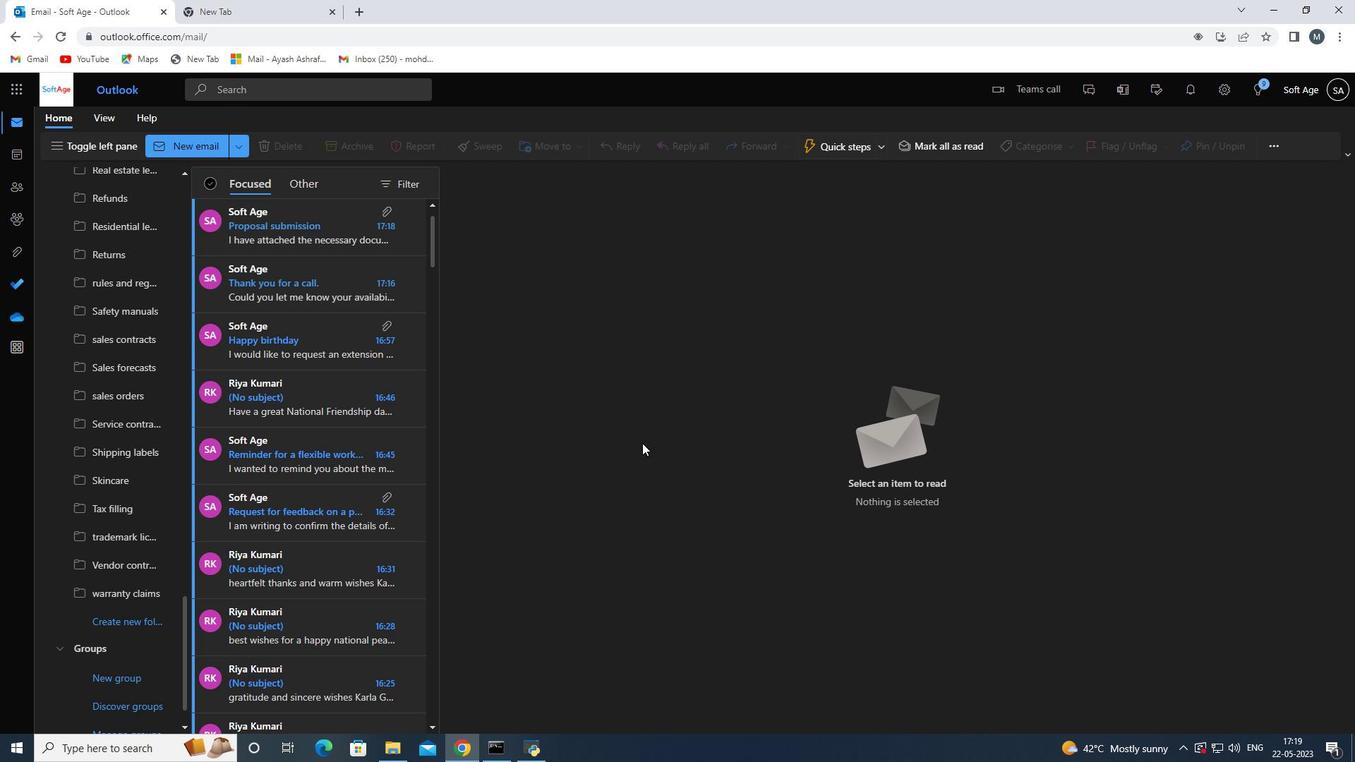 
Action: Mouse moved to (538, 337)
Screenshot: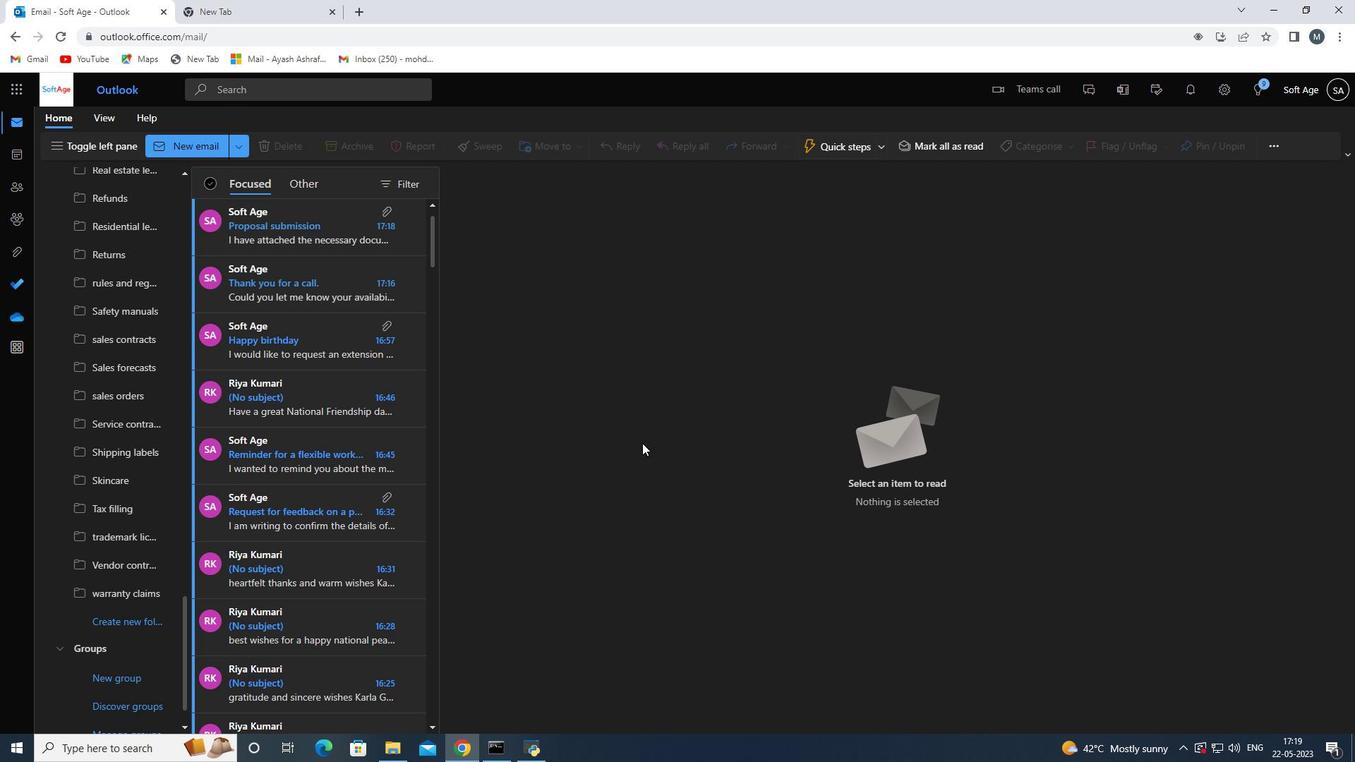 
Action: Mouse pressed left at (538, 337)
Screenshot: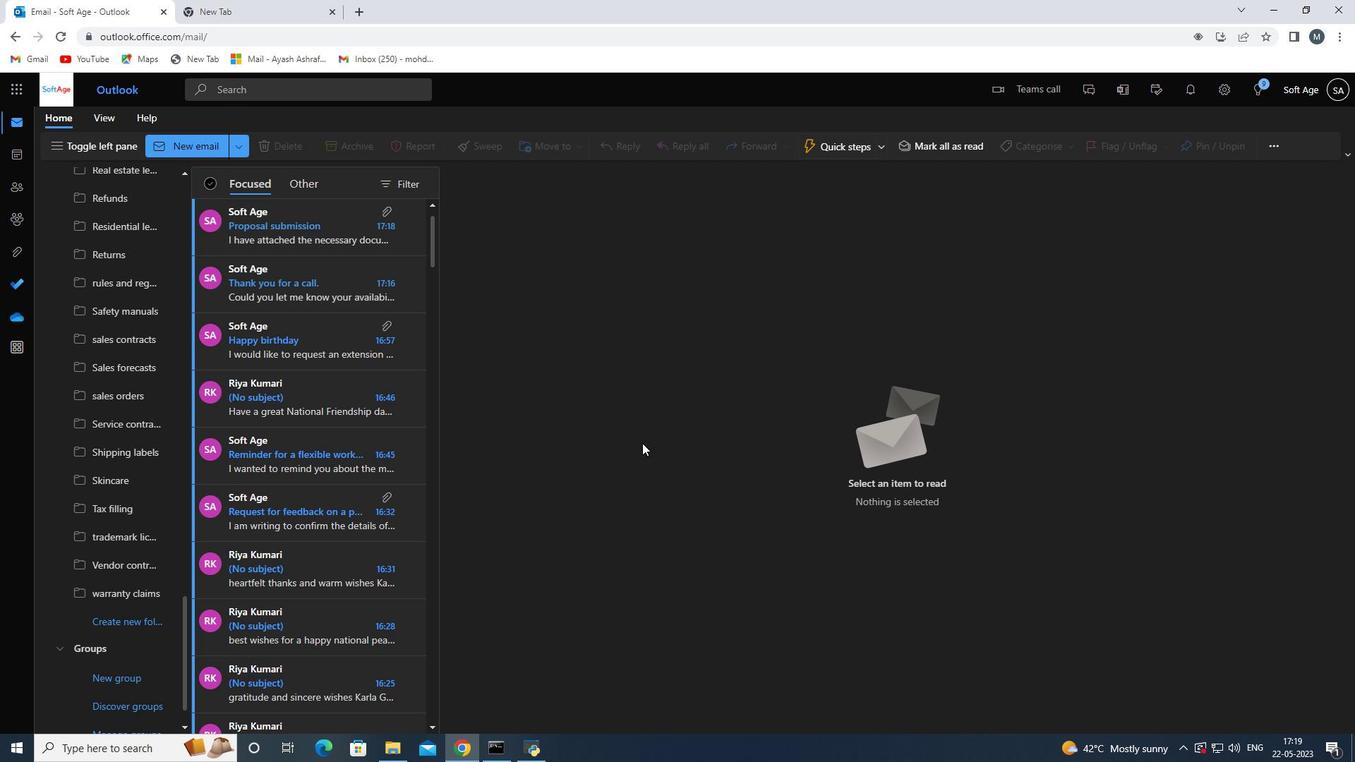 
Action: Mouse moved to (535, 335)
Screenshot: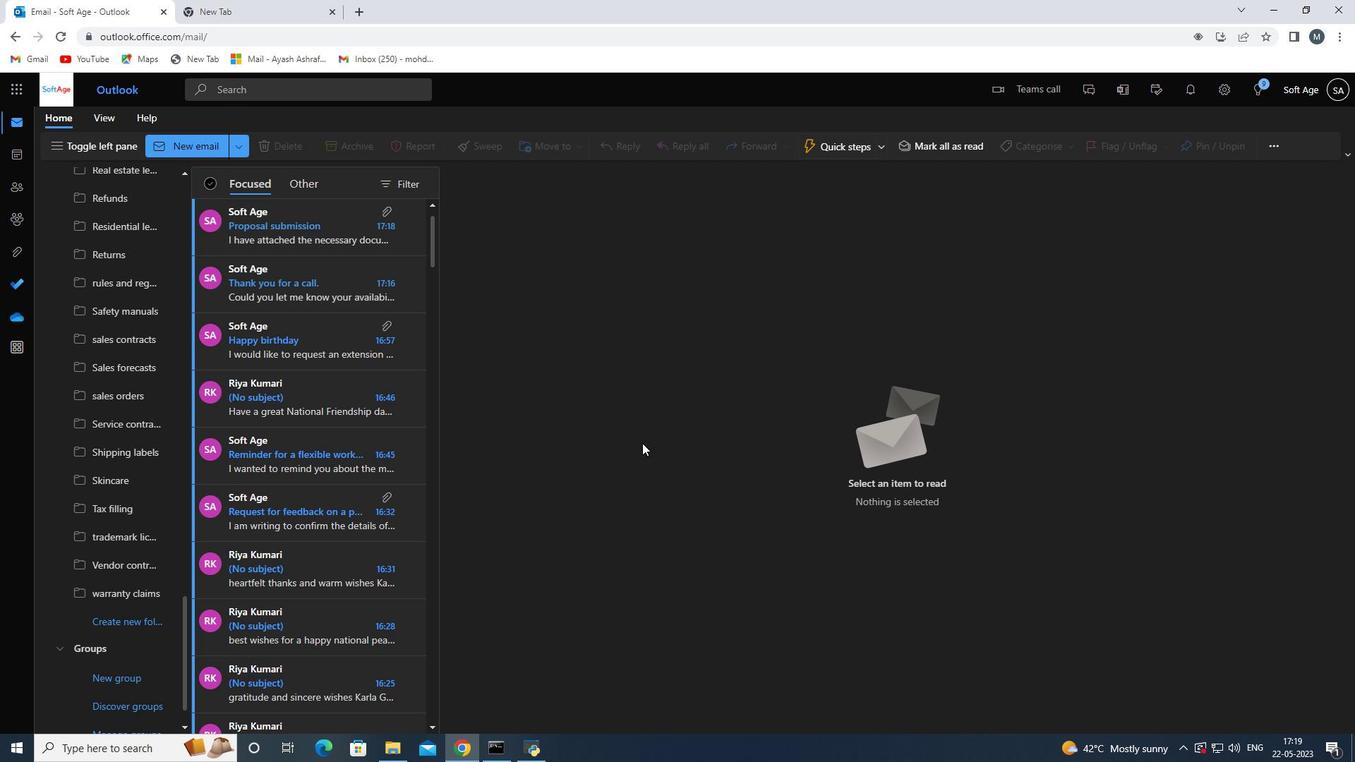 
Action: Mouse pressed left at (535, 335)
Screenshot: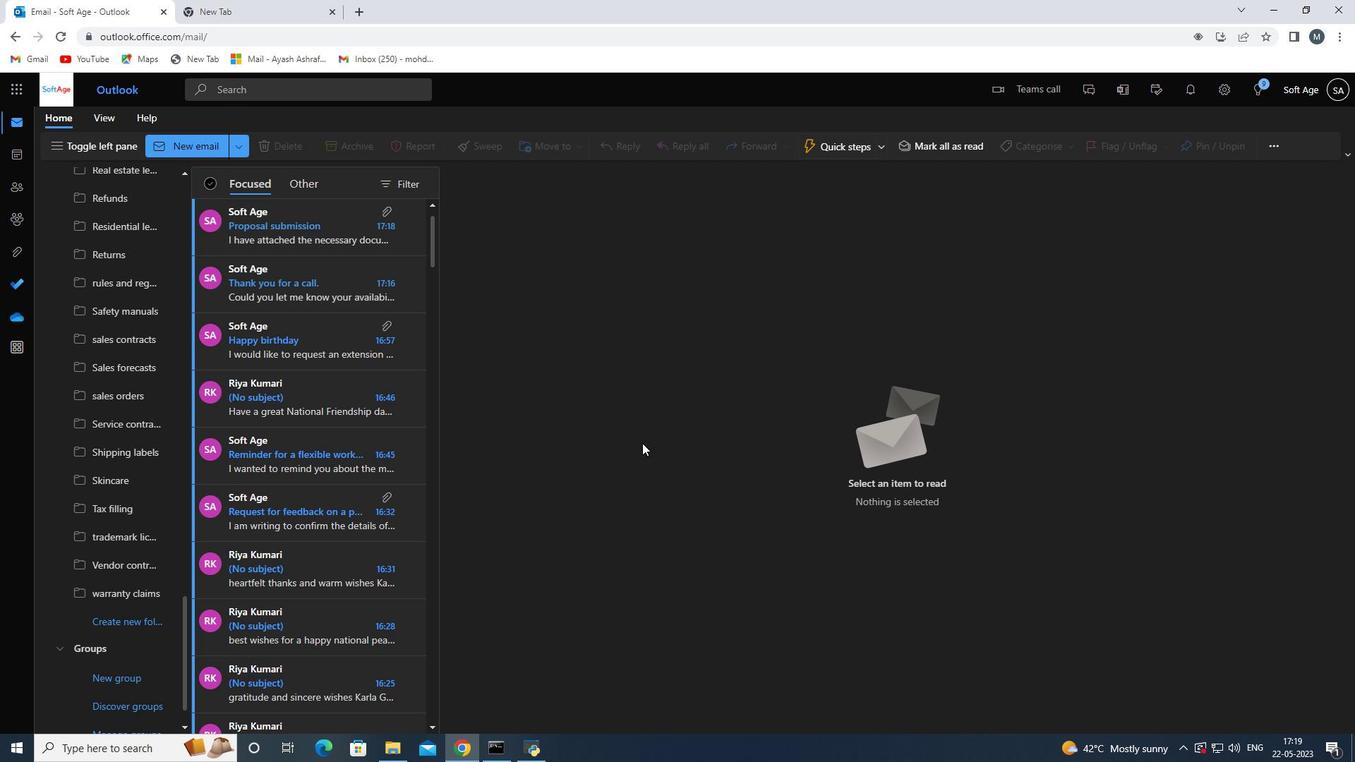 
Action: Mouse moved to (536, 338)
Screenshot: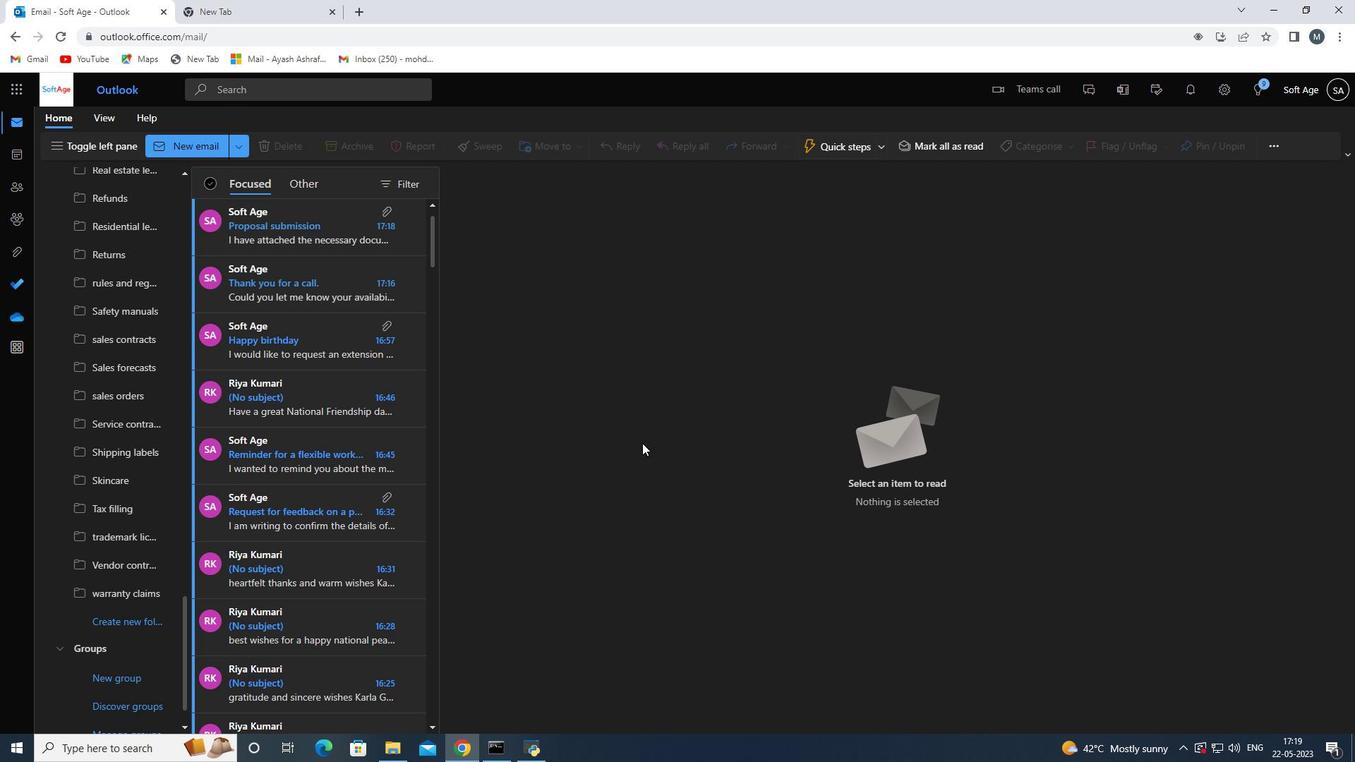 
Action: Mouse pressed left at (536, 338)
Screenshot: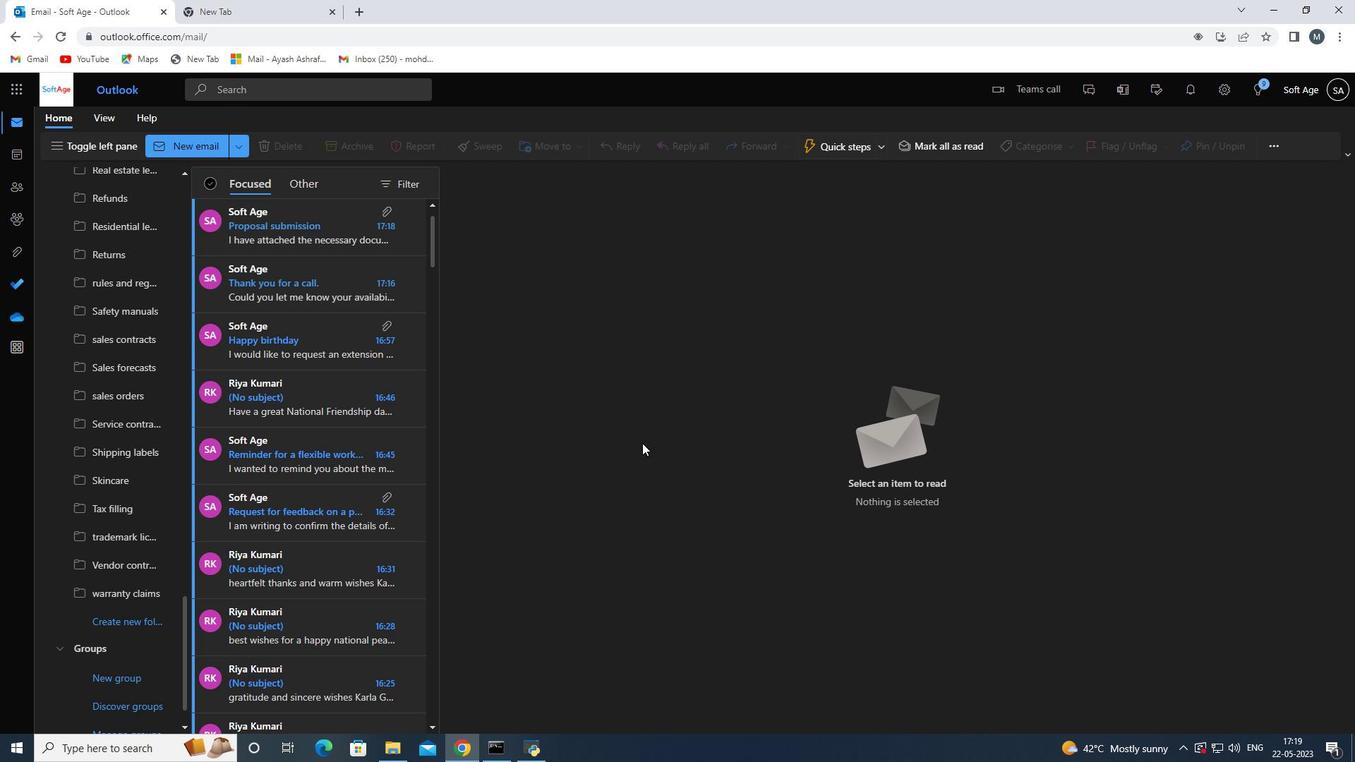 
Action: Mouse moved to (542, 340)
Screenshot: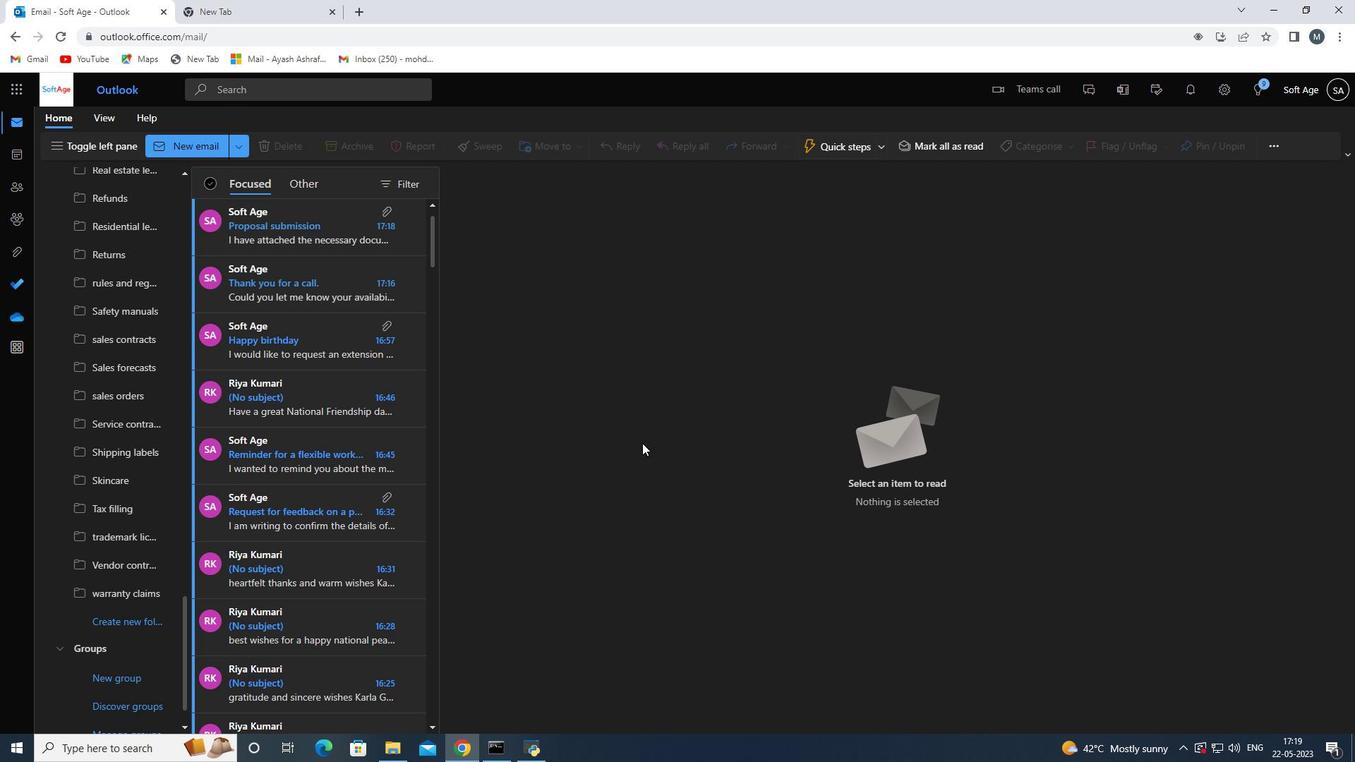 
Action: Key pressed <Key.enter>
Screenshot: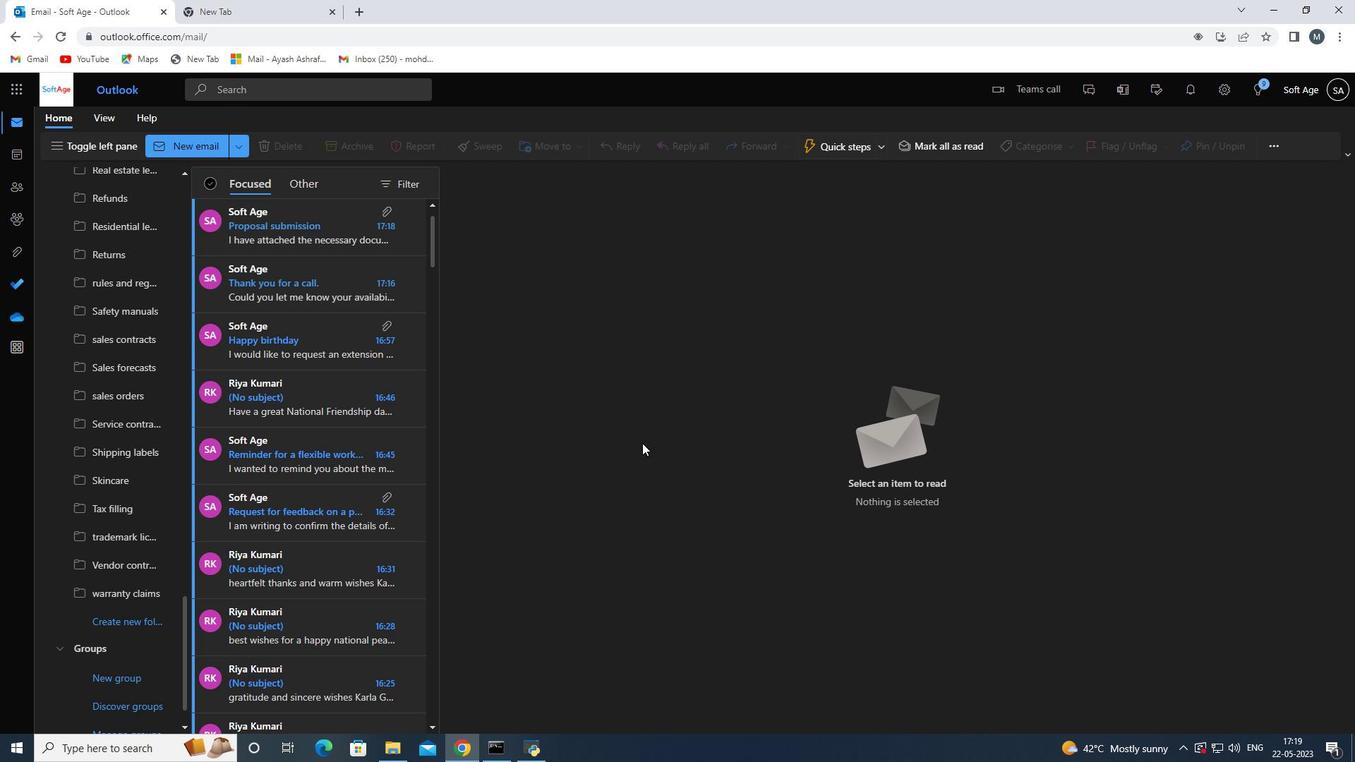 
Action: Mouse moved to (585, 272)
Screenshot: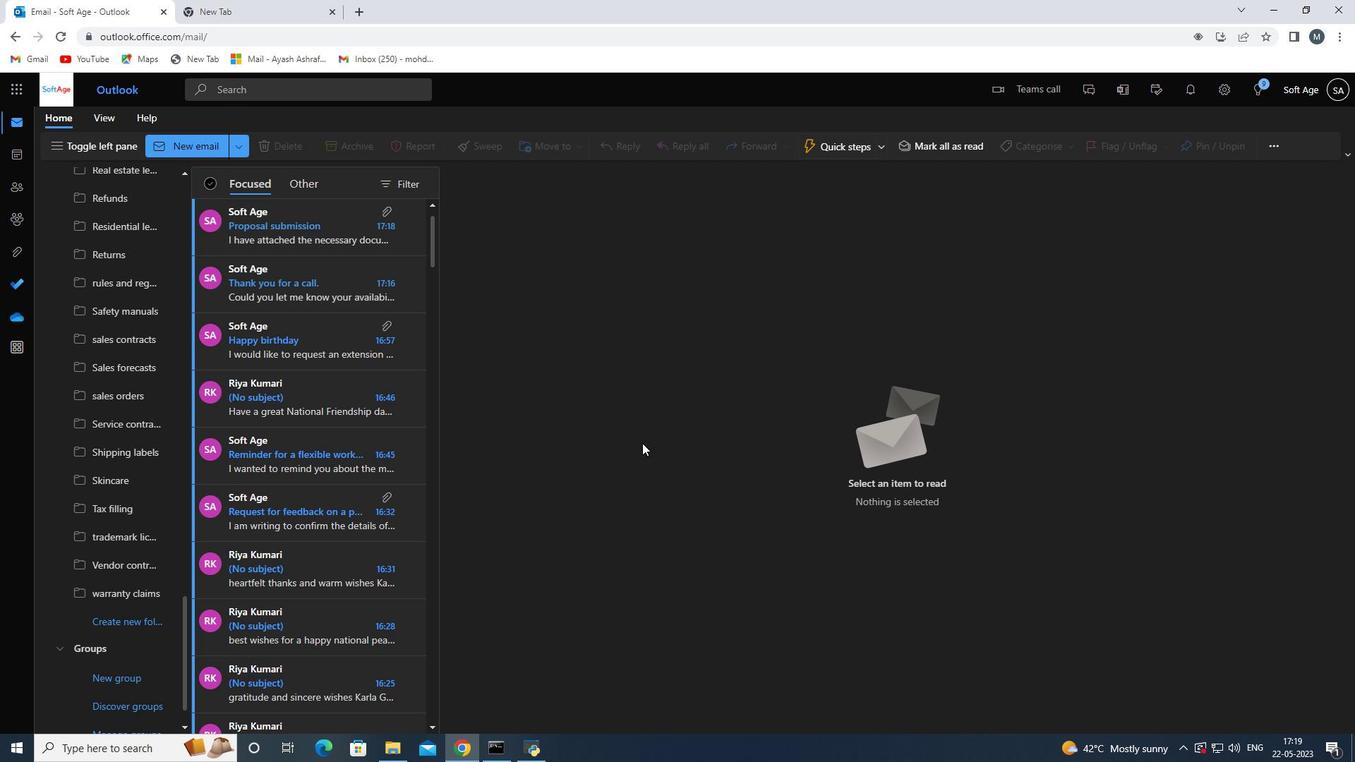 
Action: Mouse pressed left at (585, 272)
Screenshot: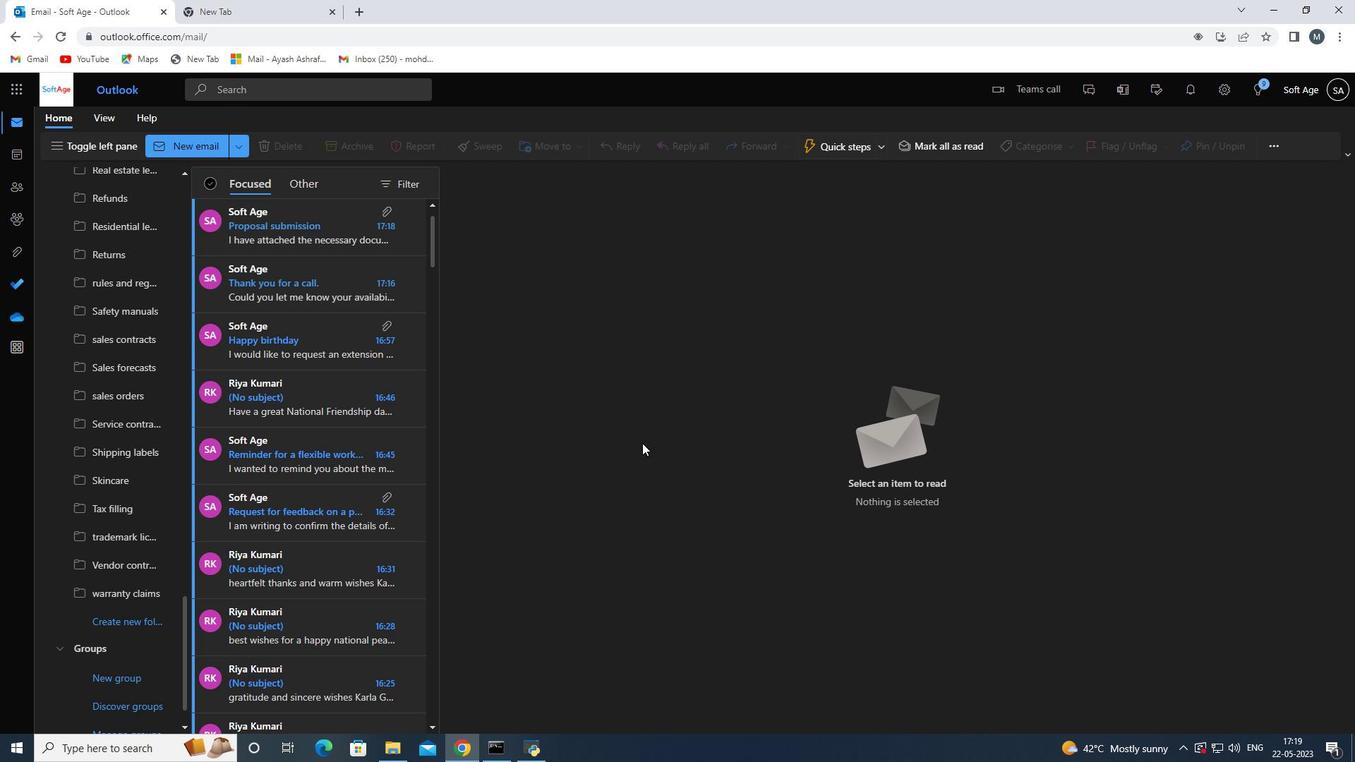 
Action: Mouse moved to (585, 278)
Screenshot: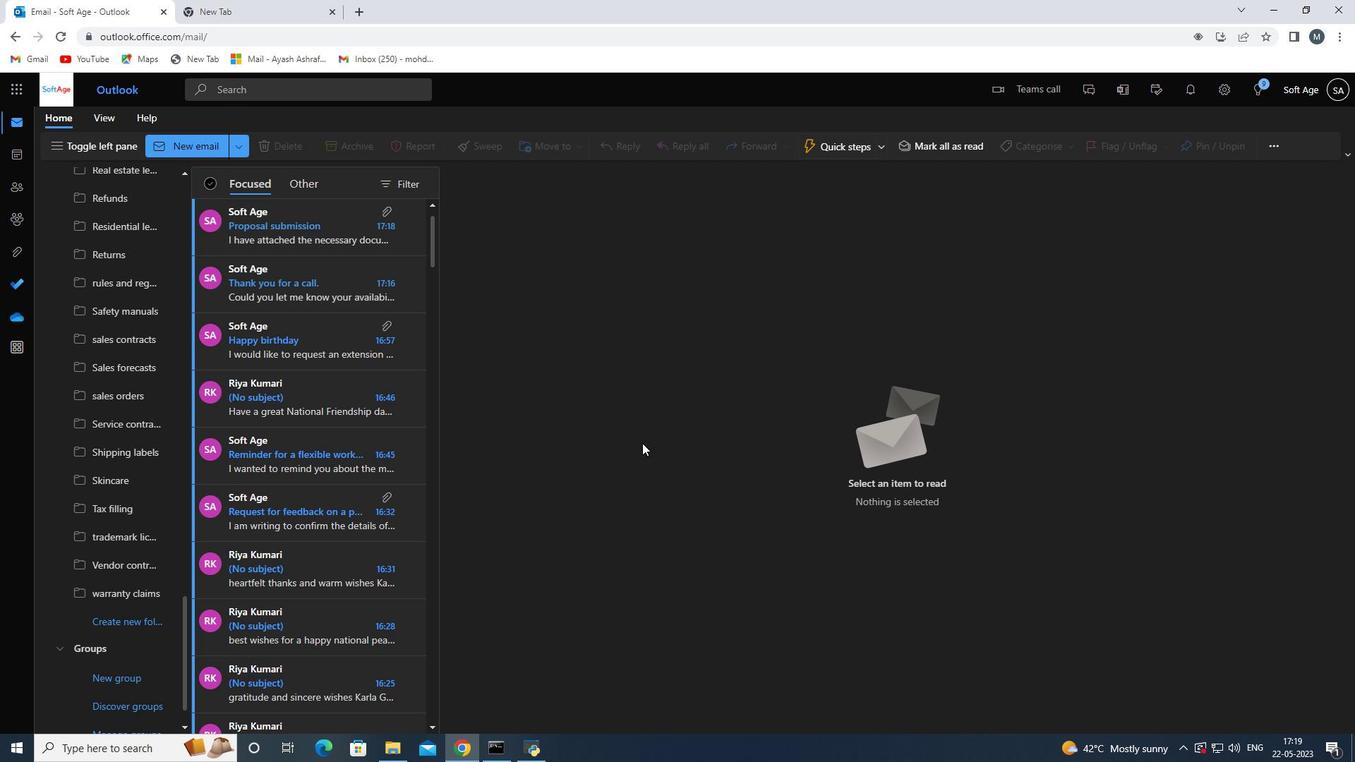 
Action: Key pressed softage.3<Key.shift>@softage.net
Screenshot: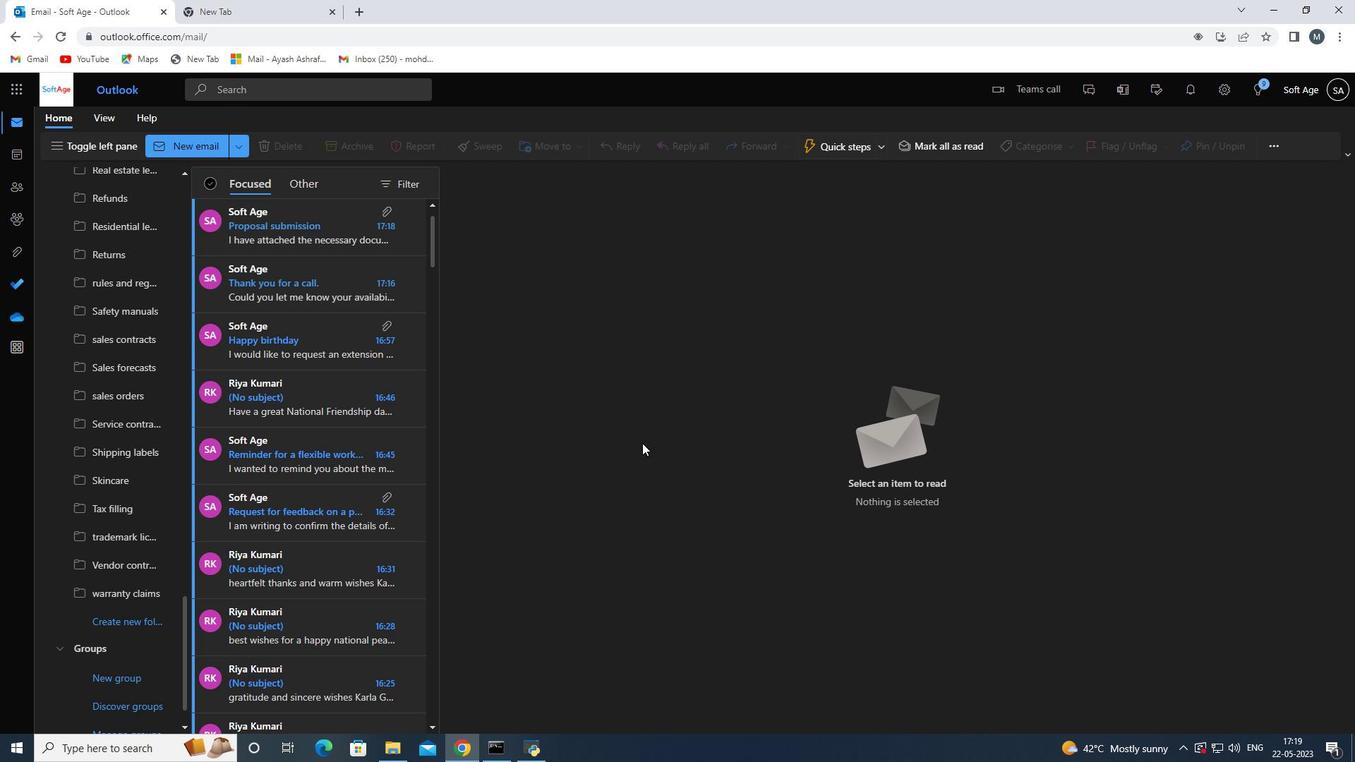 
Action: Mouse moved to (585, 287)
Screenshot: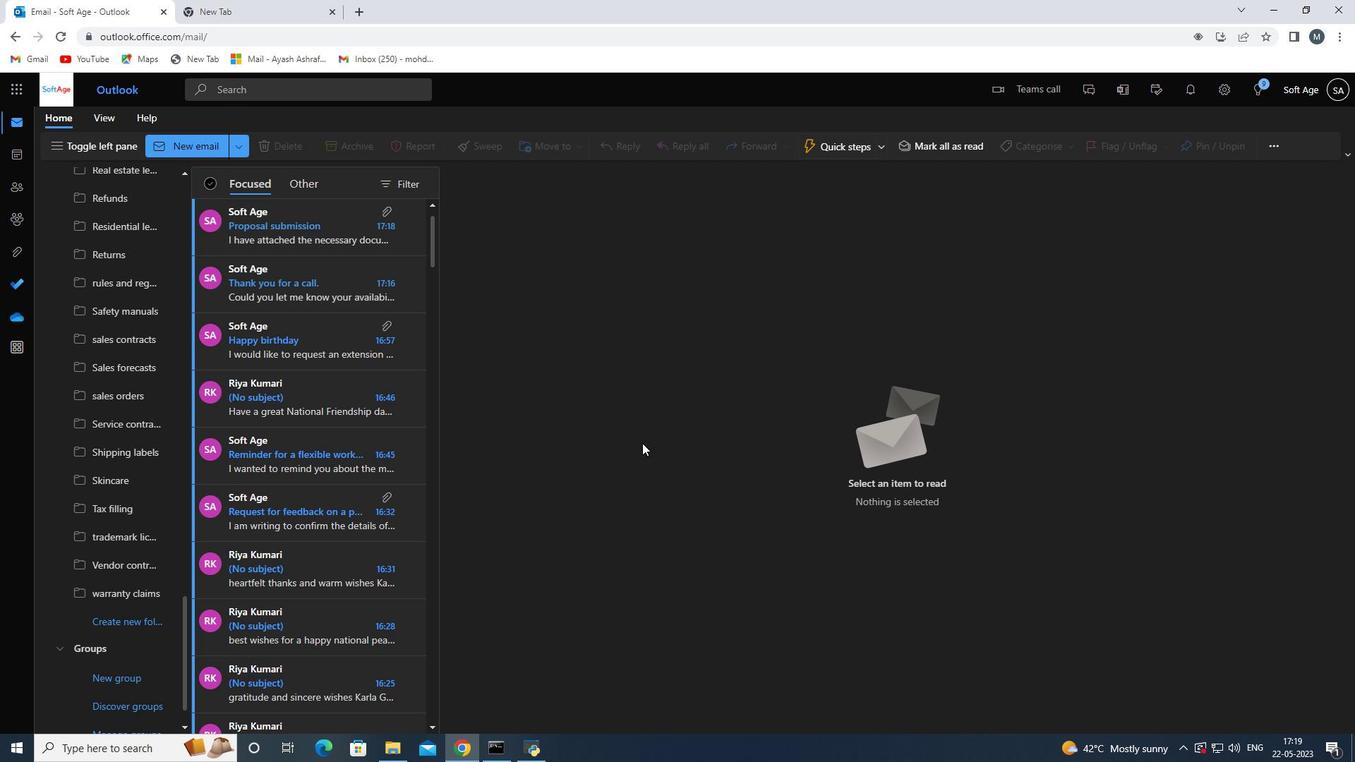 
Action: Mouse pressed left at (585, 287)
Screenshot: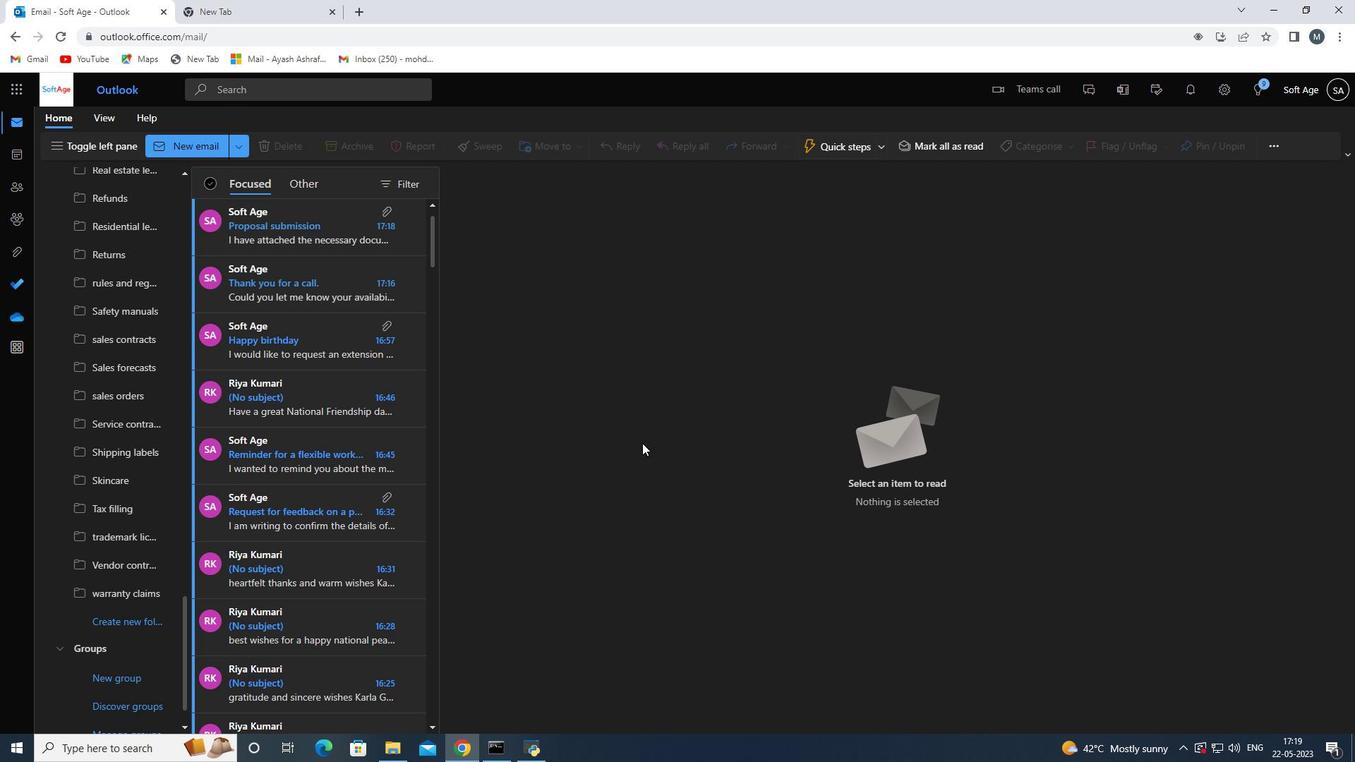 
Action: Mouse moved to (382, 487)
Screenshot: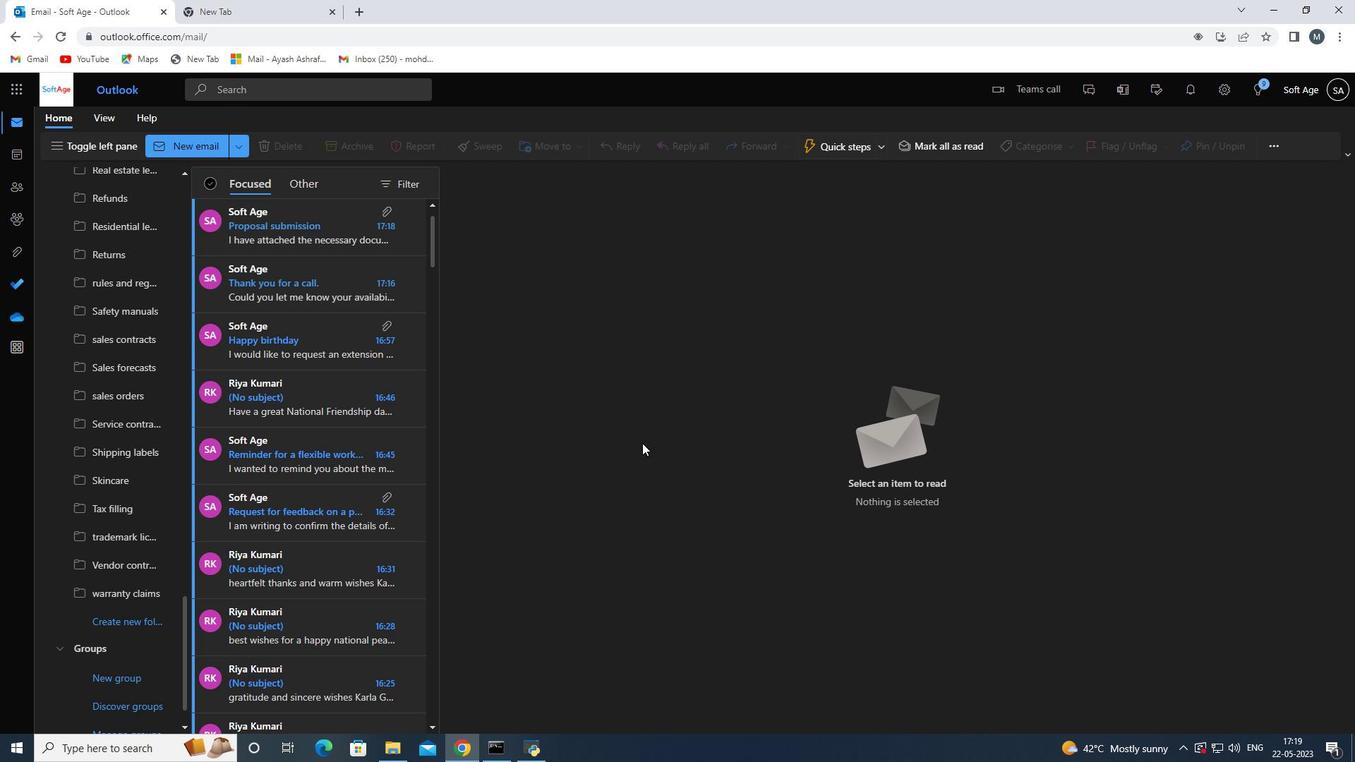 
Action: Mouse pressed left at (382, 487)
Screenshot: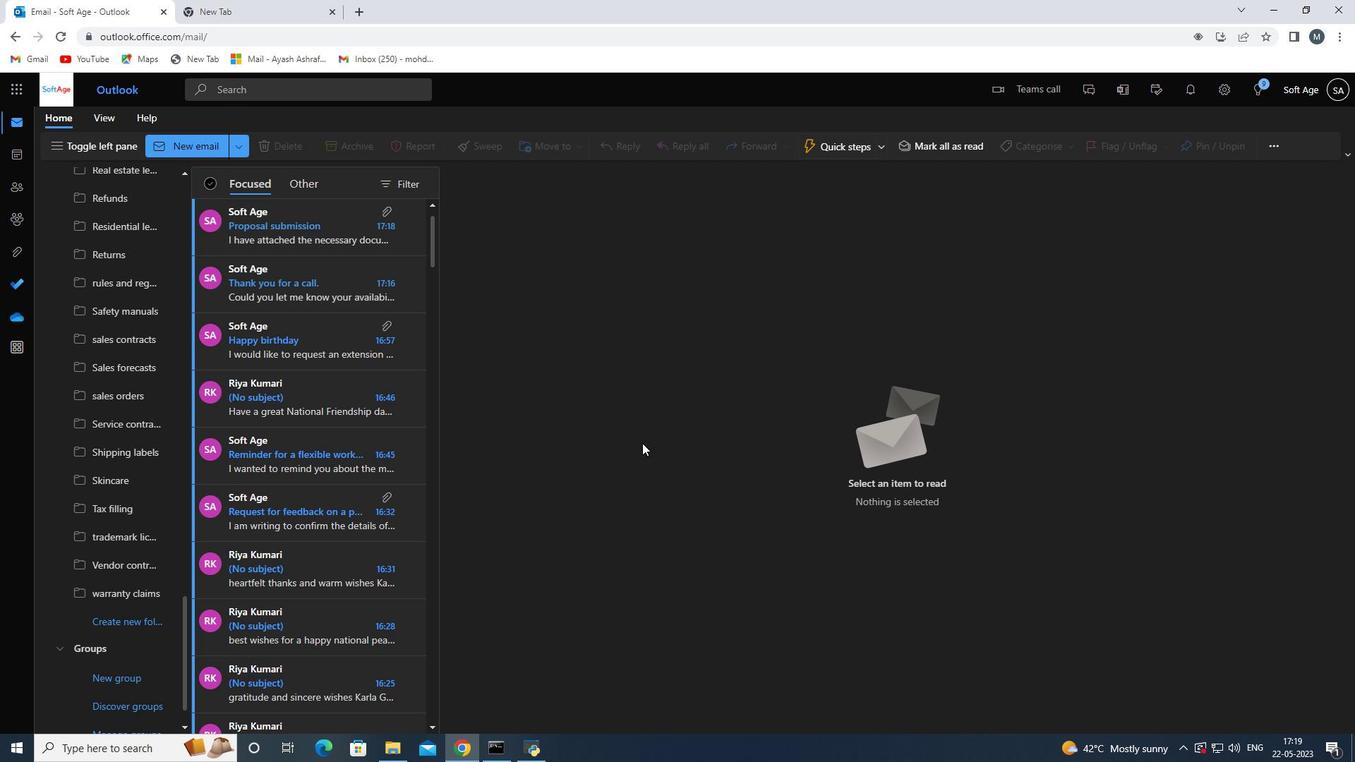 
Action: Mouse moved to (380, 492)
Screenshot: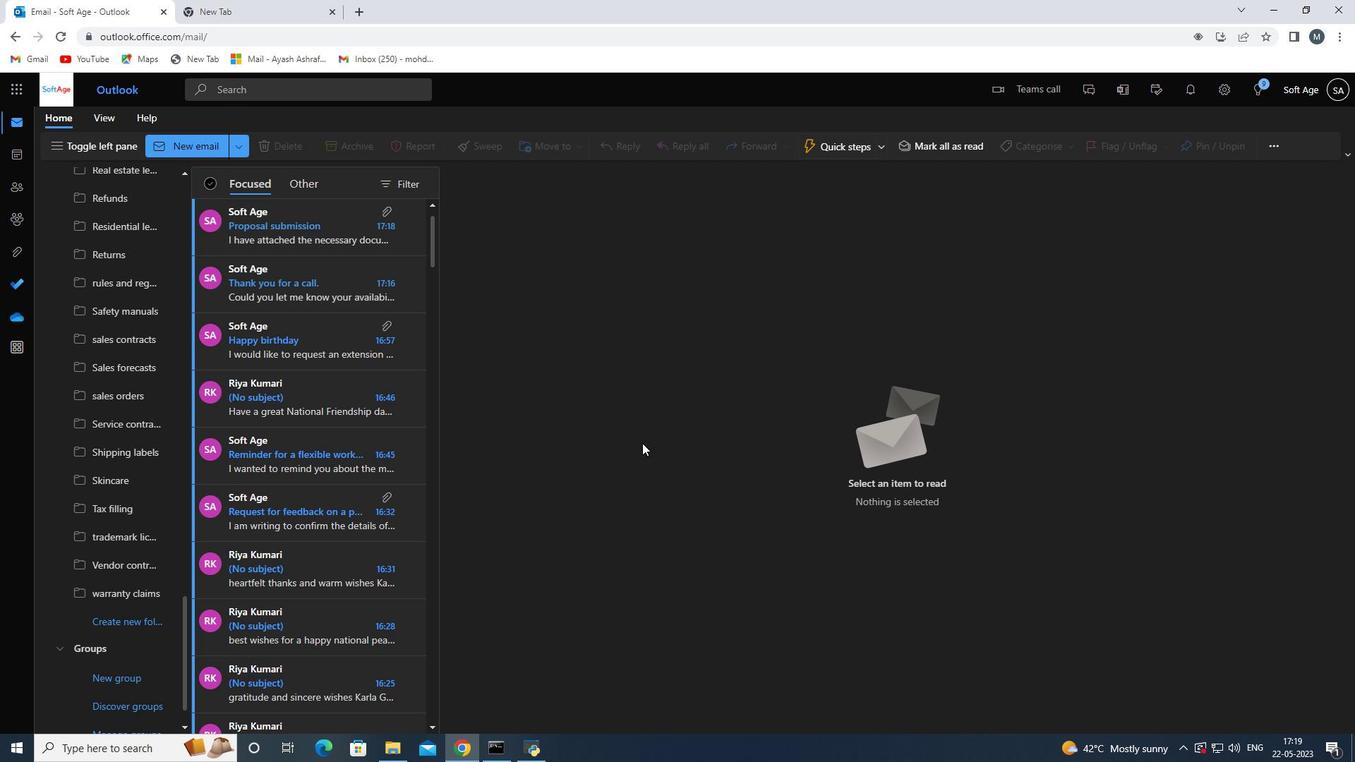 
Action: Mouse pressed left at (380, 492)
Screenshot: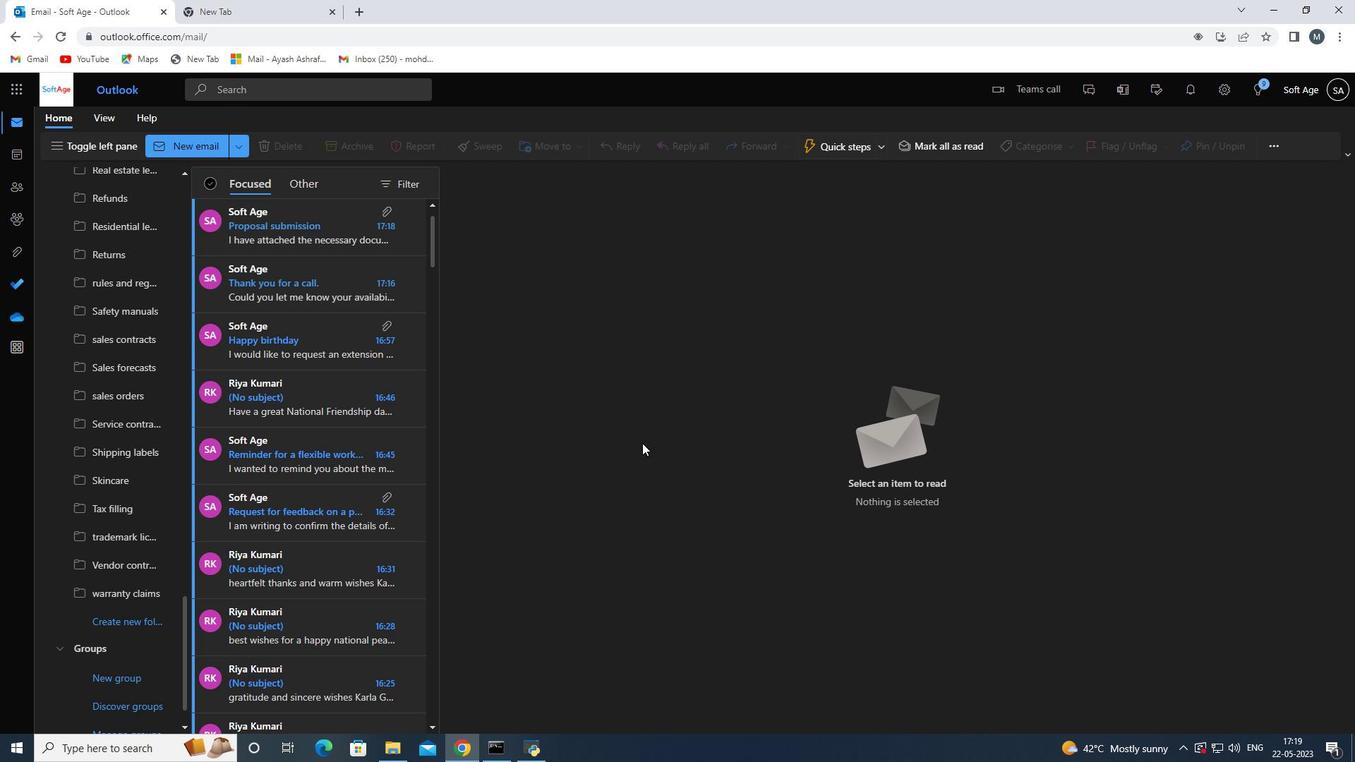 
Action: Key pressed <Key.shift>insurance<Key.space>renewals<Key.space>
Screenshot: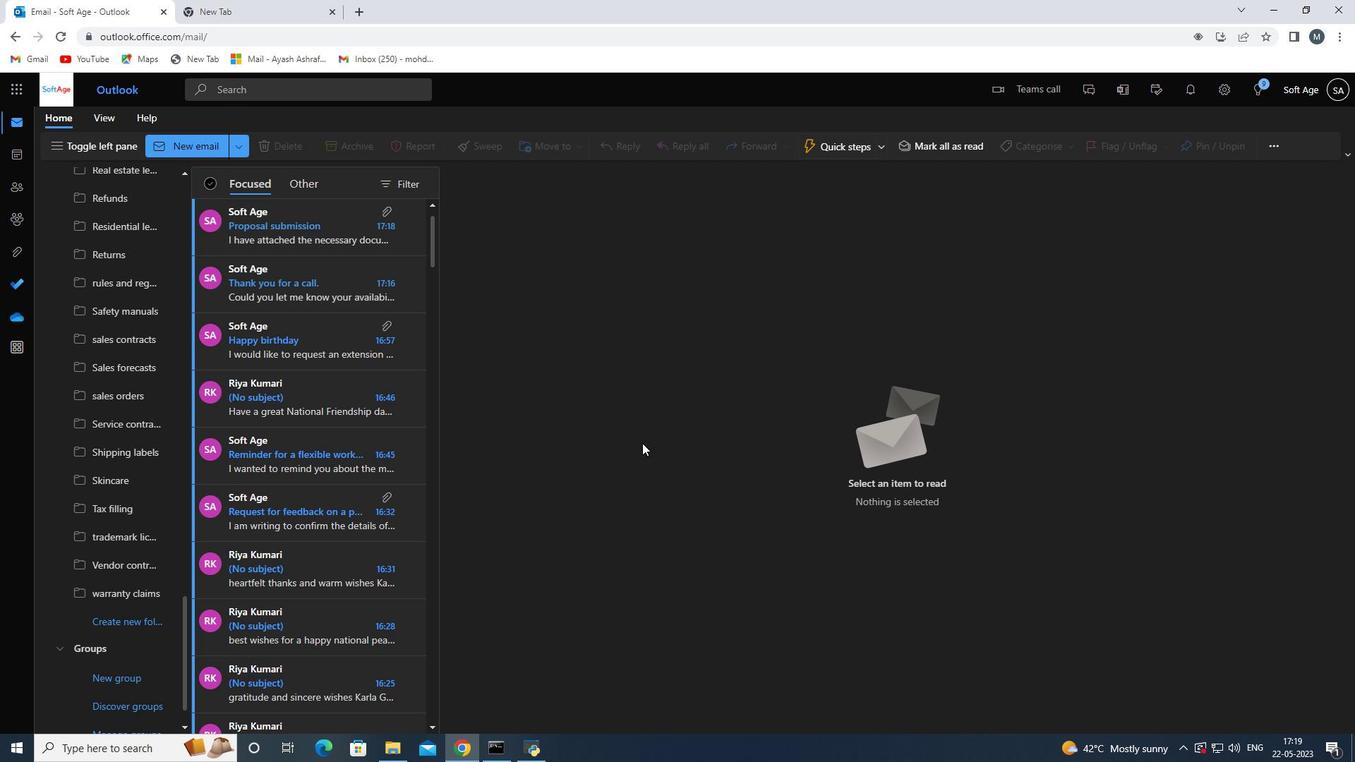 
Action: Mouse moved to (405, 492)
Screenshot: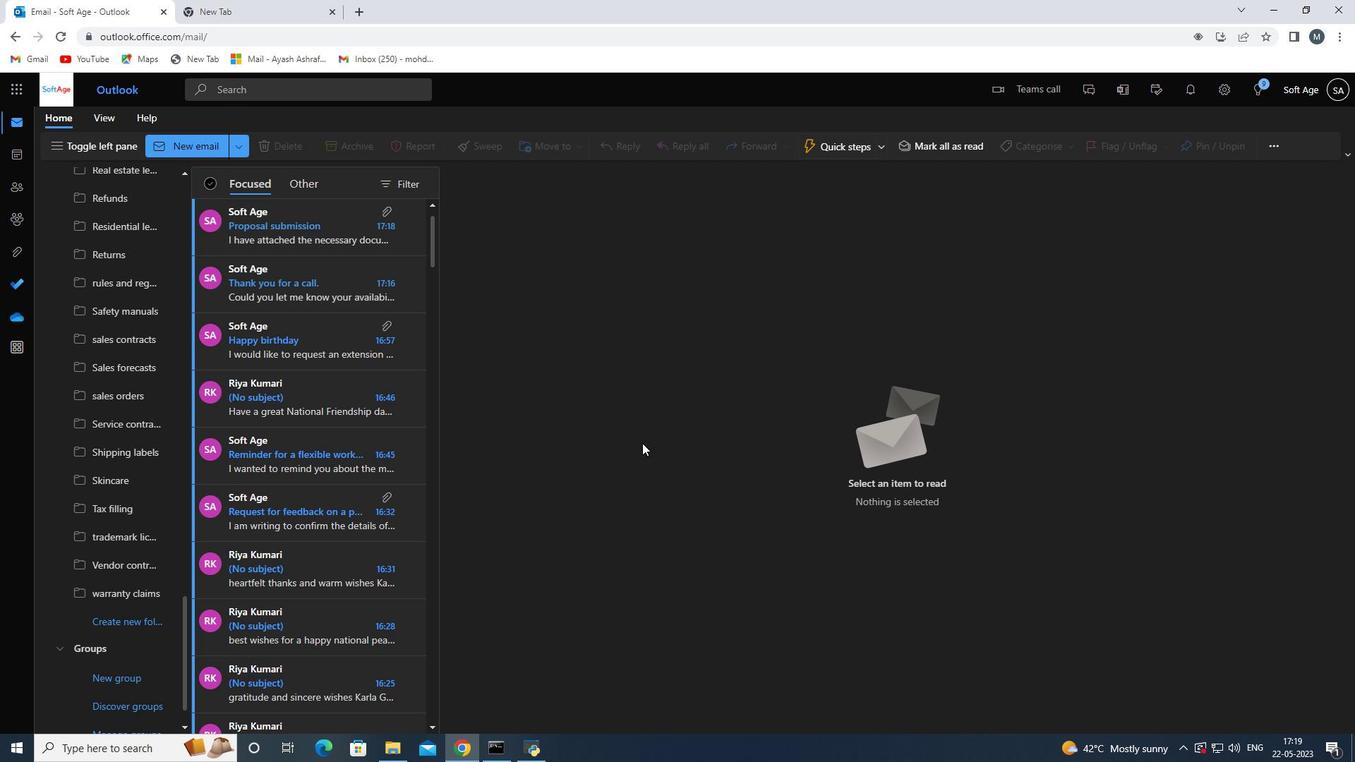 
Action: Mouse pressed left at (405, 492)
Screenshot: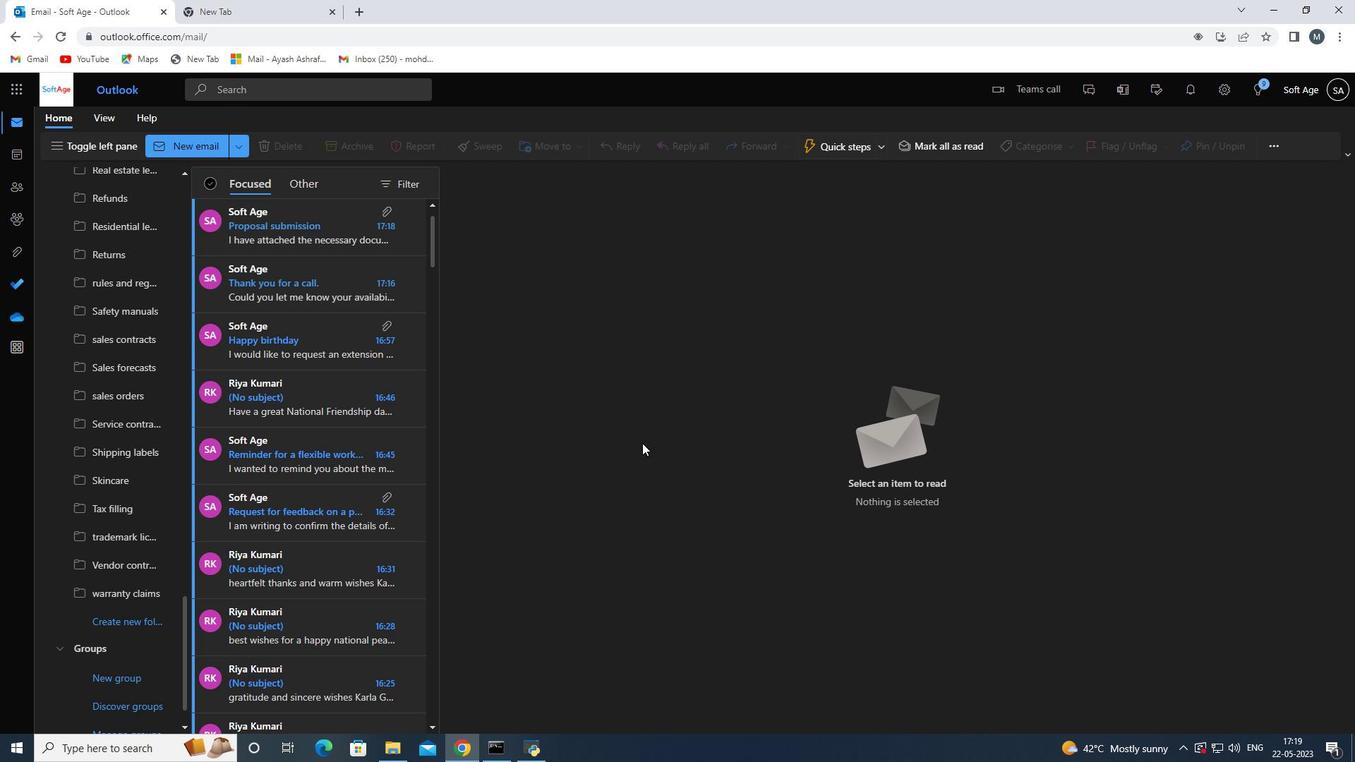 
Action: Mouse moved to (667, 389)
Screenshot: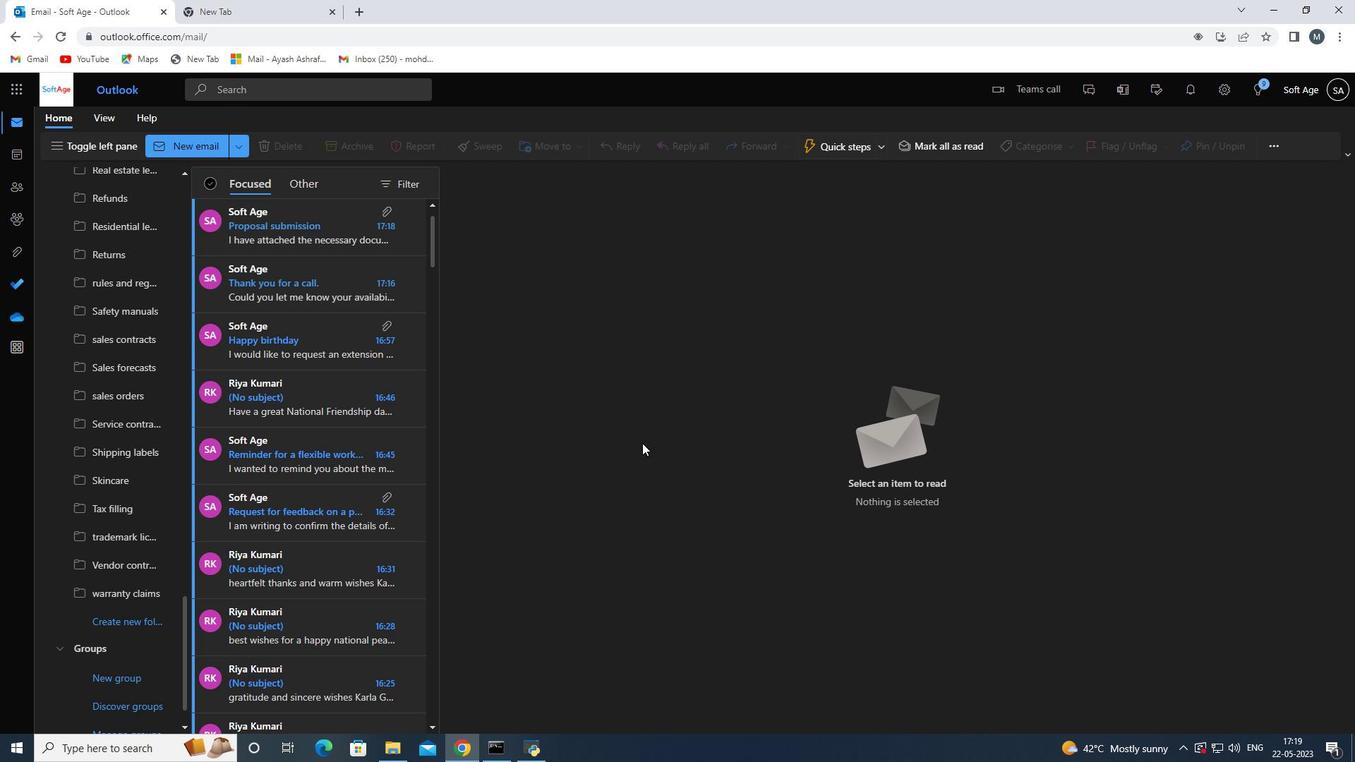 
Action: Mouse pressed left at (667, 389)
Screenshot: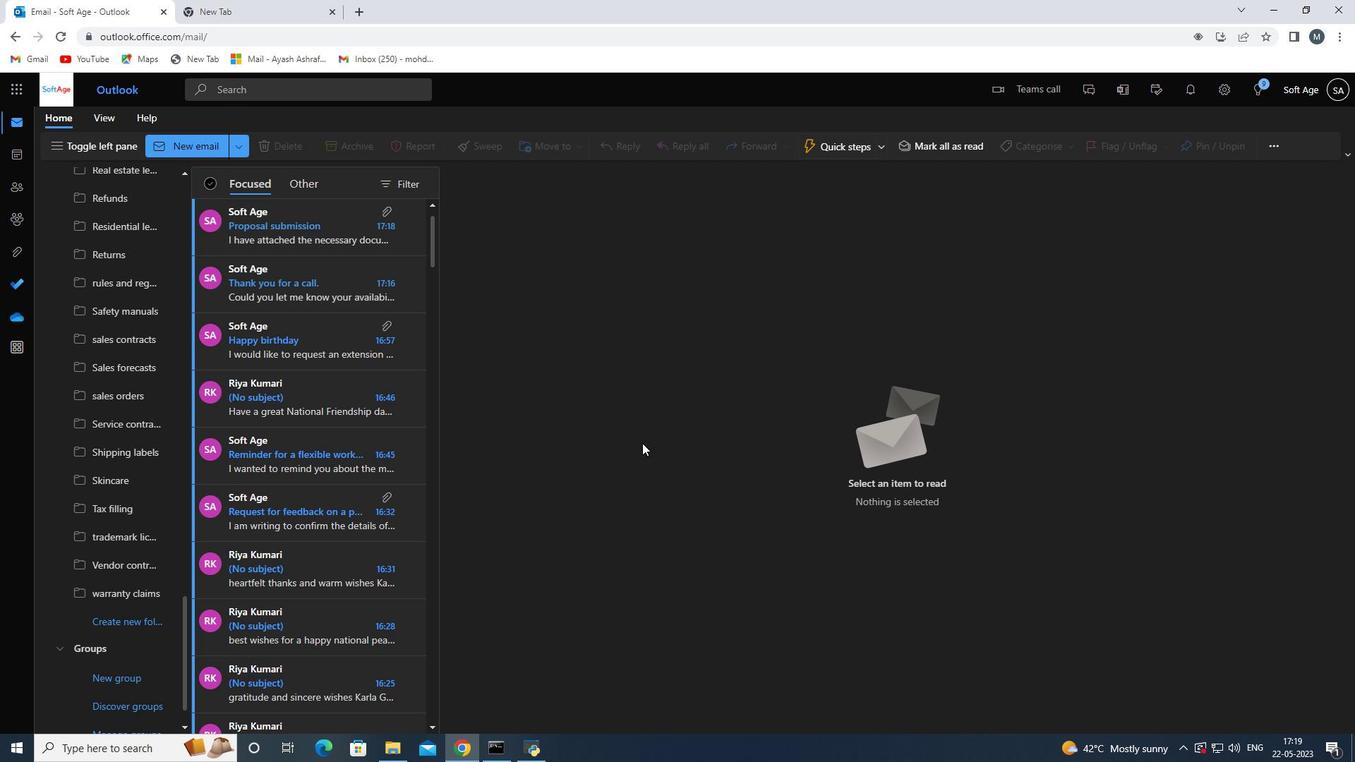 
Action: Mouse moved to (549, 248)
Screenshot: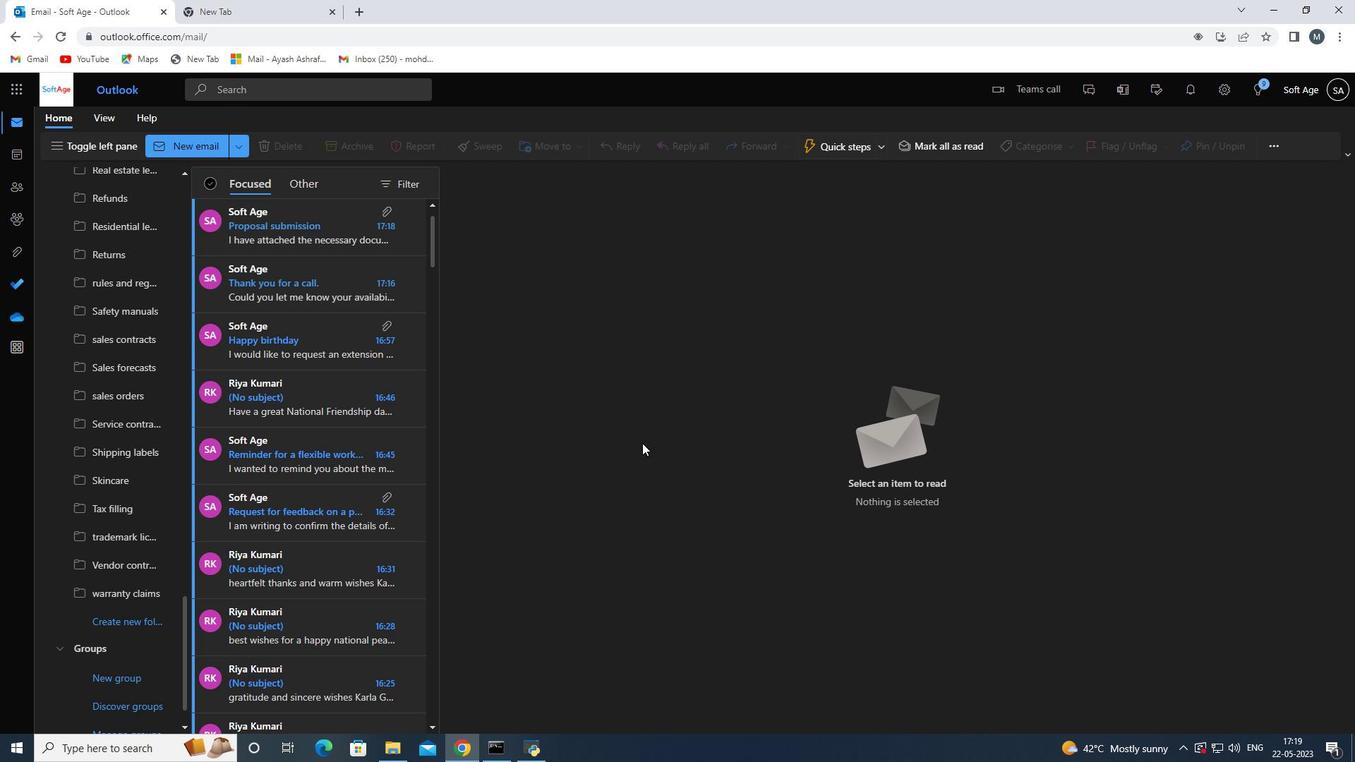 
Action: Mouse pressed left at (549, 248)
Screenshot: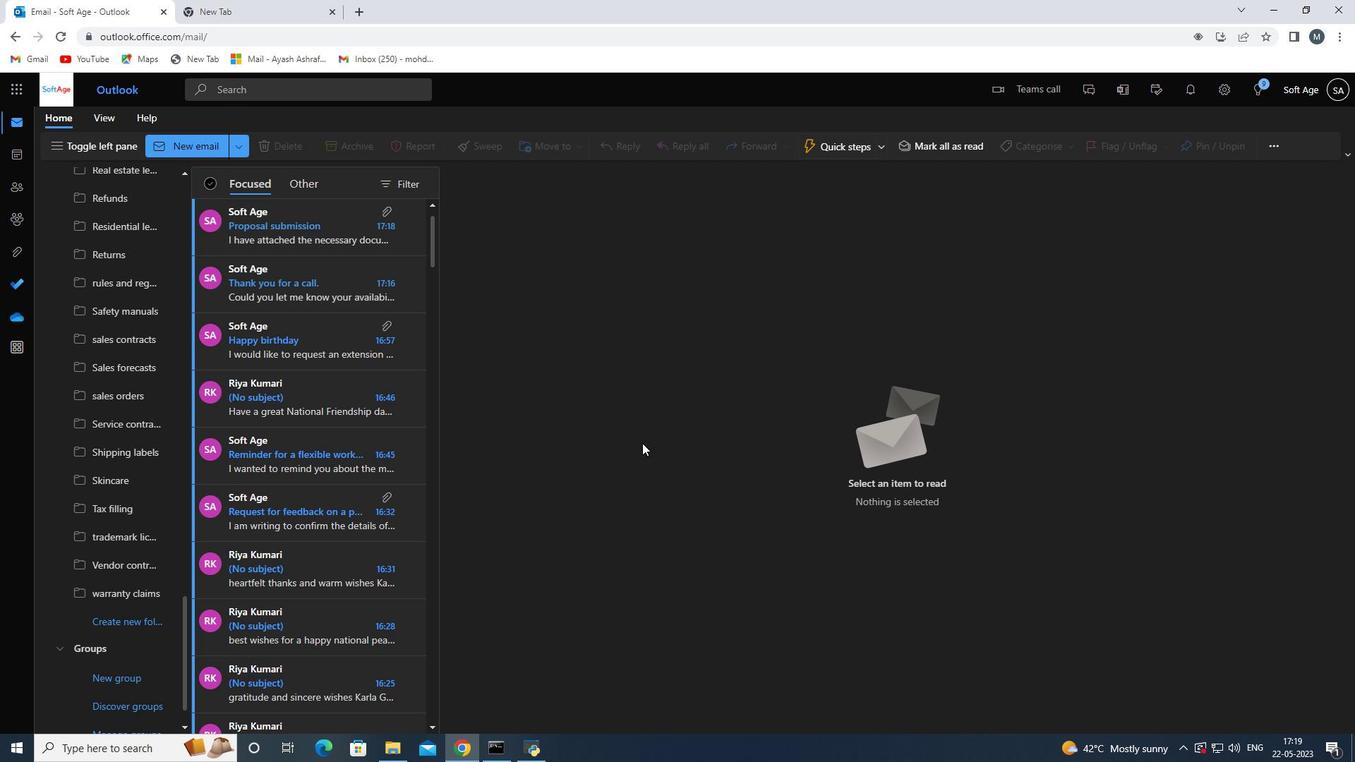 
Action: Mouse moved to (636, 394)
Screenshot: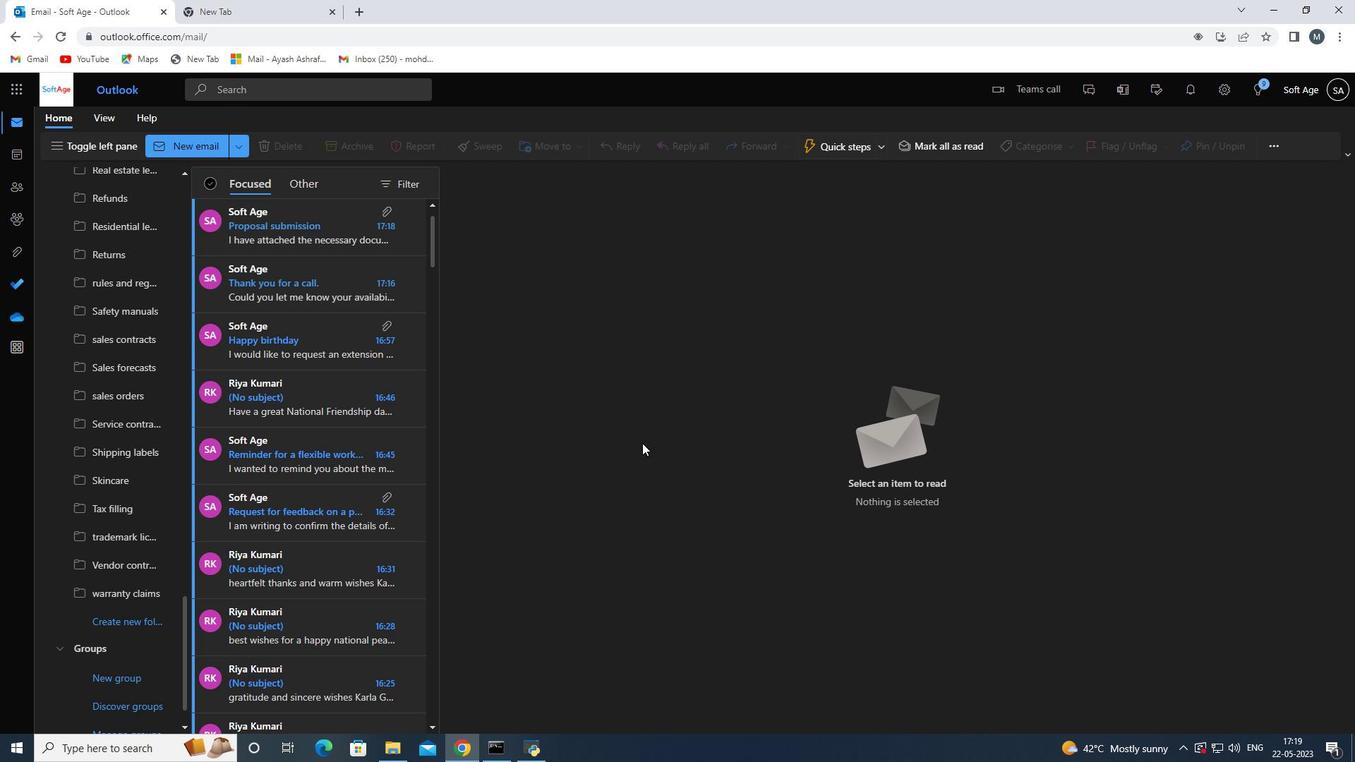 
Action: Mouse pressed left at (636, 394)
Screenshot: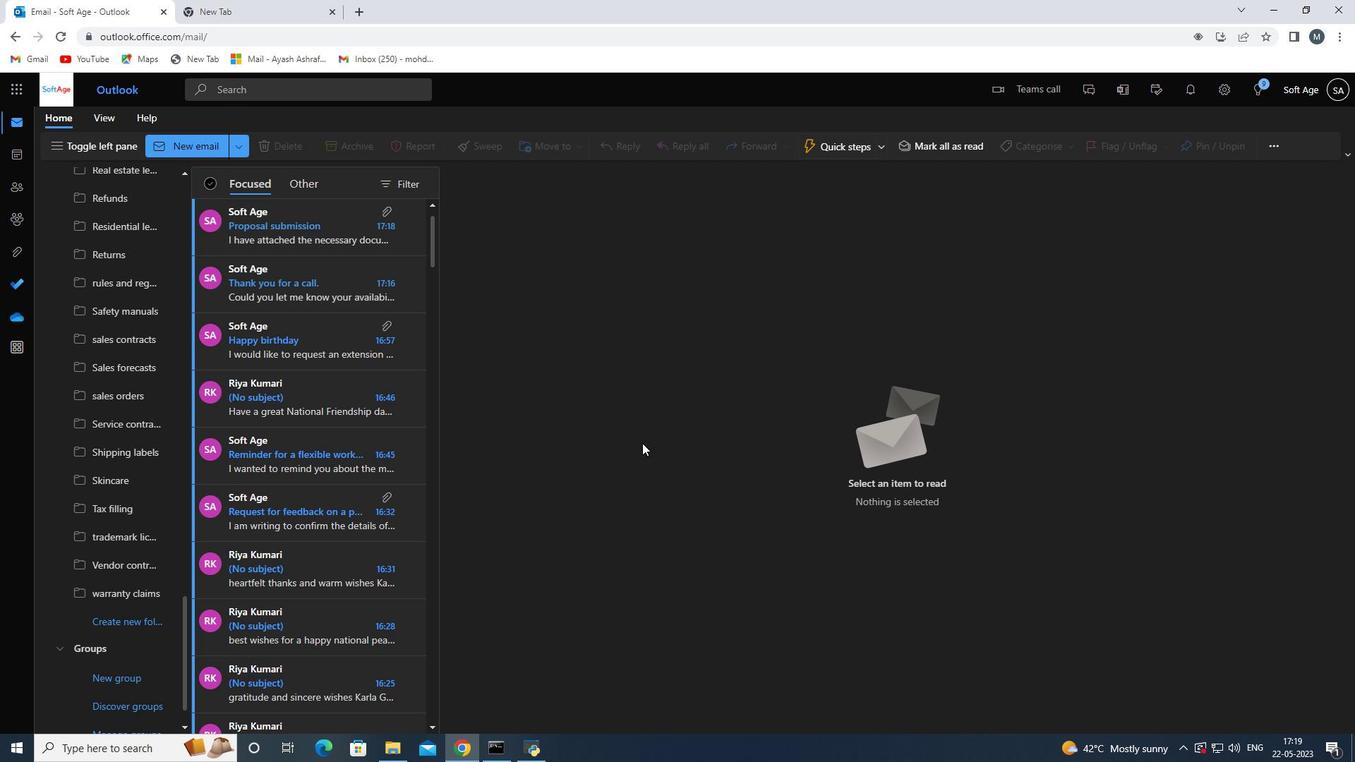 
Action: Mouse moved to (415, 227)
Screenshot: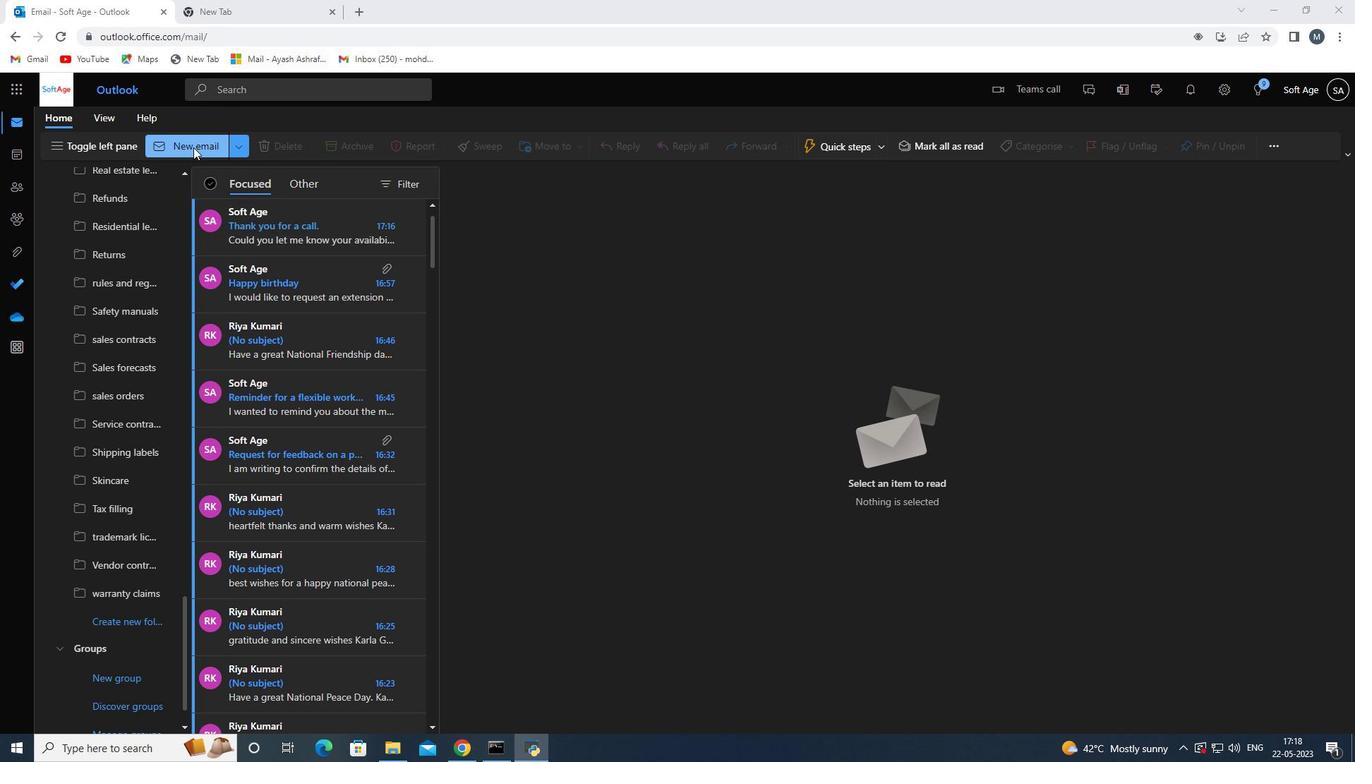 
Action: Mouse pressed left at (415, 227)
Screenshot: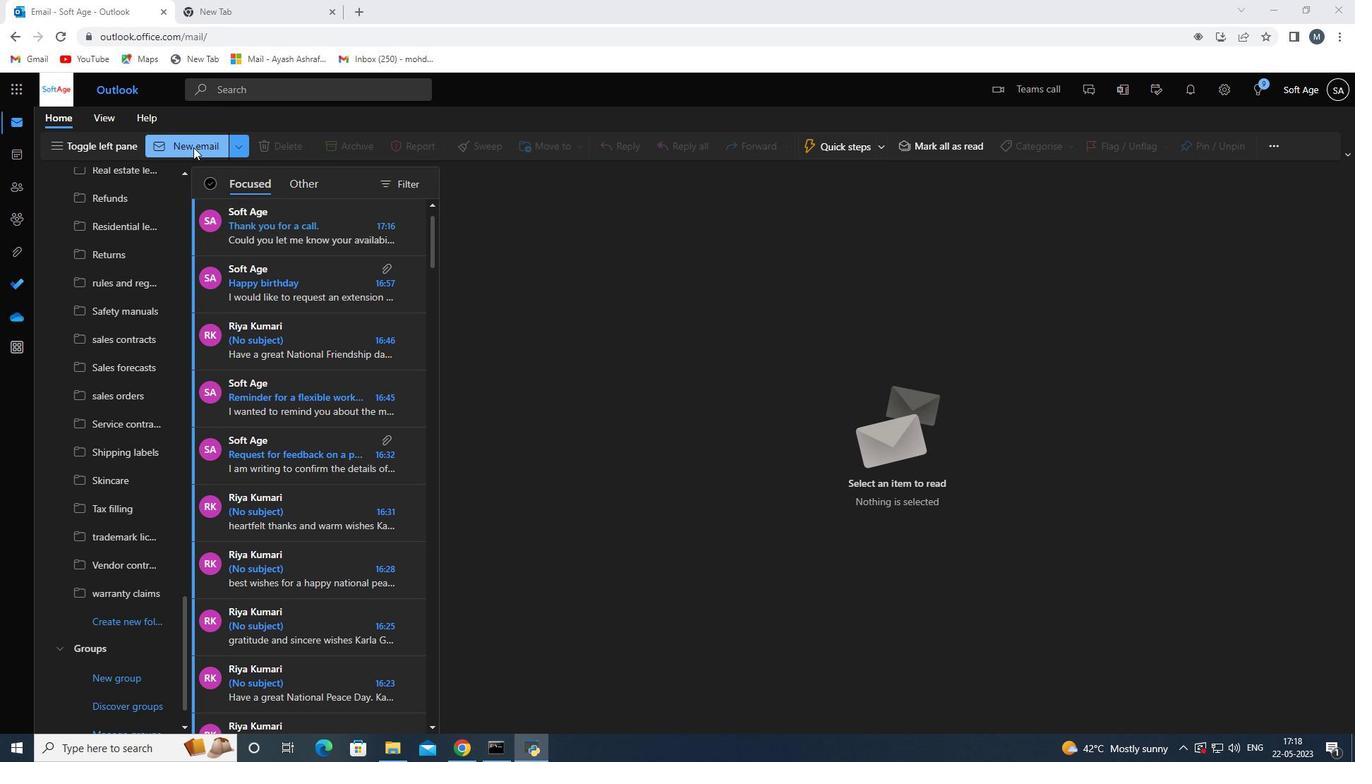 
Action: Mouse moved to (761, 228)
Screenshot: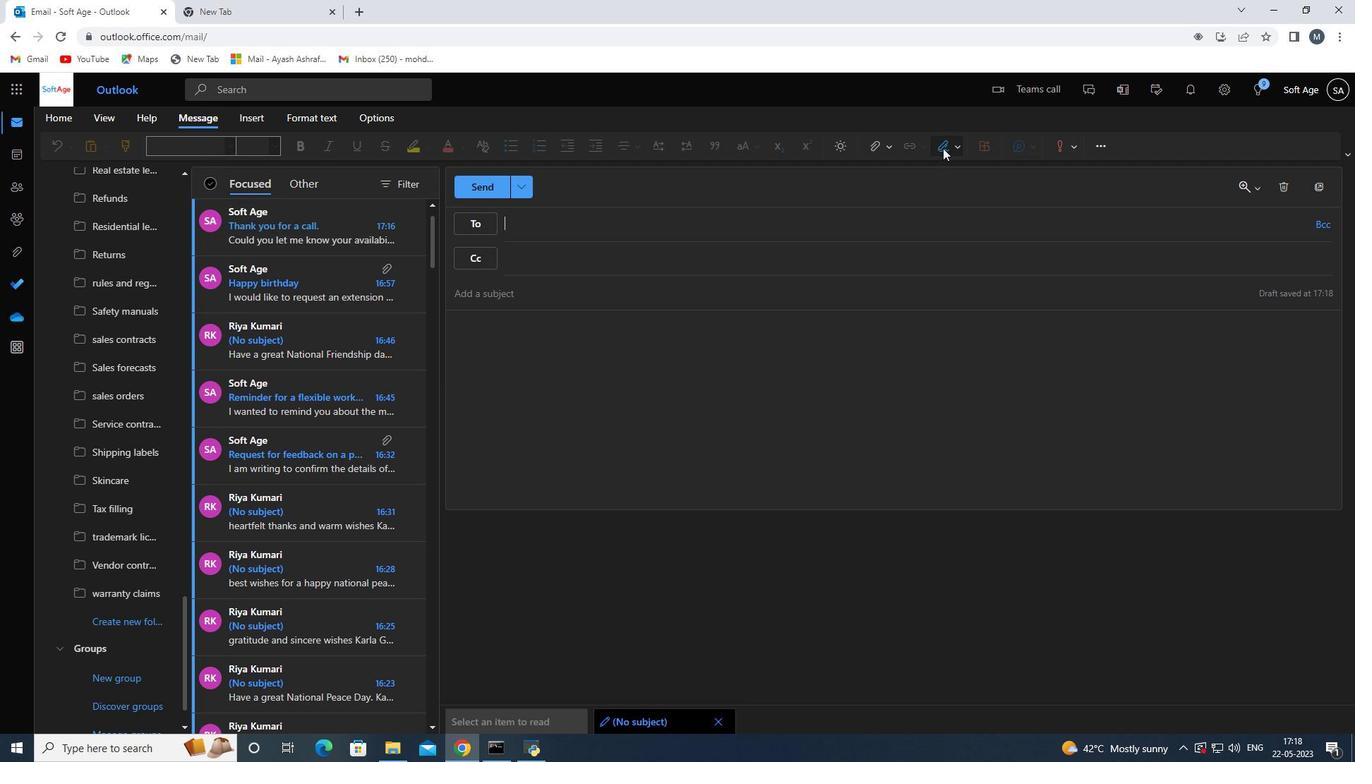 
Action: Mouse pressed left at (761, 228)
Screenshot: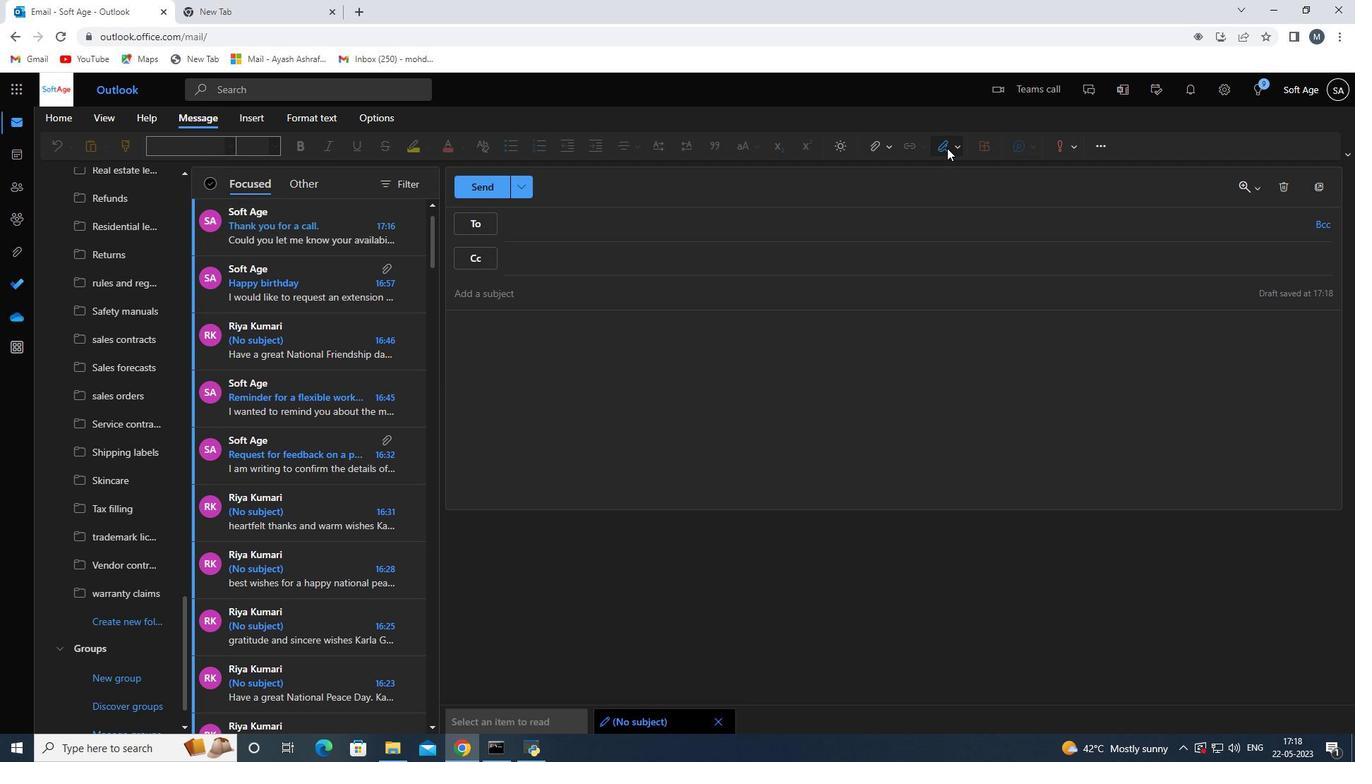 
Action: Mouse moved to (756, 242)
Screenshot: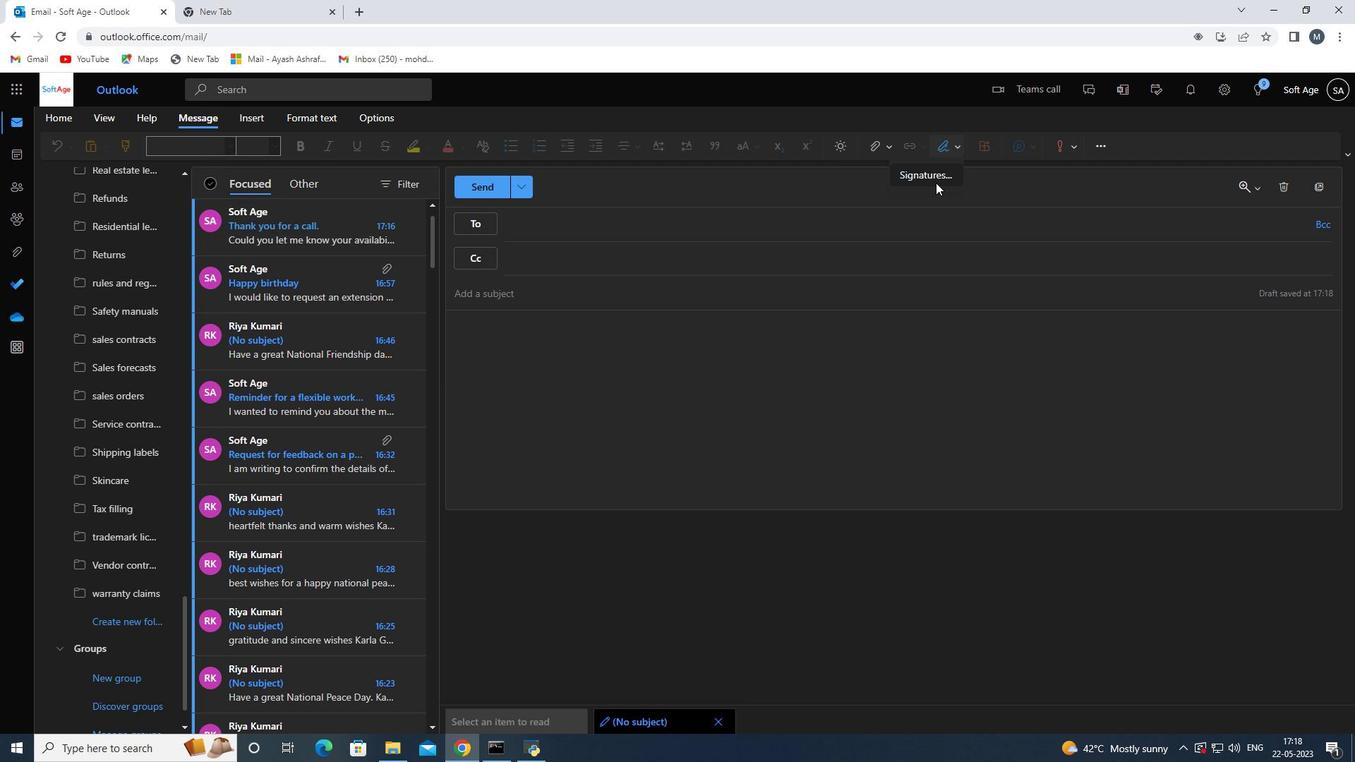 
Action: Mouse pressed left at (756, 242)
Screenshot: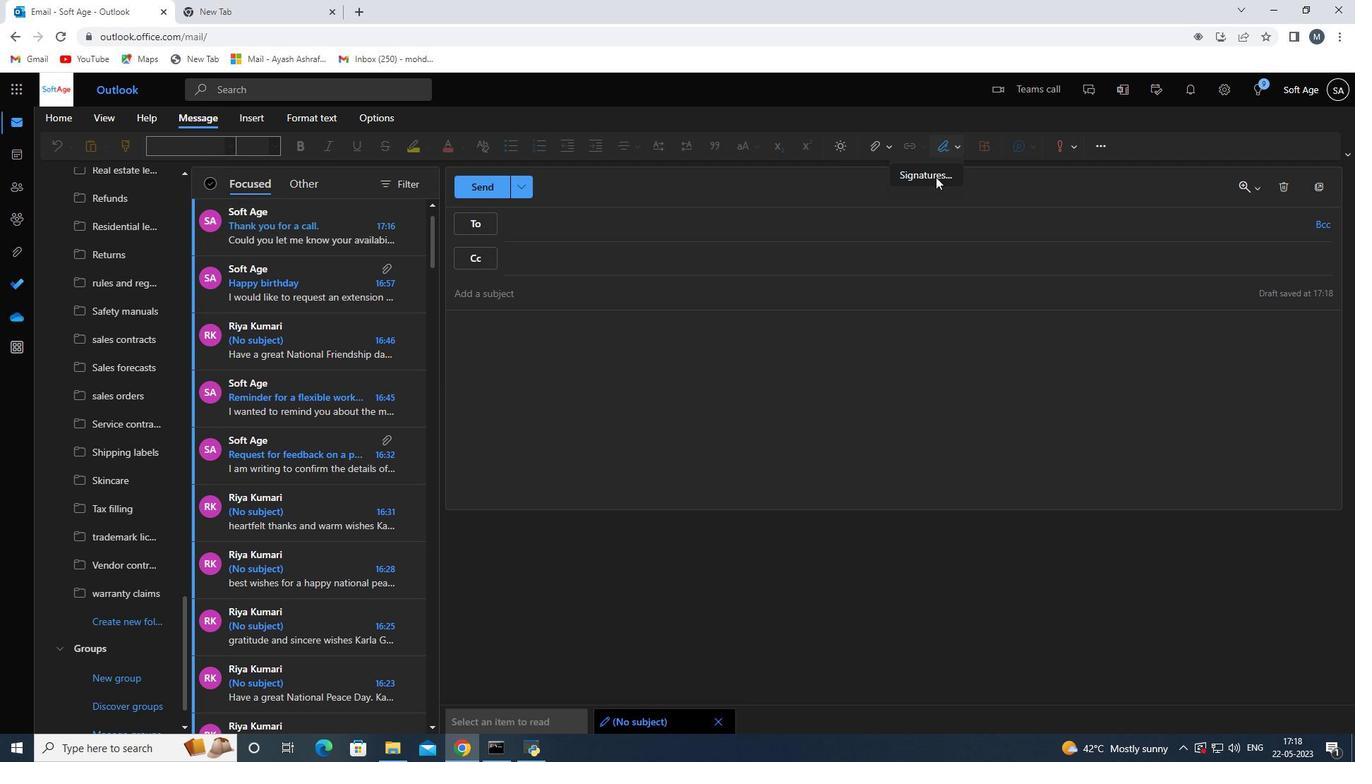 
Action: Mouse moved to (672, 294)
Screenshot: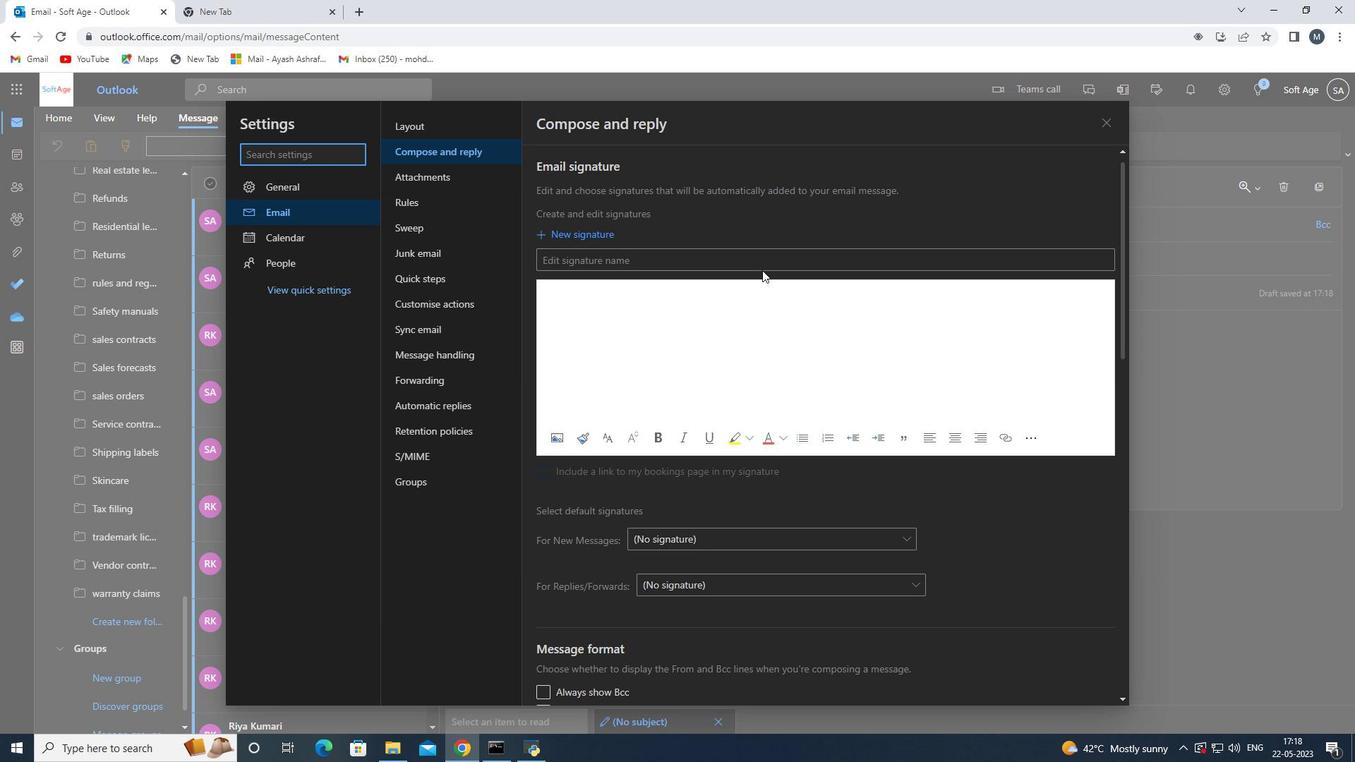 
Action: Mouse pressed left at (672, 294)
Screenshot: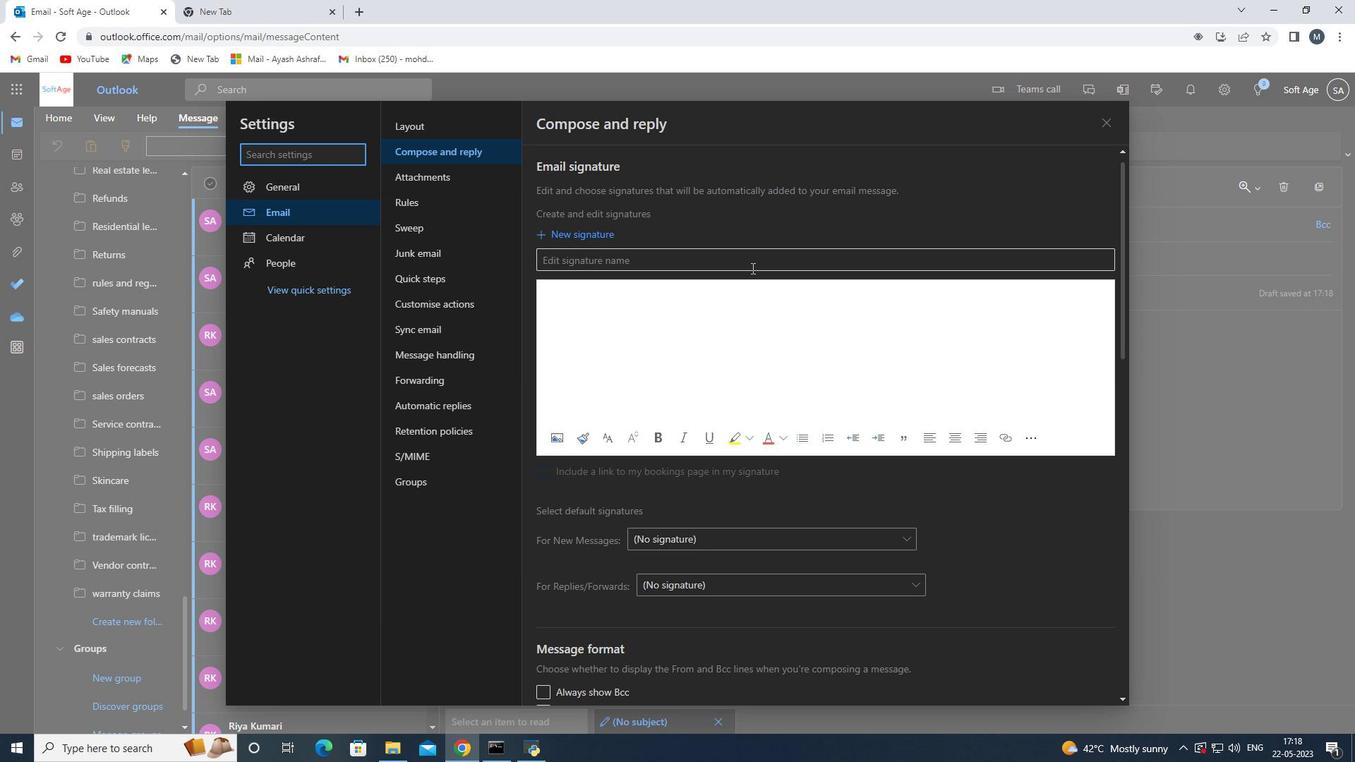 
Action: Key pressed <Key.shift>Michael<Key.space><Key.shift>Brown<Key.space>
Screenshot: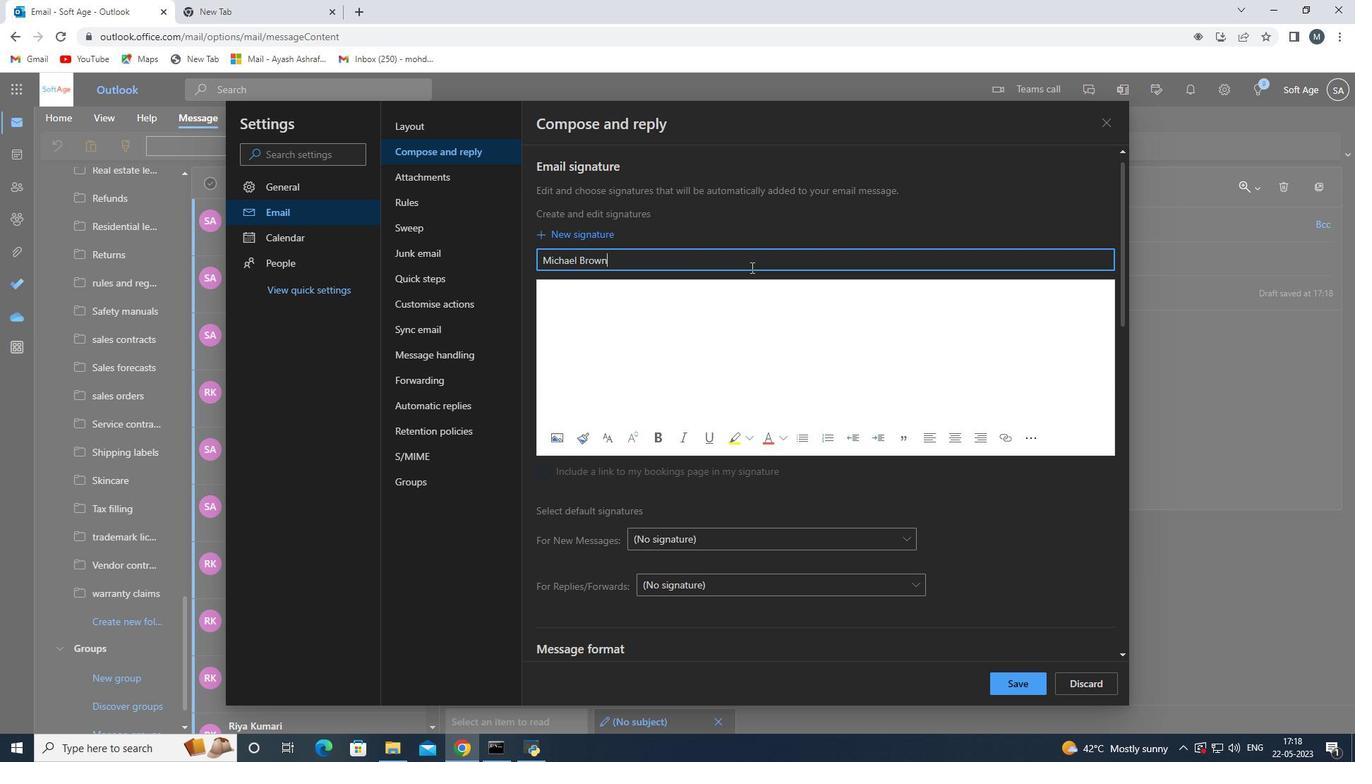 
Action: Mouse moved to (657, 317)
Screenshot: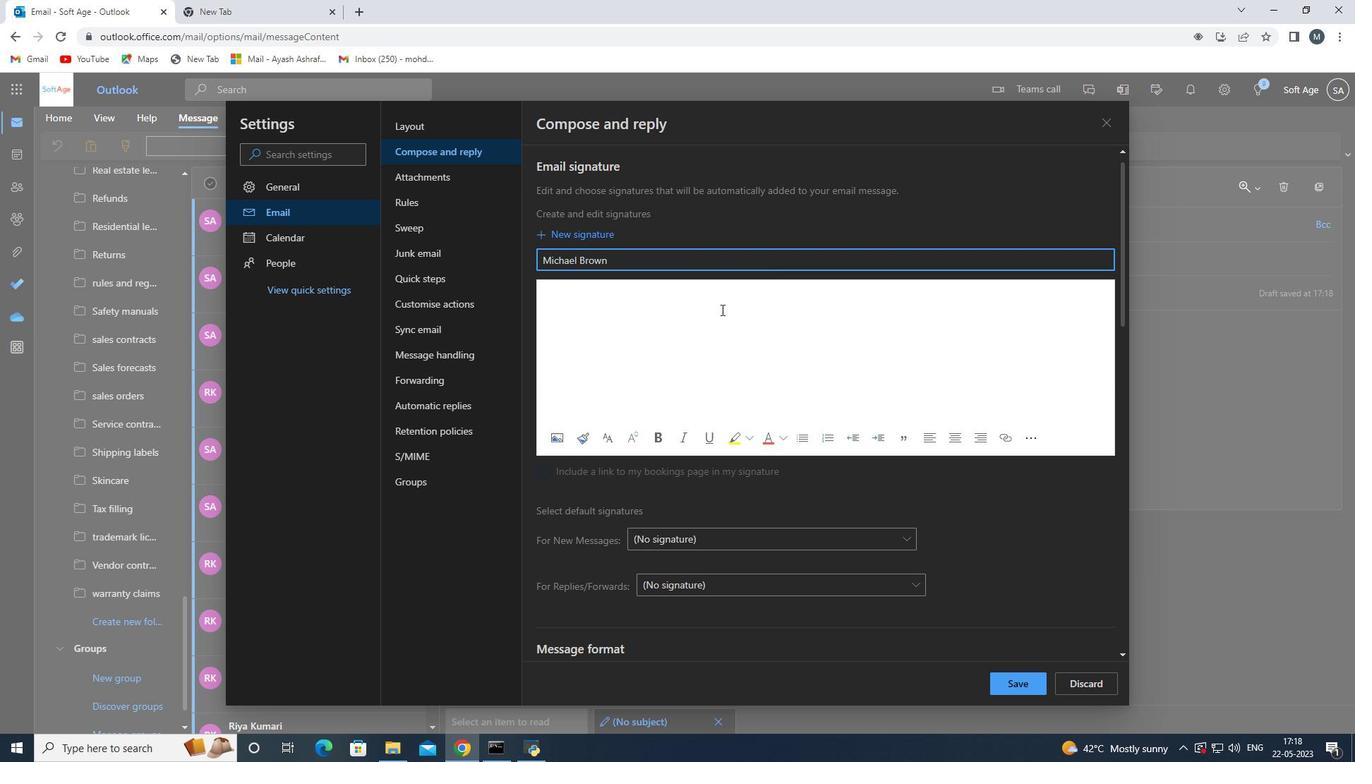 
Action: Mouse pressed left at (657, 317)
Screenshot: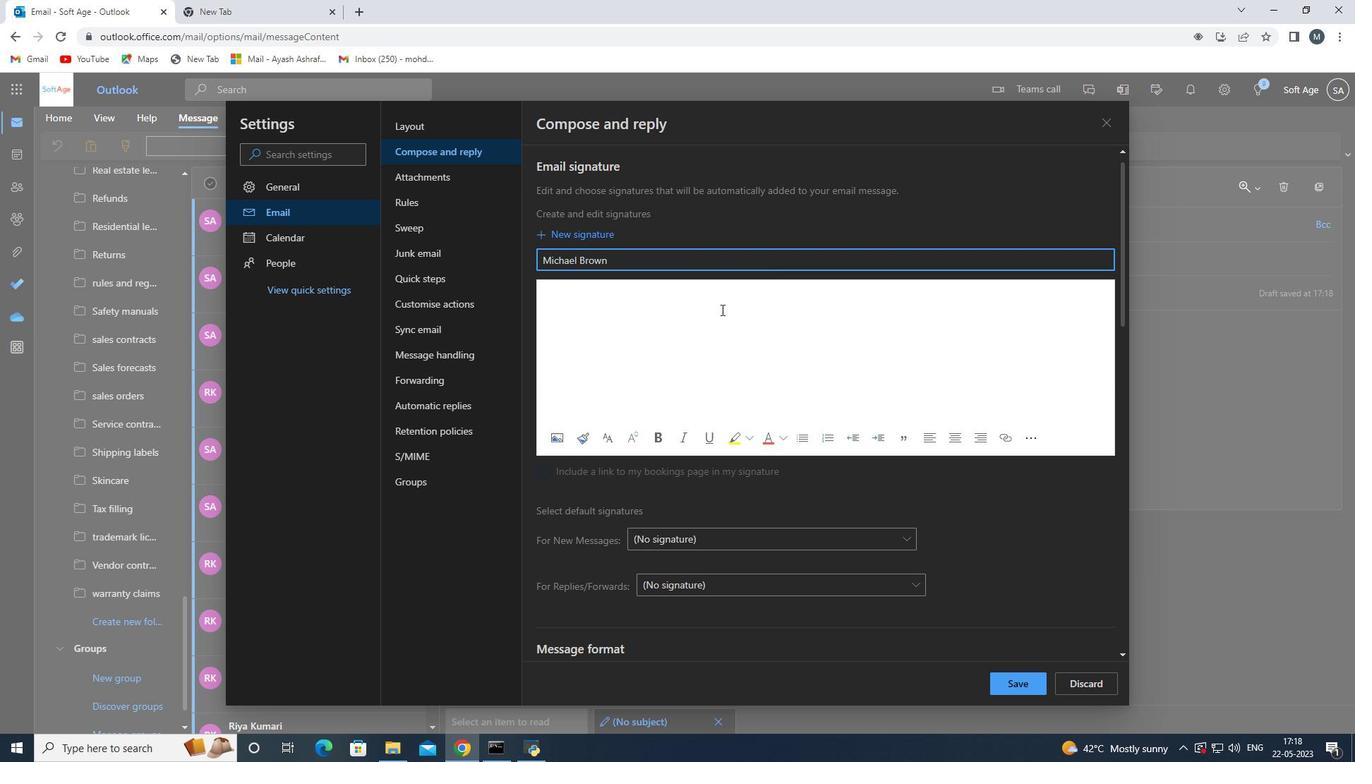 
Action: Mouse moved to (657, 317)
Screenshot: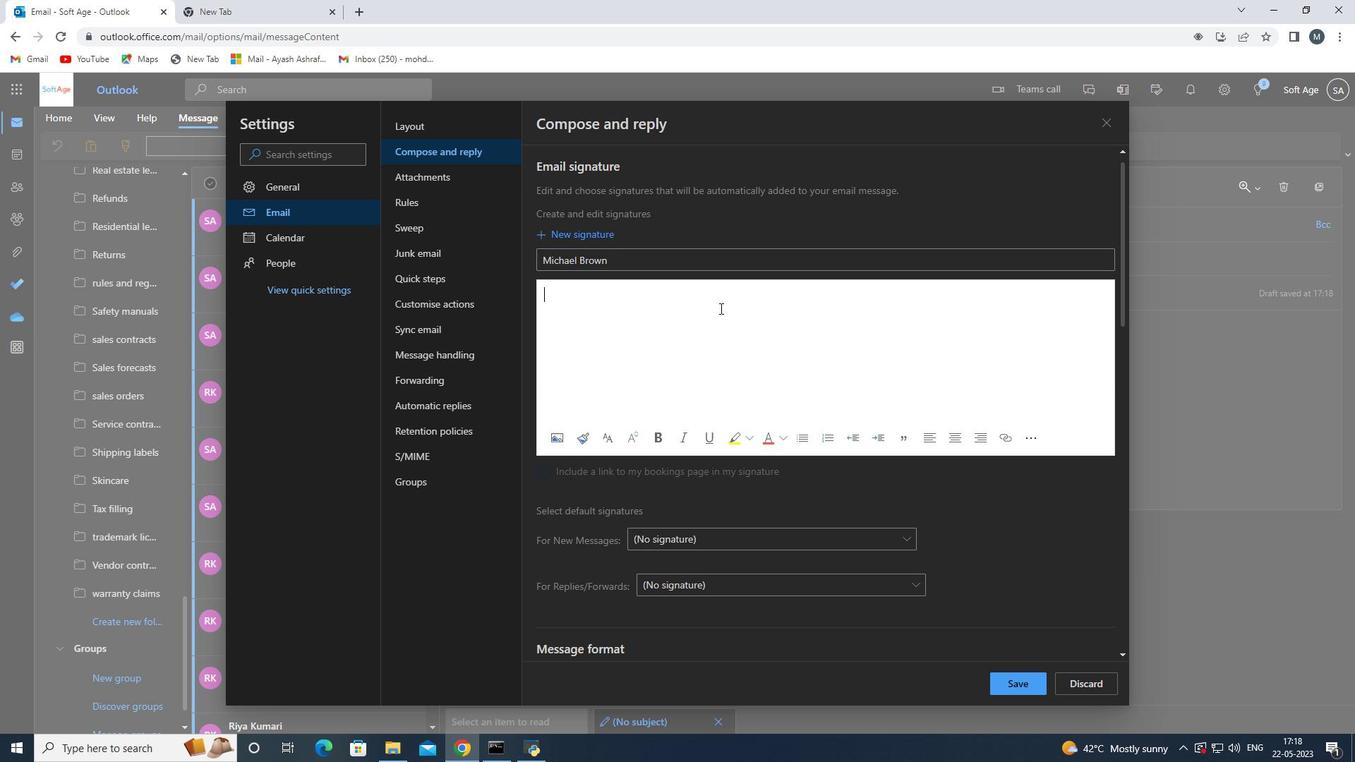 
Action: Key pressed <Key.shift>Michael<Key.space><Key.shift>Brown<Key.space>
Screenshot: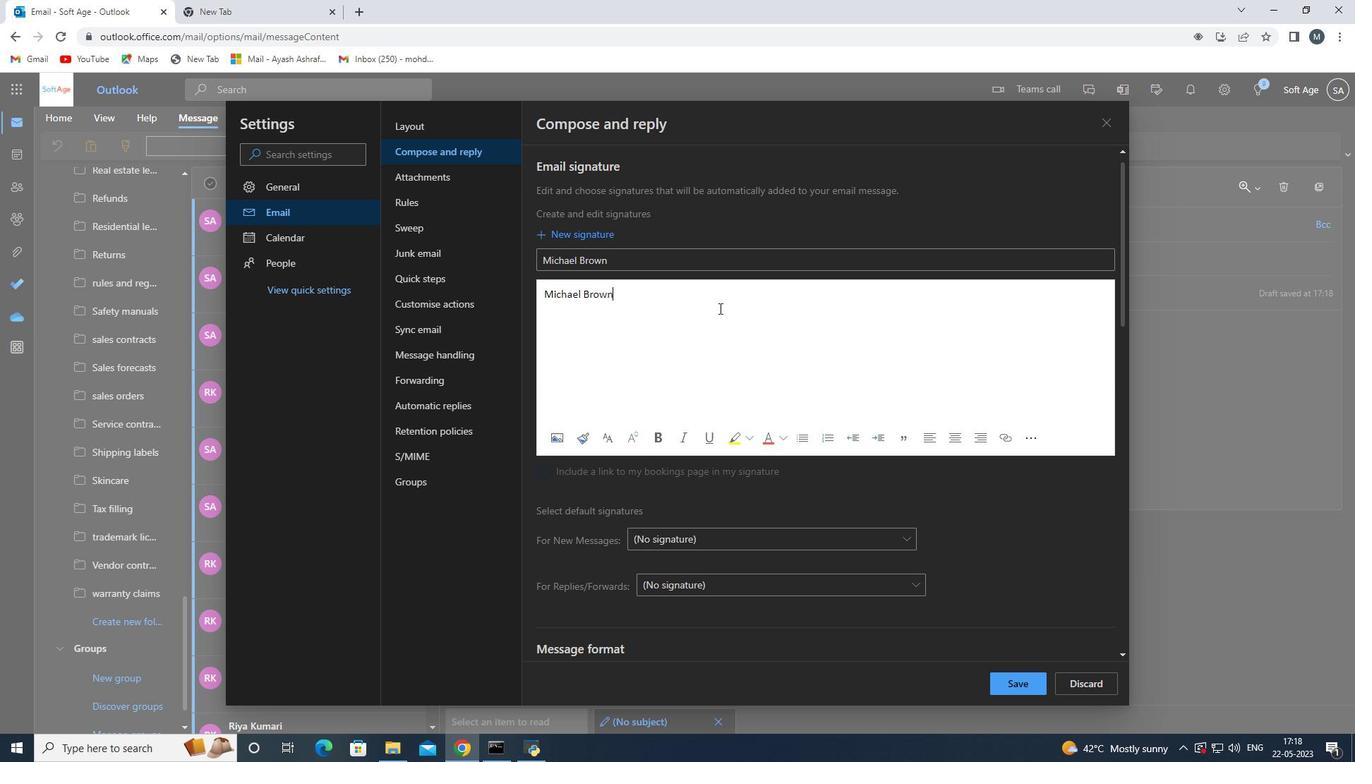 
Action: Mouse moved to (790, 532)
Screenshot: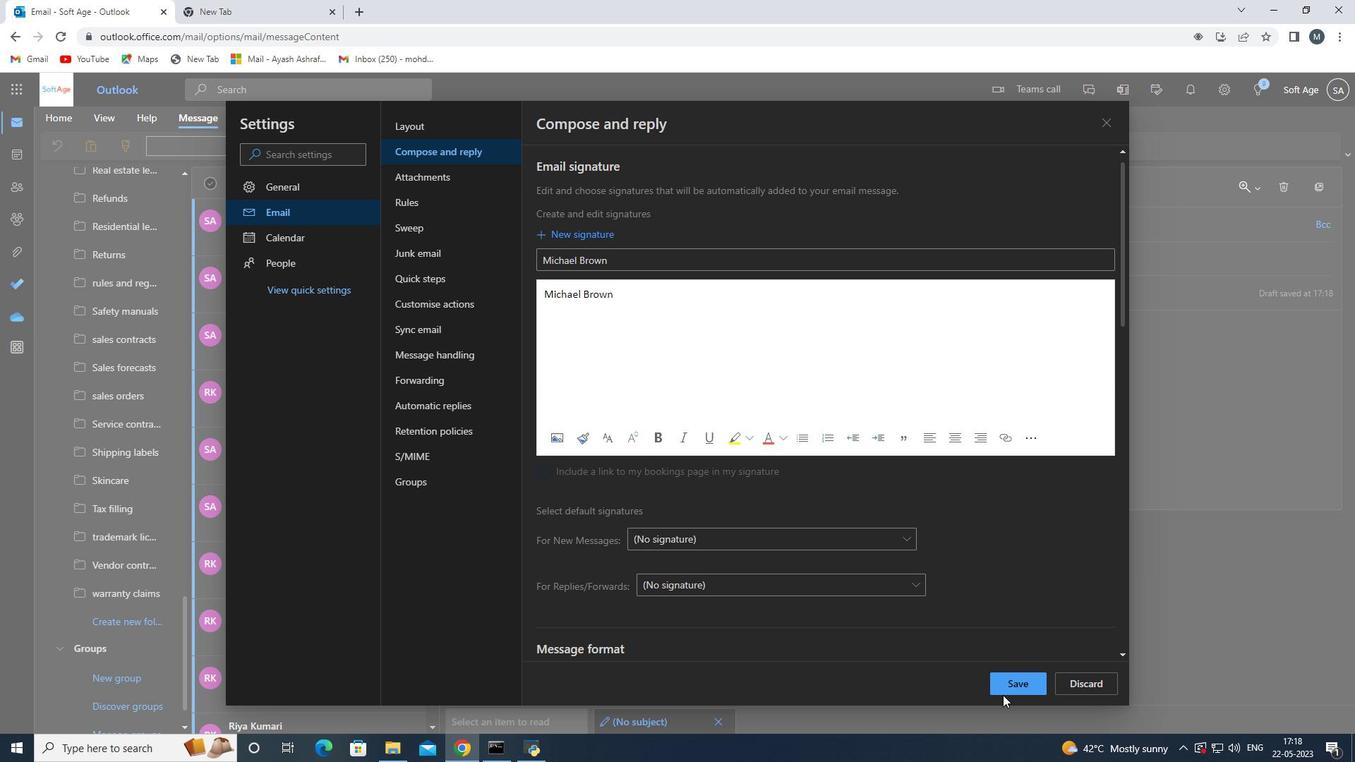 
Action: Mouse pressed left at (790, 532)
Screenshot: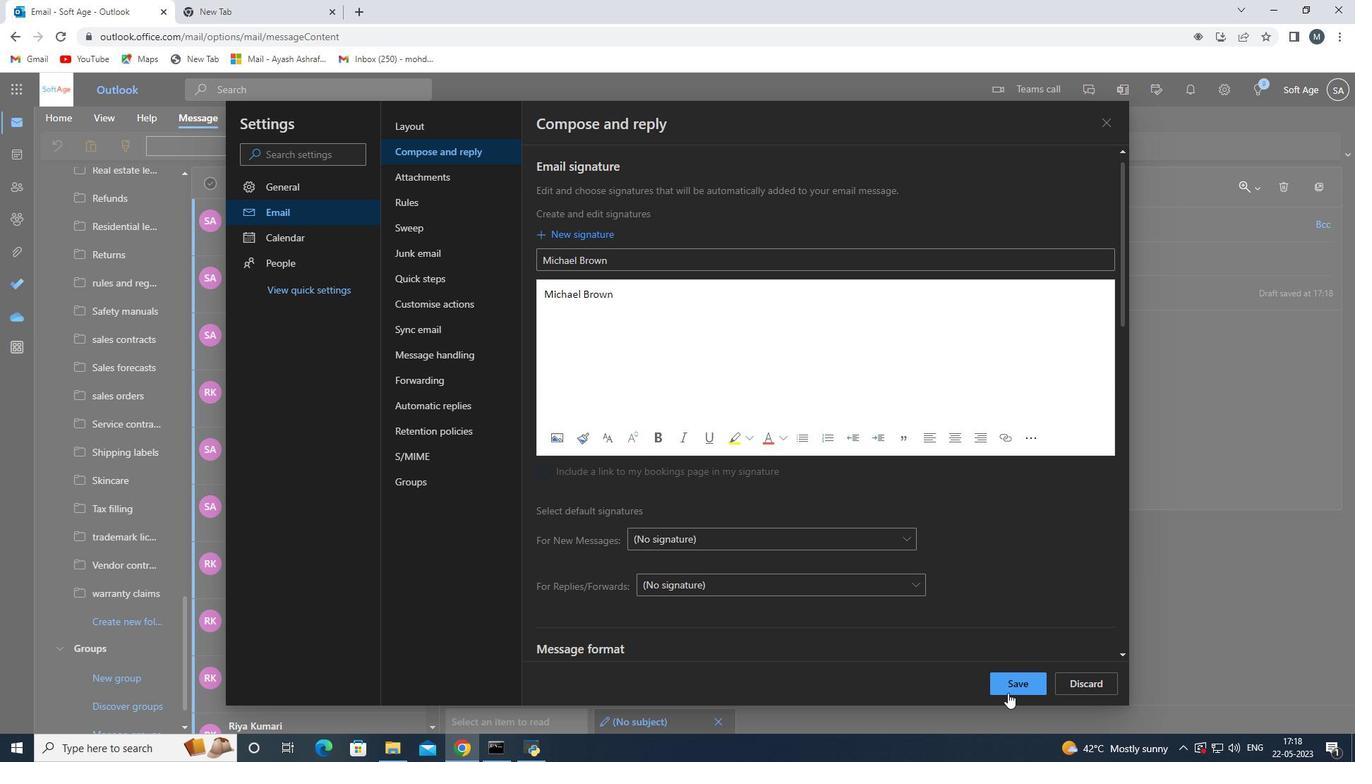 
Action: Mouse moved to (835, 214)
Screenshot: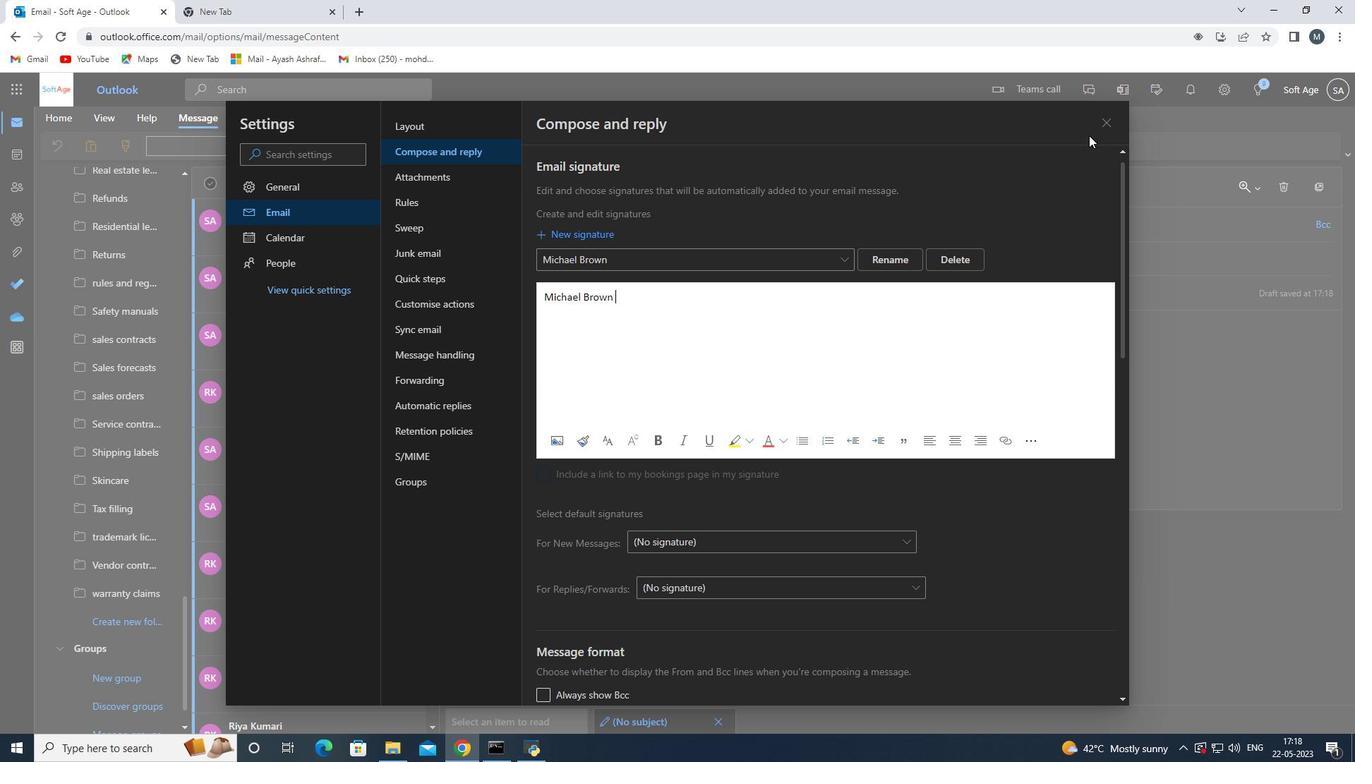 
Action: Mouse pressed left at (835, 214)
Screenshot: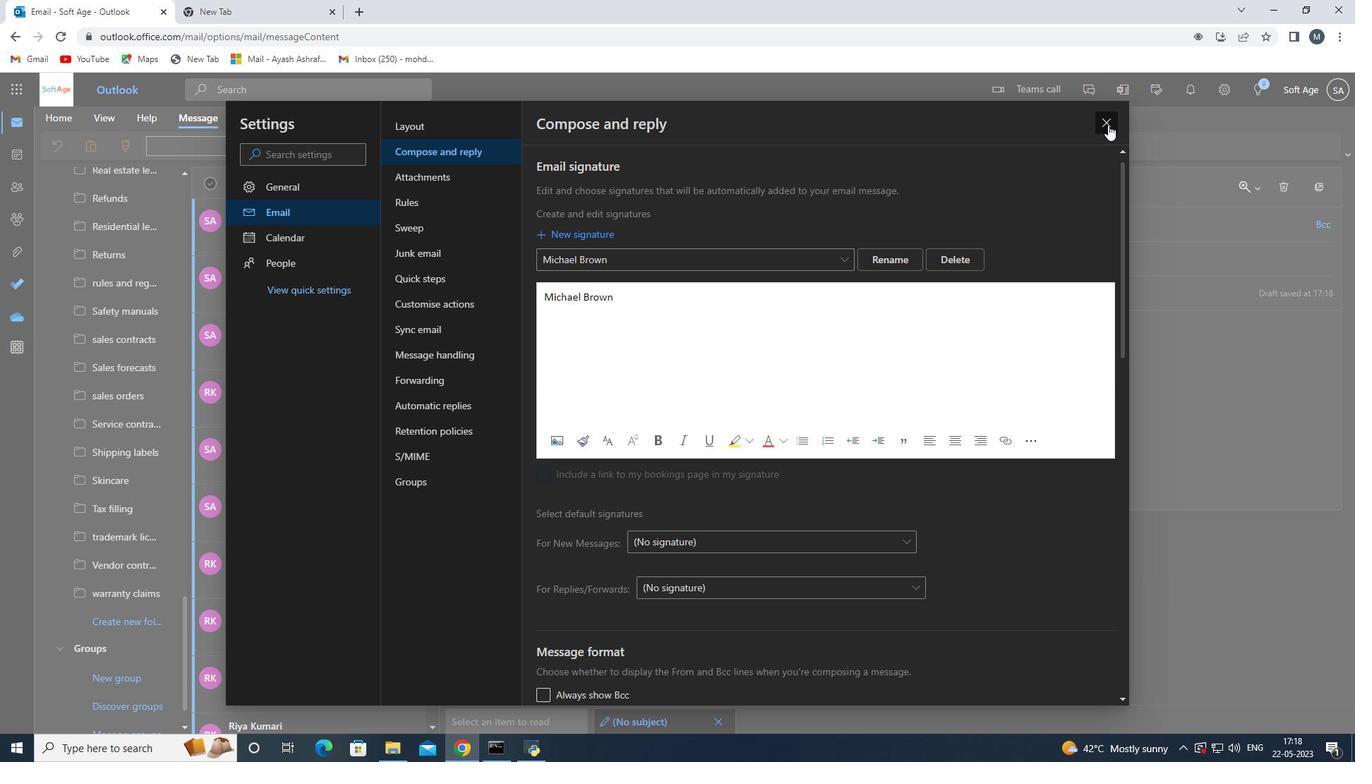 
Action: Mouse moved to (602, 337)
Screenshot: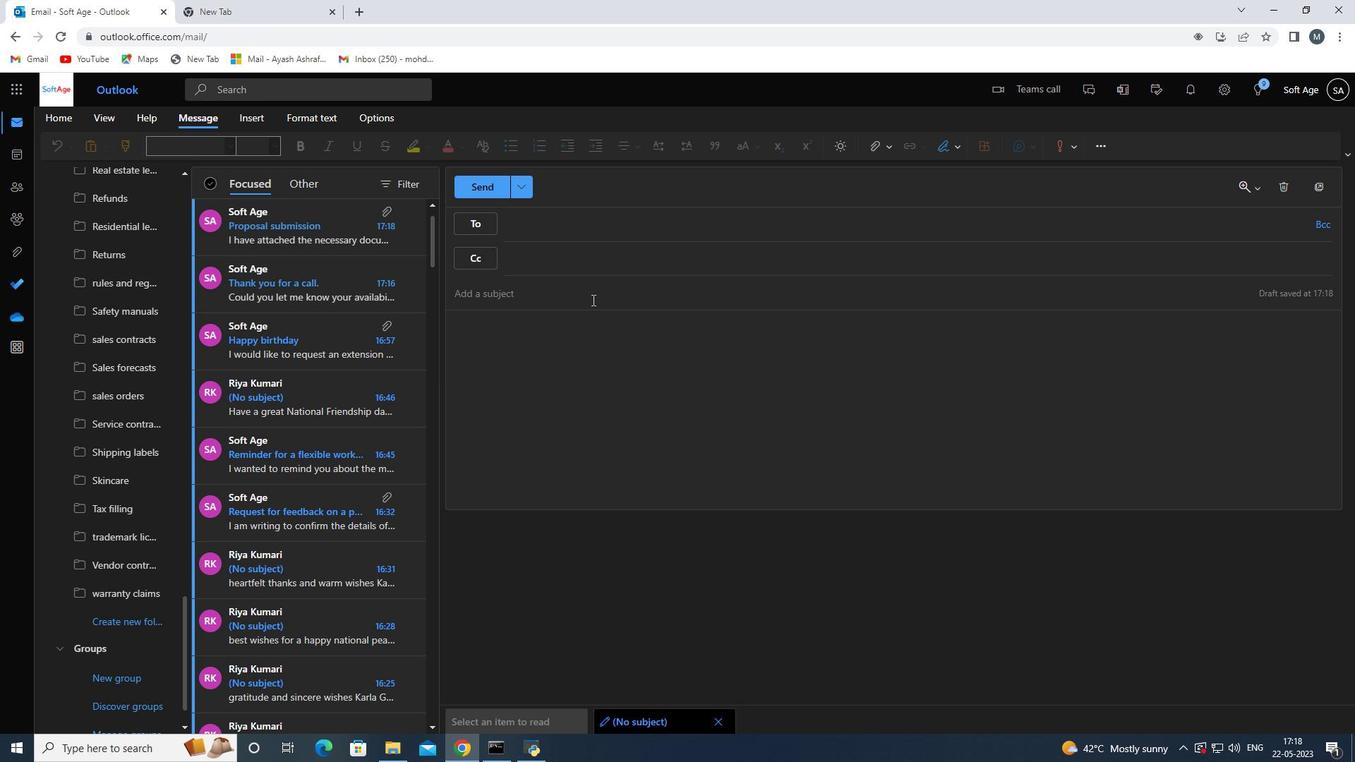 
Action: Mouse pressed left at (602, 337)
Screenshot: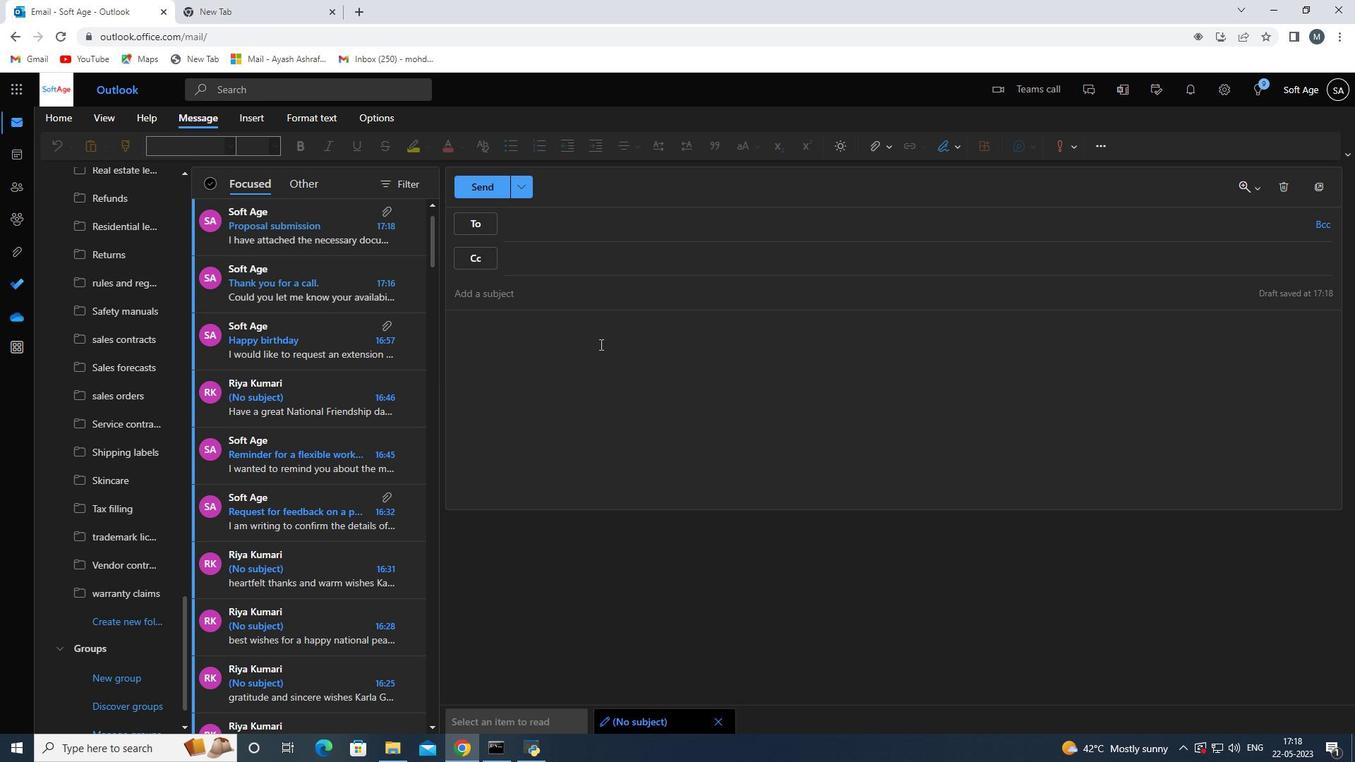 
Action: Mouse moved to (602, 338)
Screenshot: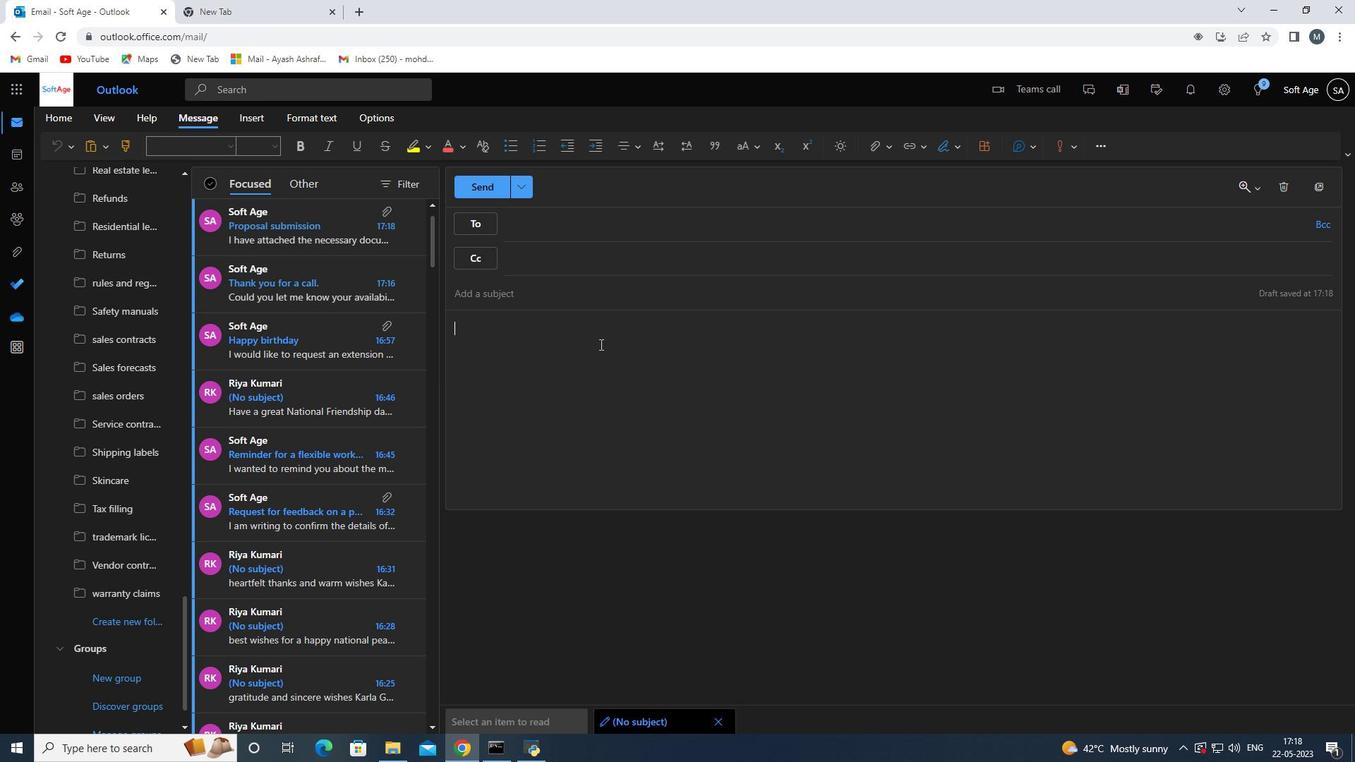
Action: Key pressed <Key.shift>Have<Key.space>a<Key.space>great<Key.space>national<Key.space>m<Key.backspace>thank<Key.space>a<Key.space>mail<Key.space>carrier<Key.space>day<Key.space>
Screenshot: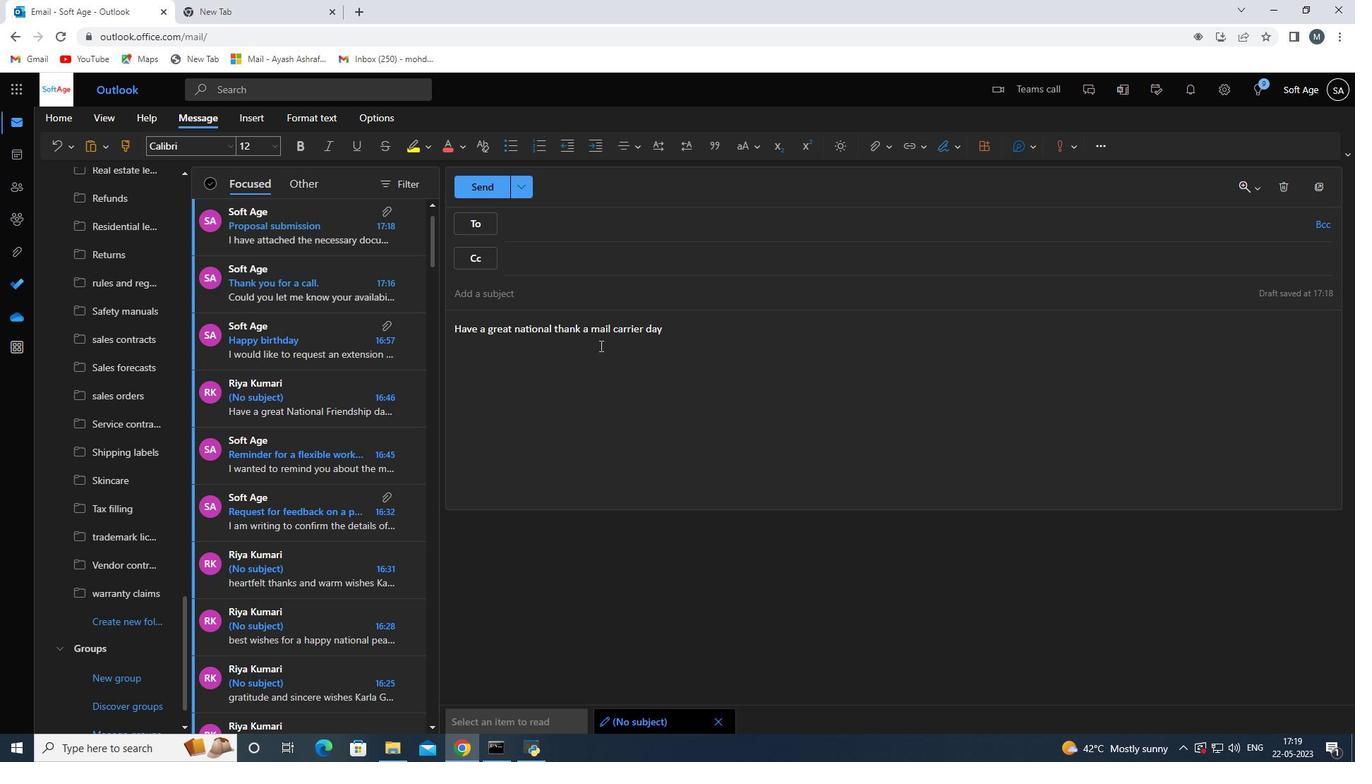 
Action: Mouse moved to (760, 228)
Screenshot: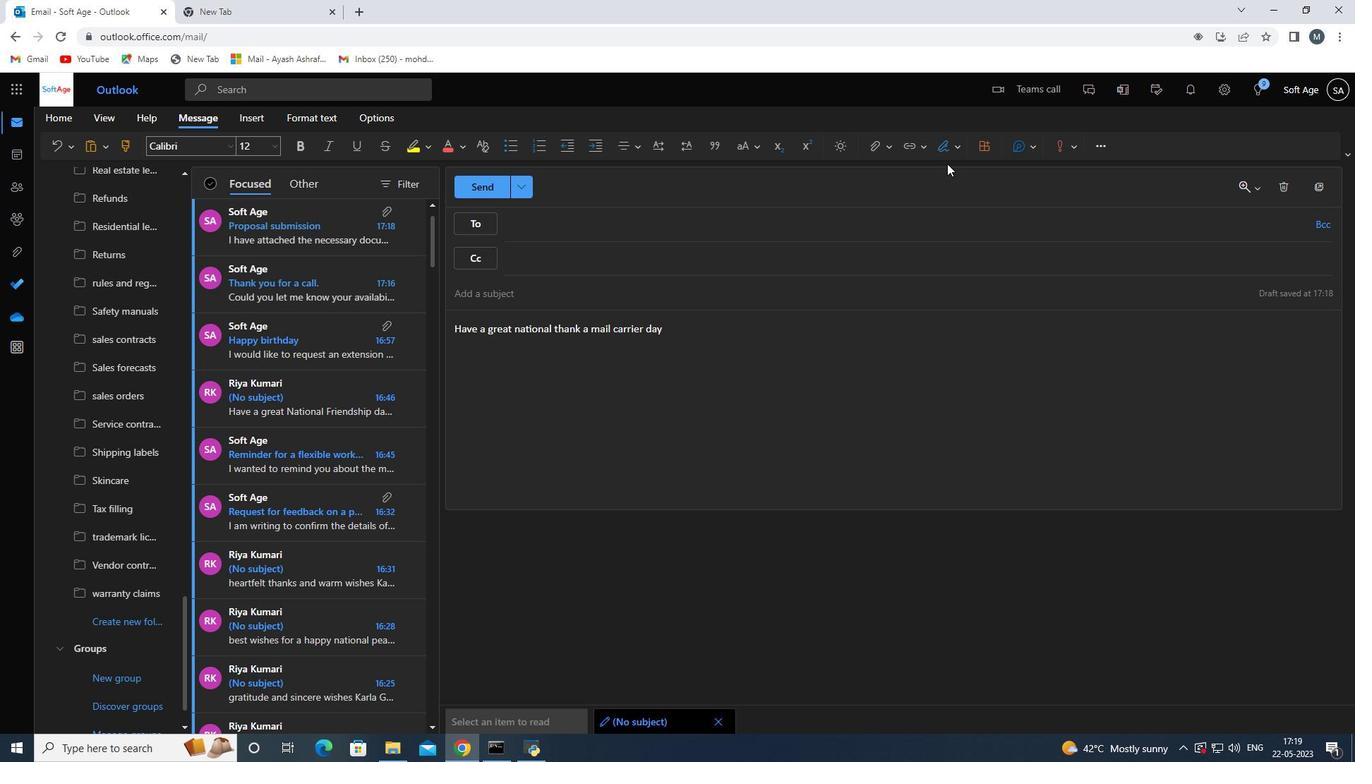 
Action: Mouse pressed left at (760, 228)
Screenshot: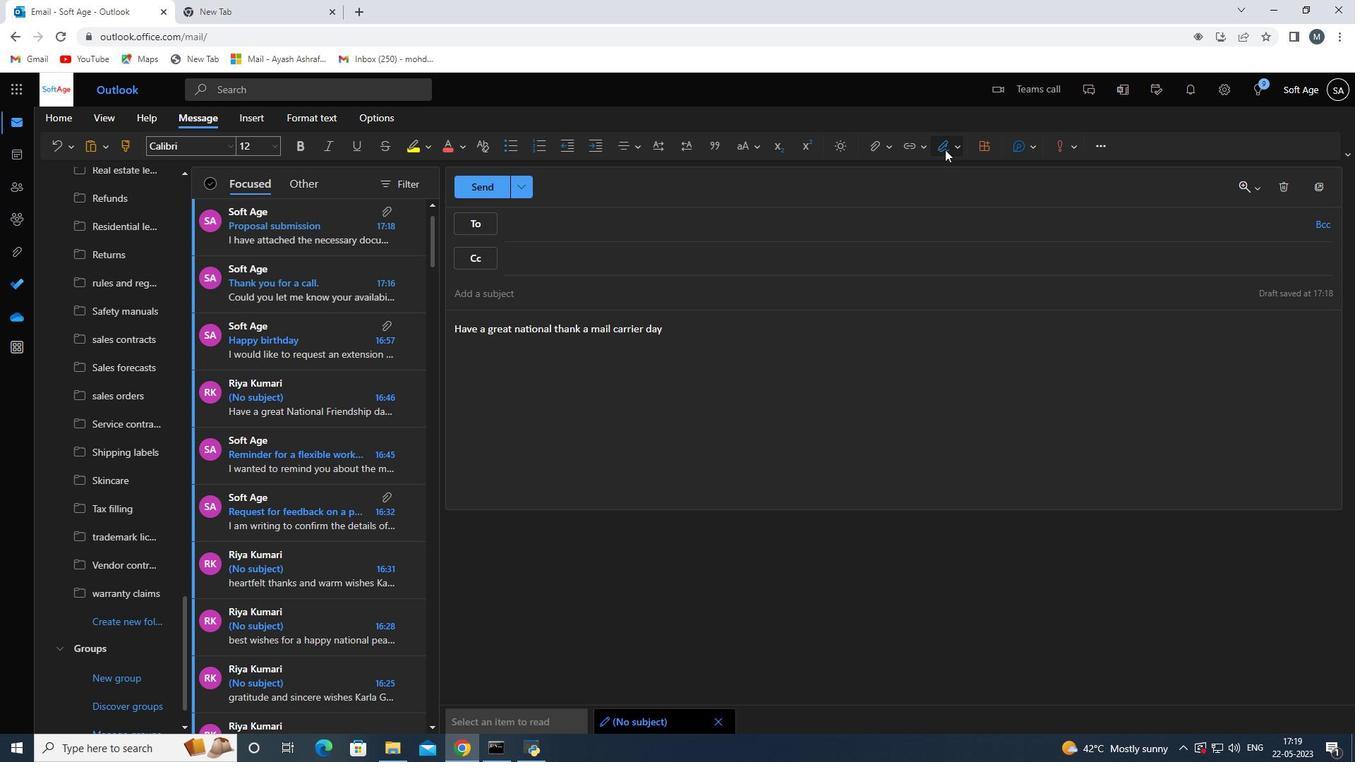 
Action: Mouse moved to (754, 242)
Screenshot: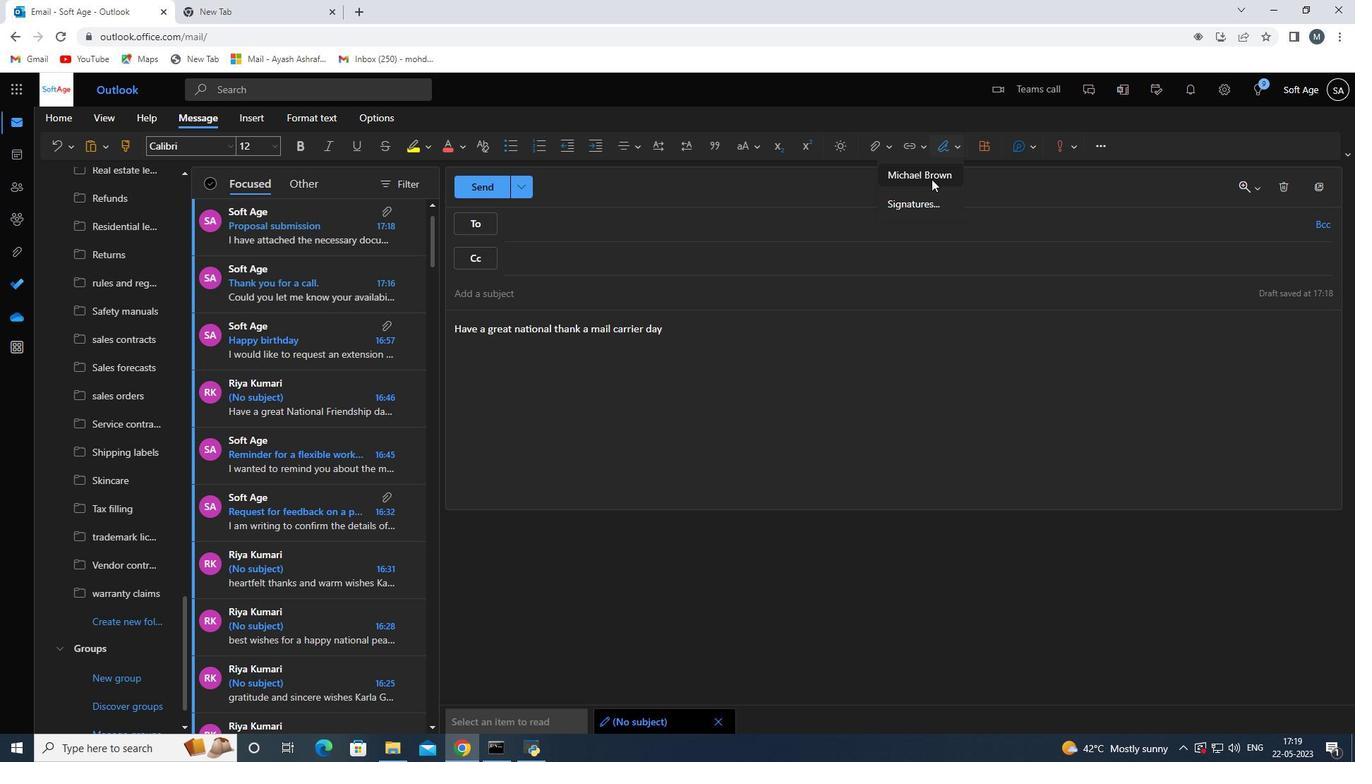 
Action: Mouse pressed left at (754, 242)
Screenshot: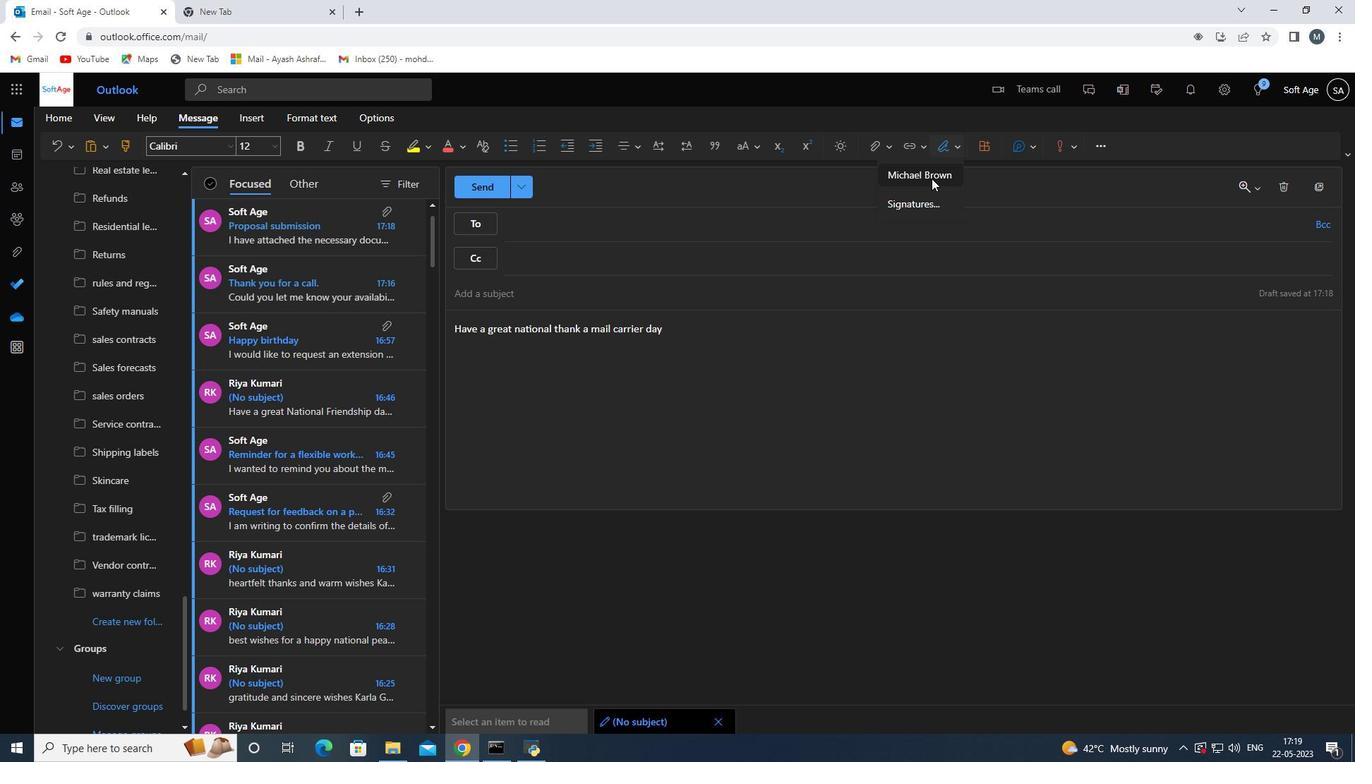 
Action: Mouse moved to (585, 271)
Screenshot: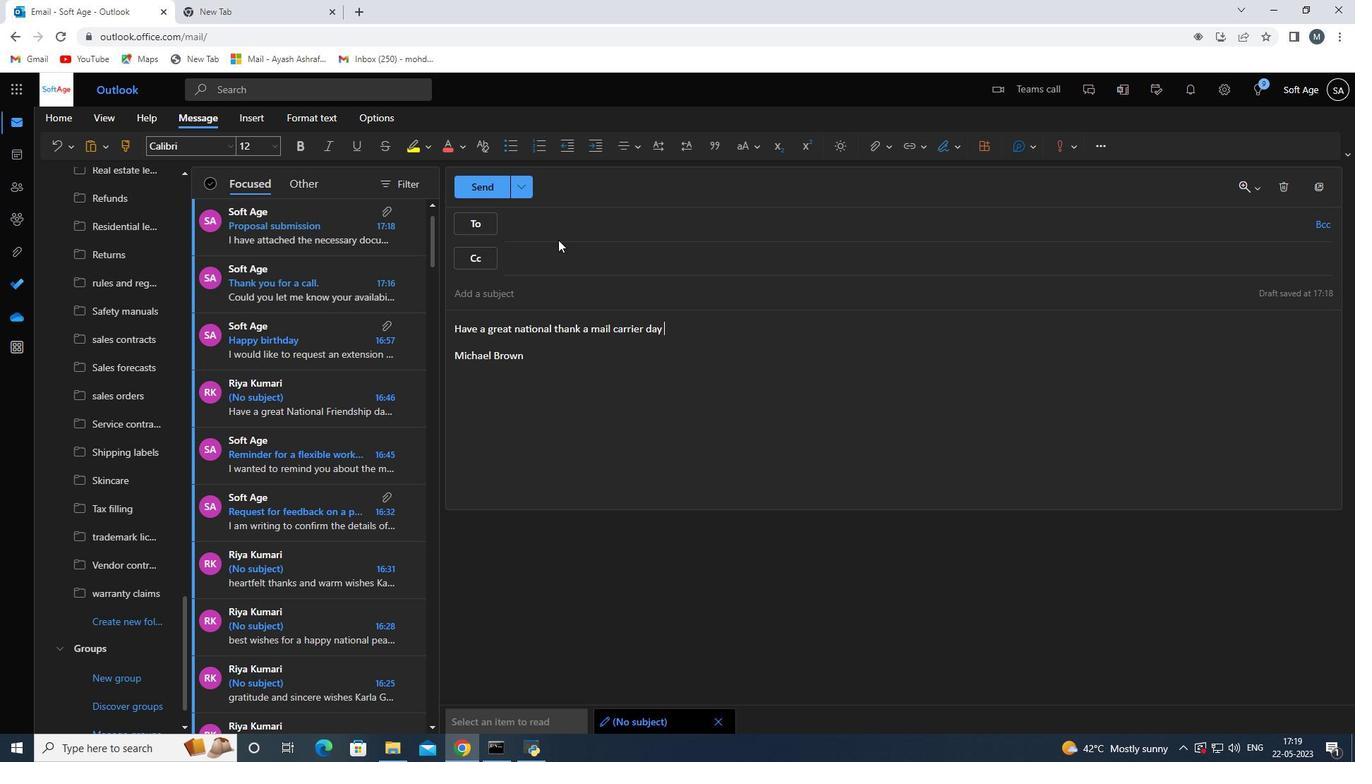 
Action: Mouse pressed left at (585, 271)
Screenshot: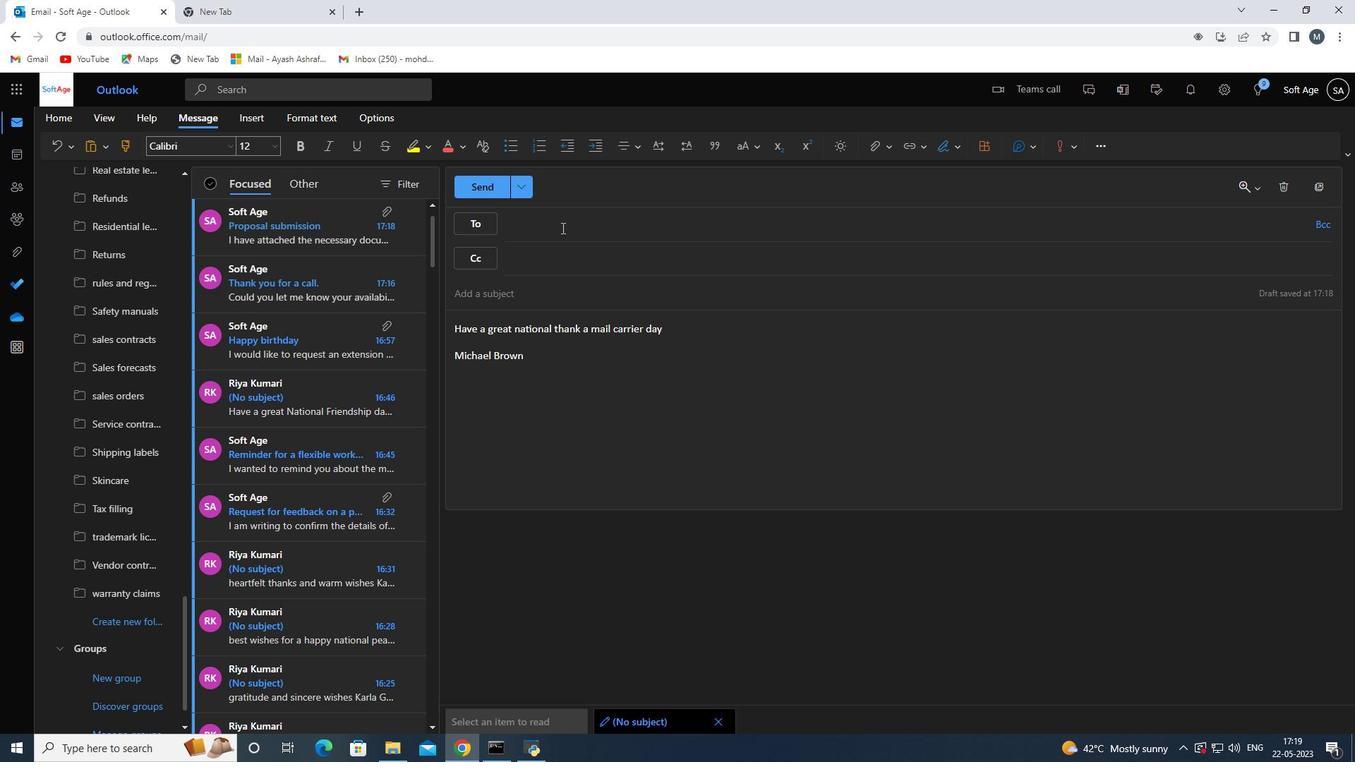 
Action: Key pressed softage.3<Key.shift><Key.shift><Key.shift><Key.shift><Key.shift><Key.shift><Key.shift><Key.shift><Key.shift>@spo
Screenshot: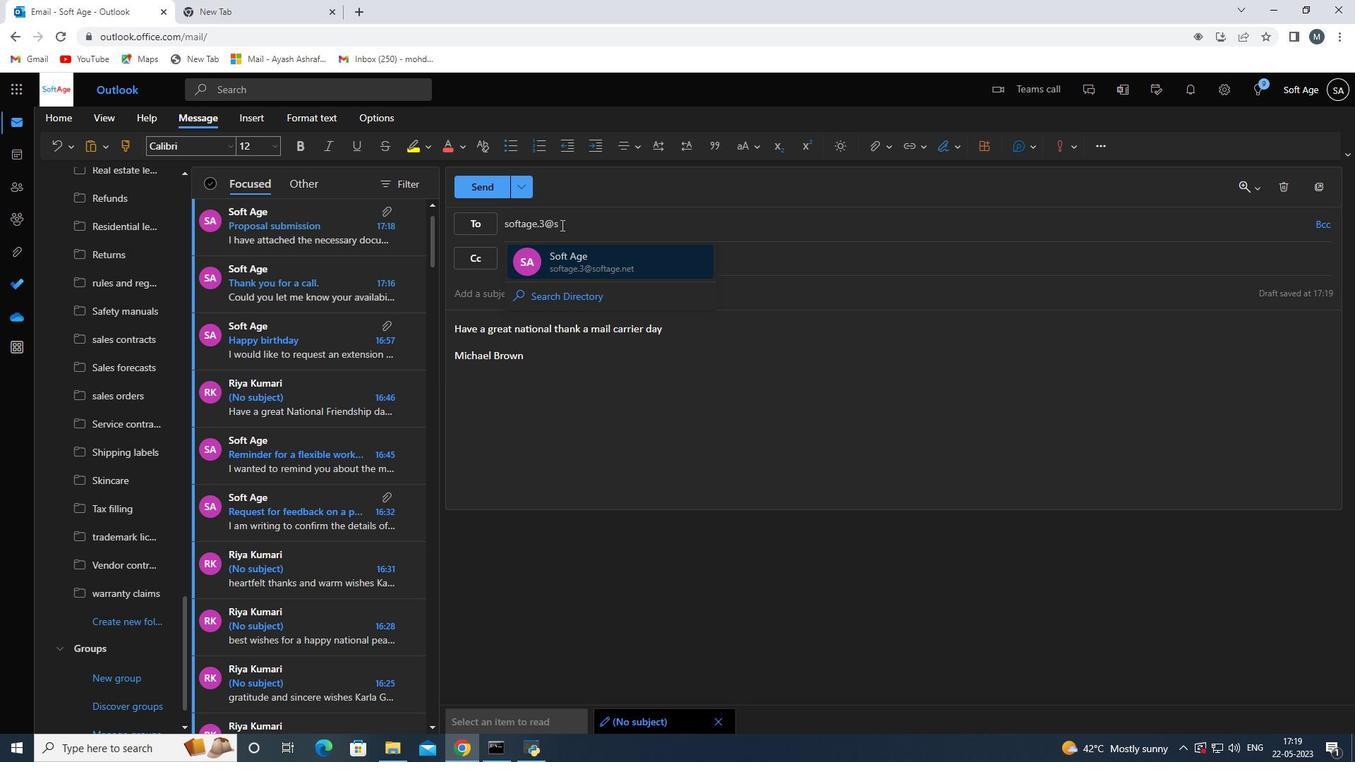 
Action: Mouse moved to (592, 290)
Screenshot: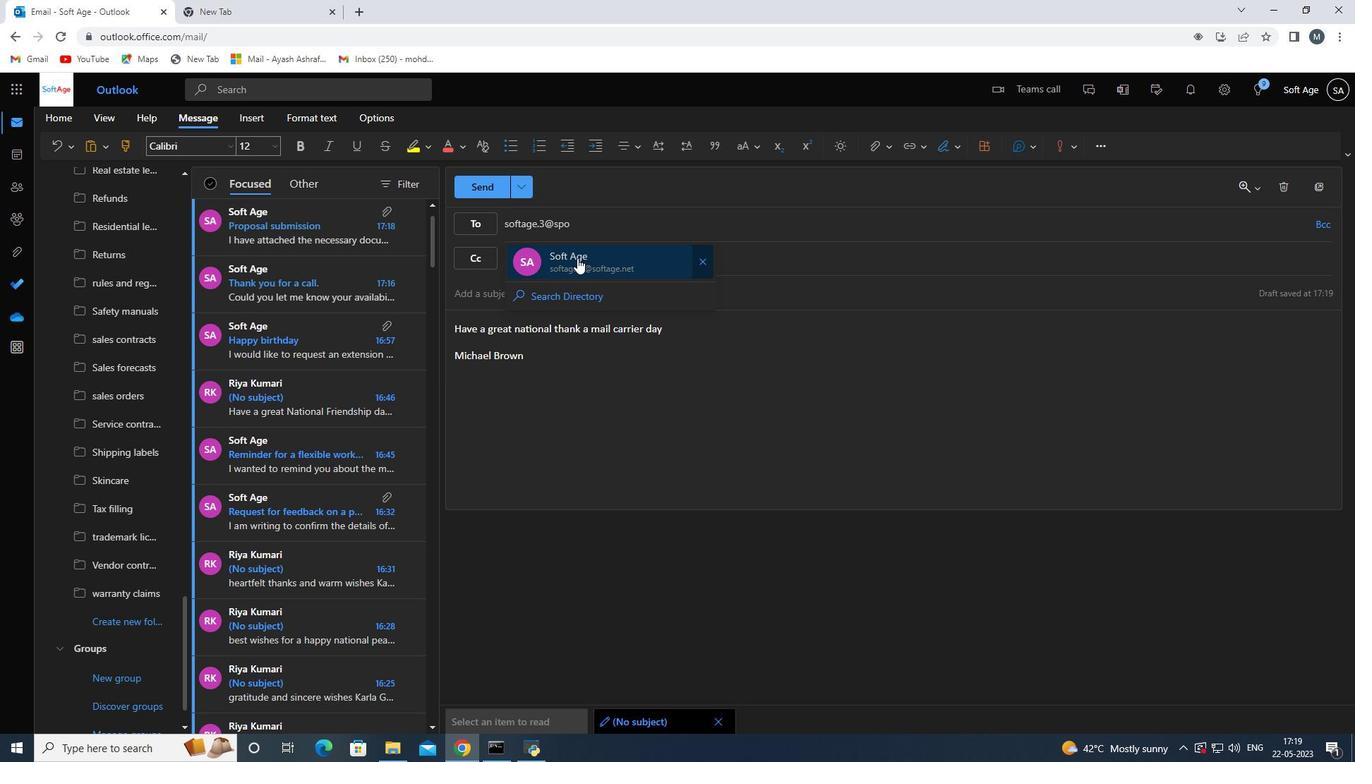 
Action: Mouse pressed left at (592, 290)
Screenshot: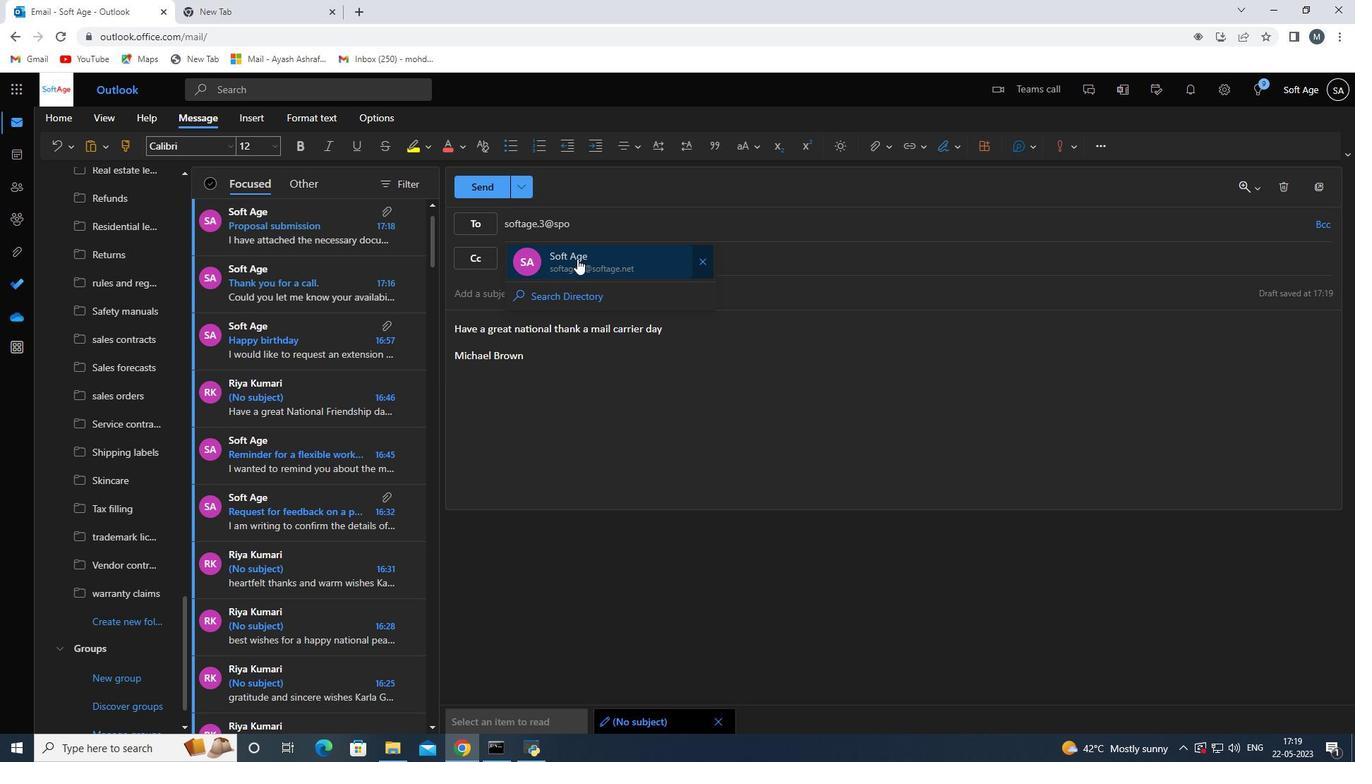 
Action: Mouse moved to (386, 492)
Screenshot: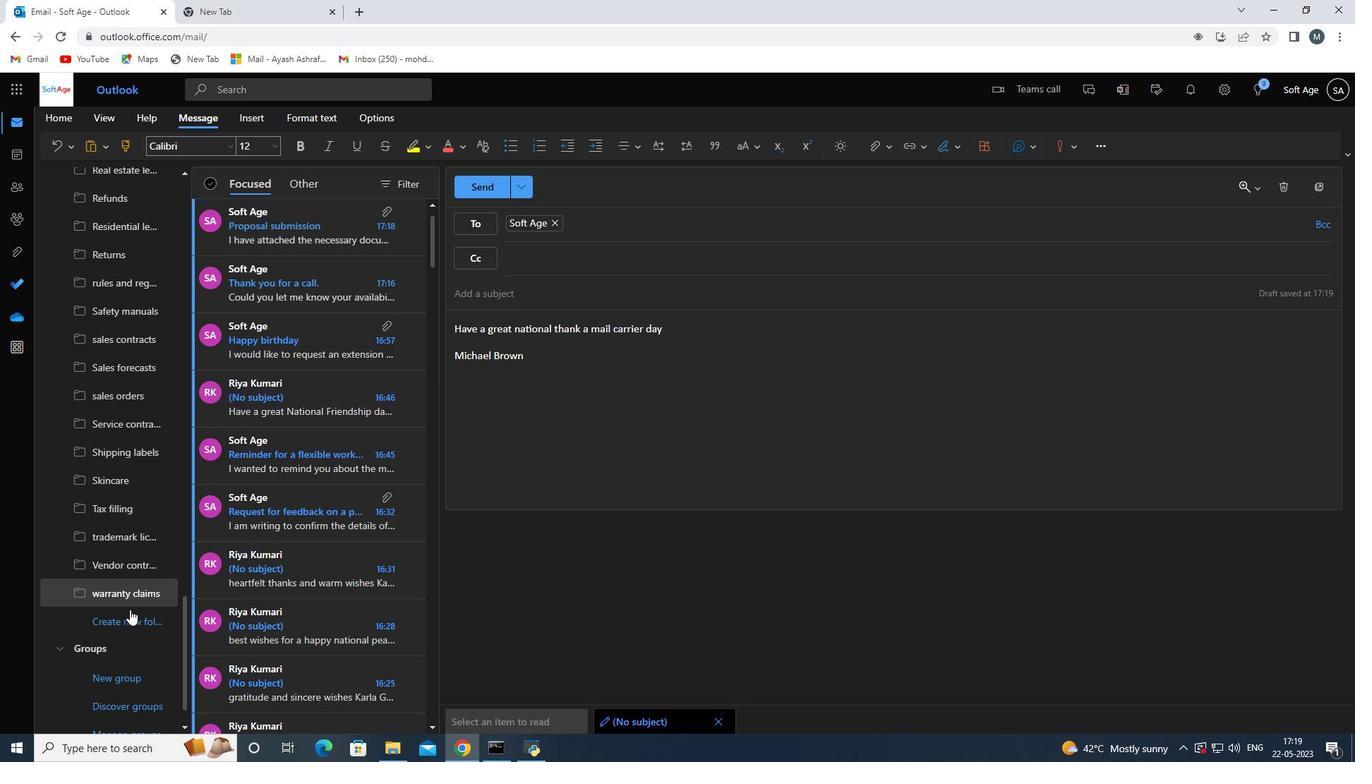 
Action: Mouse pressed left at (386, 492)
Screenshot: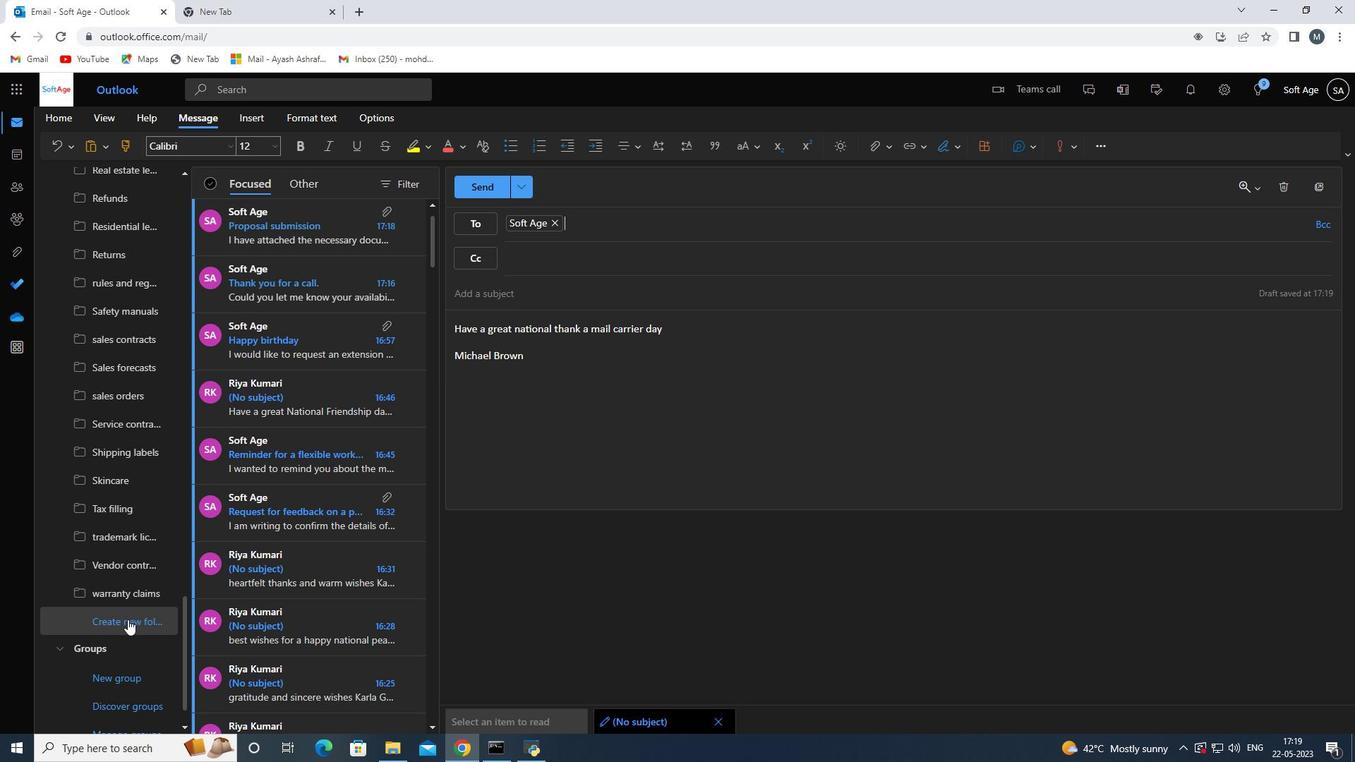 
Action: Mouse moved to (372, 486)
Screenshot: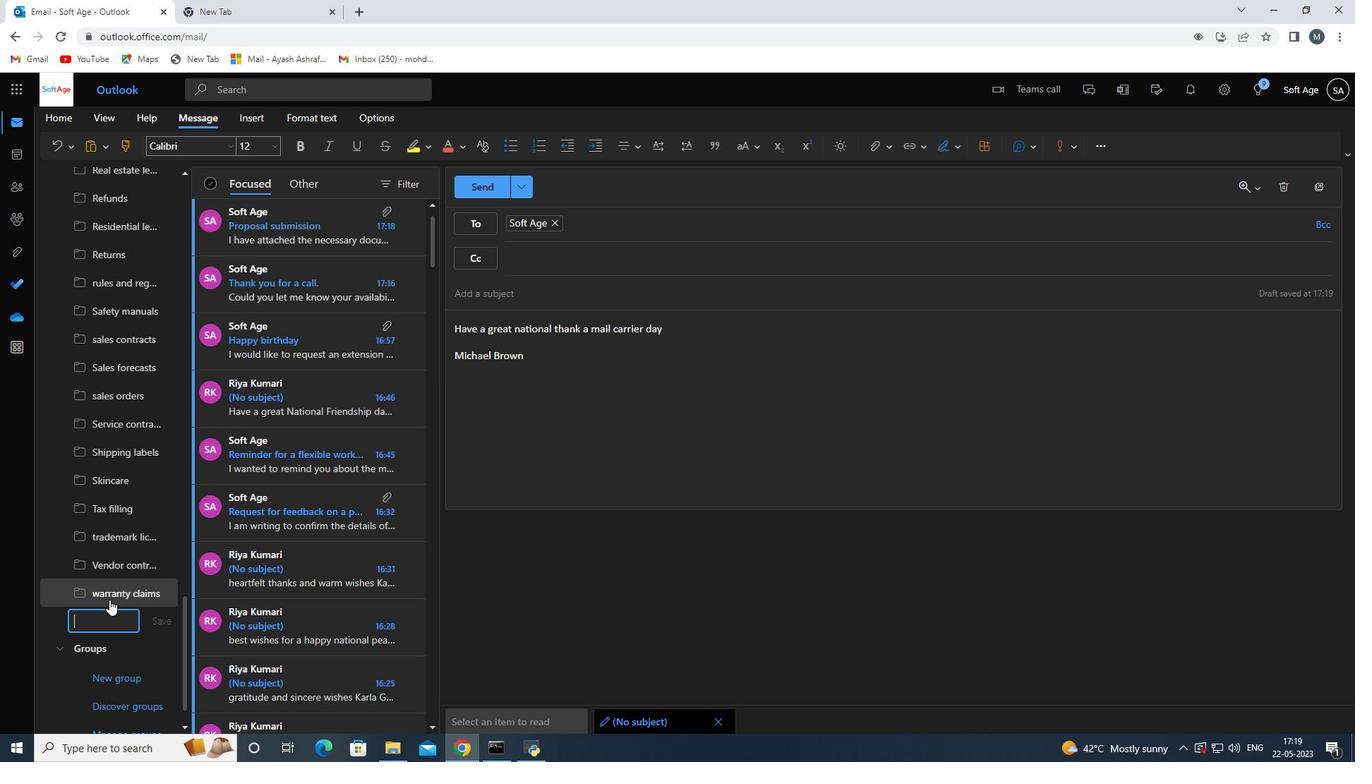 
Action: Mouse pressed left at (372, 486)
Screenshot: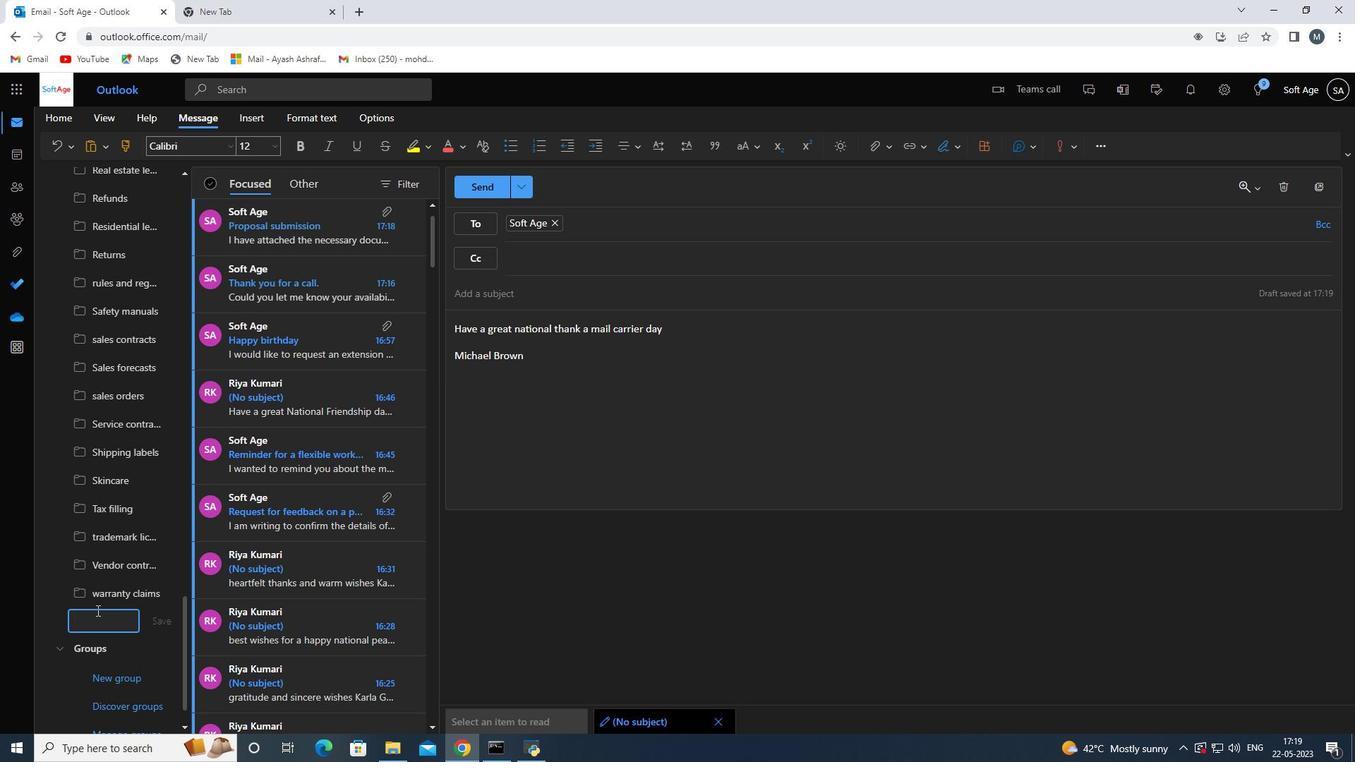
Action: Mouse moved to (372, 493)
Screenshot: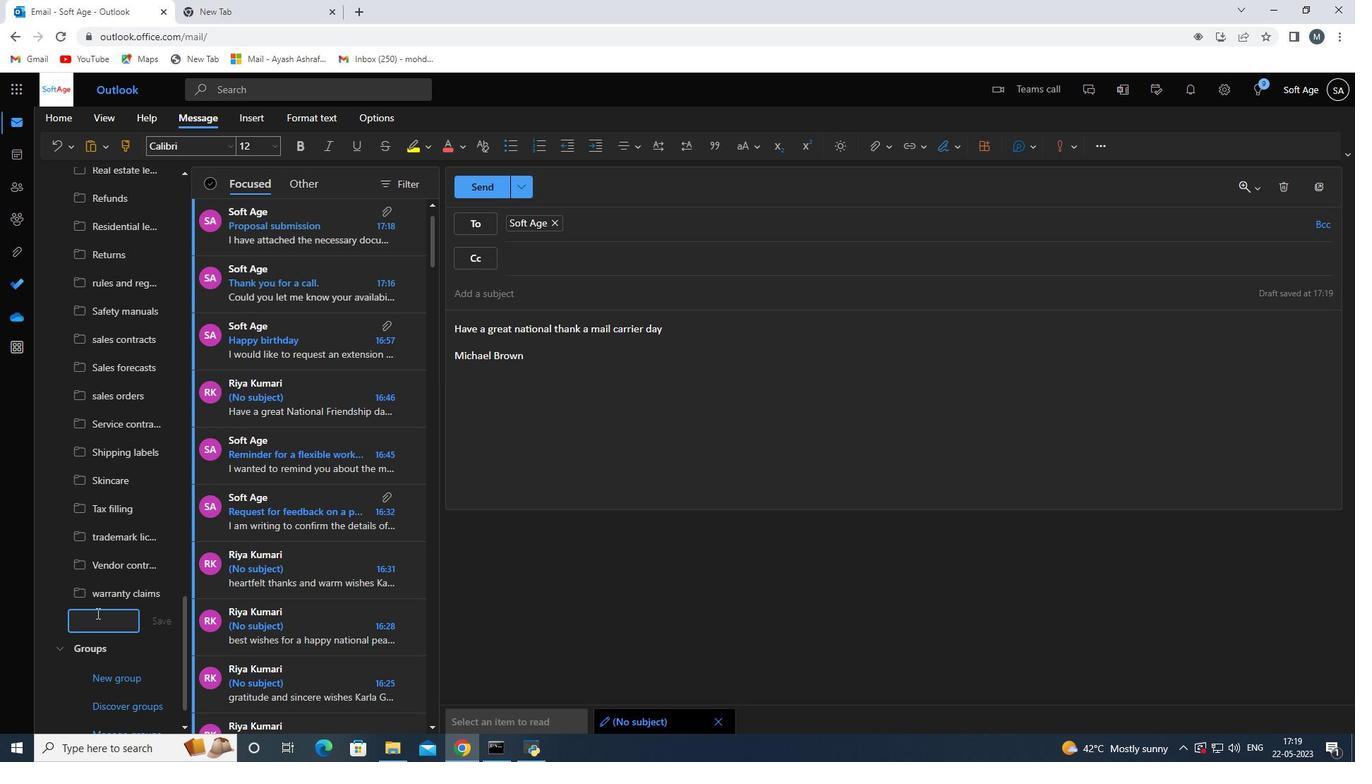 
Action: Key pressed <Key.shift>Insurance<Key.space>renewals<Key.space>
Screenshot: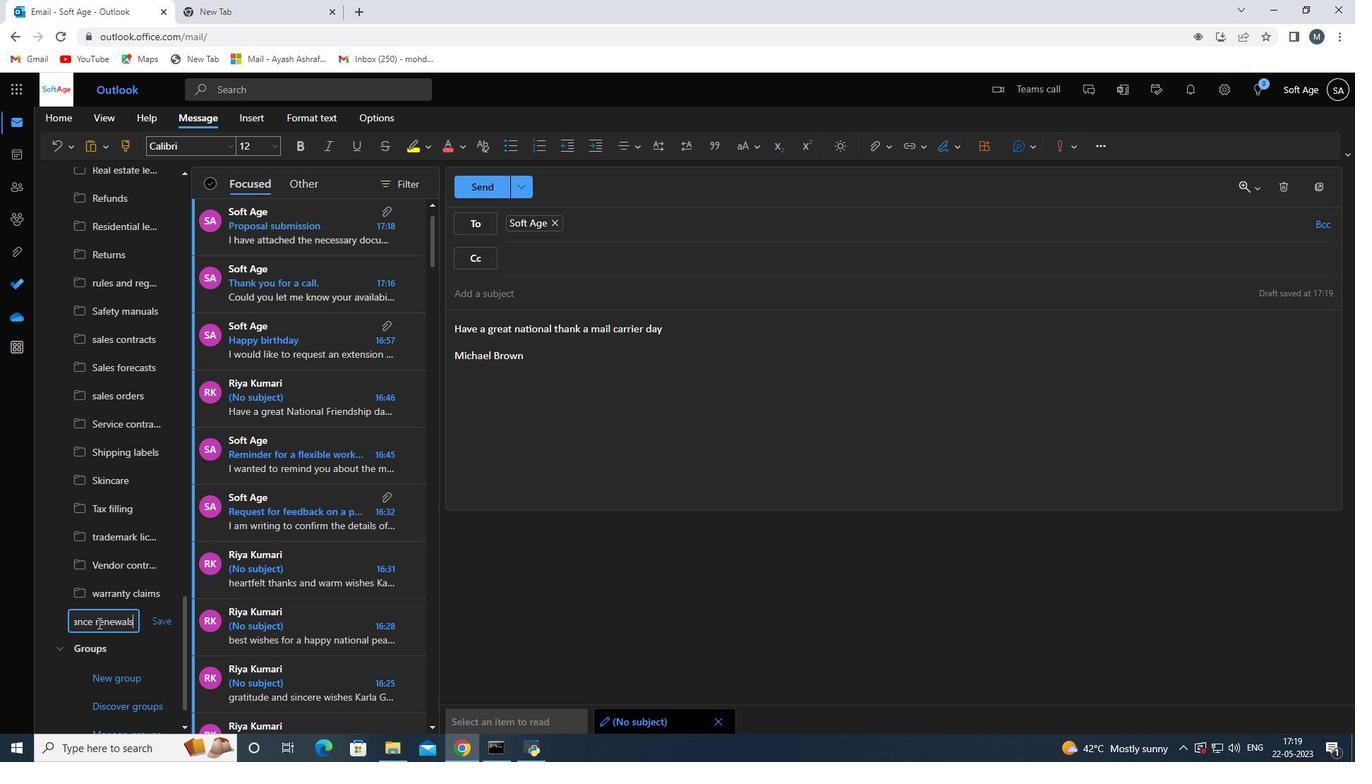 
Action: Mouse moved to (403, 492)
Screenshot: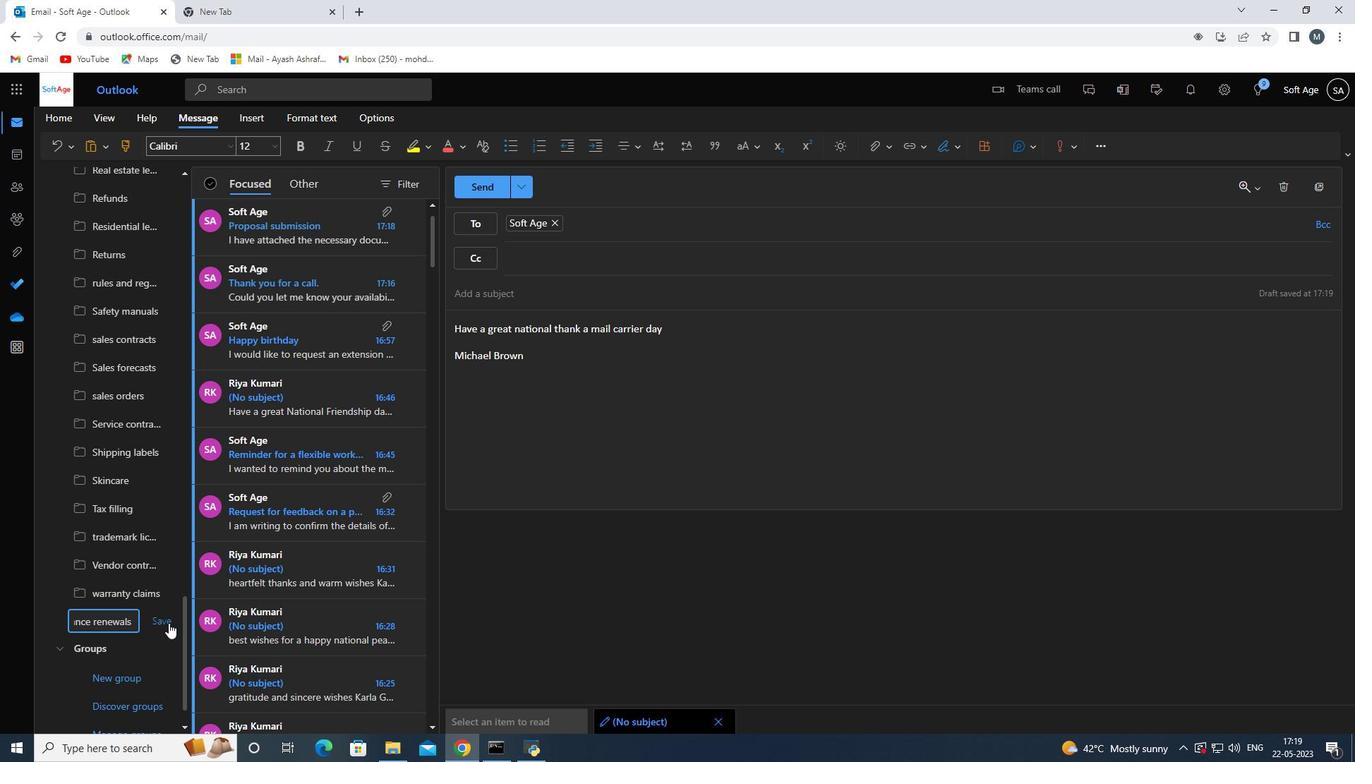 
Action: Mouse pressed left at (403, 492)
Screenshot: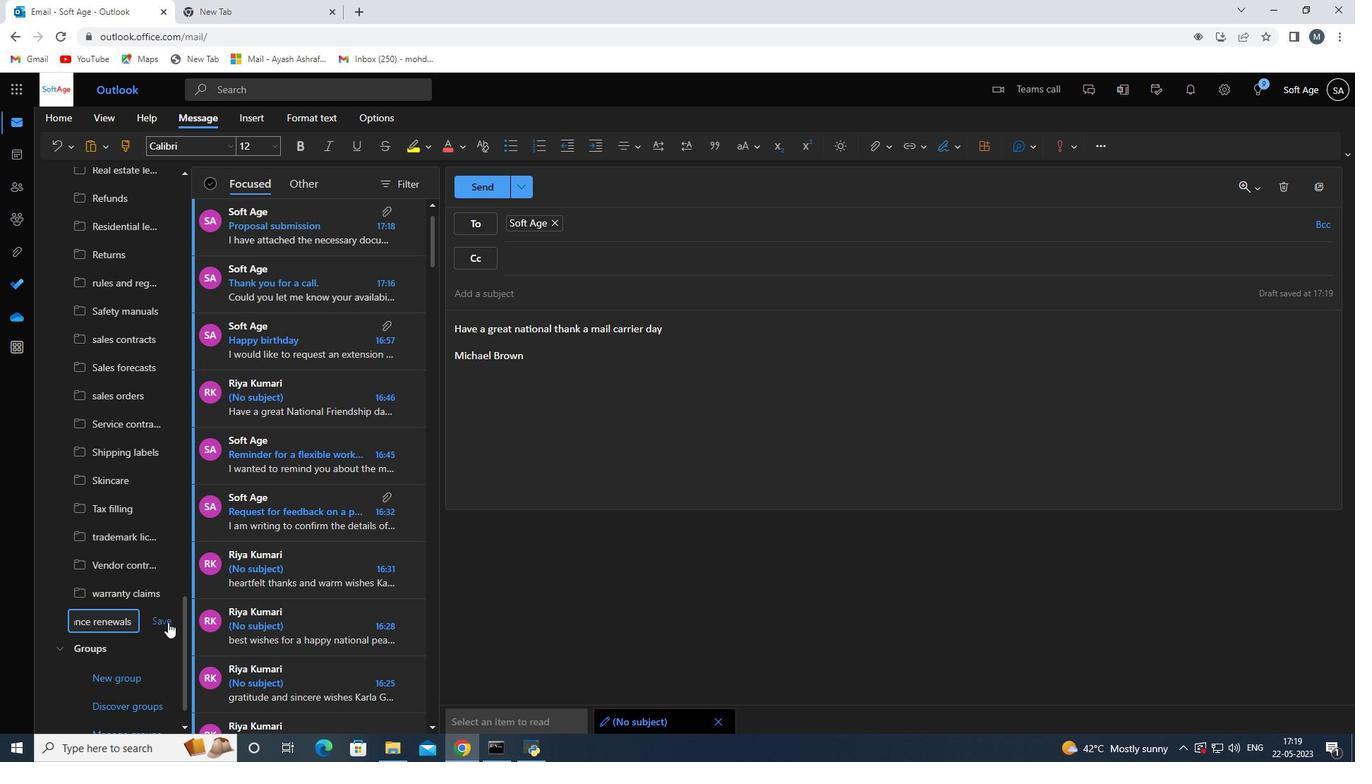 
Action: Mouse moved to (662, 483)
Screenshot: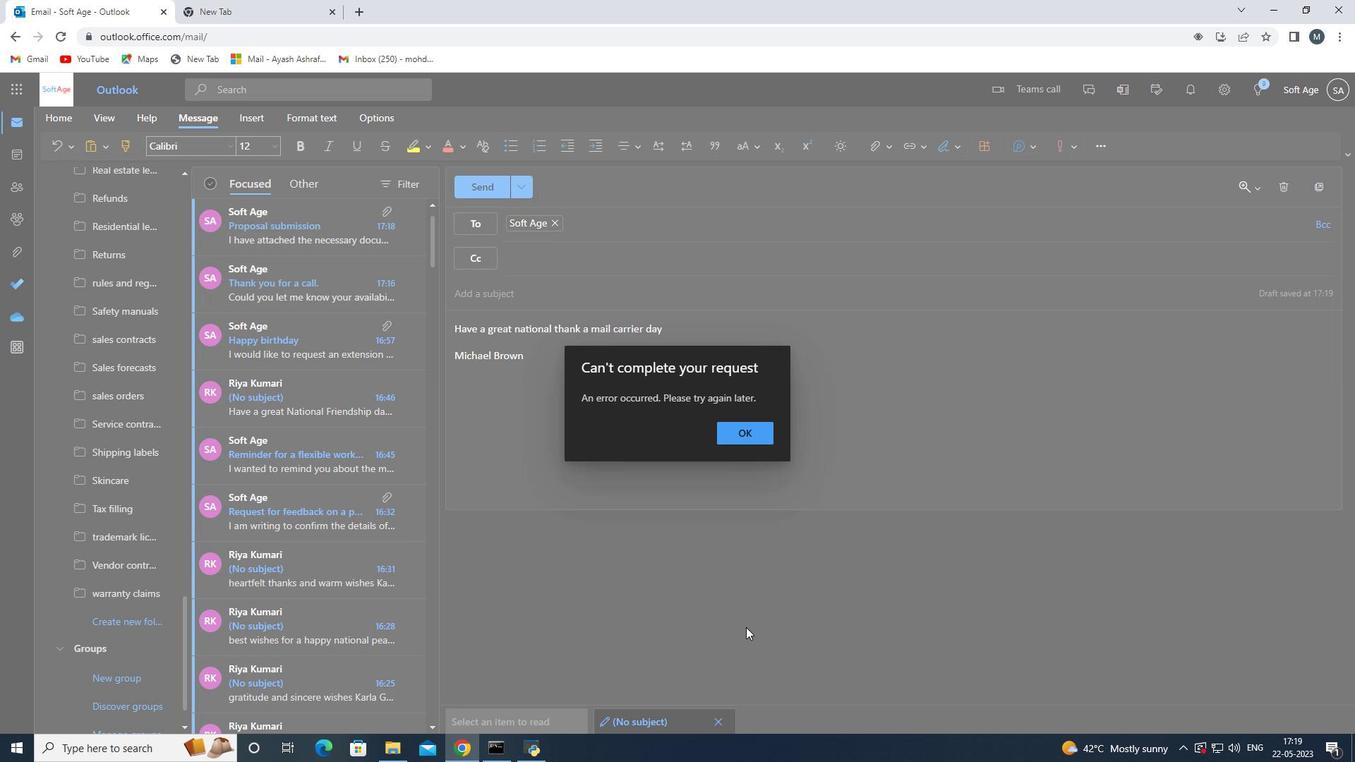 
Action: Mouse scrolled (662, 484) with delta (0, 0)
Screenshot: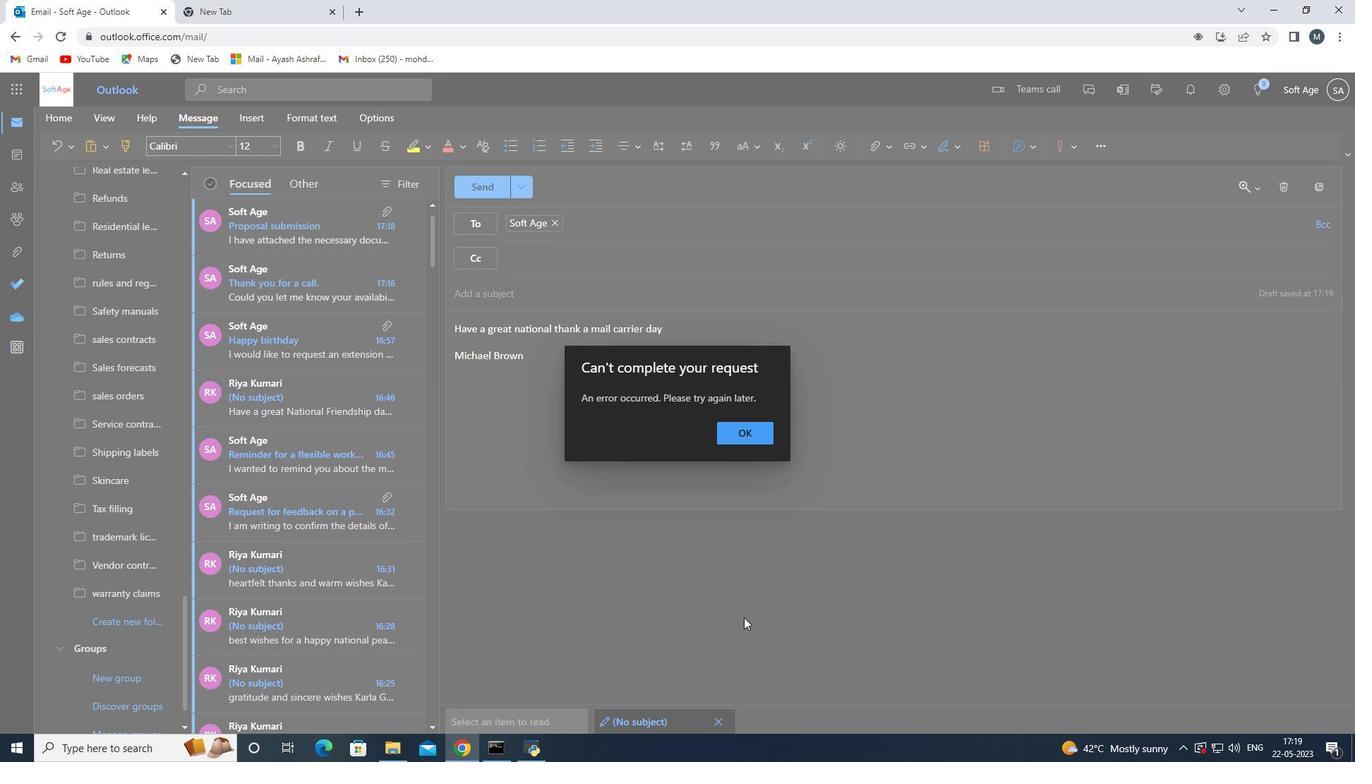
Action: Mouse scrolled (662, 484) with delta (0, 0)
Screenshot: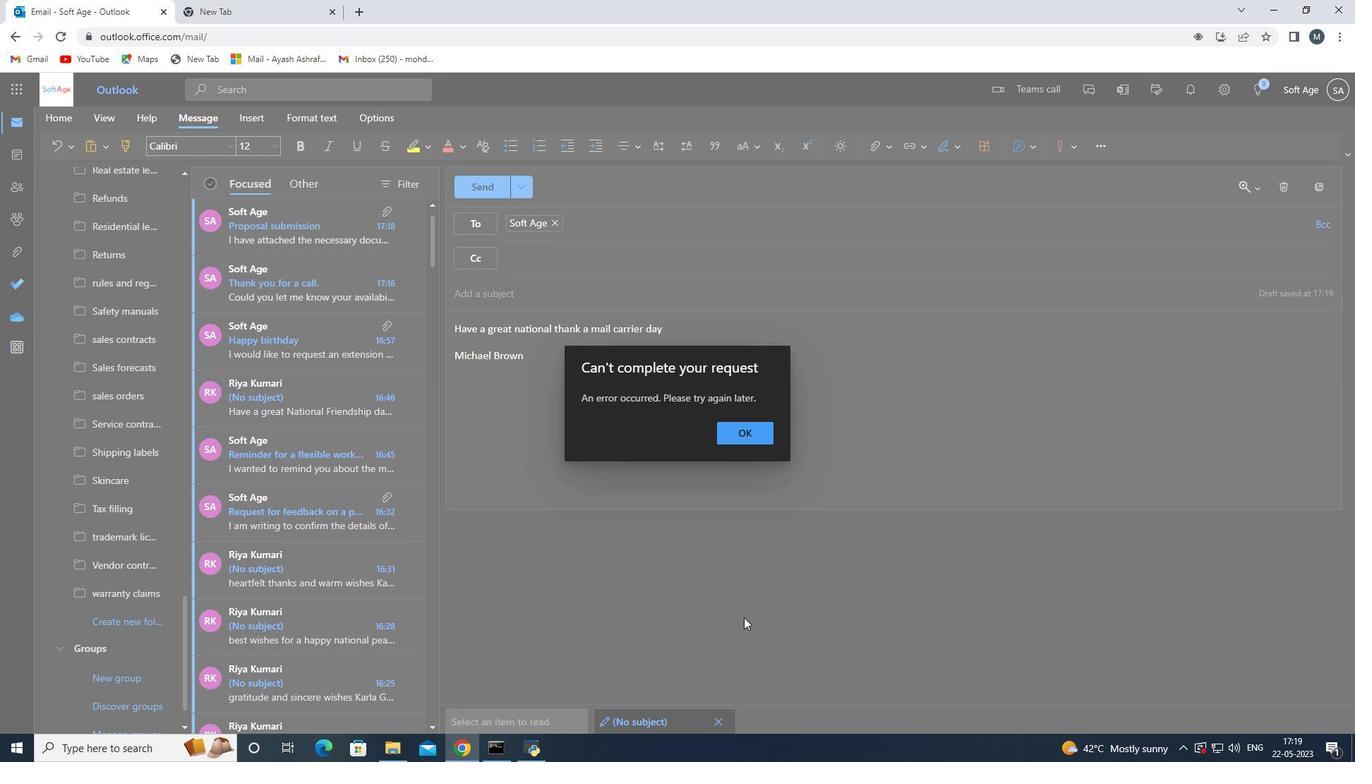 
Action: Mouse scrolled (662, 484) with delta (0, 0)
Screenshot: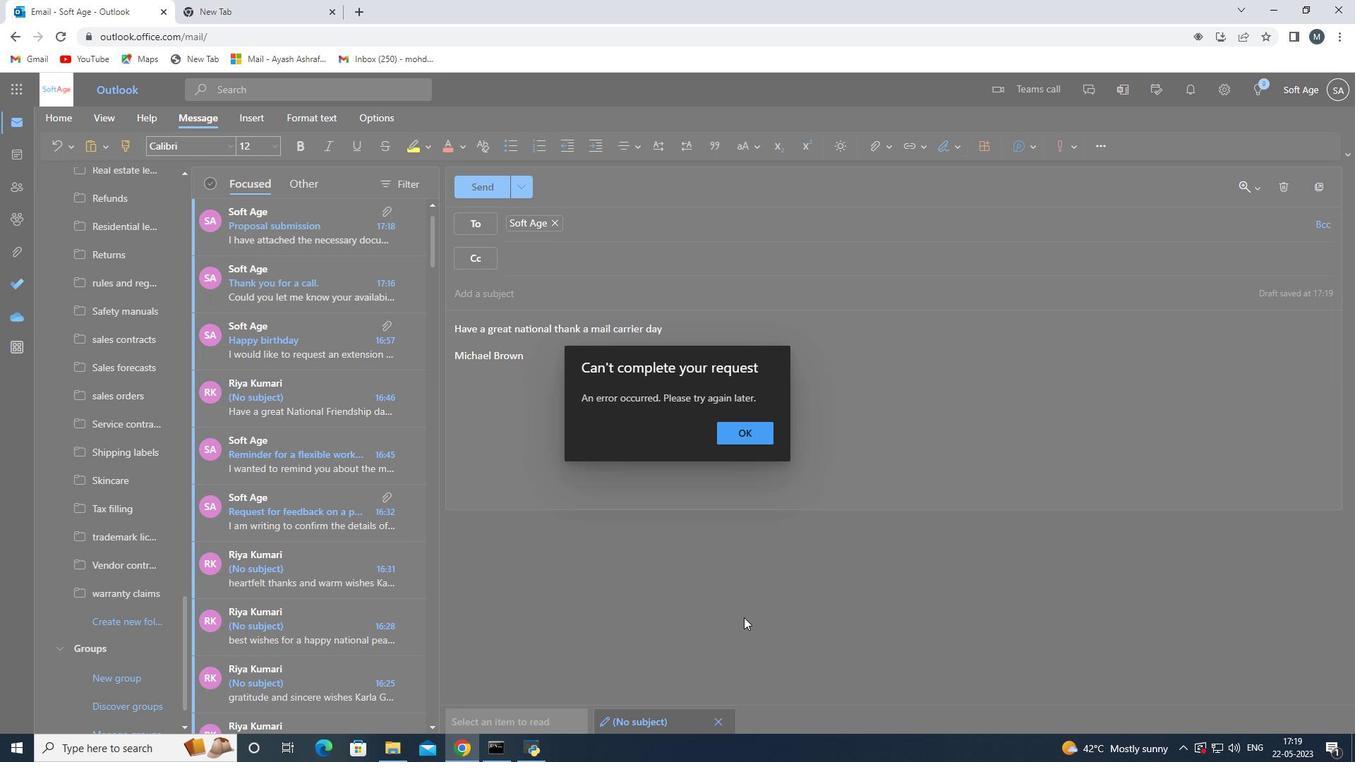 
Action: Mouse scrolled (662, 484) with delta (0, 0)
Screenshot: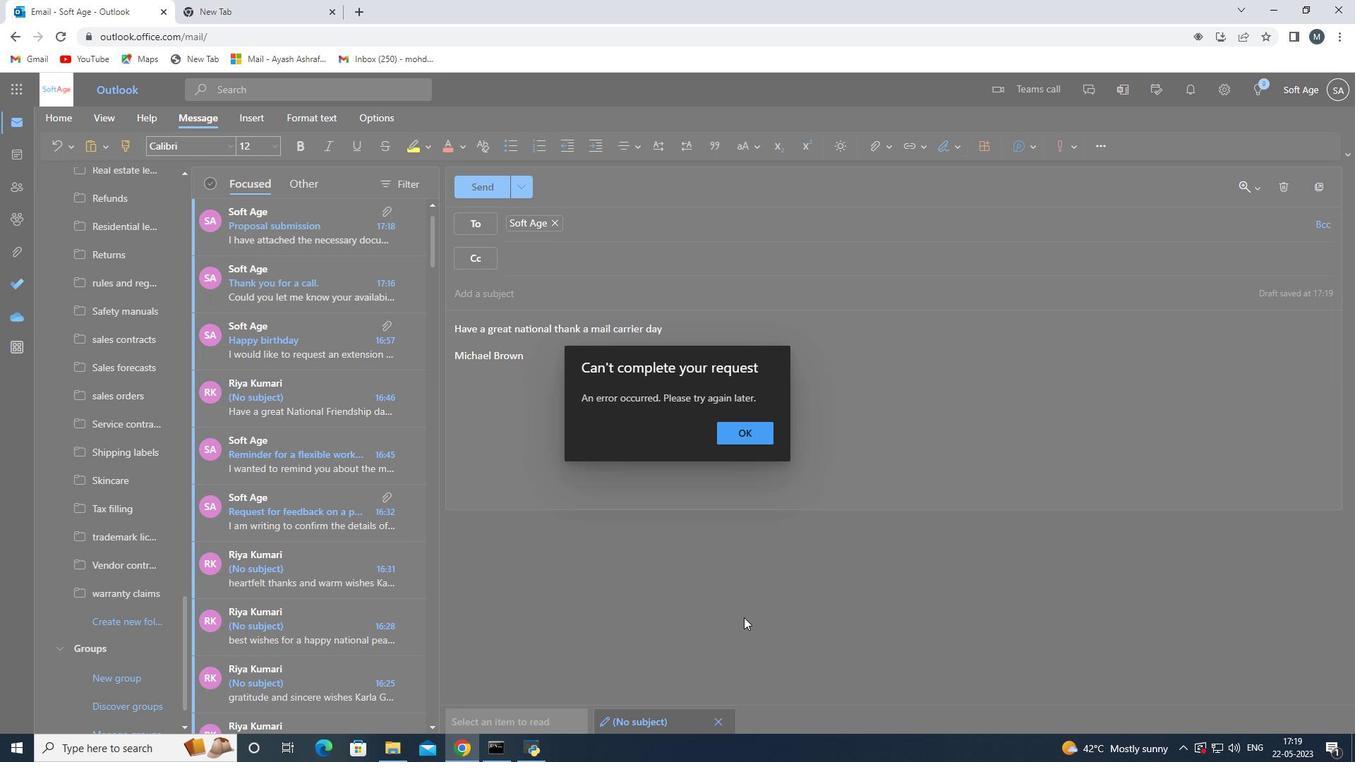 
Action: Mouse scrolled (662, 484) with delta (0, 0)
Screenshot: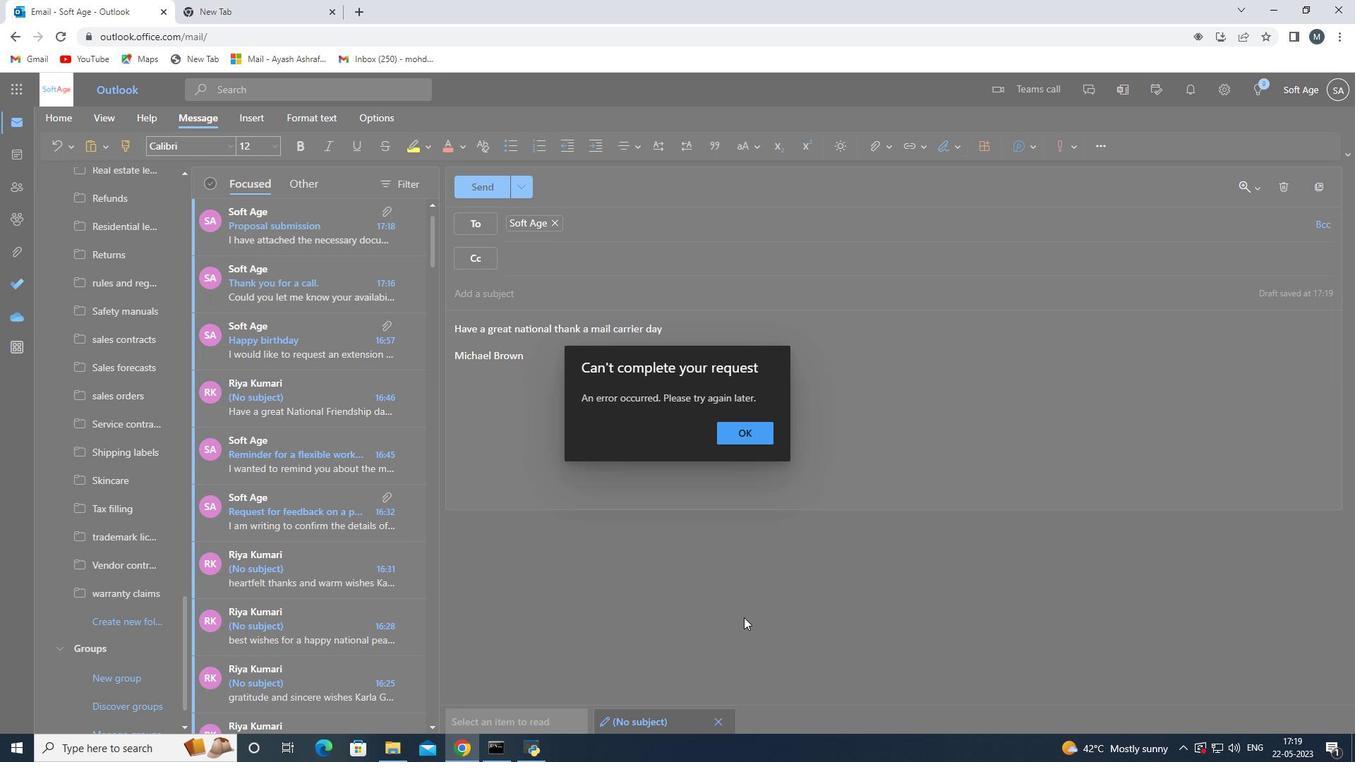 
Action: Mouse moved to (660, 482)
Screenshot: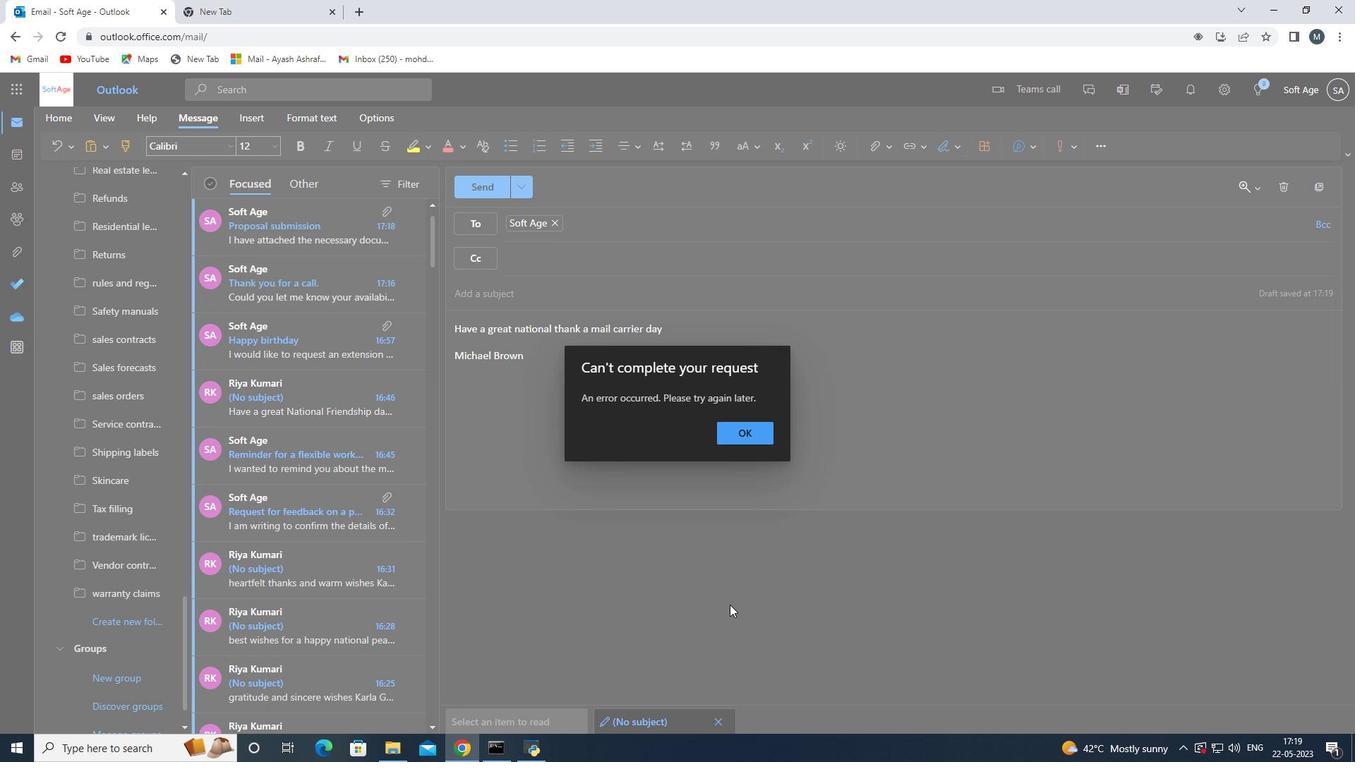 
Action: Mouse scrolled (660, 482) with delta (0, 0)
Screenshot: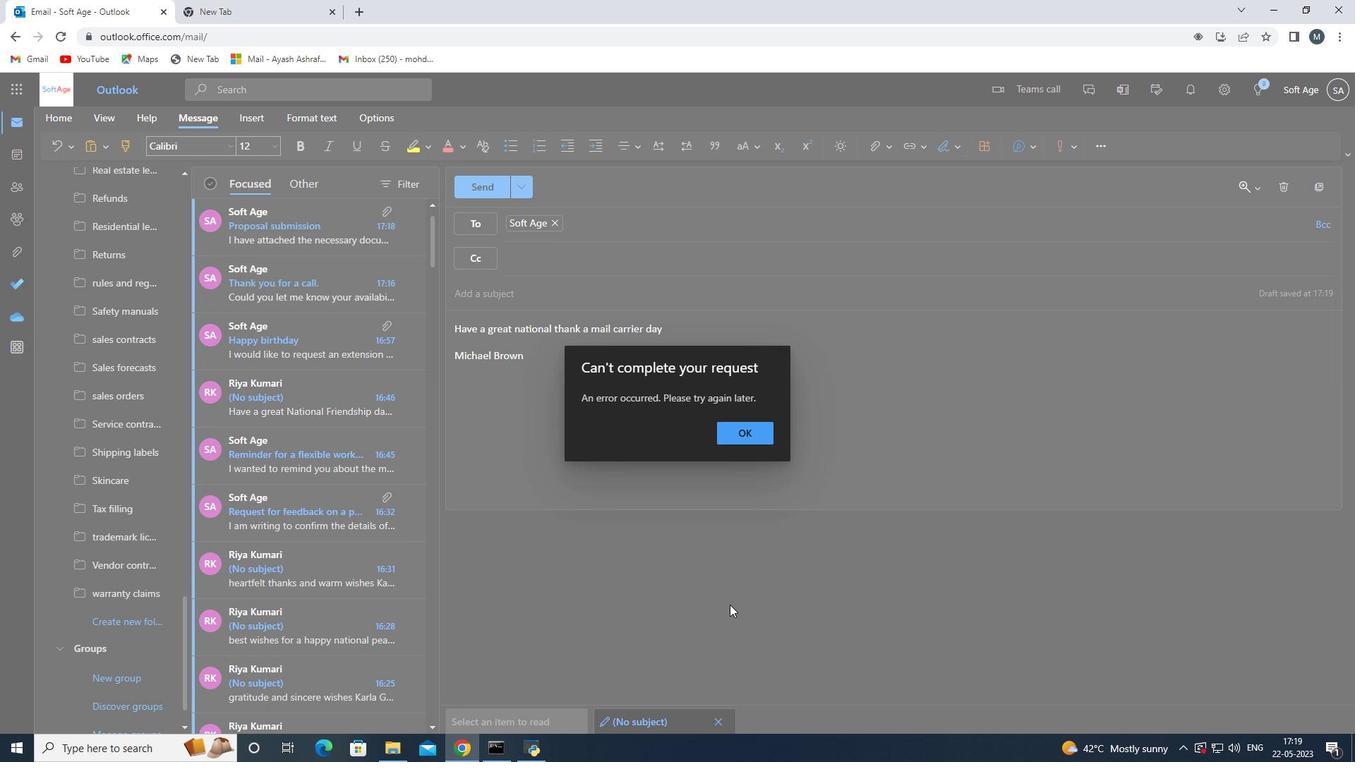 
Action: Mouse moved to (663, 389)
Screenshot: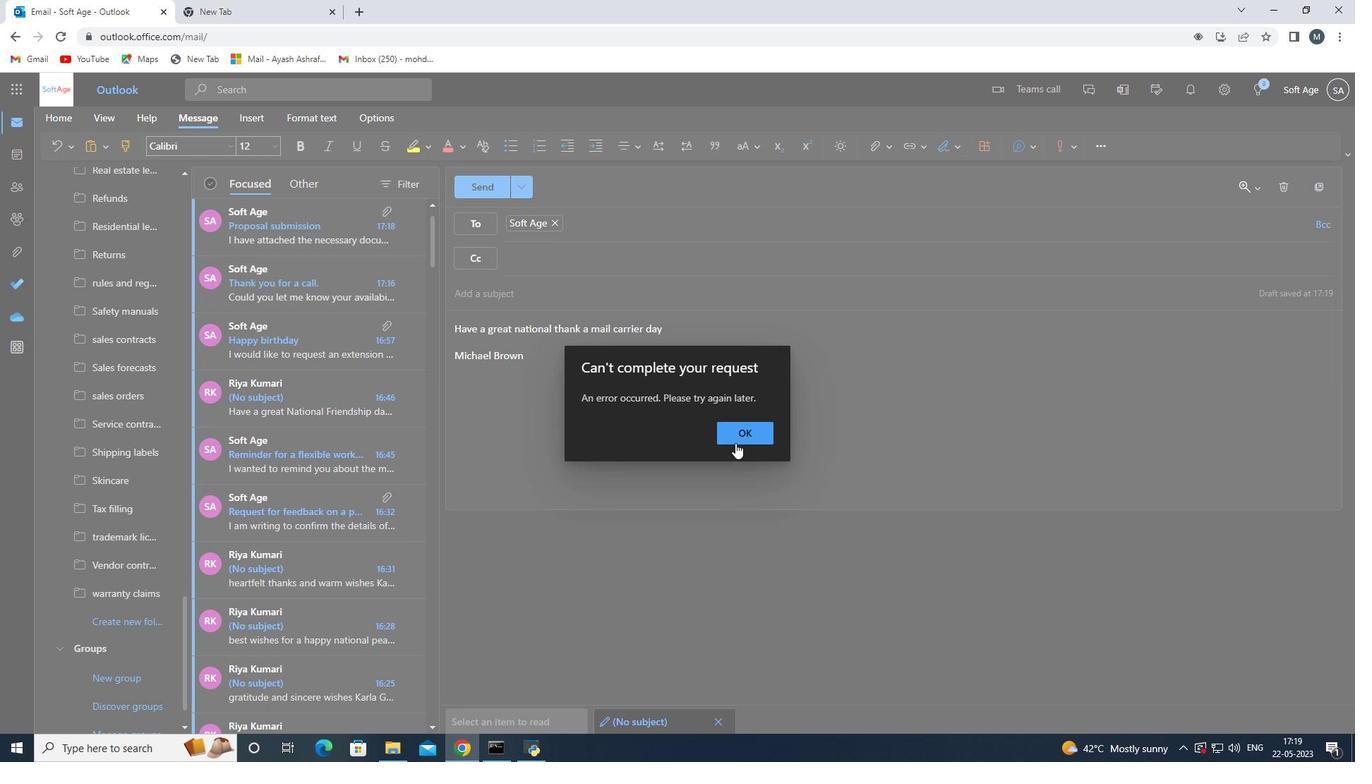 
Action: Mouse pressed left at (663, 389)
Screenshot: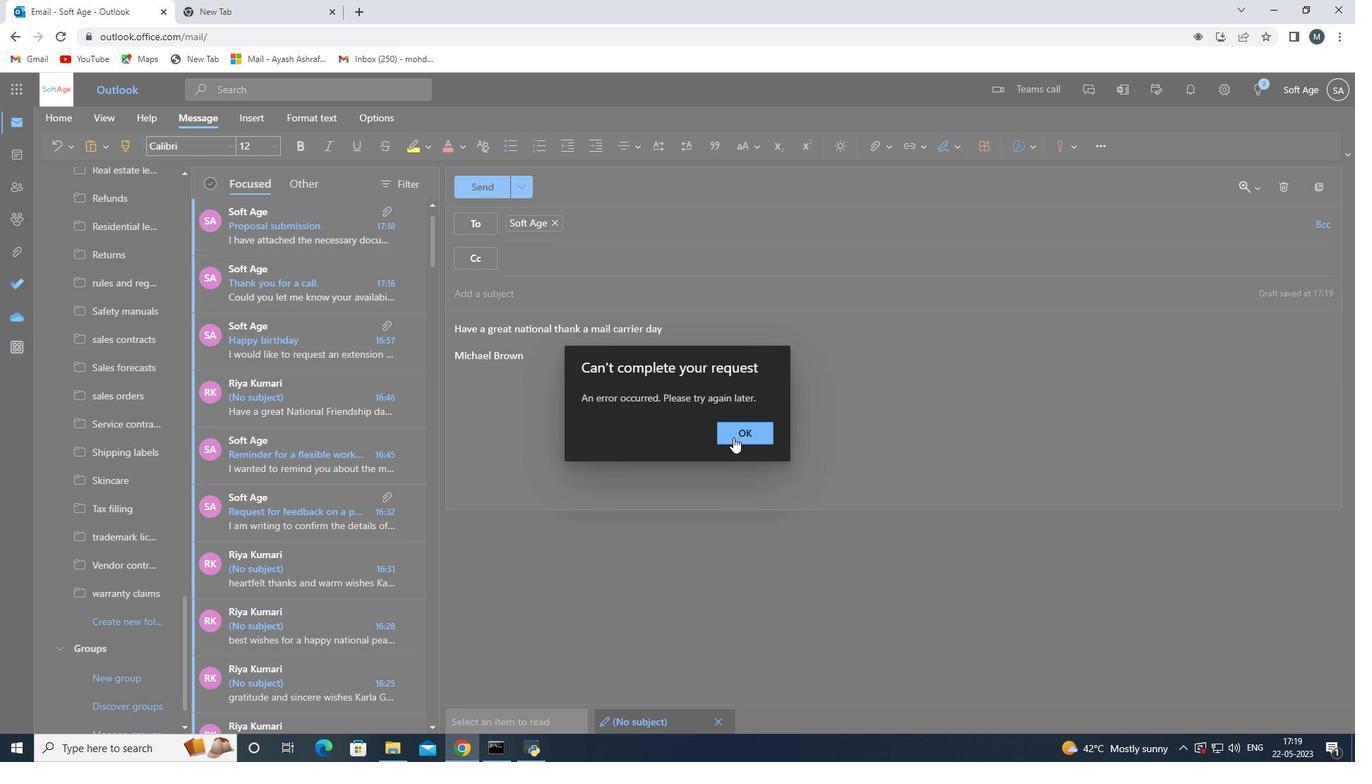 
Action: Mouse moved to (552, 252)
Screenshot: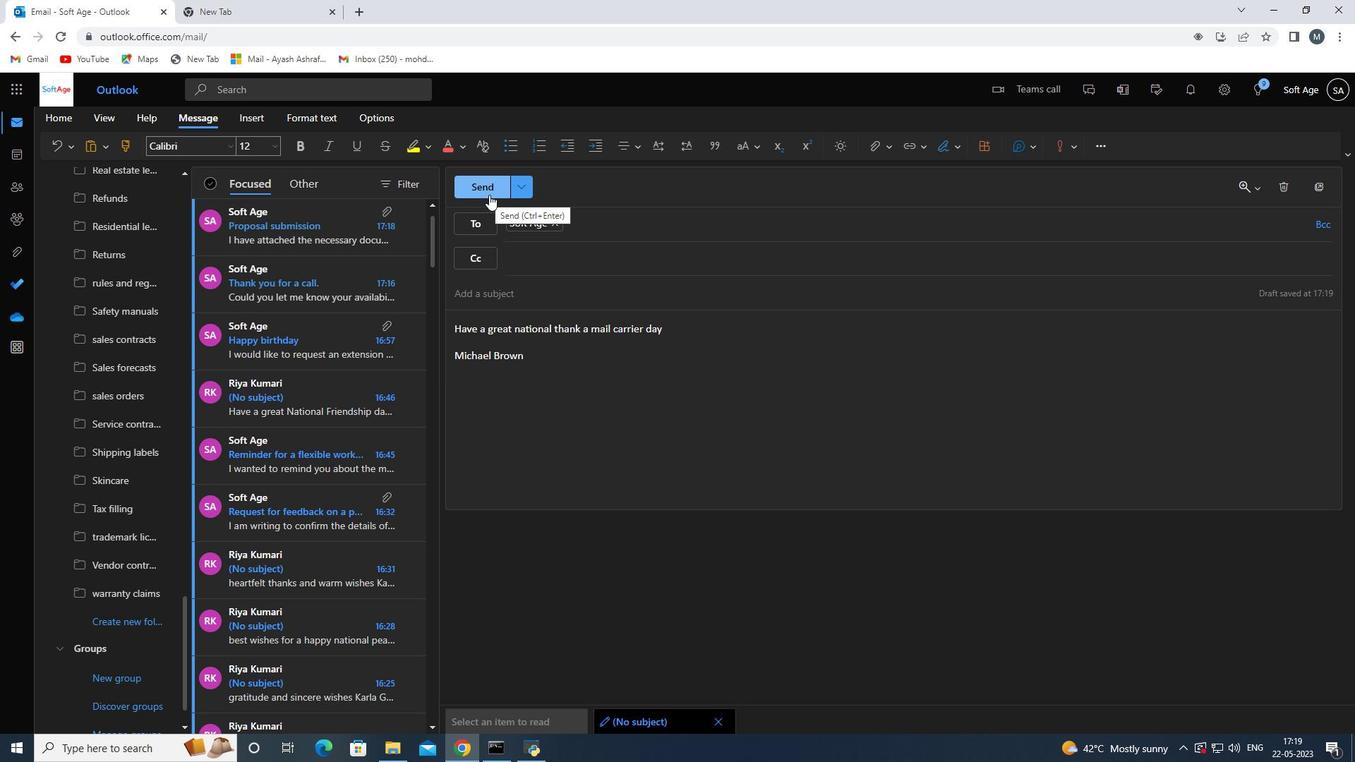 
Action: Mouse pressed left at (552, 252)
Screenshot: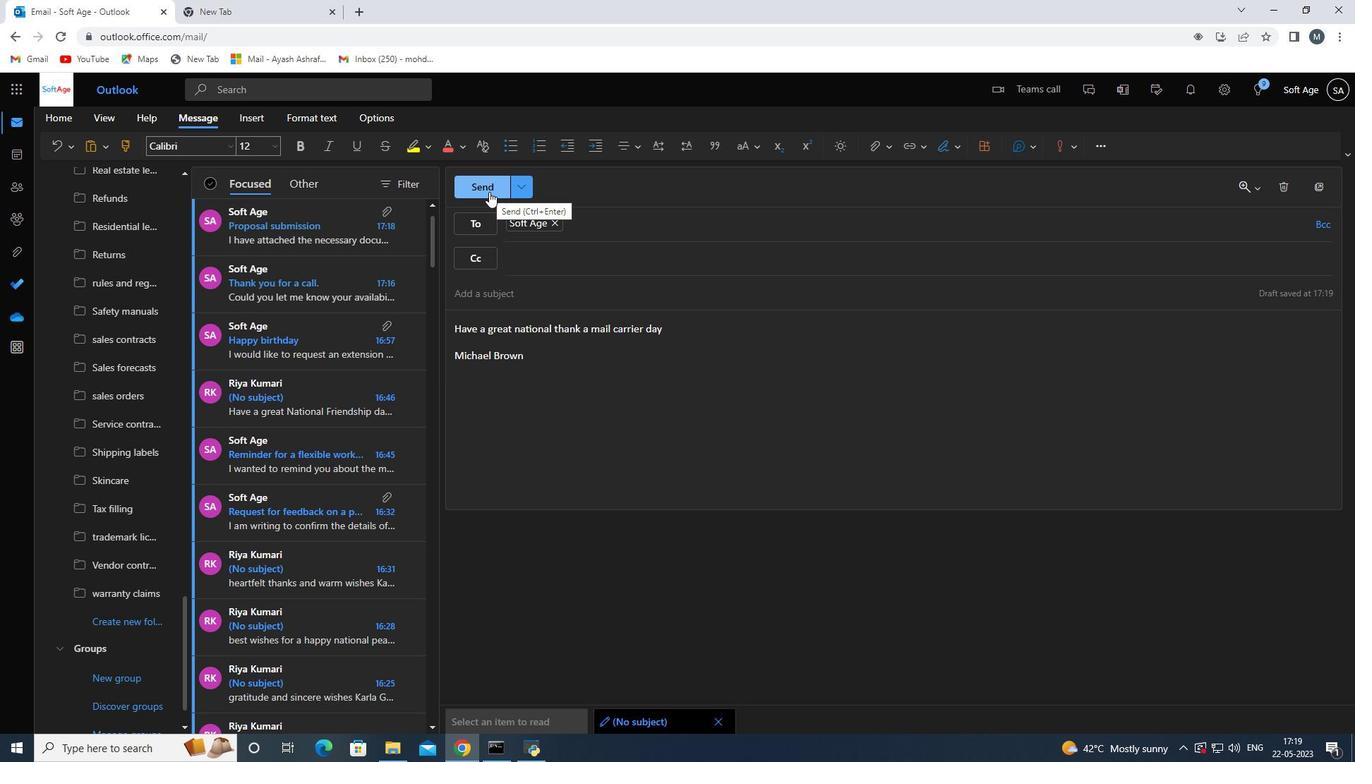 
Action: Mouse moved to (623, 391)
Screenshot: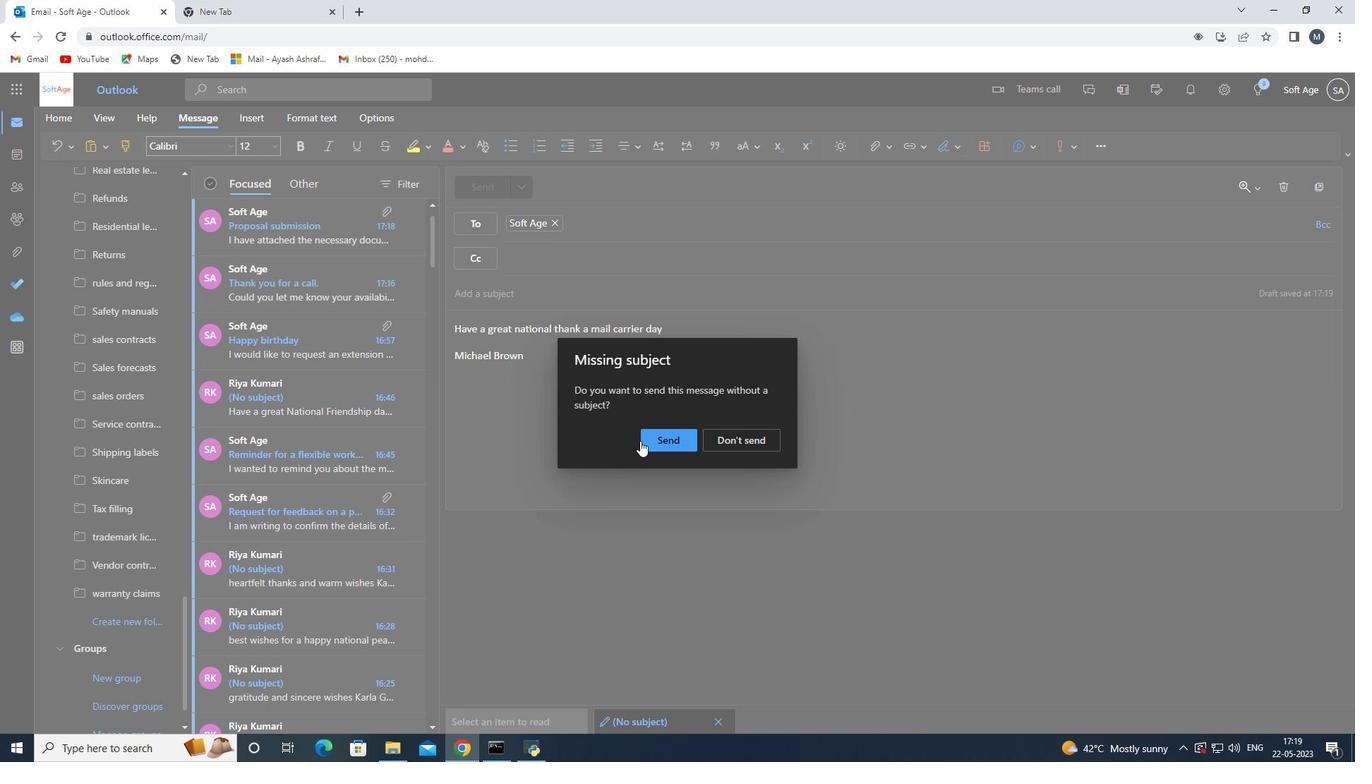 
Action: Mouse pressed left at (623, 391)
Screenshot: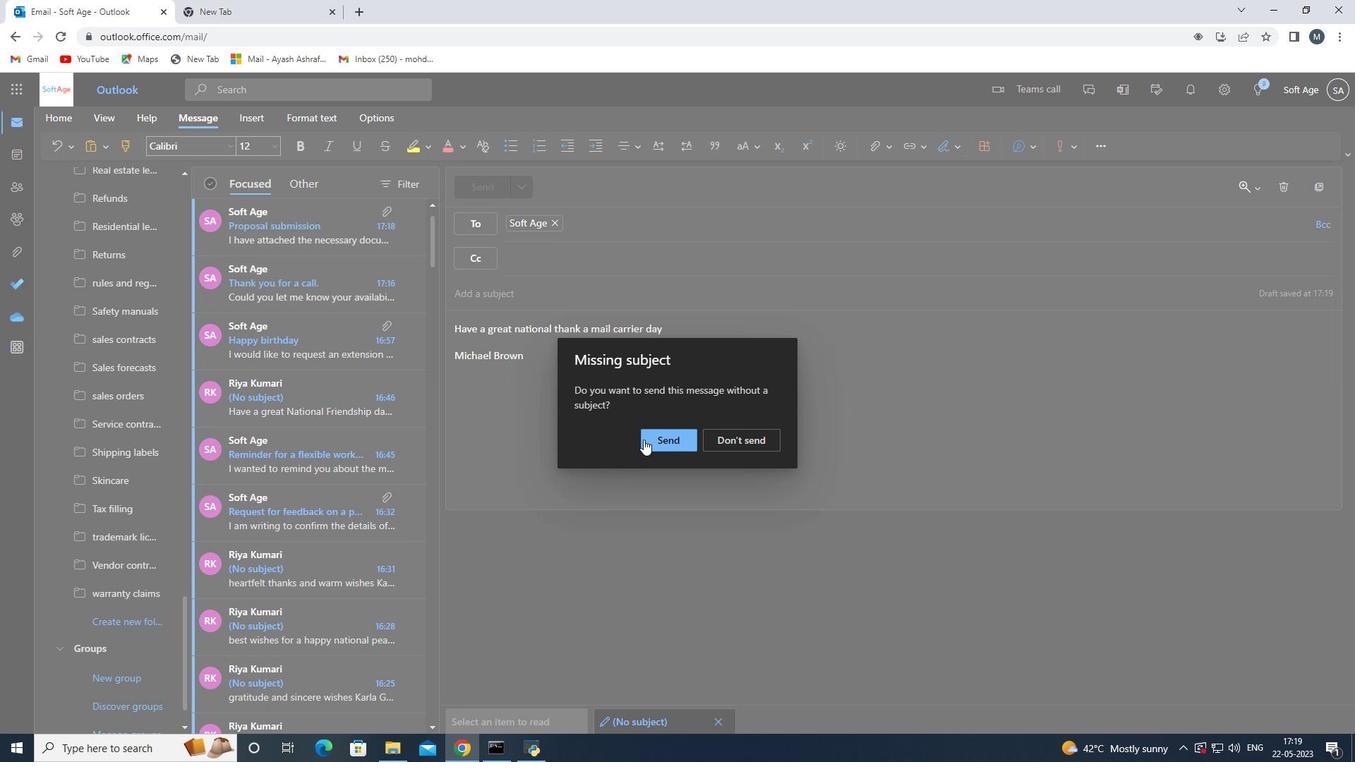 
Action: Mouse moved to (622, 392)
Screenshot: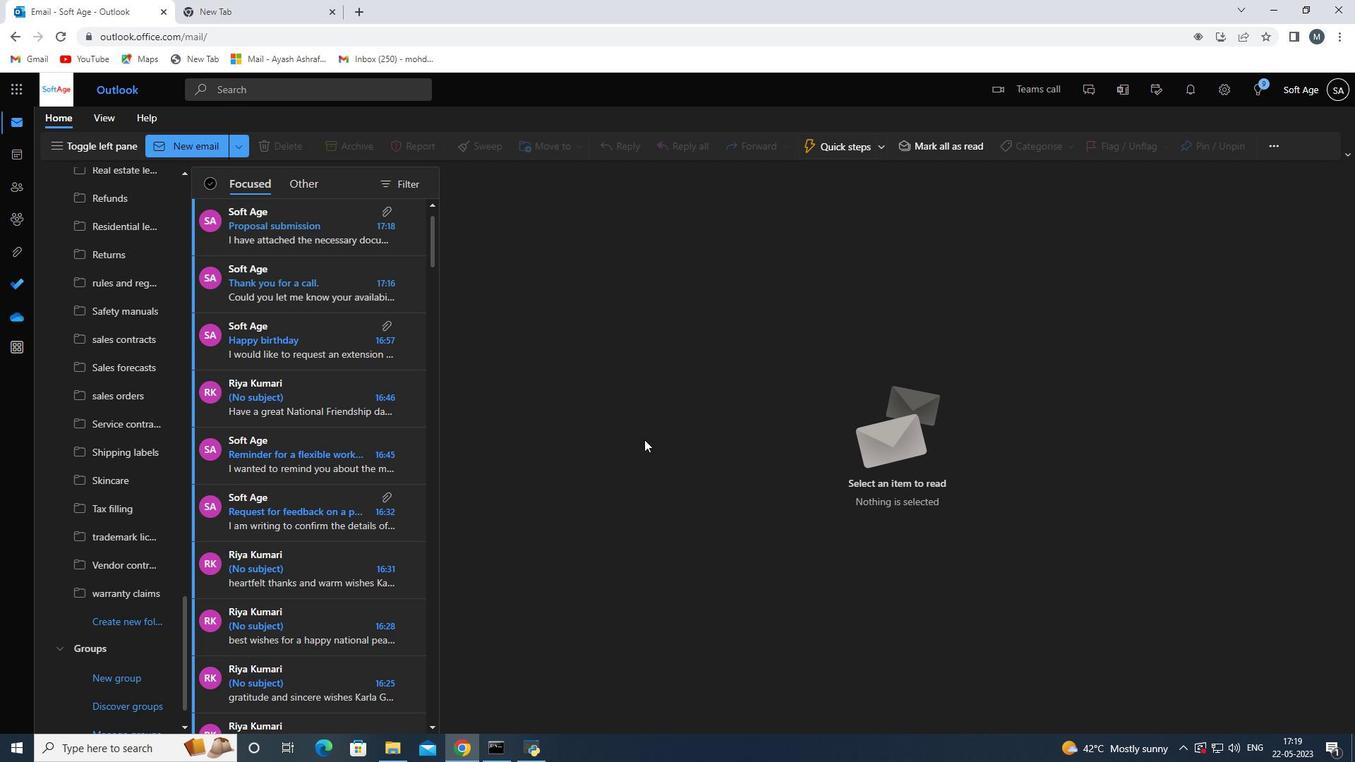 
